 Task: Explore Airbnb accommodation in Rawala Kot, Pakistan from 8th November, 2023 to 19th November, 2023 for 1 adult. Place can be shared room with 1  bedroom having 1 bed and 1 bathroom. Property type can be hotel. Booking option can be shelf check-in. Look for 5 properties as per requirement.
Action: Mouse moved to (364, 134)
Screenshot: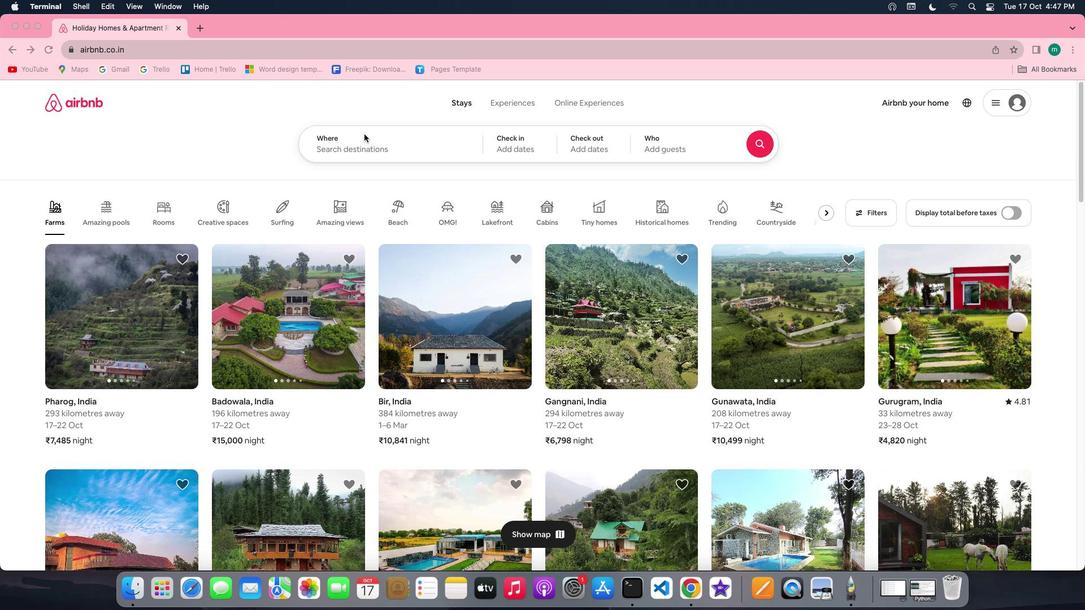 
Action: Mouse pressed left at (364, 134)
Screenshot: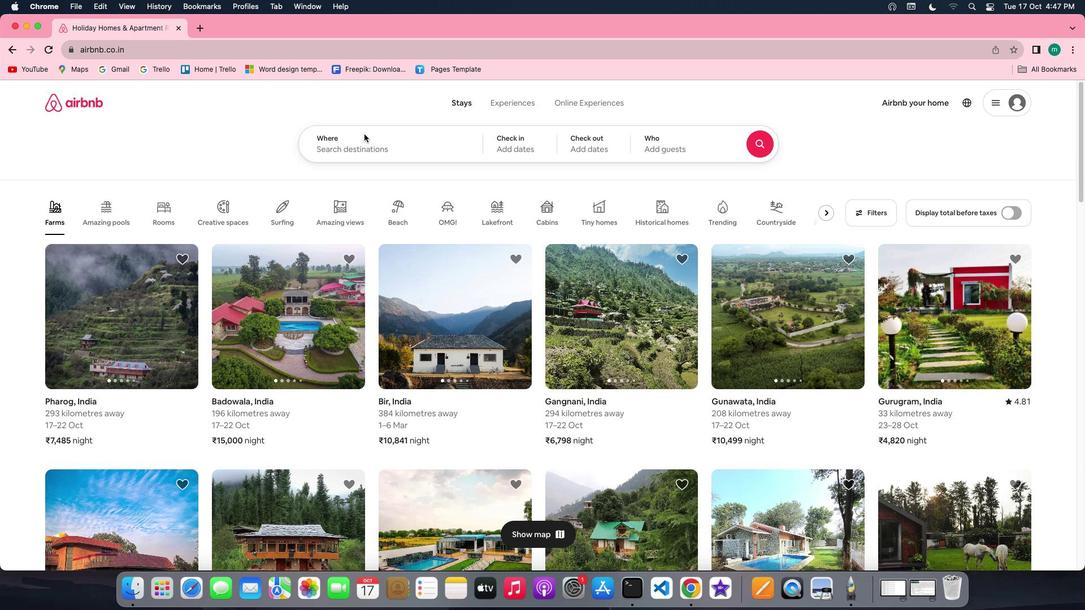 
Action: Mouse moved to (361, 143)
Screenshot: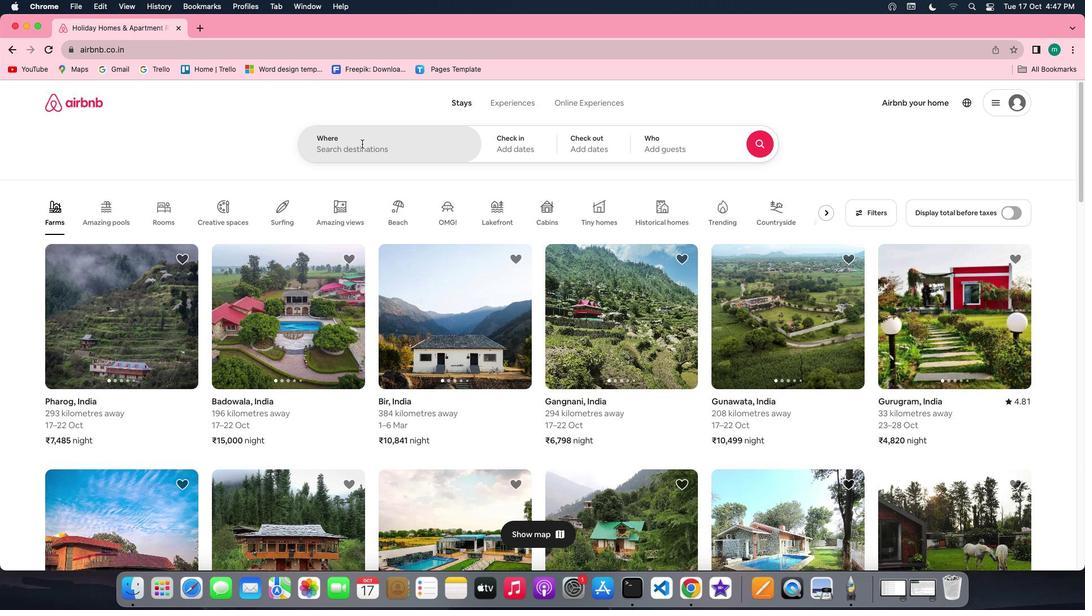 
Action: Mouse pressed left at (361, 143)
Screenshot: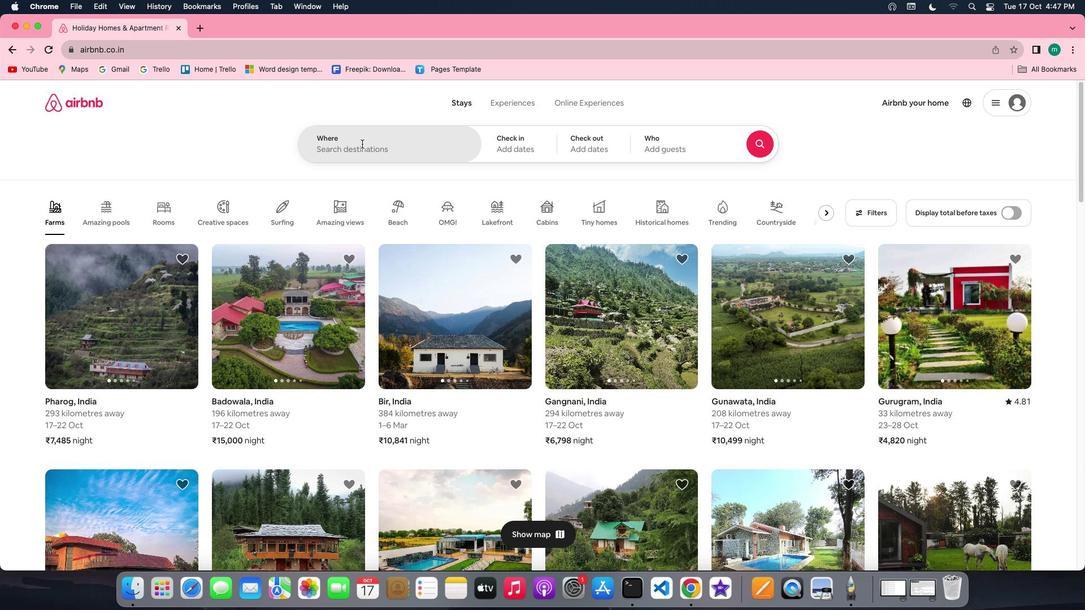 
Action: Key pressed Key.shift'R''a''w''a''l''a'Key.spaceKey.shift'k''o''t'','Key.shift'P''a''k''i''s''t''a''n'
Screenshot: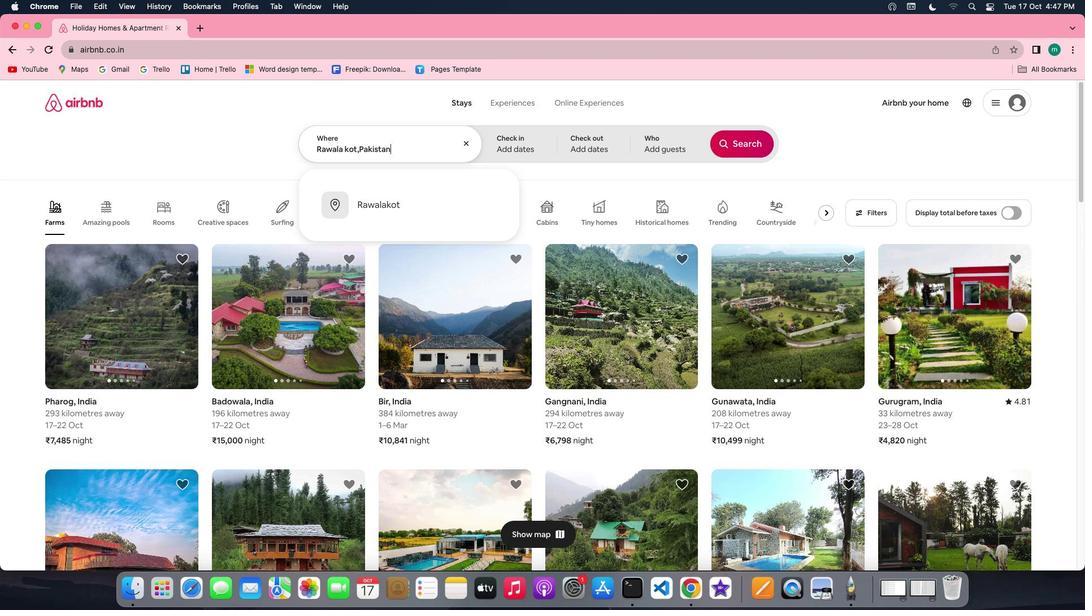 
Action: Mouse moved to (505, 143)
Screenshot: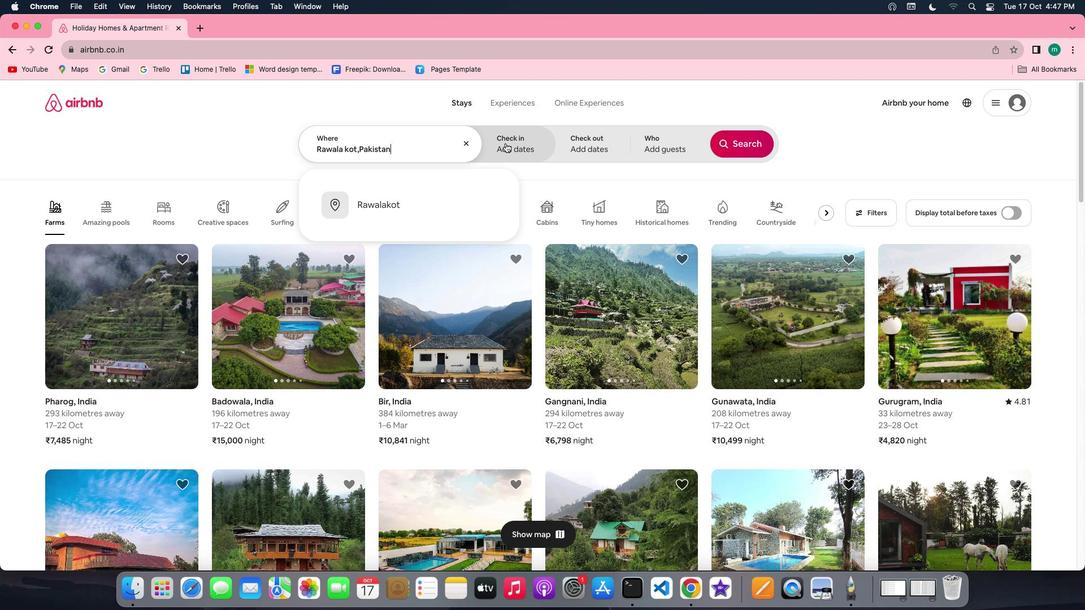 
Action: Mouse pressed left at (505, 143)
Screenshot: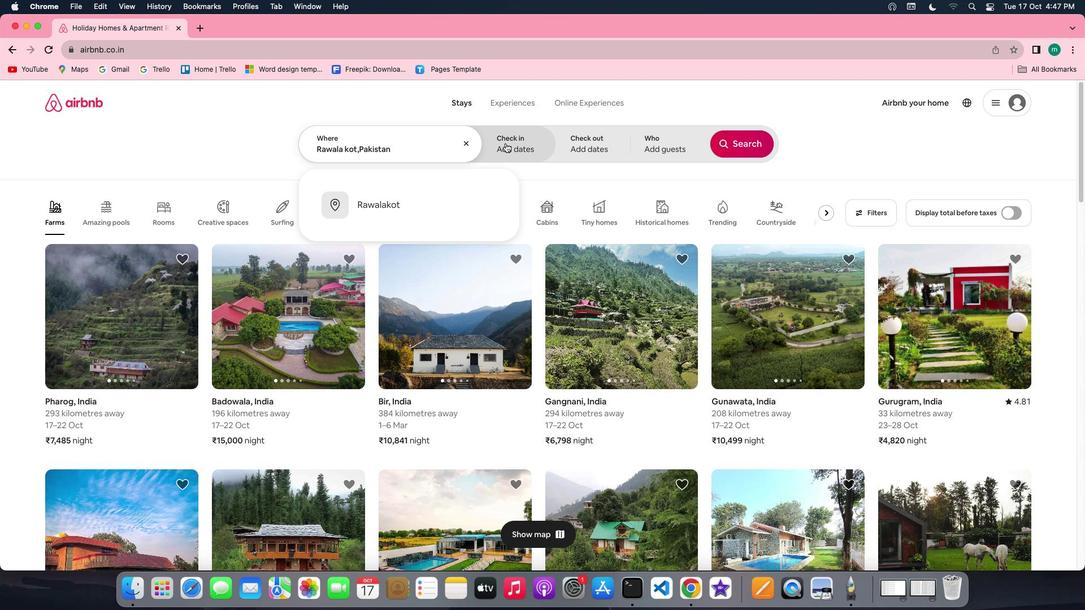 
Action: Mouse moved to (652, 305)
Screenshot: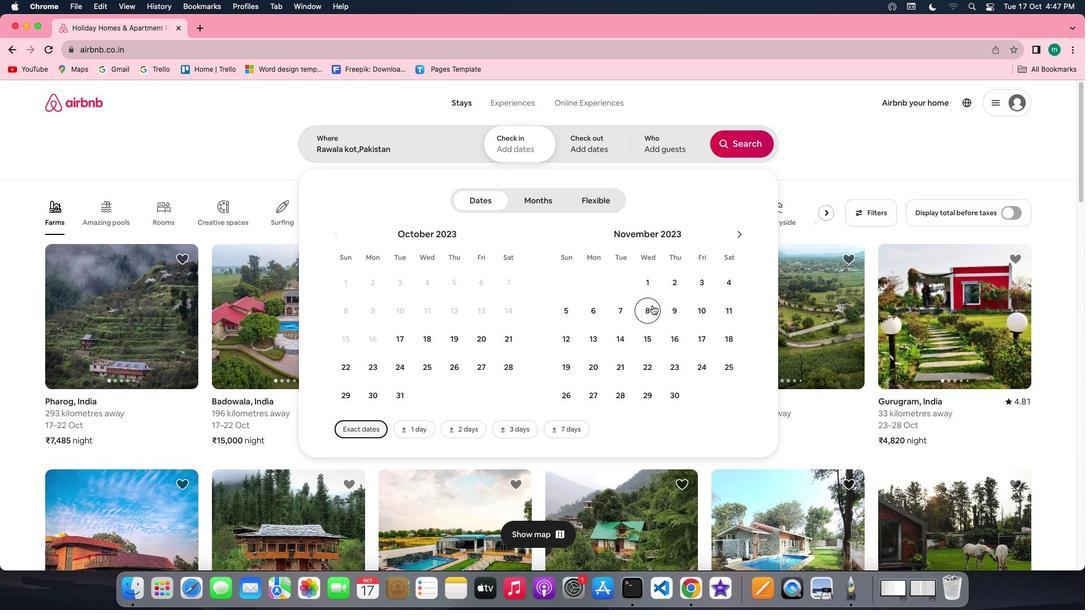 
Action: Mouse pressed left at (652, 305)
Screenshot: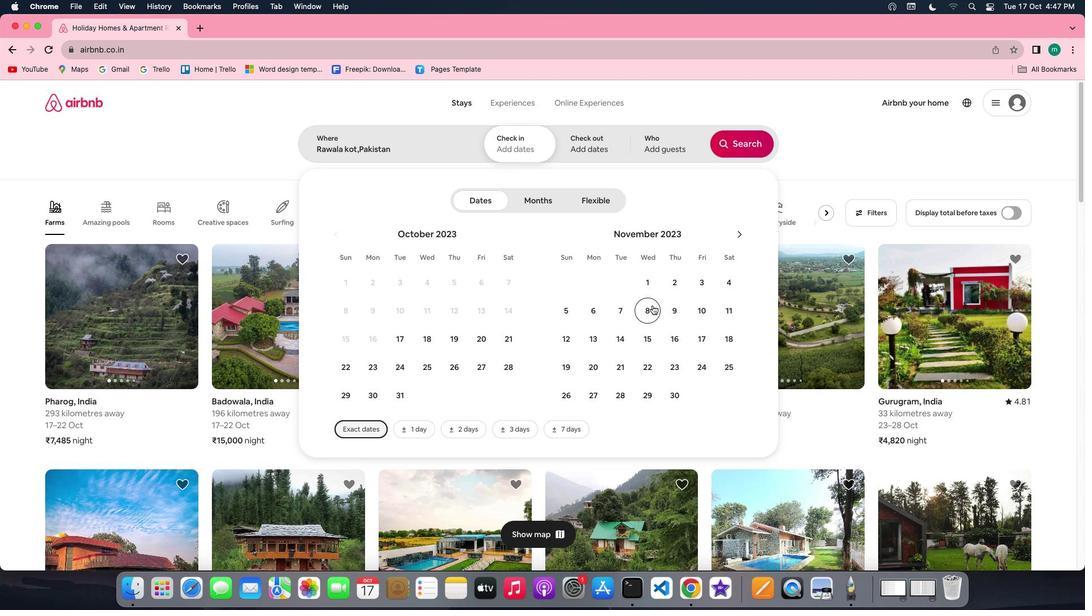
Action: Mouse moved to (560, 371)
Screenshot: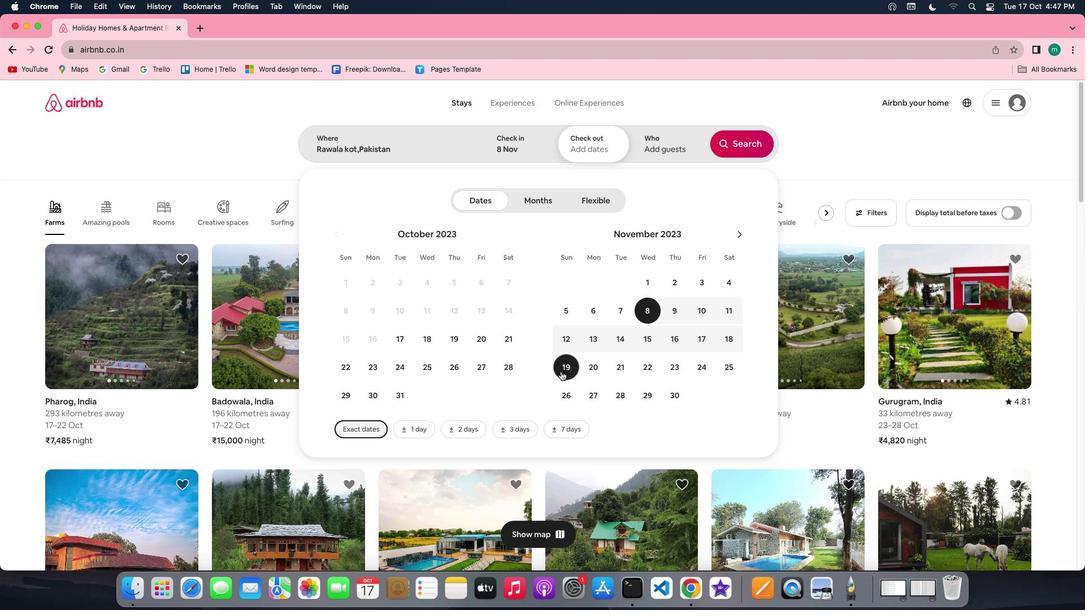 
Action: Mouse pressed left at (560, 371)
Screenshot: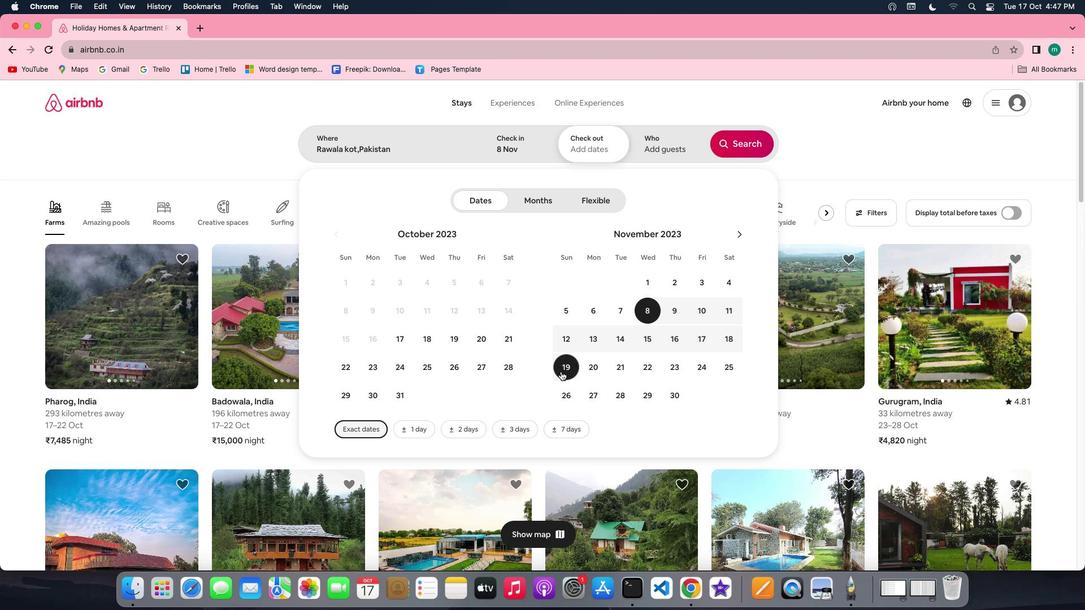 
Action: Mouse moved to (669, 145)
Screenshot: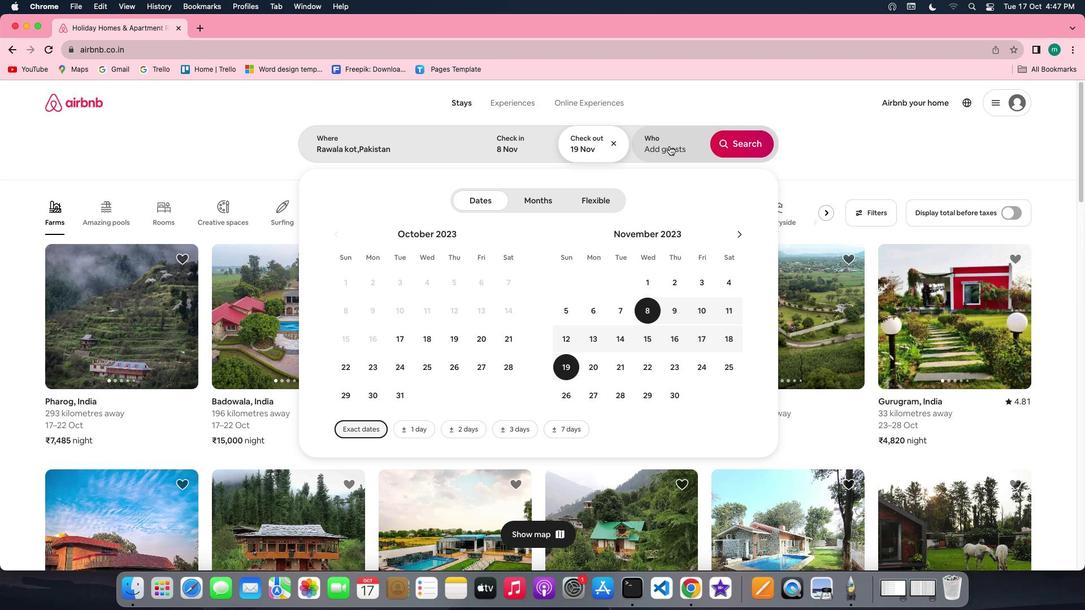 
Action: Mouse pressed left at (669, 145)
Screenshot: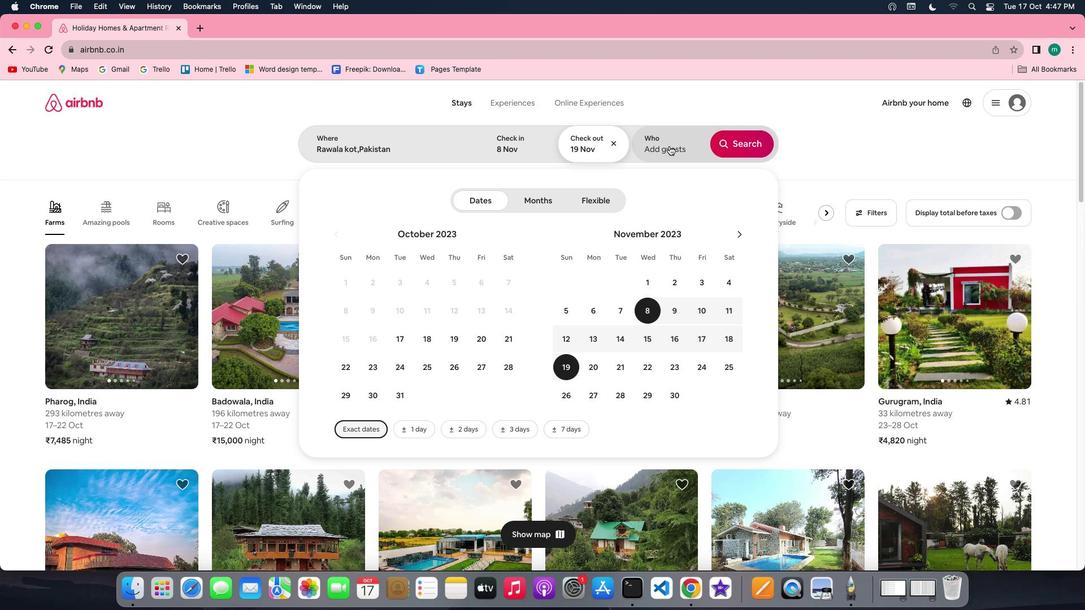 
Action: Mouse moved to (746, 206)
Screenshot: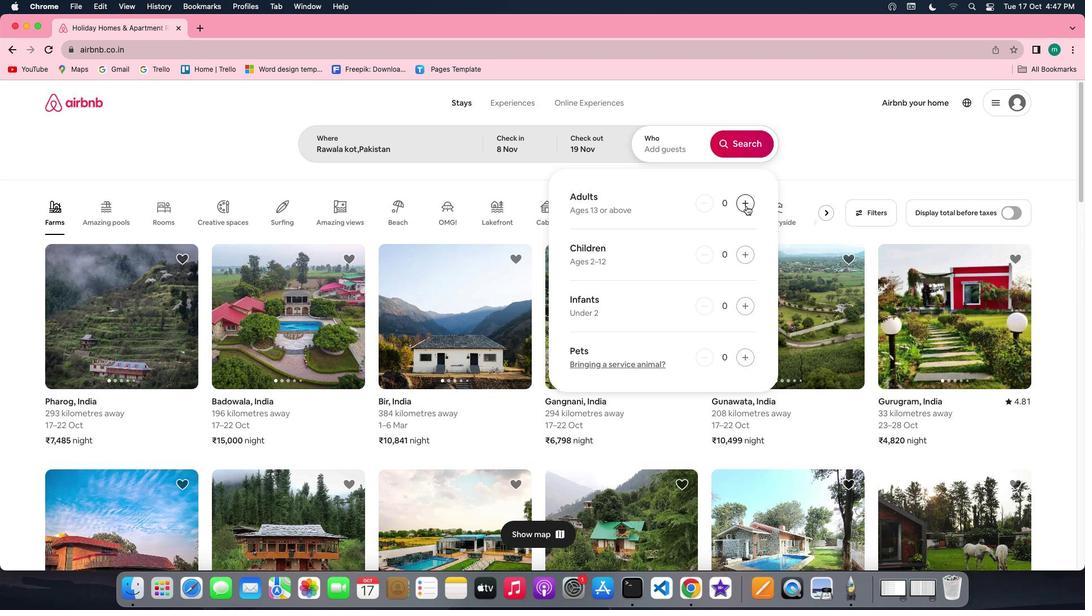 
Action: Mouse pressed left at (746, 206)
Screenshot: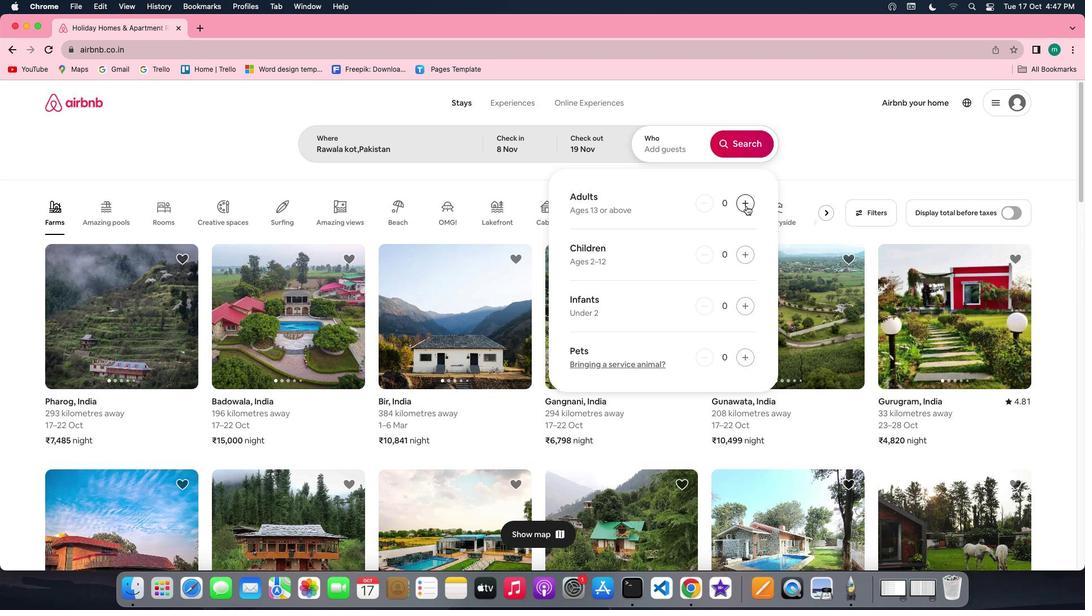 
Action: Mouse moved to (730, 143)
Screenshot: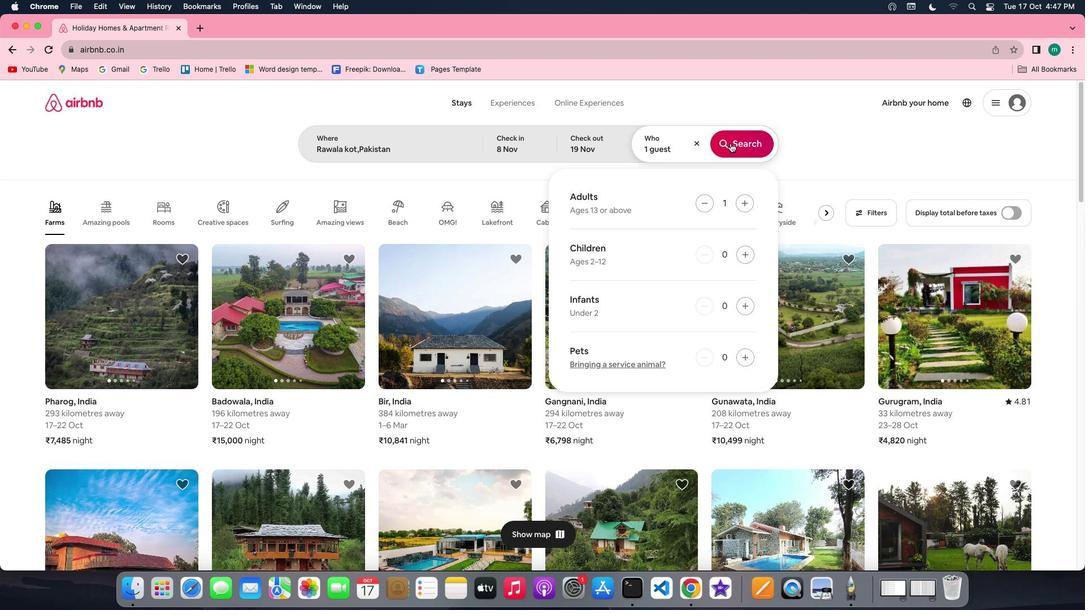 
Action: Mouse pressed left at (730, 143)
Screenshot: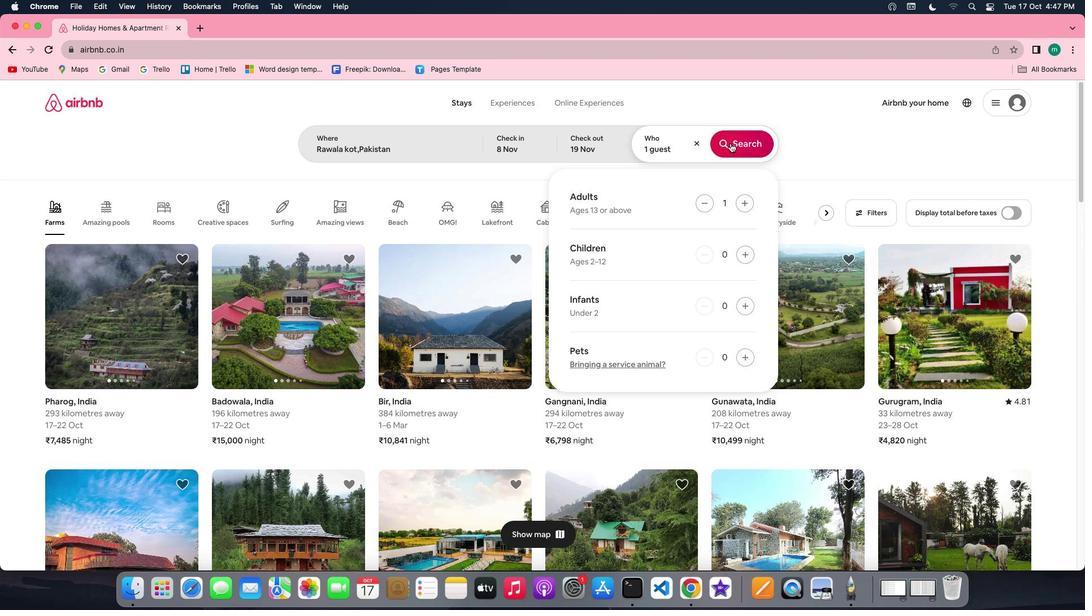 
Action: Mouse moved to (905, 154)
Screenshot: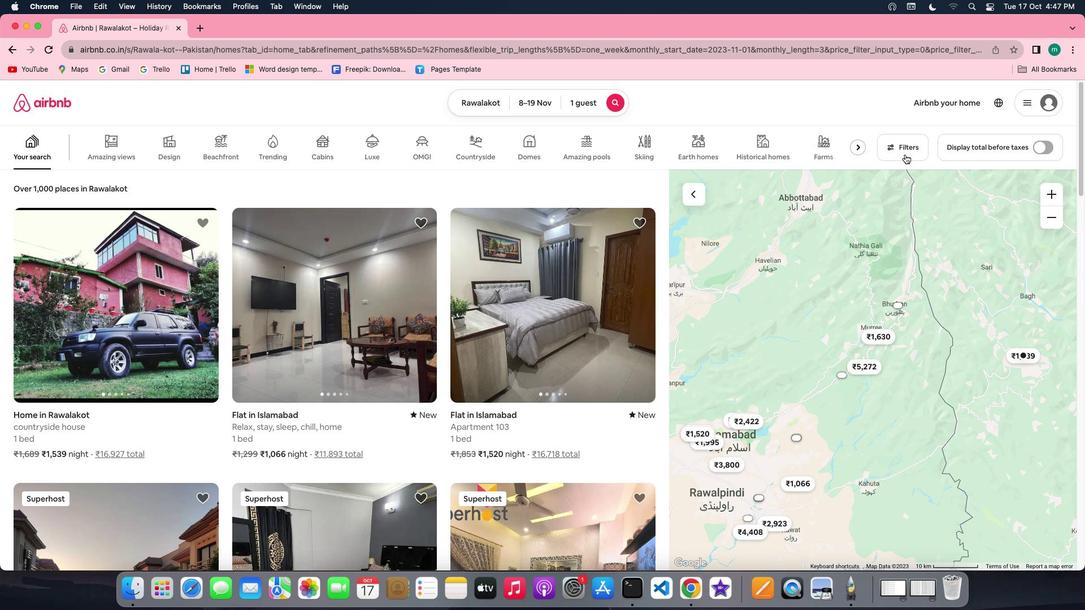 
Action: Mouse pressed left at (905, 154)
Screenshot: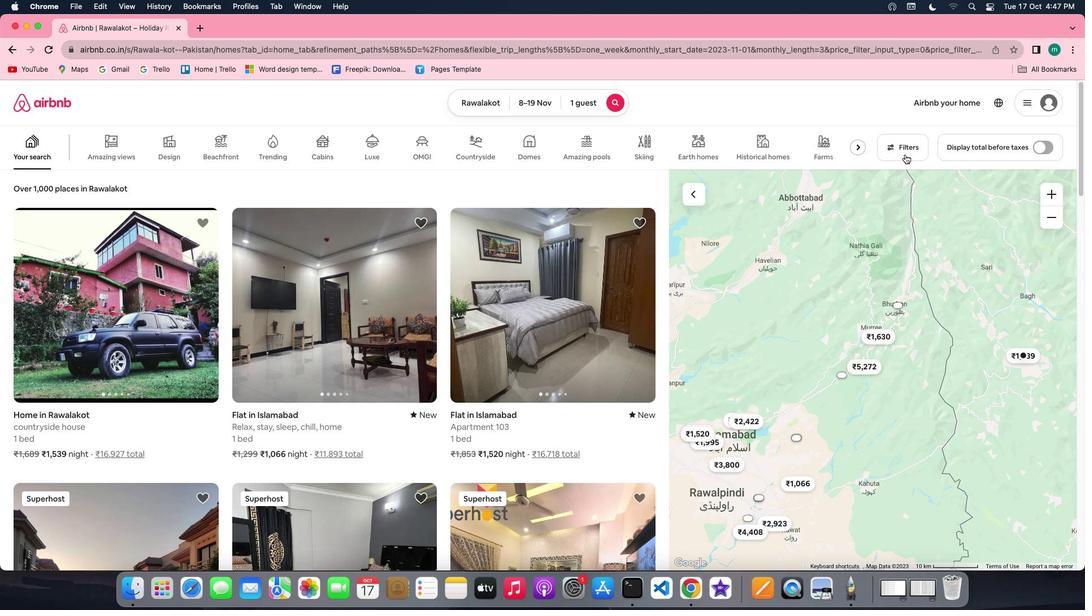 
Action: Mouse moved to (616, 320)
Screenshot: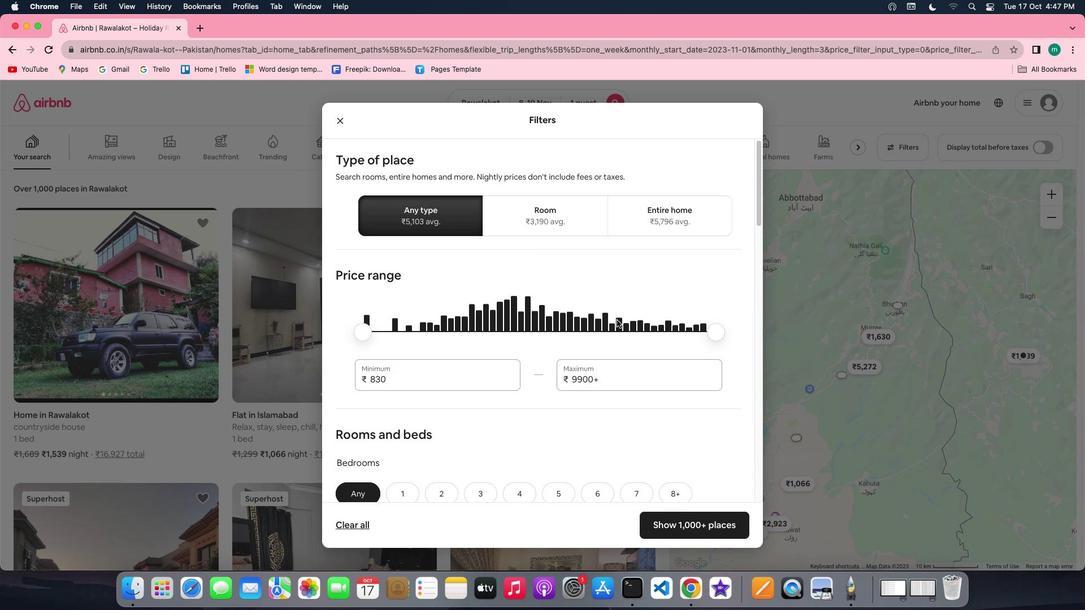 
Action: Mouse scrolled (616, 320) with delta (0, 0)
Screenshot: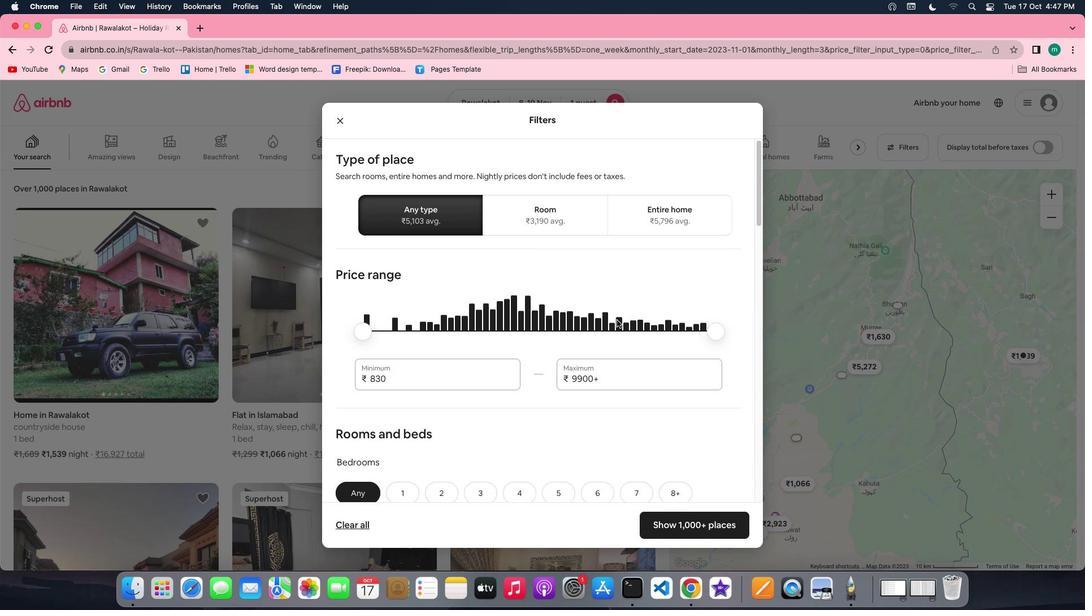 
Action: Mouse scrolled (616, 320) with delta (0, 0)
Screenshot: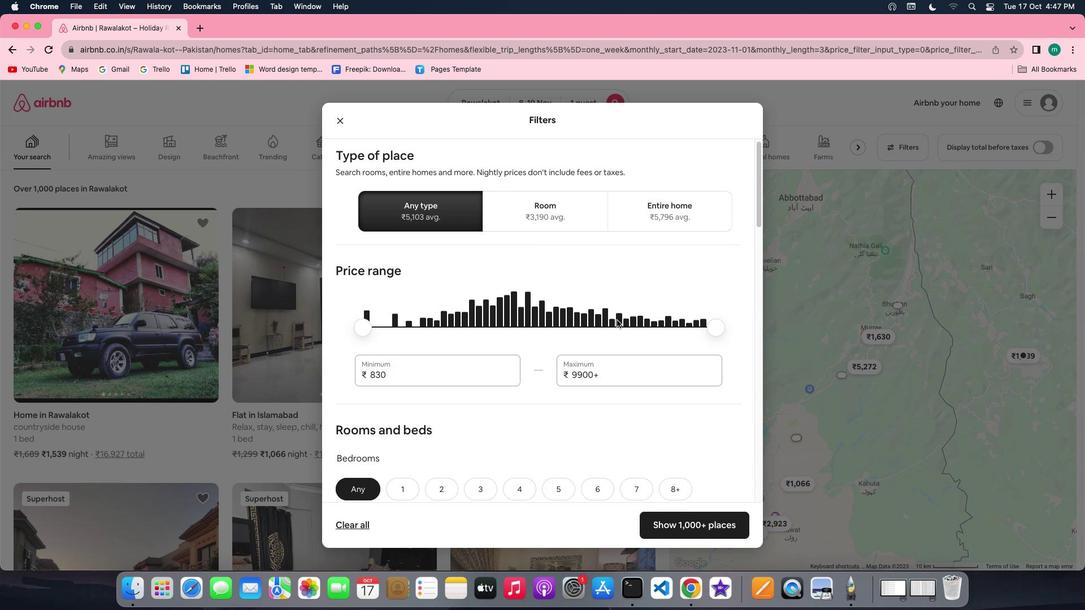 
Action: Mouse scrolled (616, 320) with delta (0, -1)
Screenshot: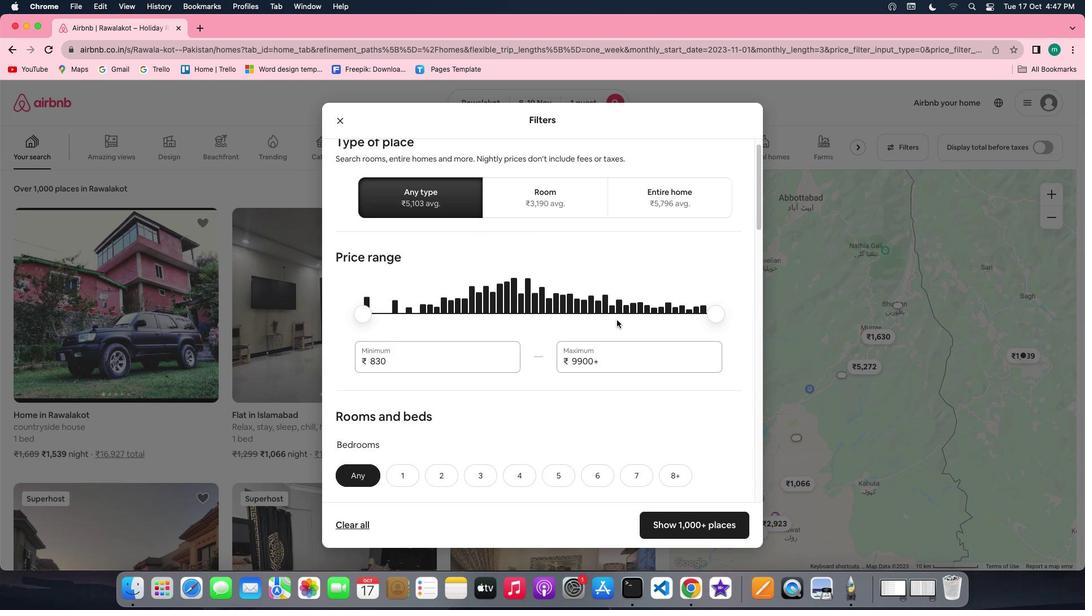 
Action: Mouse scrolled (616, 320) with delta (0, -1)
Screenshot: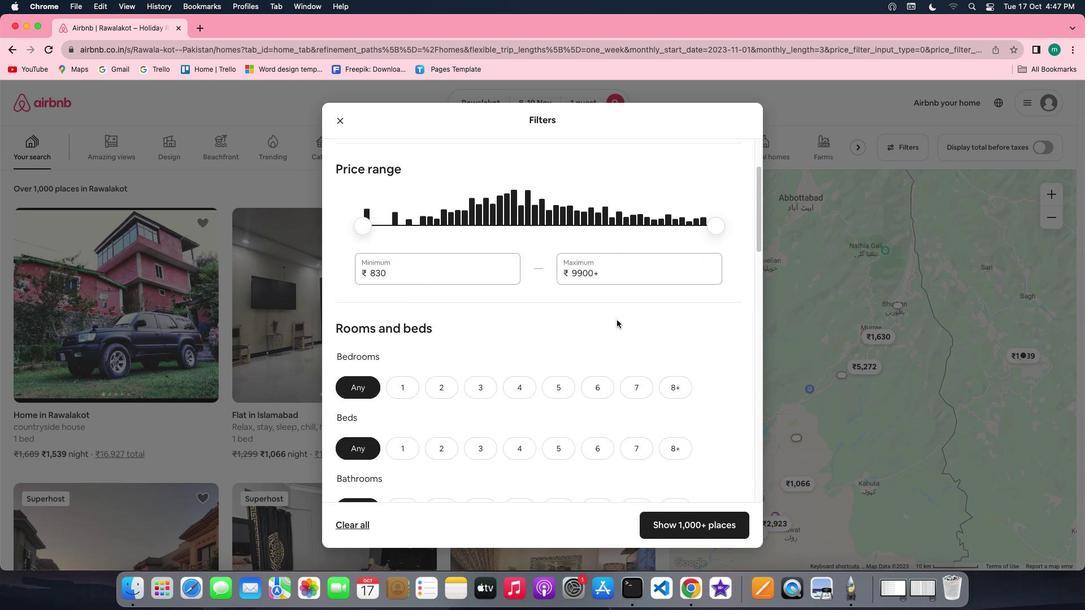 
Action: Mouse scrolled (616, 320) with delta (0, 0)
Screenshot: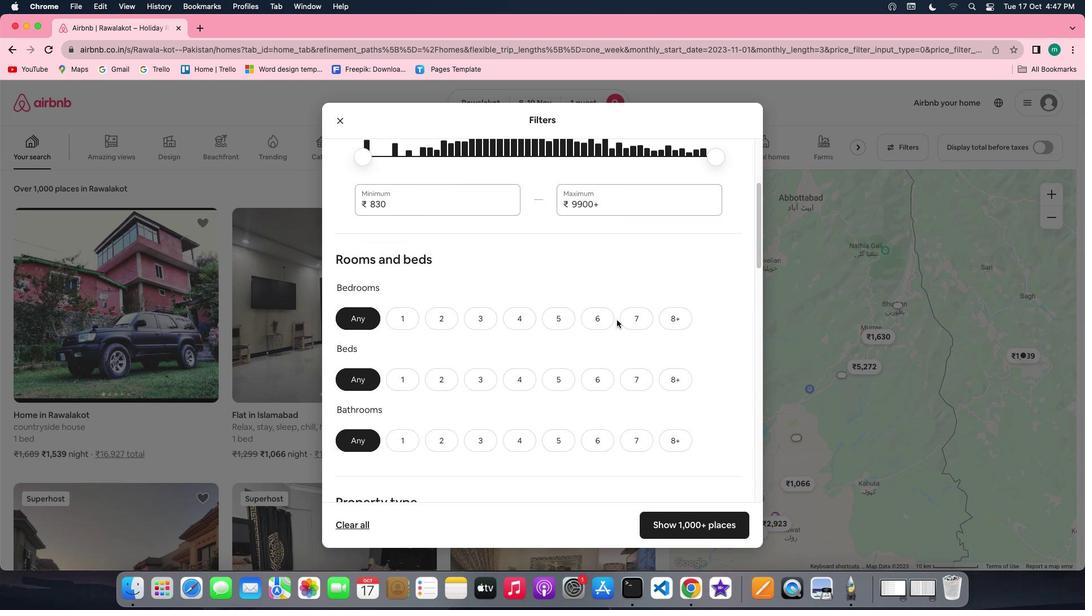 
Action: Mouse scrolled (616, 320) with delta (0, 0)
Screenshot: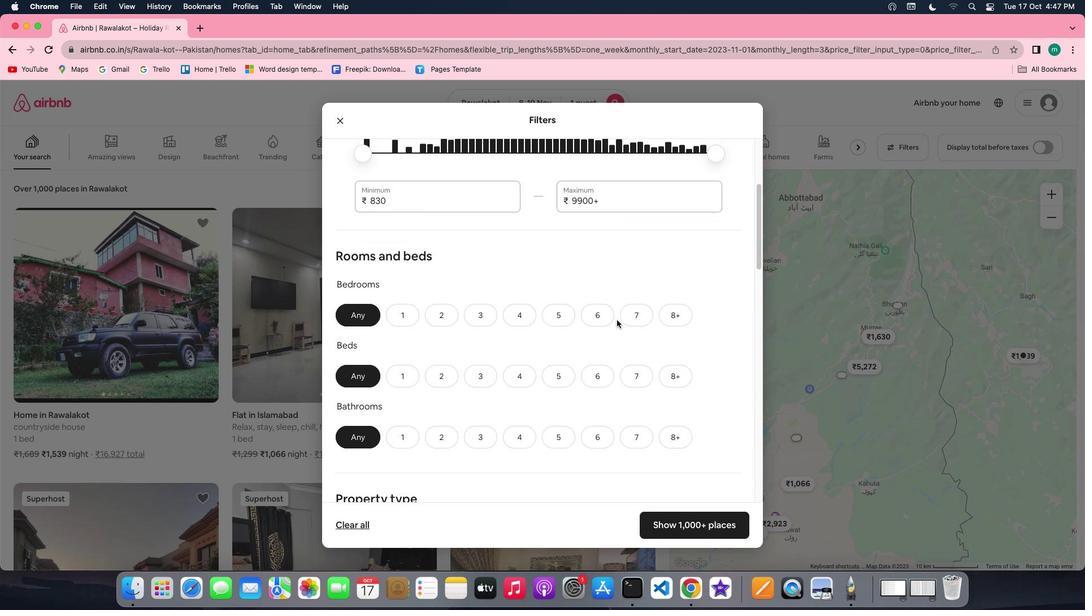 
Action: Mouse scrolled (616, 320) with delta (0, 0)
Screenshot: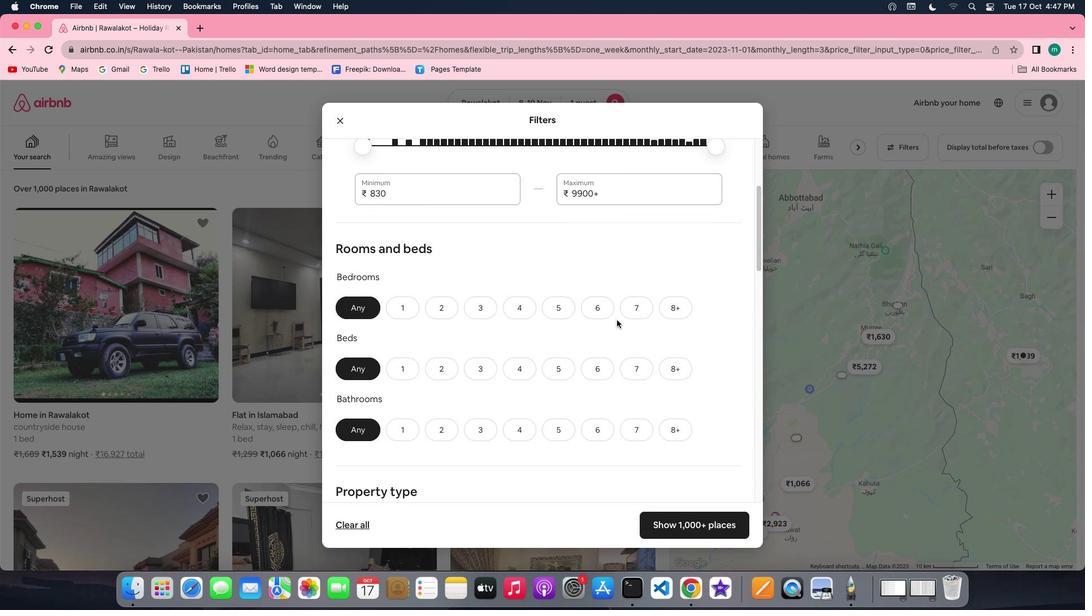 
Action: Mouse scrolled (616, 320) with delta (0, 0)
Screenshot: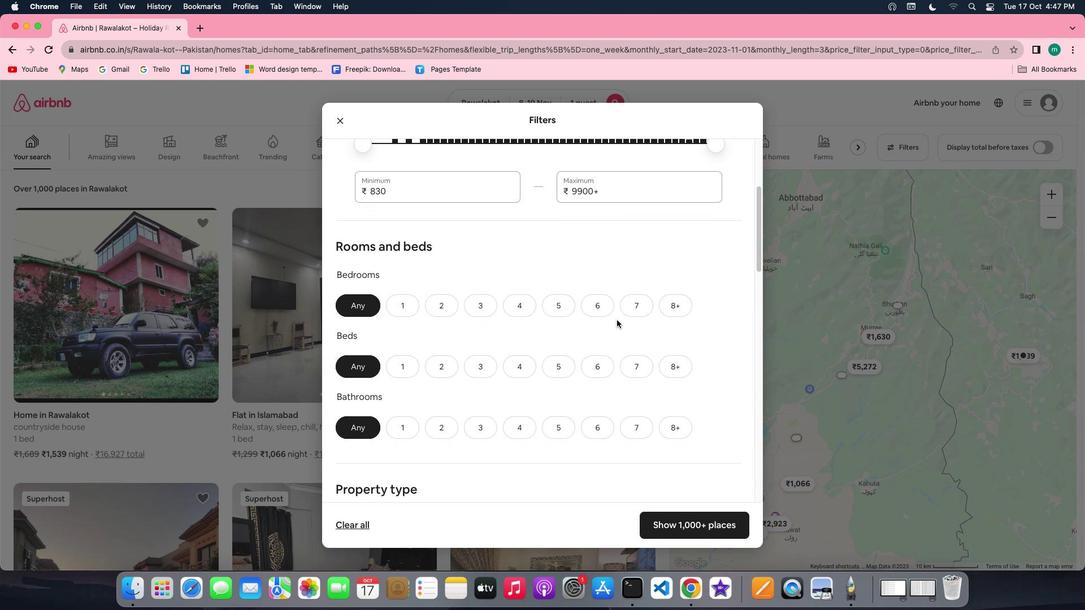 
Action: Mouse scrolled (616, 320) with delta (0, 0)
Screenshot: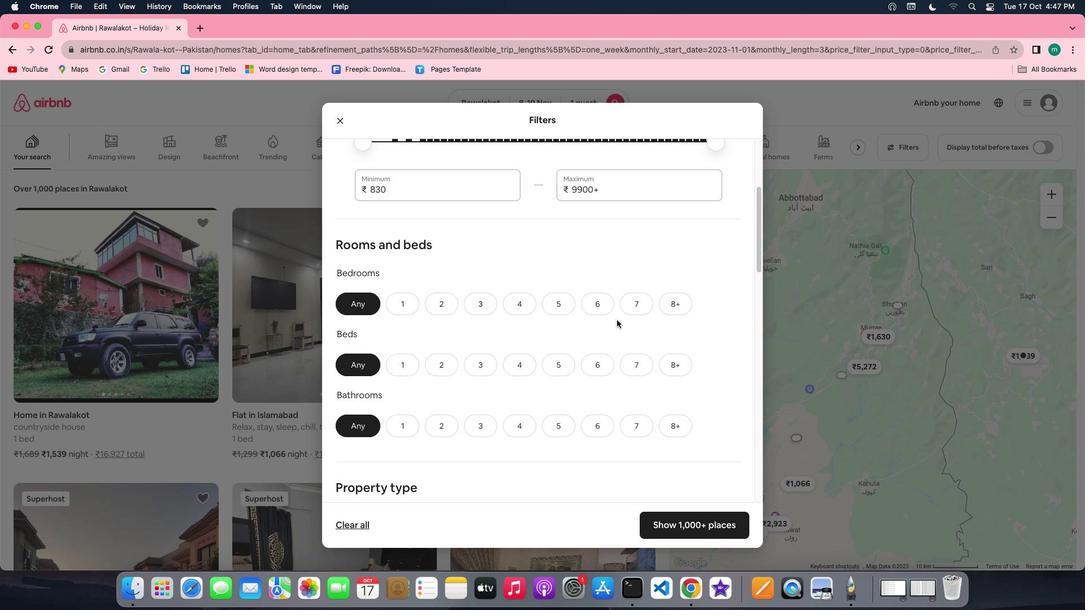 
Action: Mouse scrolled (616, 320) with delta (0, 0)
Screenshot: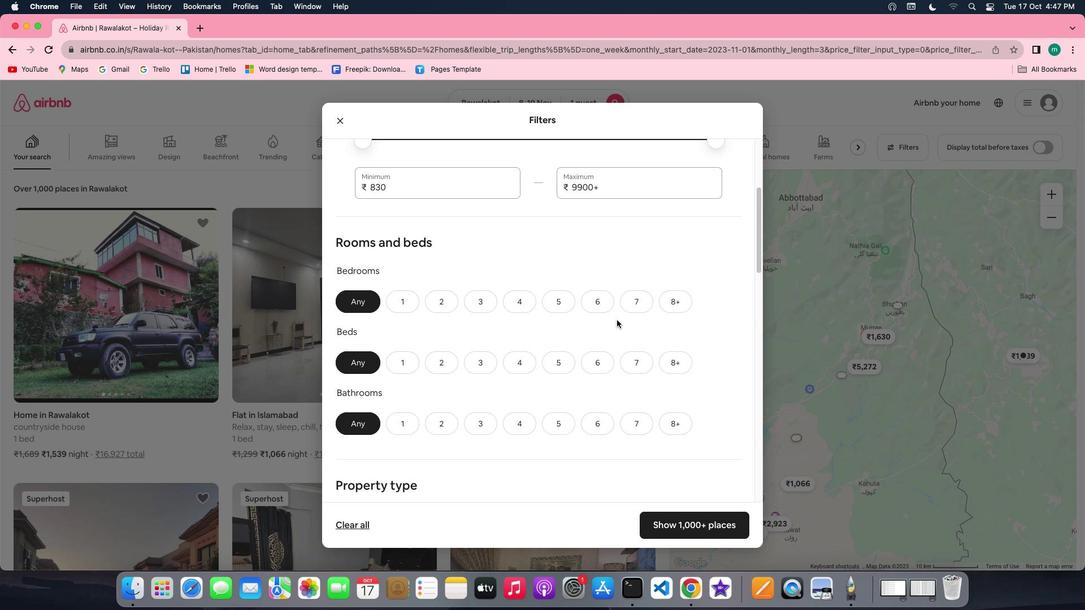
Action: Mouse scrolled (616, 320) with delta (0, 0)
Screenshot: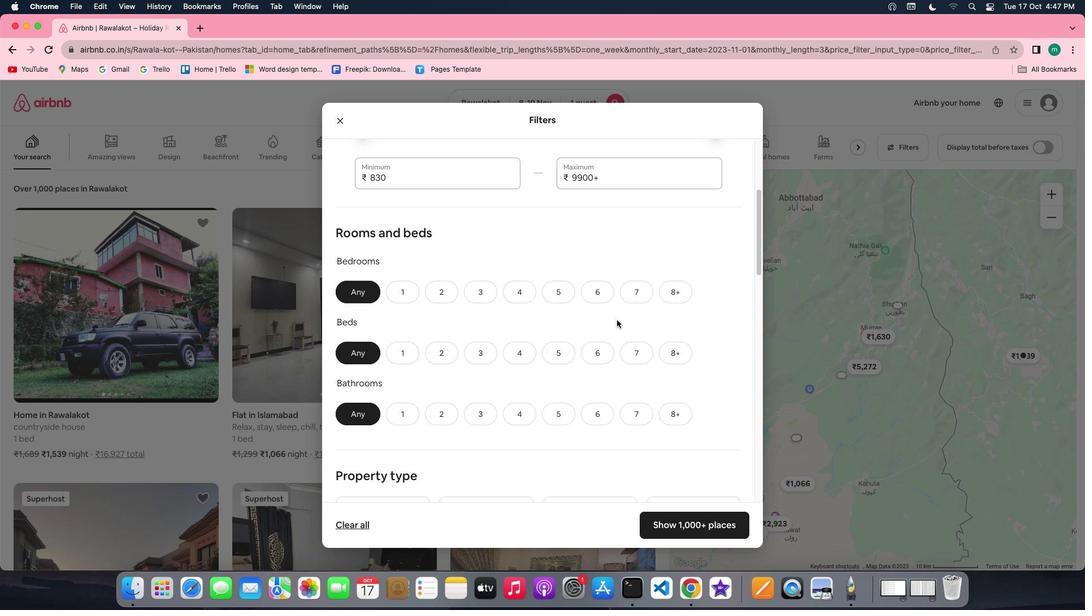 
Action: Mouse scrolled (616, 320) with delta (0, 0)
Screenshot: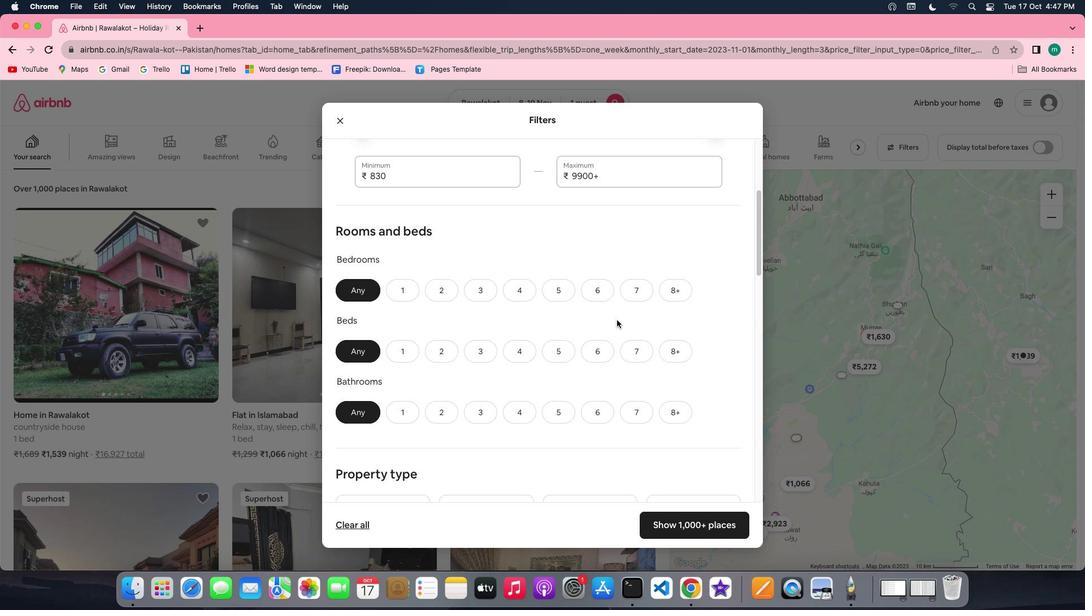 
Action: Mouse scrolled (616, 320) with delta (0, 0)
Screenshot: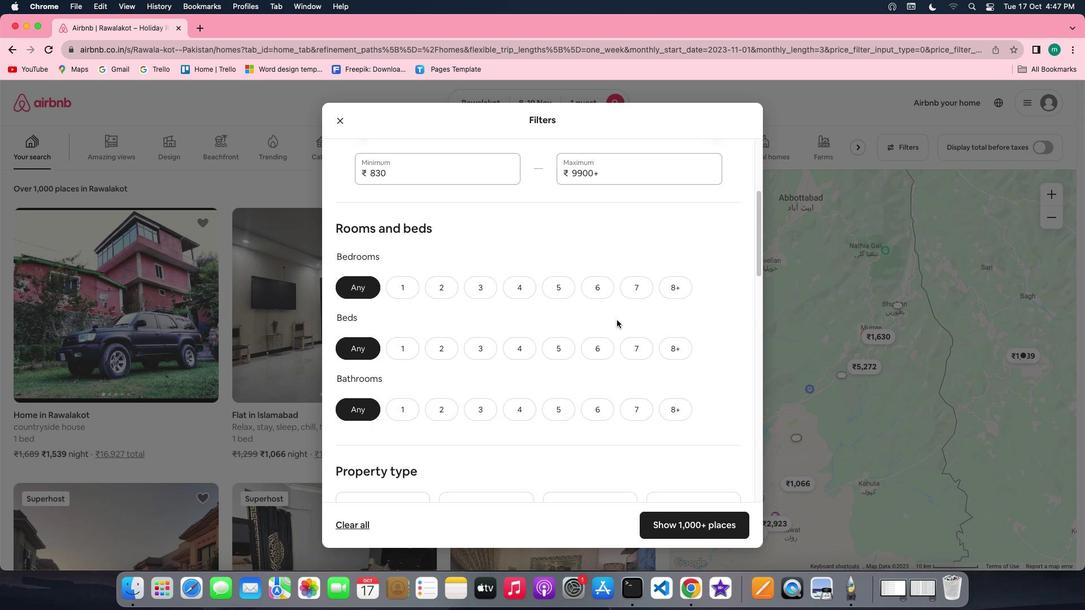 
Action: Mouse scrolled (616, 320) with delta (0, 0)
Screenshot: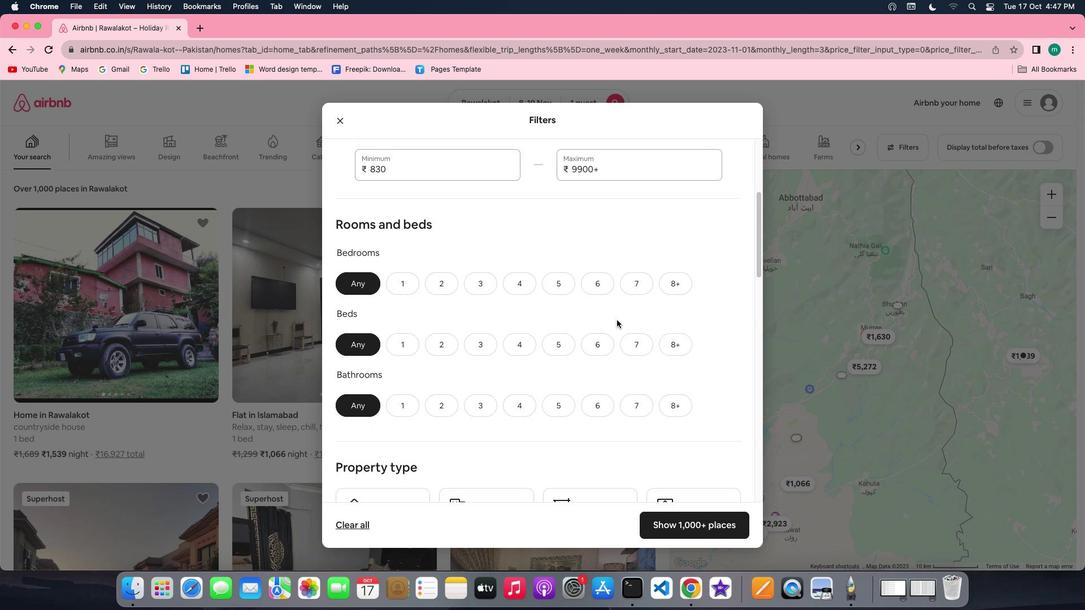 
Action: Mouse scrolled (616, 320) with delta (0, 0)
Screenshot: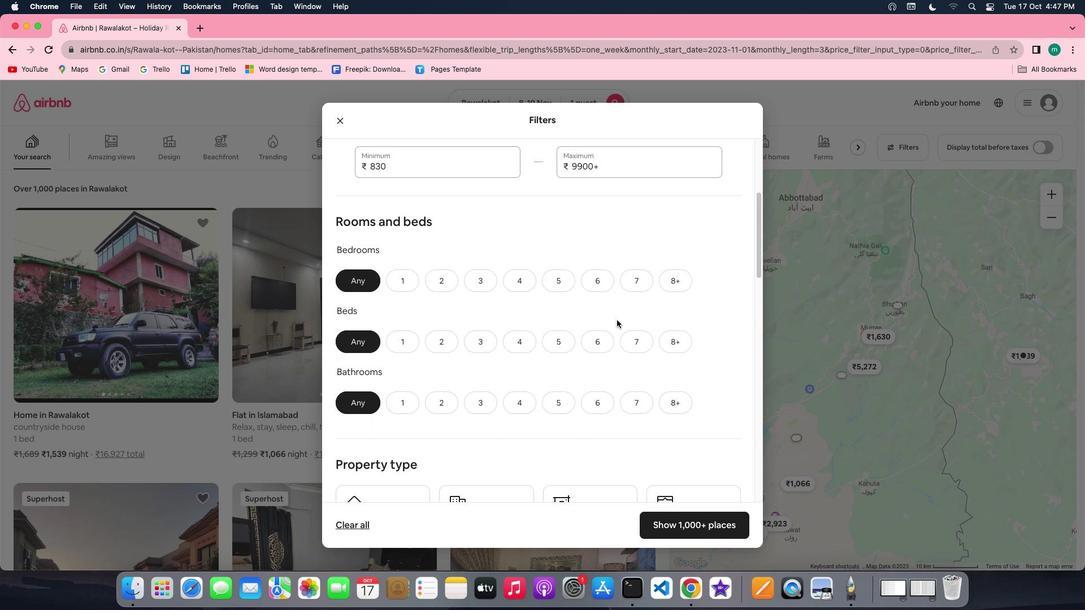 
Action: Mouse scrolled (616, 320) with delta (0, 0)
Screenshot: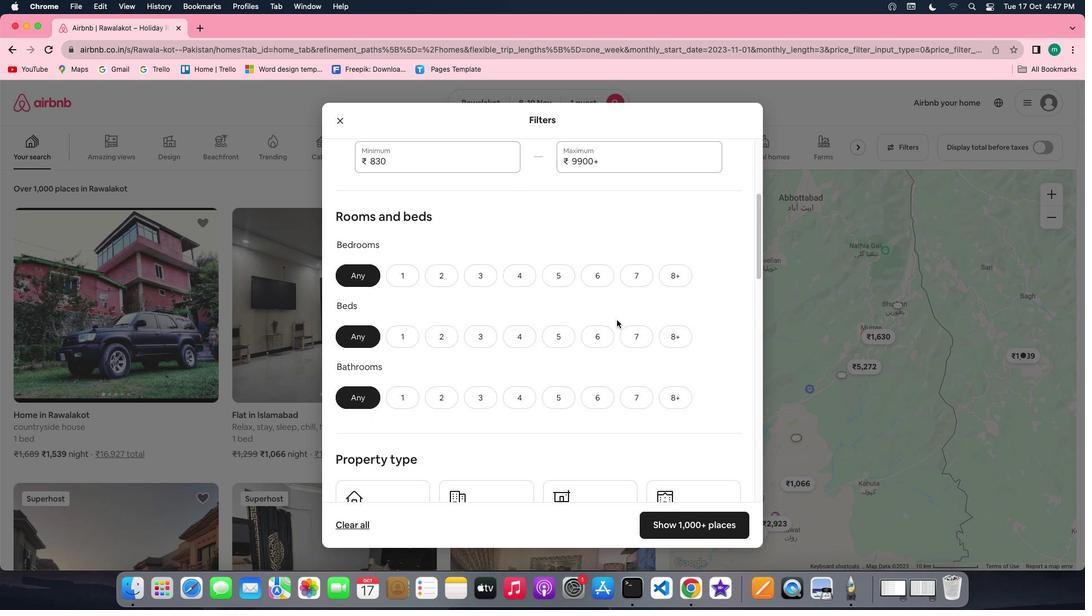 
Action: Mouse scrolled (616, 320) with delta (0, 0)
Screenshot: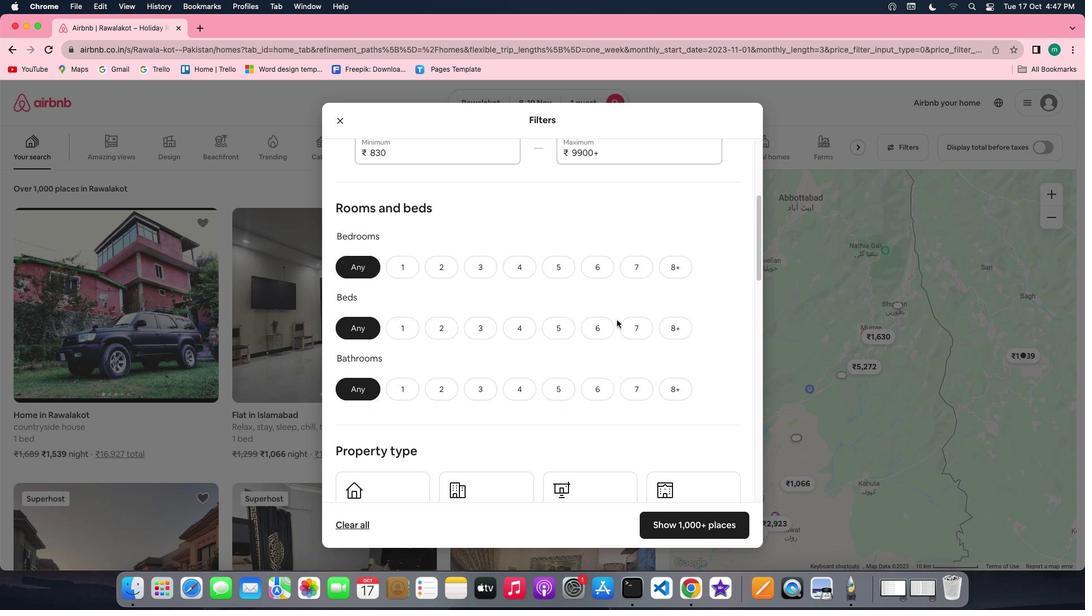 
Action: Mouse scrolled (616, 320) with delta (0, 0)
Screenshot: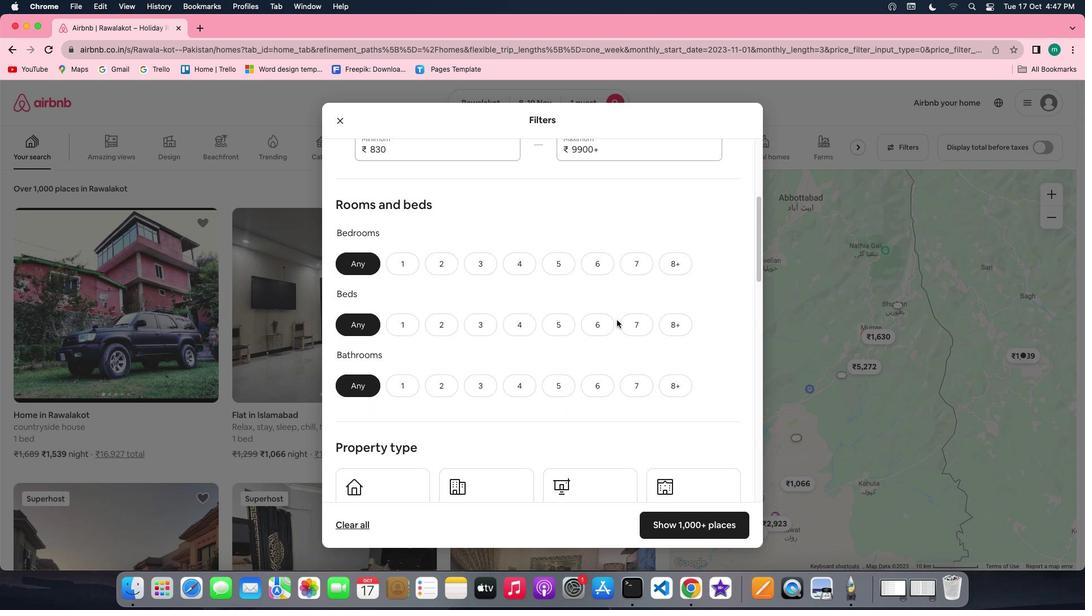 
Action: Mouse scrolled (616, 320) with delta (0, 0)
Screenshot: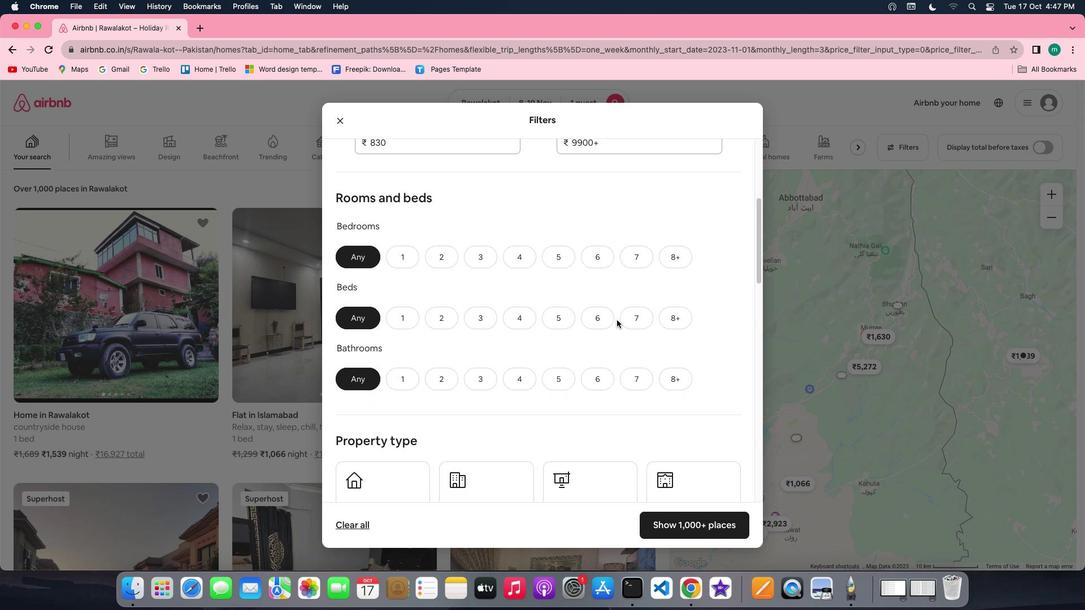 
Action: Mouse moved to (400, 252)
Screenshot: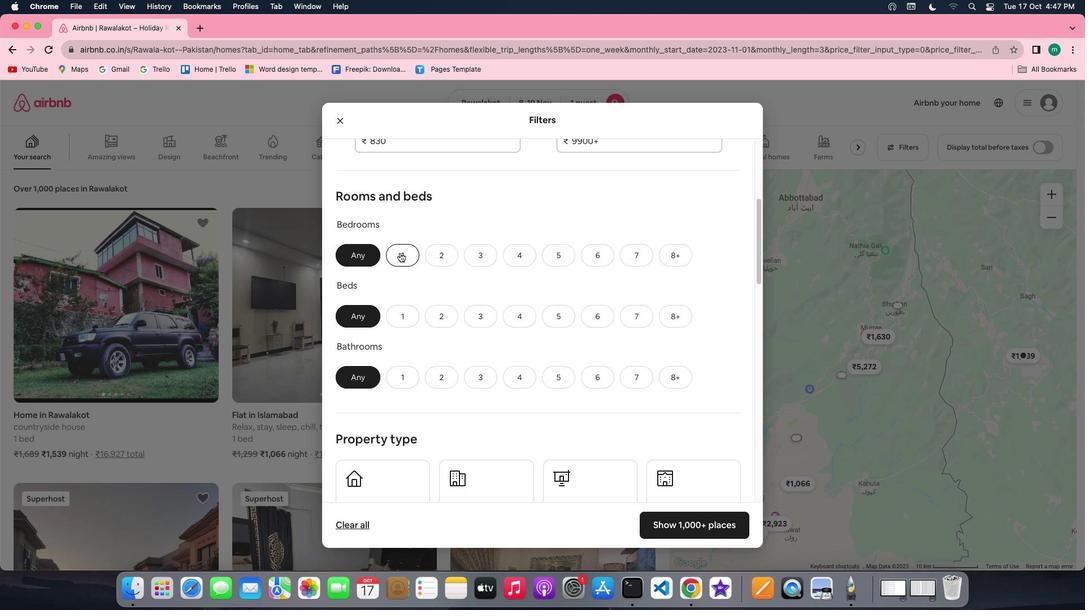 
Action: Mouse pressed left at (400, 252)
Screenshot: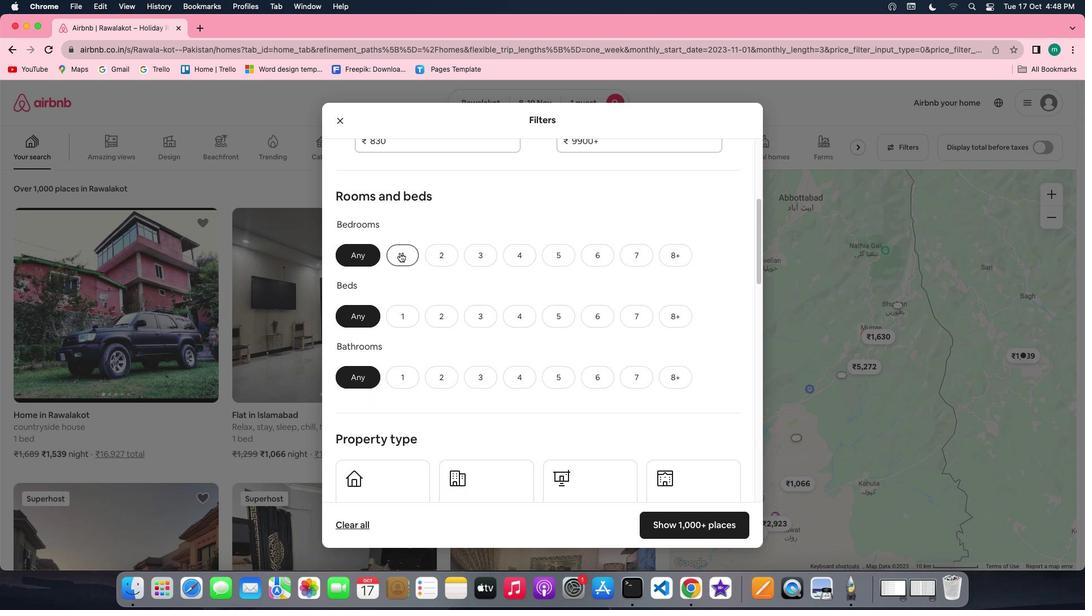 
Action: Mouse moved to (395, 314)
Screenshot: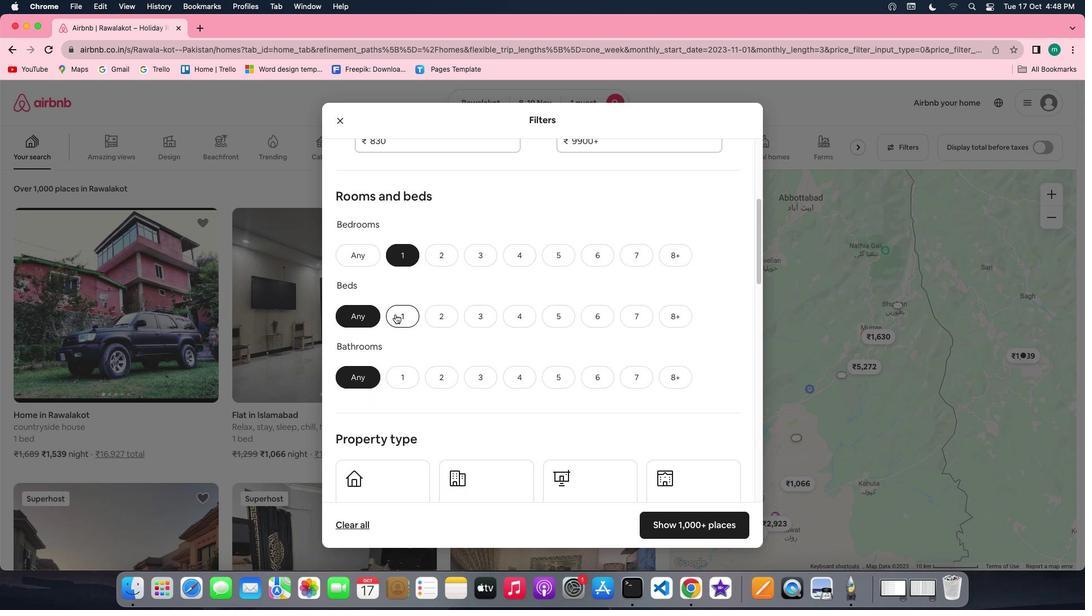 
Action: Mouse pressed left at (395, 314)
Screenshot: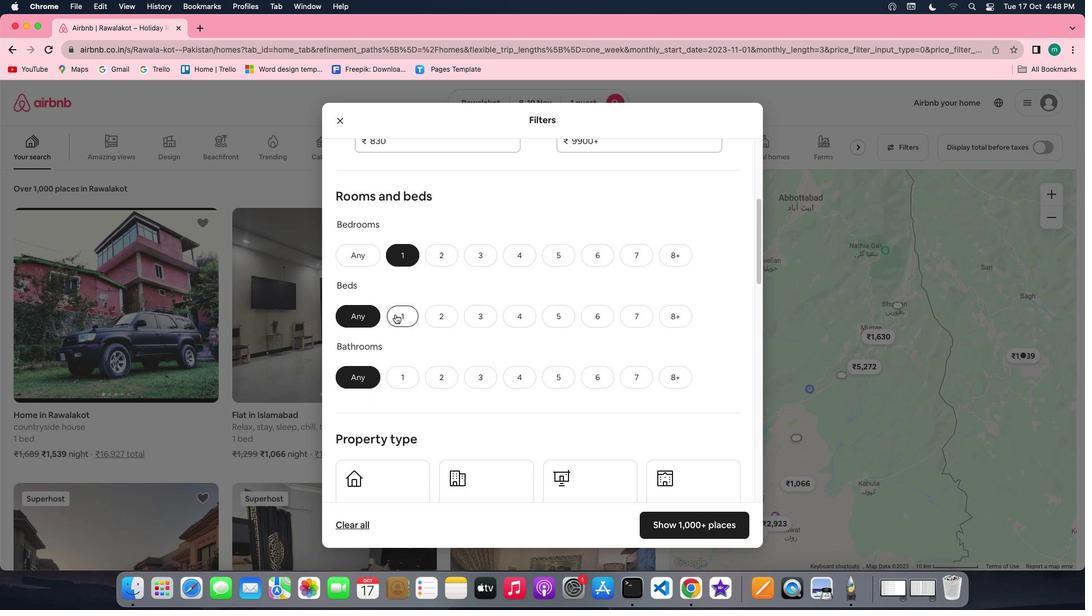 
Action: Mouse moved to (402, 377)
Screenshot: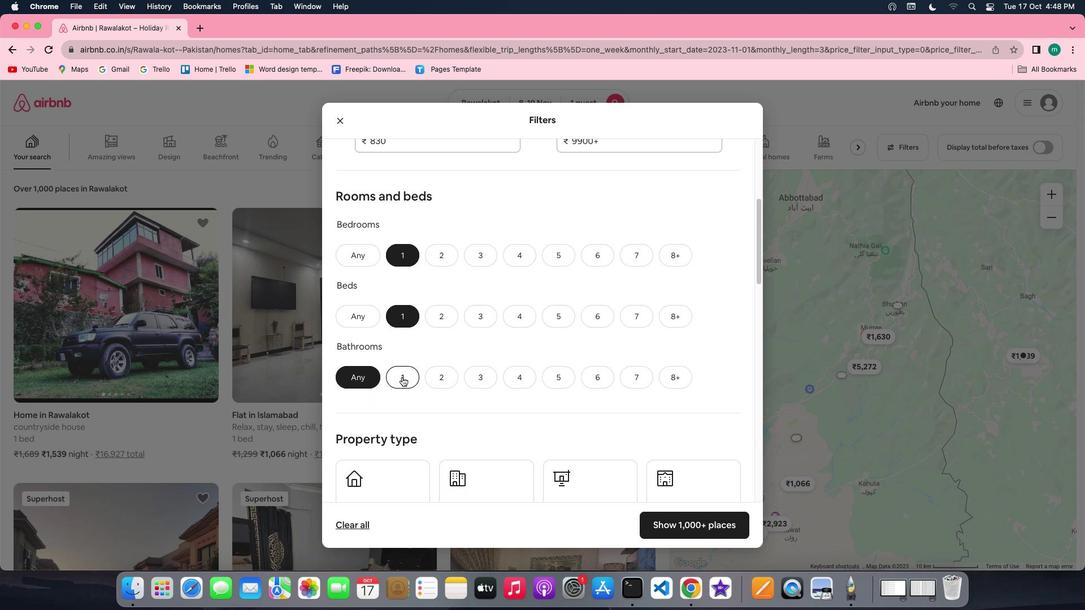 
Action: Mouse pressed left at (402, 377)
Screenshot: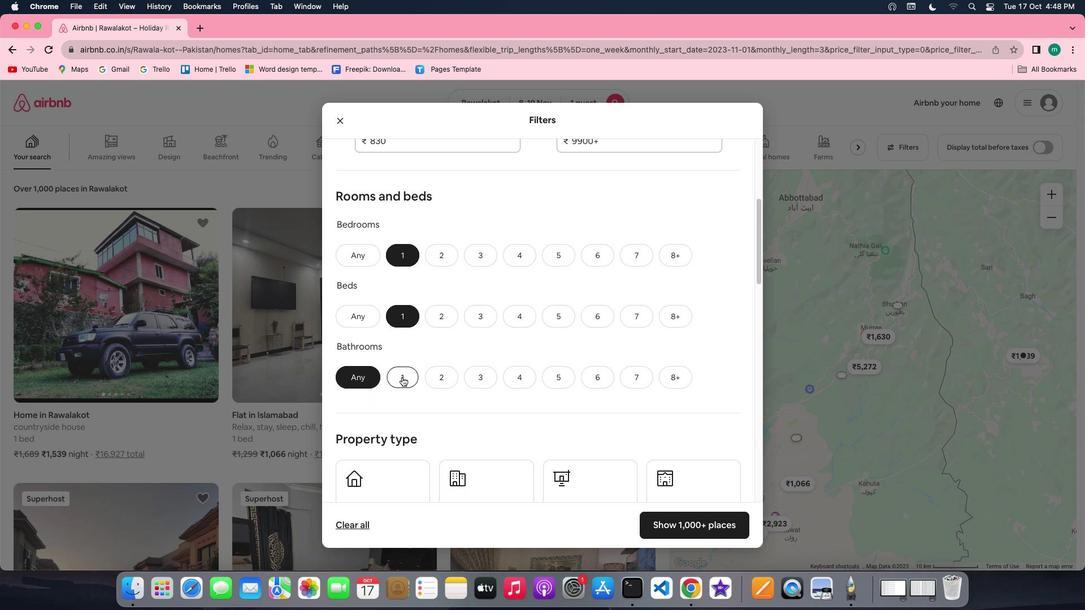 
Action: Mouse moved to (531, 364)
Screenshot: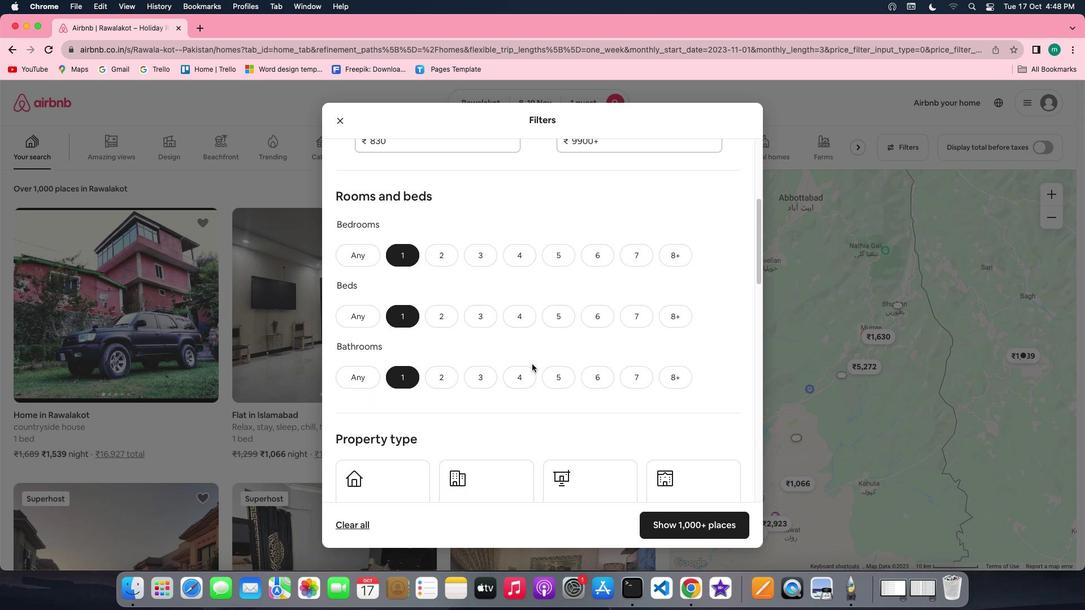 
Action: Mouse scrolled (531, 364) with delta (0, 0)
Screenshot: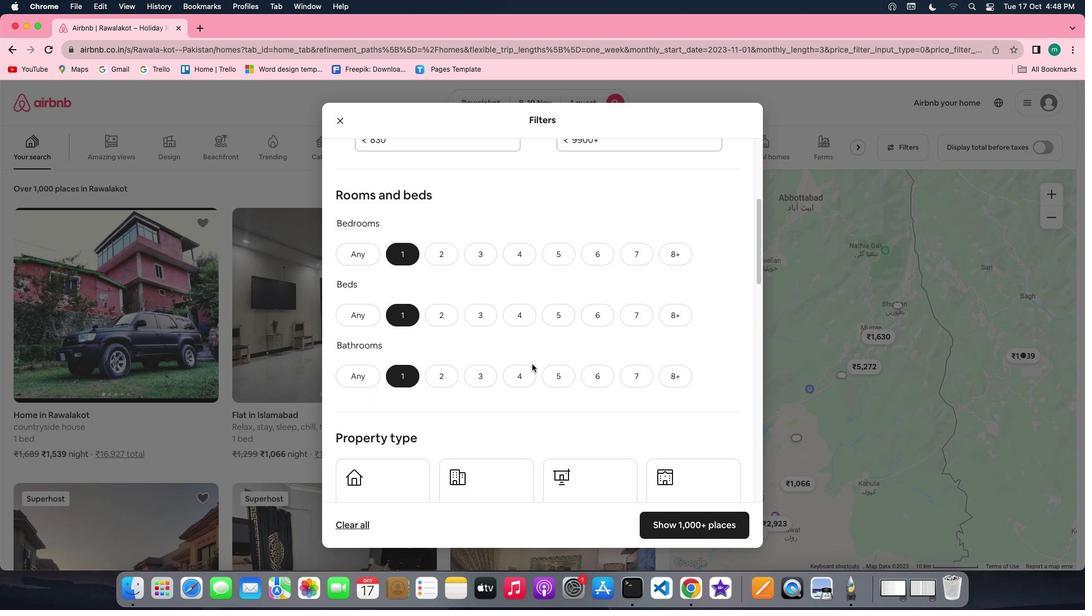 
Action: Mouse scrolled (531, 364) with delta (0, 0)
Screenshot: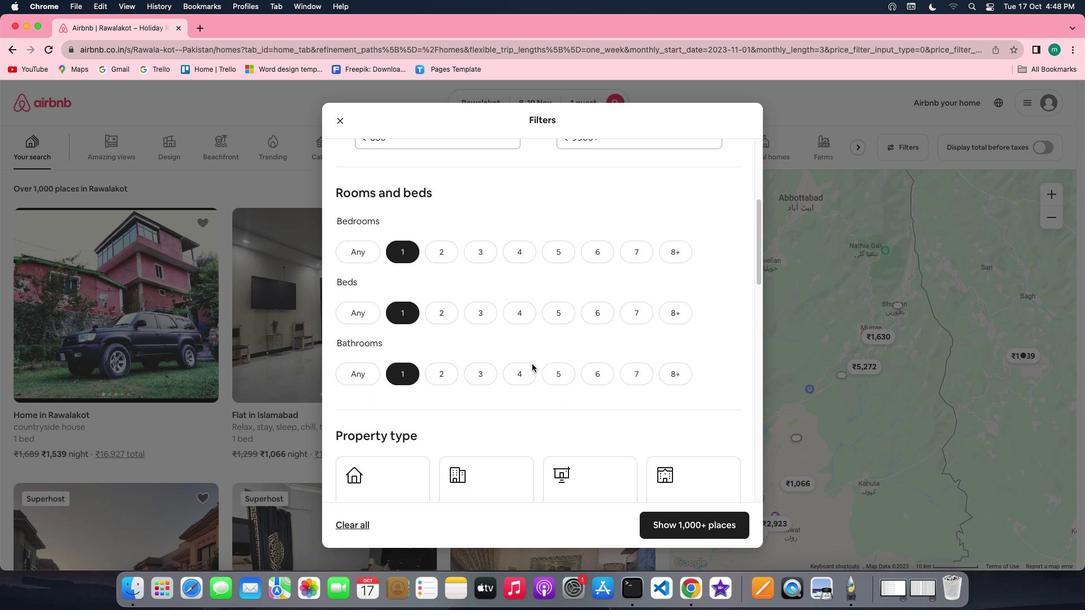 
Action: Mouse scrolled (531, 364) with delta (0, -1)
Screenshot: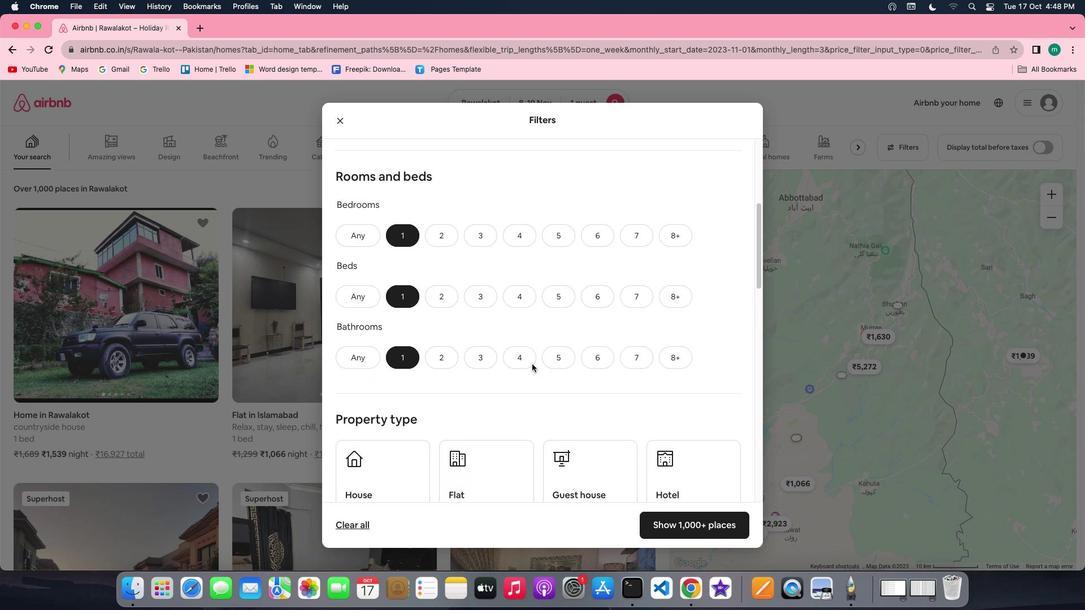
Action: Mouse scrolled (531, 364) with delta (0, -1)
Screenshot: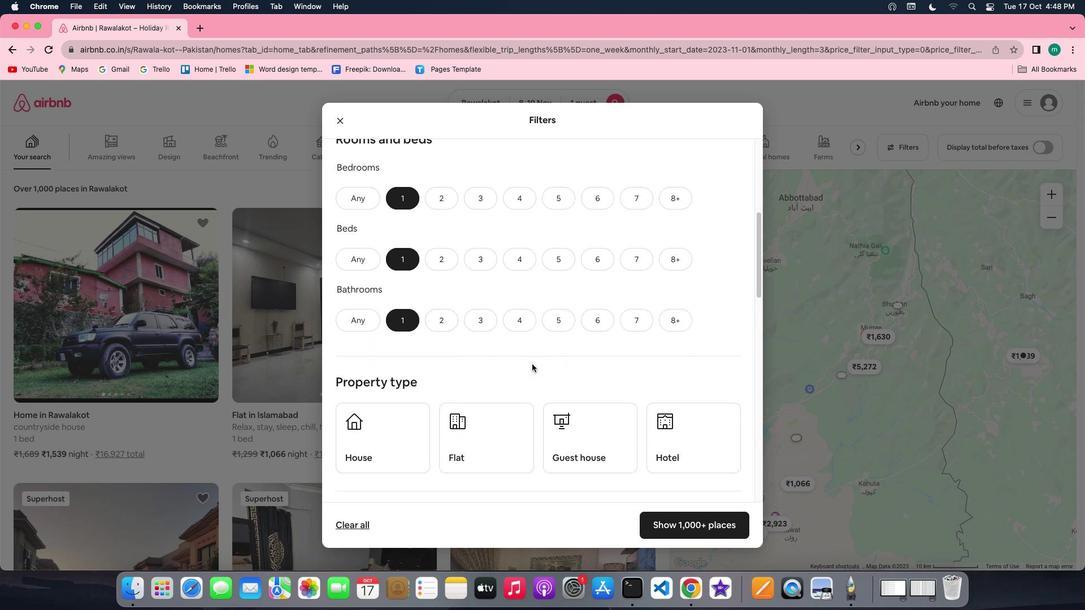 
Action: Mouse scrolled (531, 364) with delta (0, 0)
Screenshot: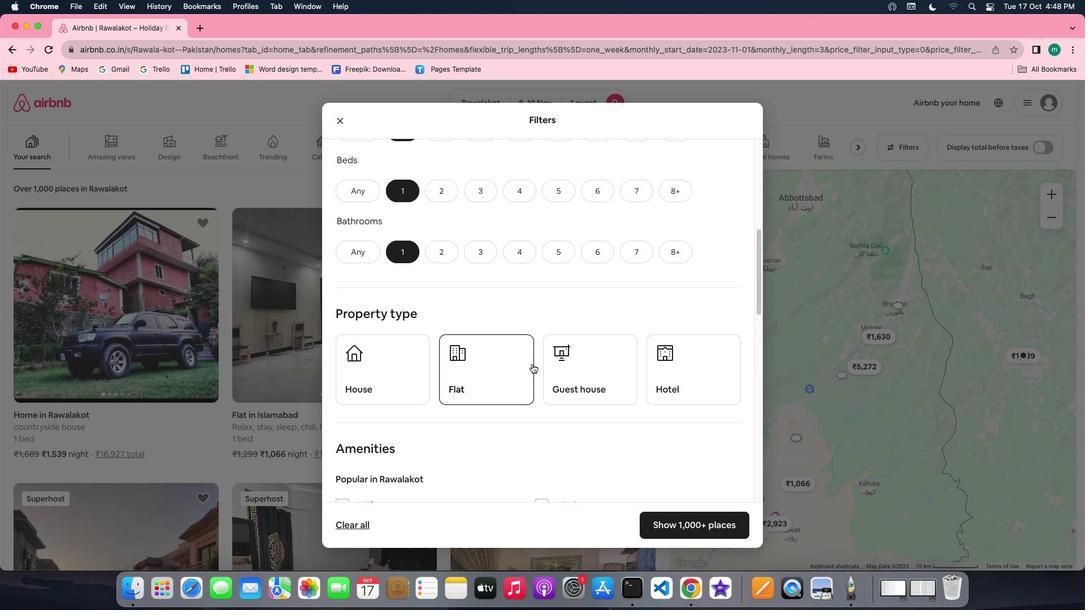 
Action: Mouse scrolled (531, 364) with delta (0, 0)
Screenshot: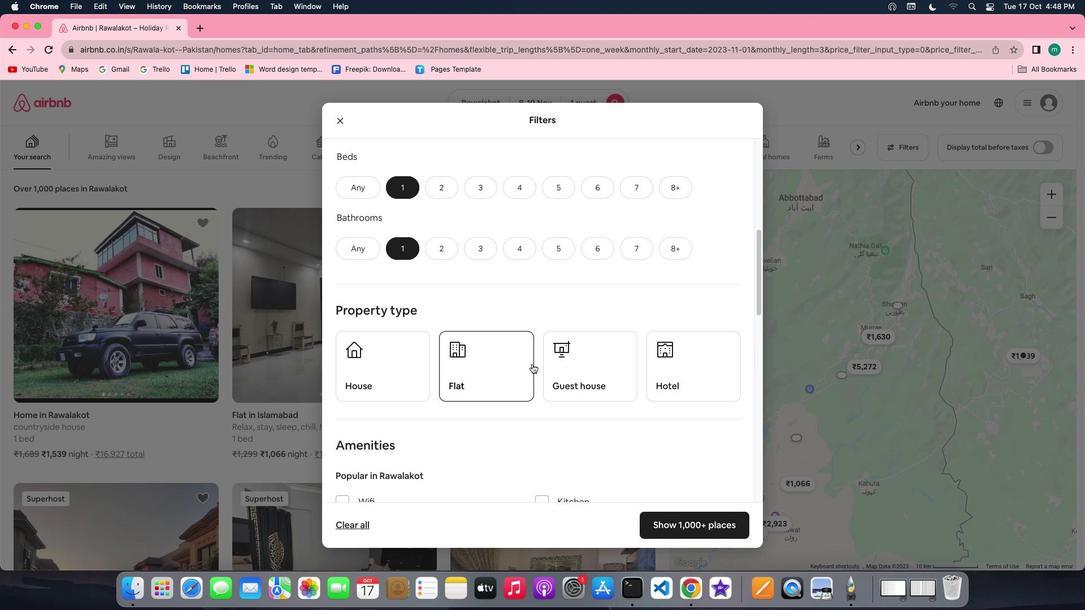 
Action: Mouse moved to (677, 363)
Screenshot: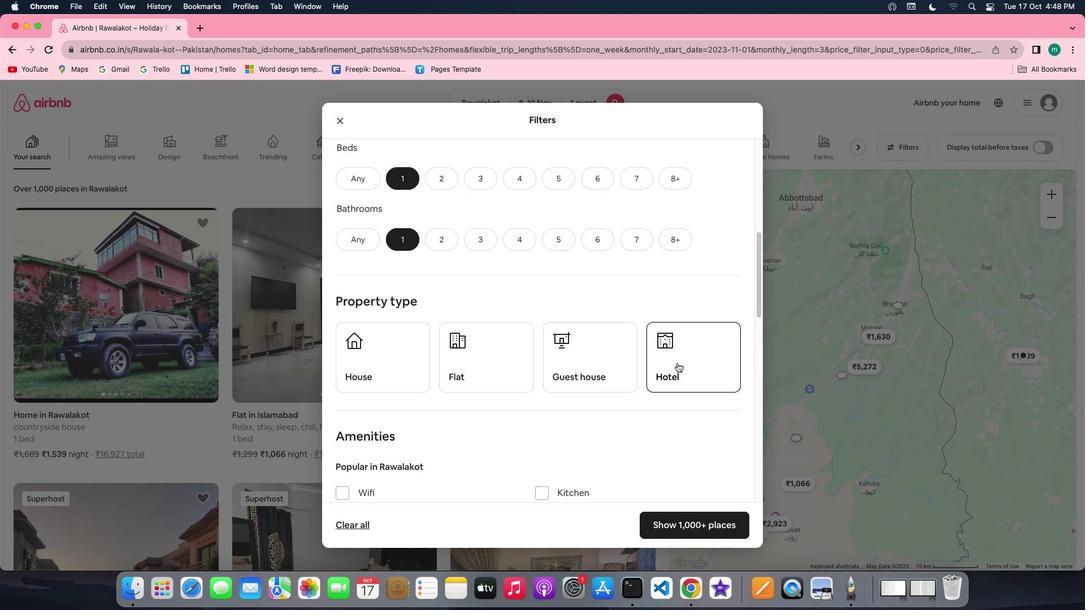 
Action: Mouse pressed left at (677, 363)
Screenshot: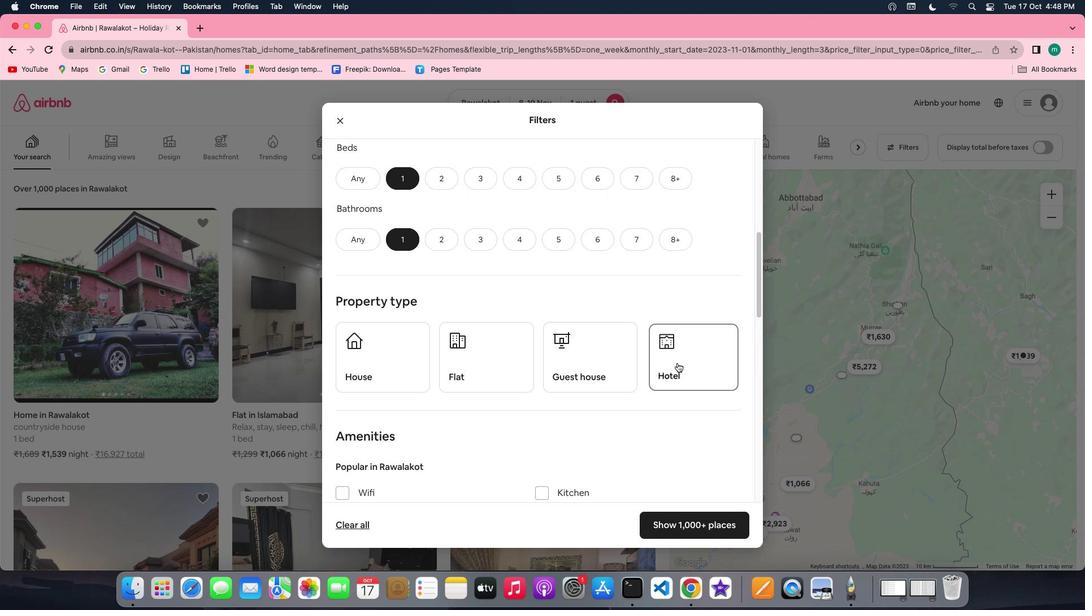 
Action: Mouse moved to (524, 309)
Screenshot: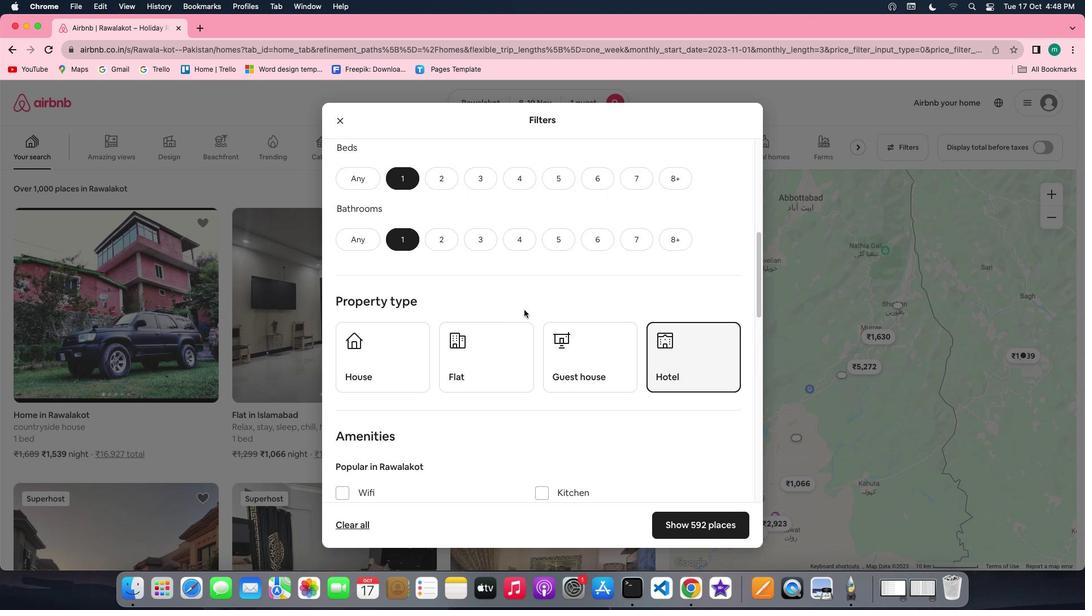 
Action: Mouse scrolled (524, 309) with delta (0, 0)
Screenshot: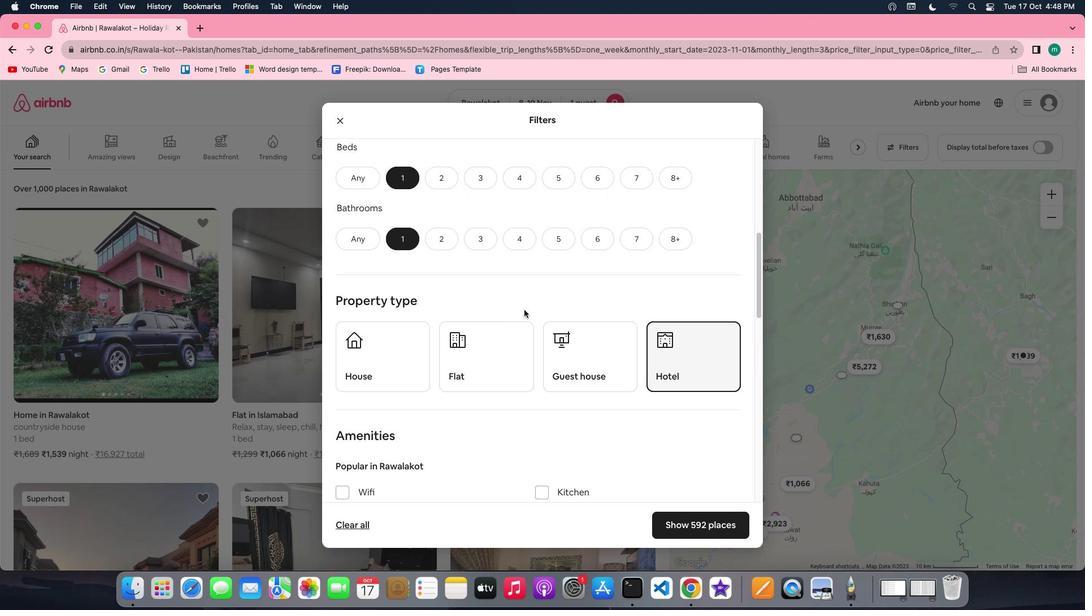 
Action: Mouse scrolled (524, 309) with delta (0, 0)
Screenshot: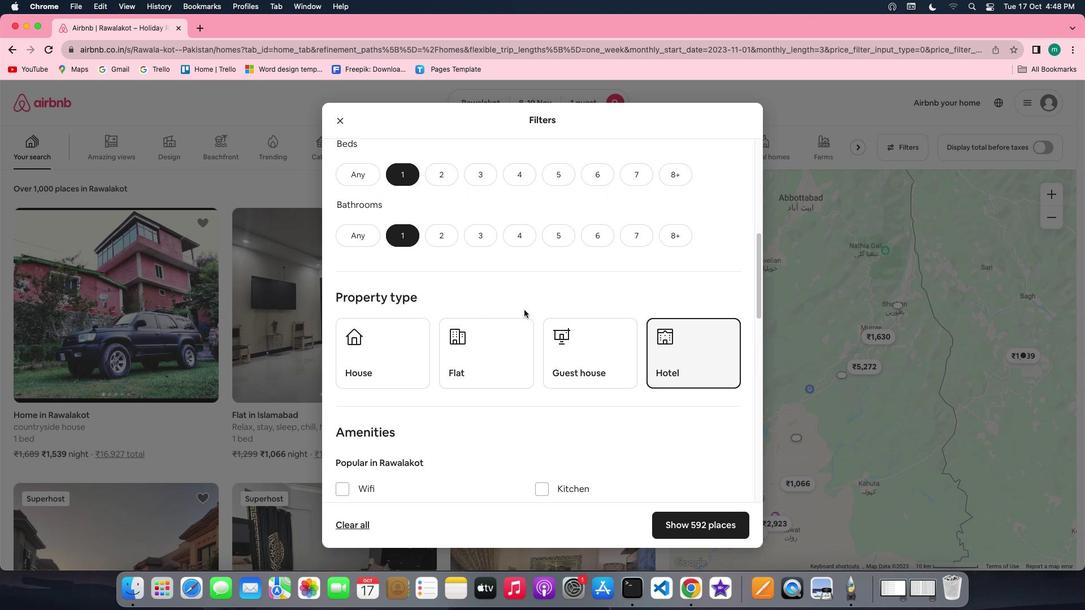 
Action: Mouse scrolled (524, 309) with delta (0, 0)
Screenshot: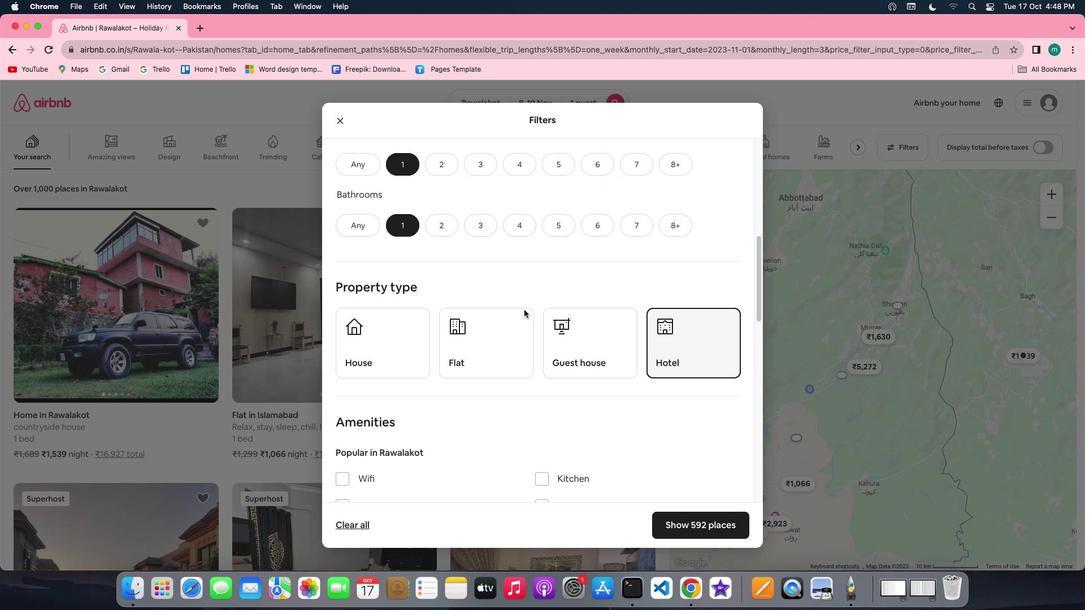 
Action: Mouse scrolled (524, 309) with delta (0, 0)
Screenshot: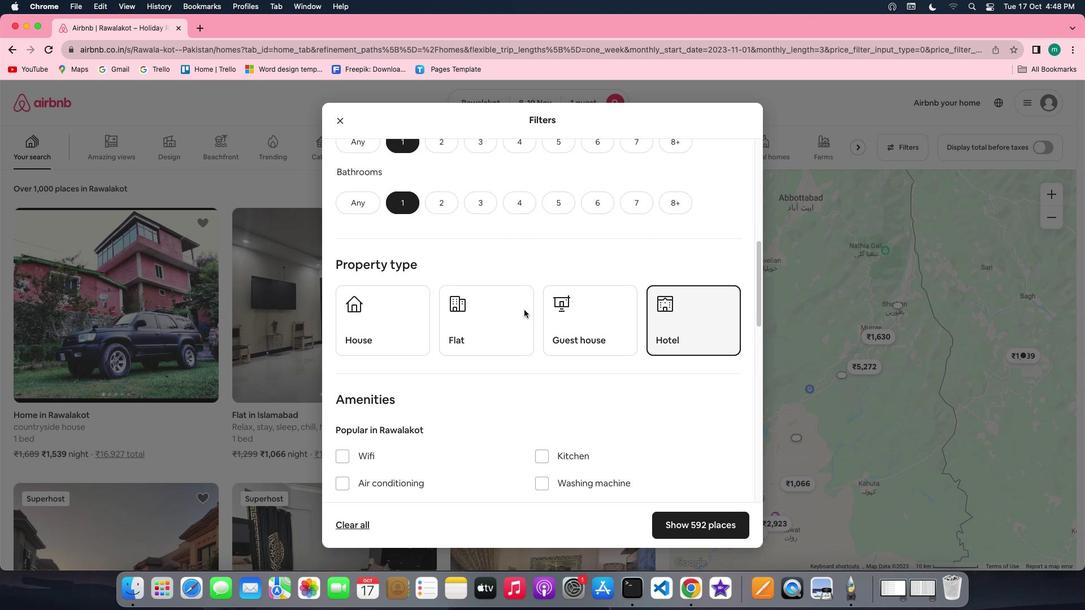 
Action: Mouse scrolled (524, 309) with delta (0, 0)
Screenshot: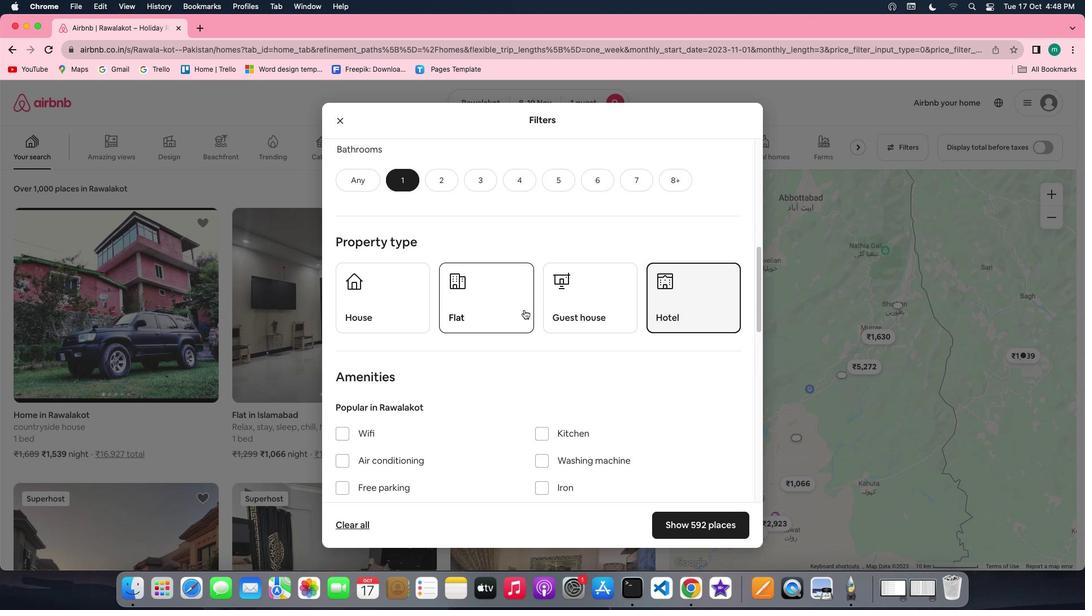 
Action: Mouse scrolled (524, 309) with delta (0, 0)
Screenshot: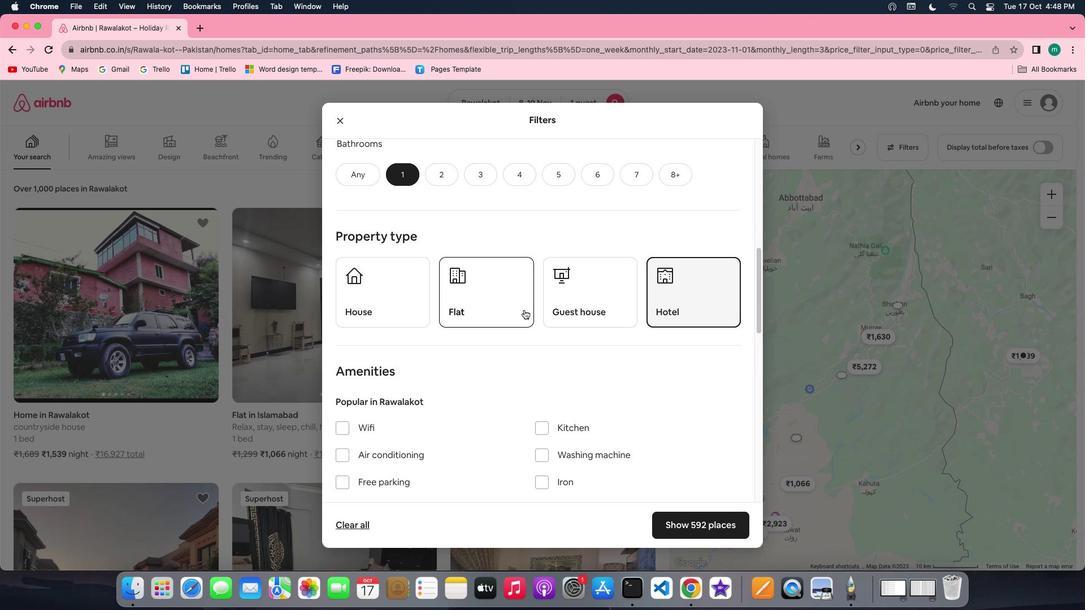 
Action: Mouse scrolled (524, 309) with delta (0, 0)
Screenshot: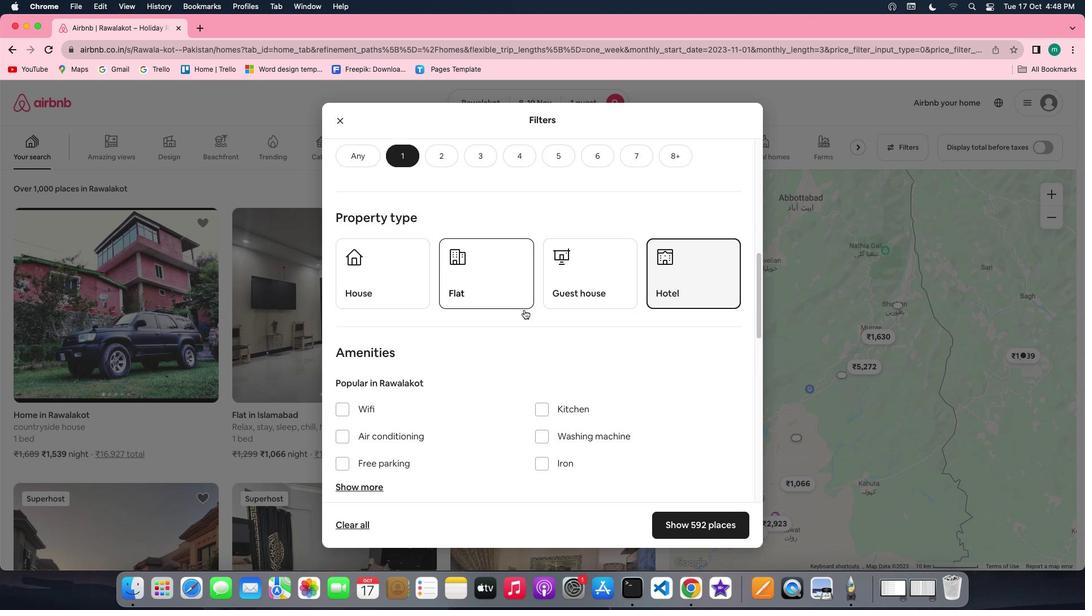 
Action: Mouse scrolled (524, 309) with delta (0, 0)
Screenshot: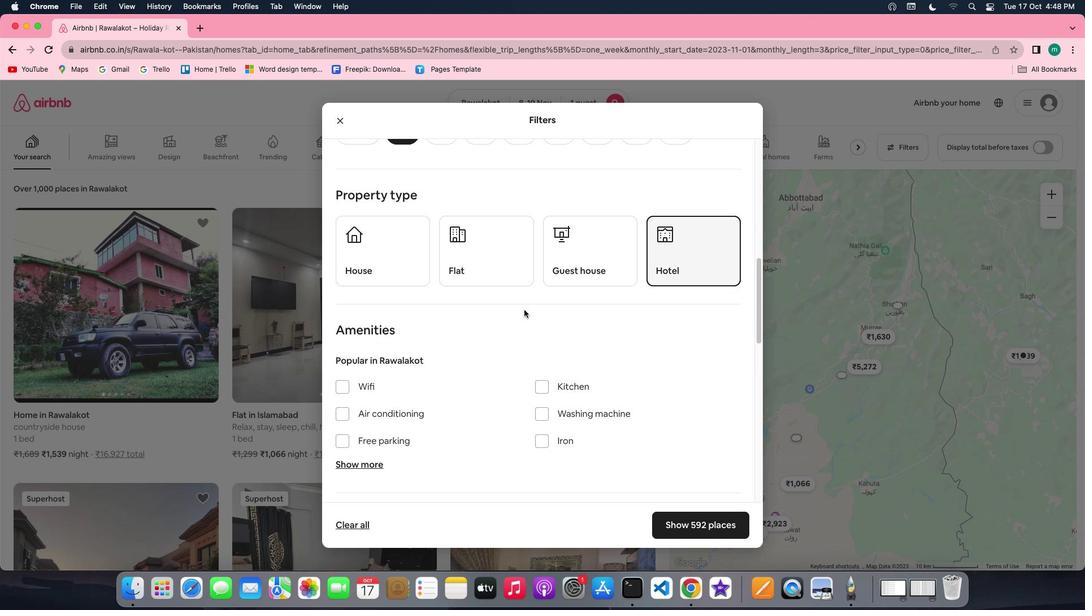
Action: Mouse scrolled (524, 309) with delta (0, 0)
Screenshot: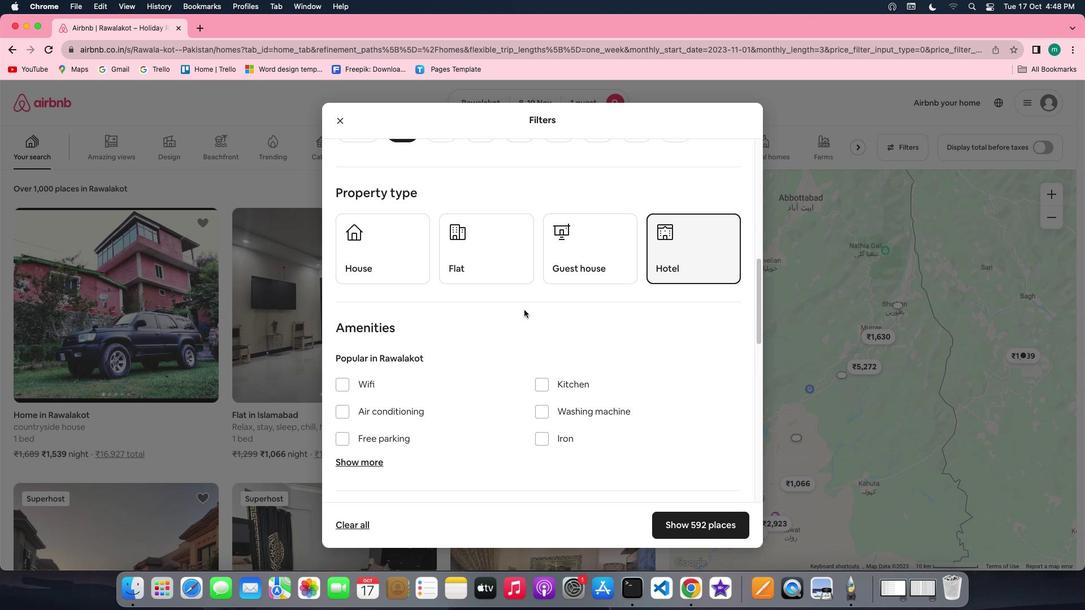 
Action: Mouse scrolled (524, 309) with delta (0, -1)
Screenshot: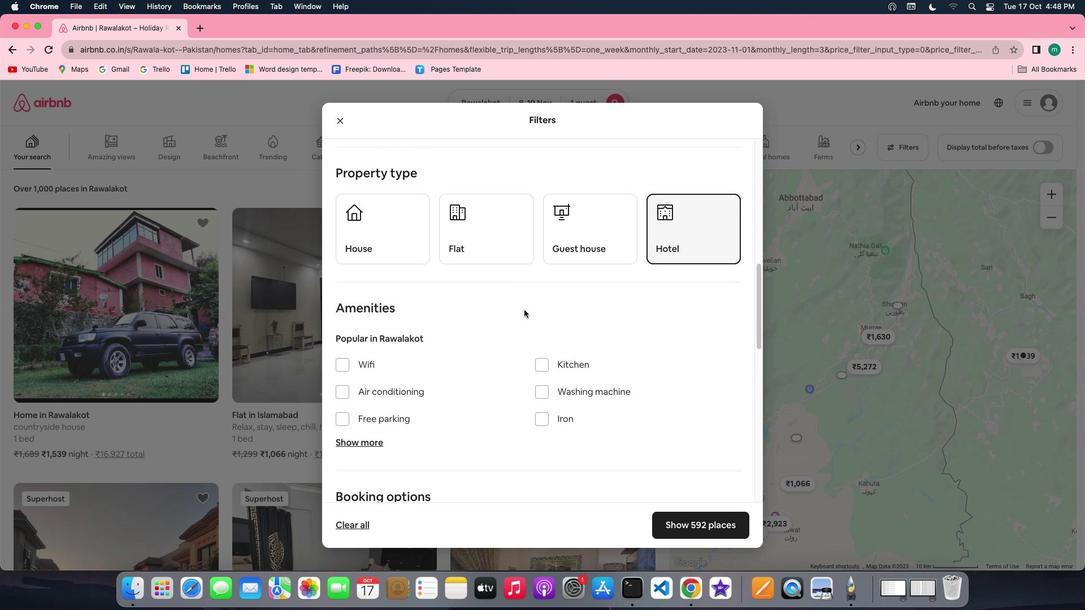 
Action: Mouse scrolled (524, 309) with delta (0, -1)
Screenshot: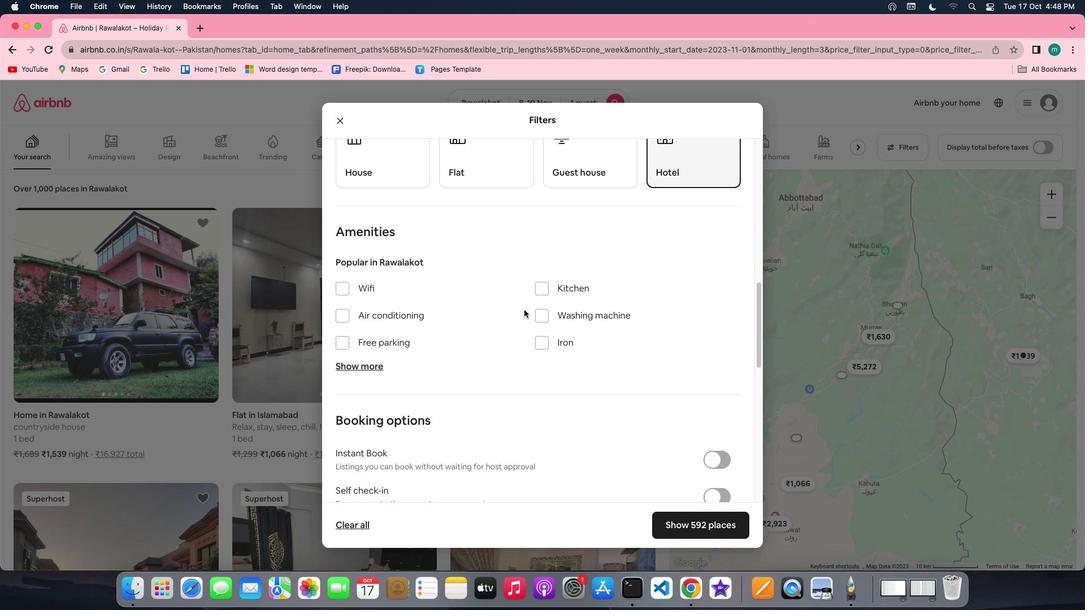 
Action: Mouse scrolled (524, 309) with delta (0, 0)
Screenshot: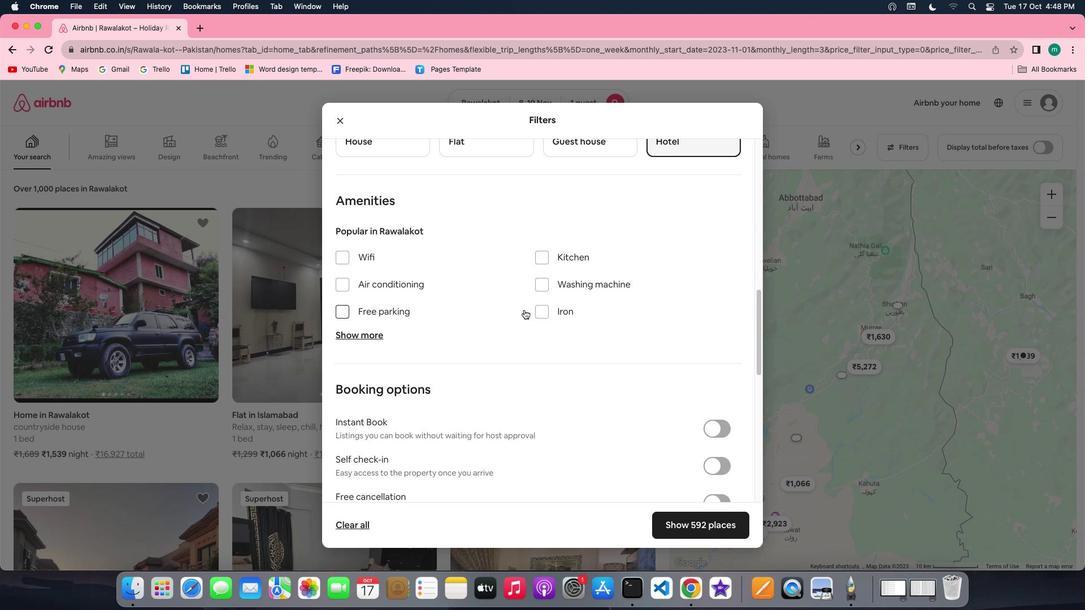 
Action: Mouse scrolled (524, 309) with delta (0, 0)
Screenshot: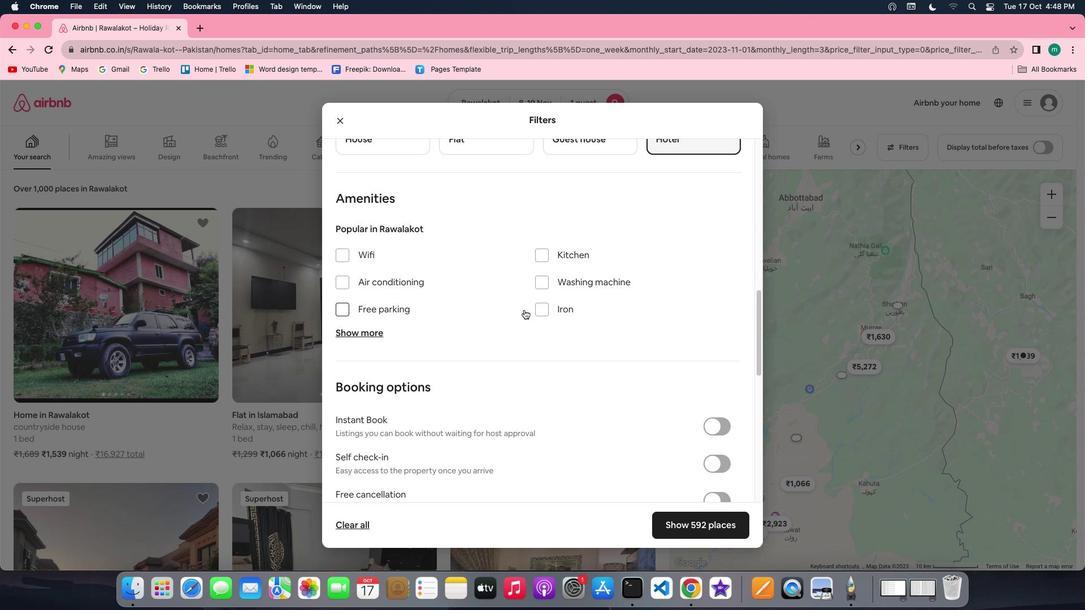 
Action: Mouse scrolled (524, 309) with delta (0, 0)
Screenshot: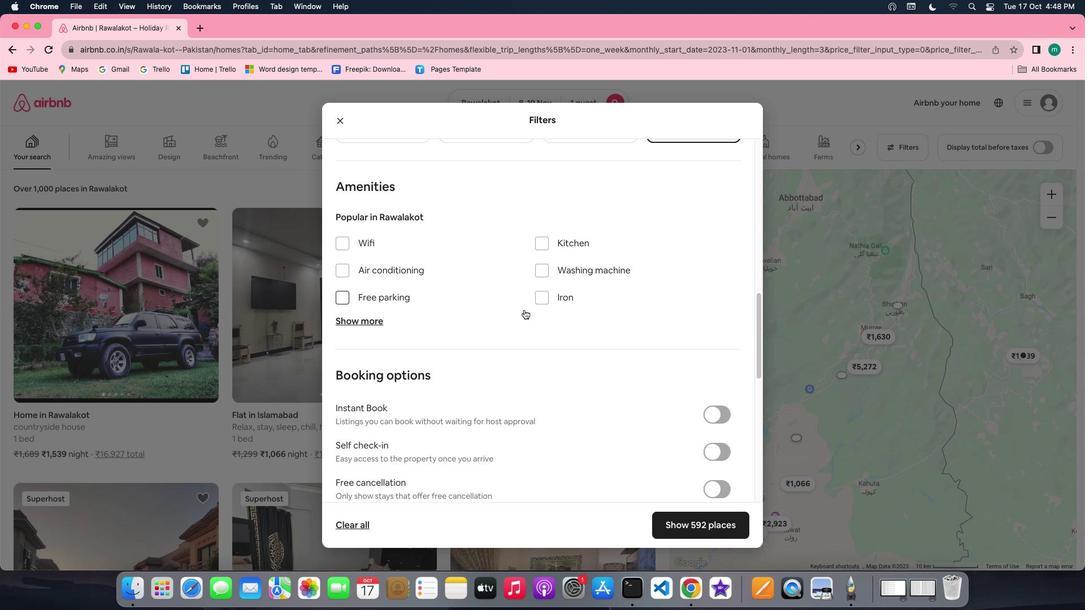 
Action: Mouse scrolled (524, 309) with delta (0, 0)
Screenshot: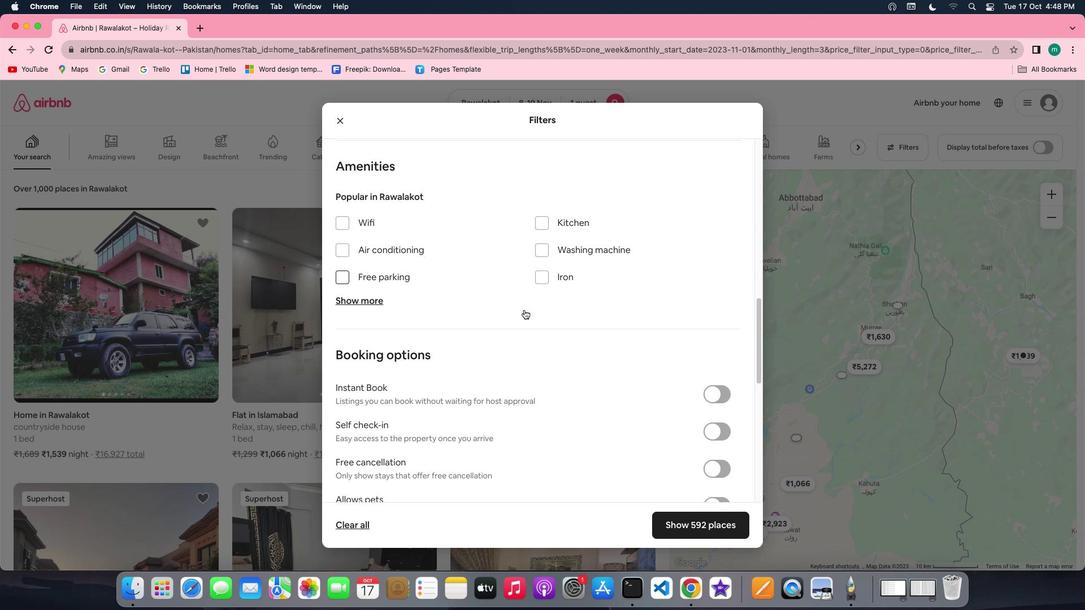 
Action: Mouse moved to (707, 426)
Screenshot: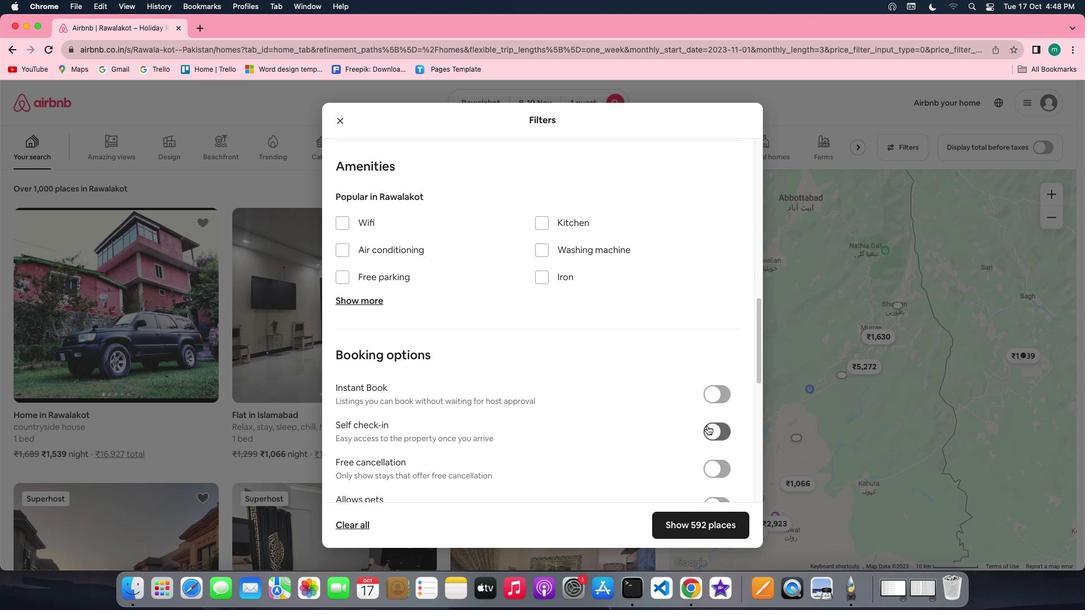 
Action: Mouse pressed left at (707, 426)
Screenshot: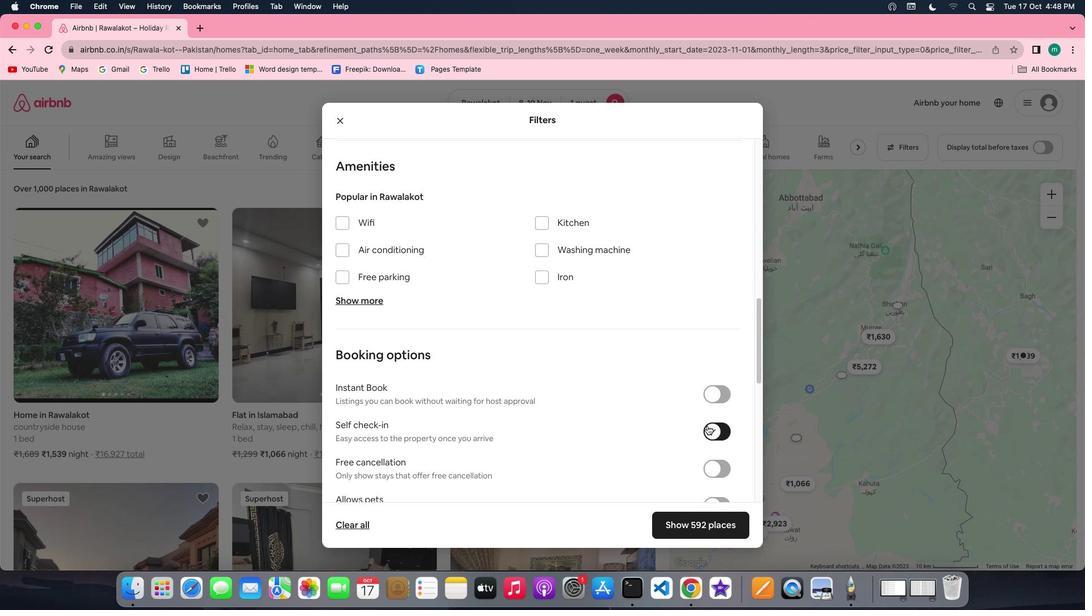 
Action: Mouse moved to (684, 525)
Screenshot: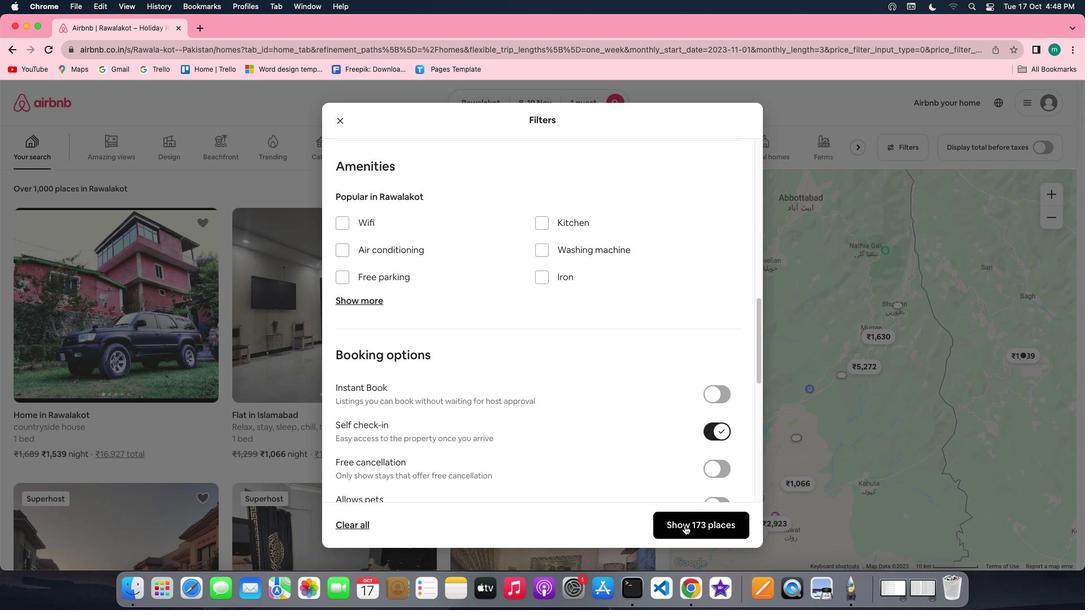 
Action: Mouse pressed left at (684, 525)
Screenshot: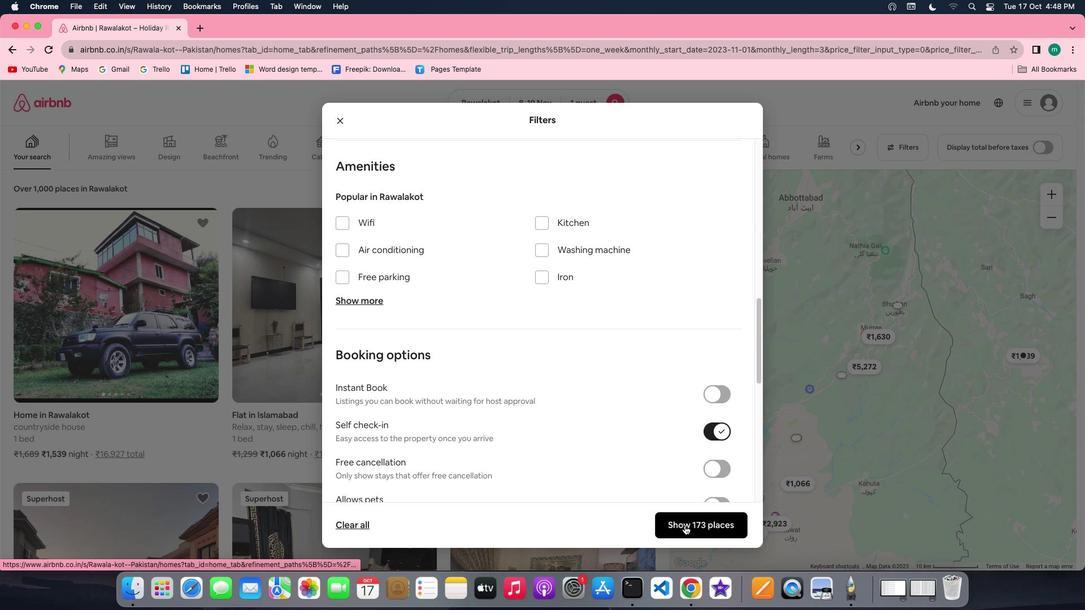 
Action: Mouse moved to (149, 349)
Screenshot: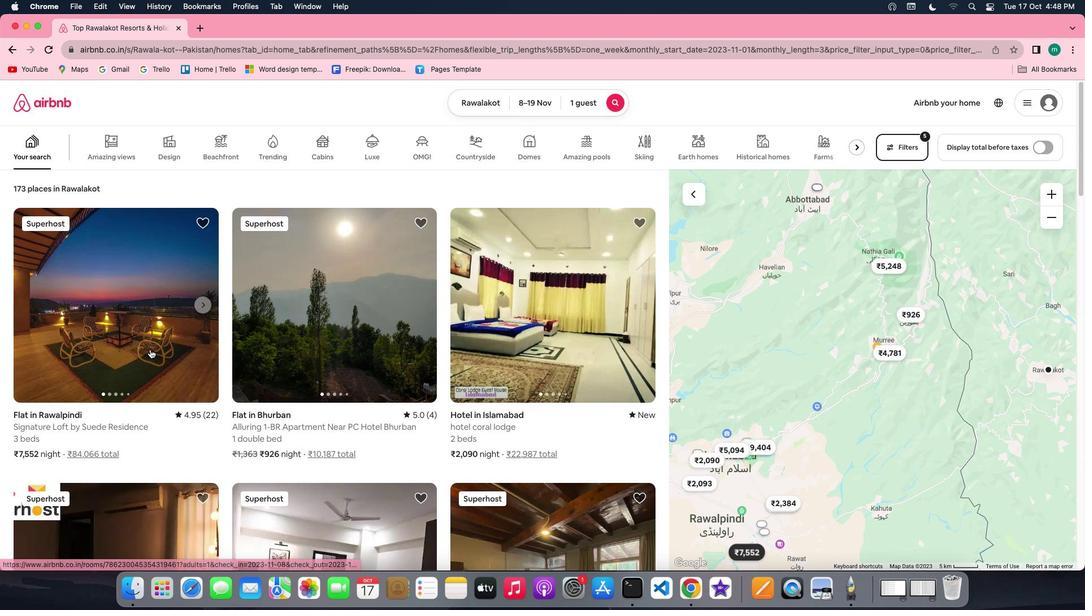 
Action: Mouse pressed left at (149, 349)
Screenshot: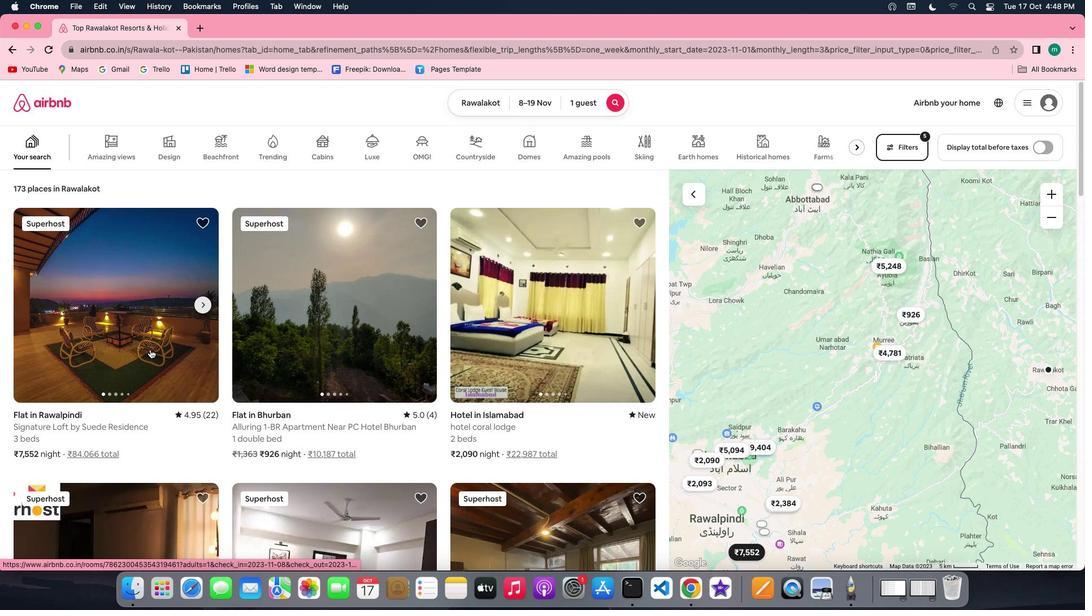 
Action: Mouse moved to (818, 422)
Screenshot: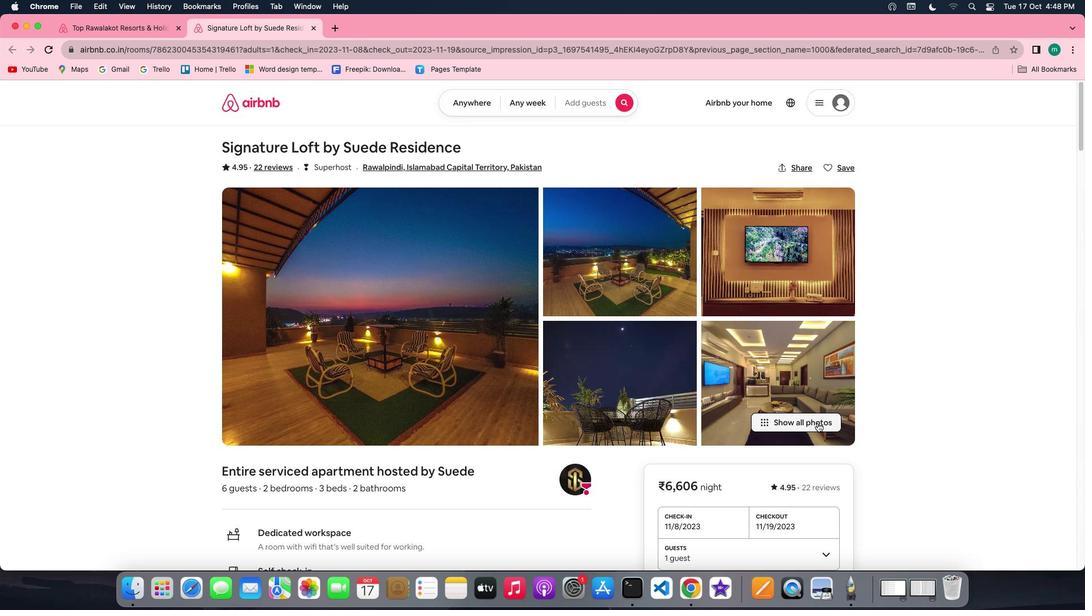 
Action: Mouse pressed left at (818, 422)
Screenshot: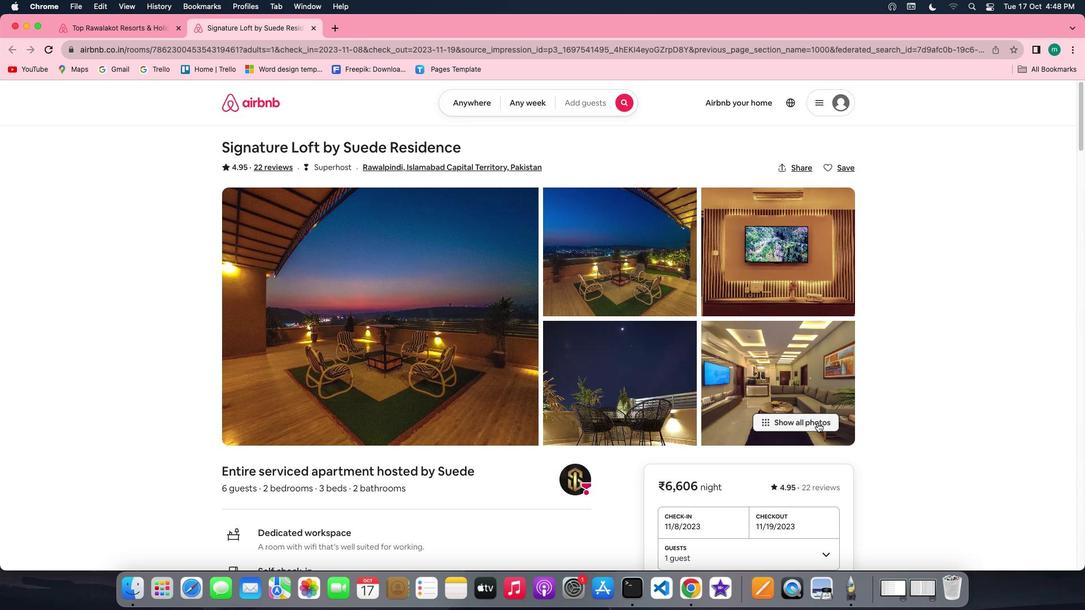 
Action: Mouse moved to (552, 393)
Screenshot: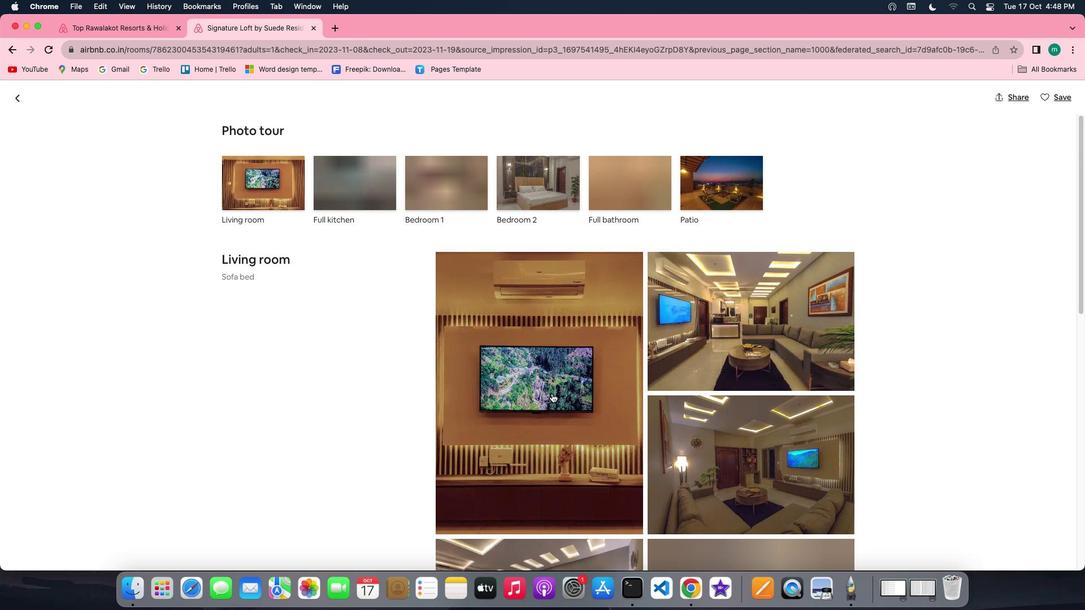 
Action: Mouse scrolled (552, 393) with delta (0, 0)
Screenshot: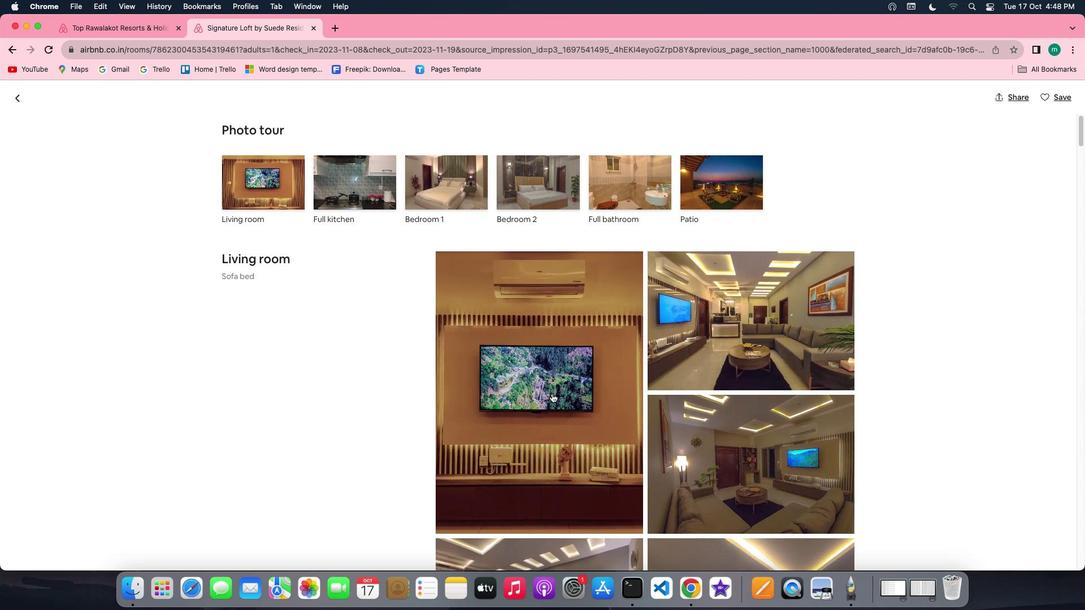 
Action: Mouse scrolled (552, 393) with delta (0, 0)
Screenshot: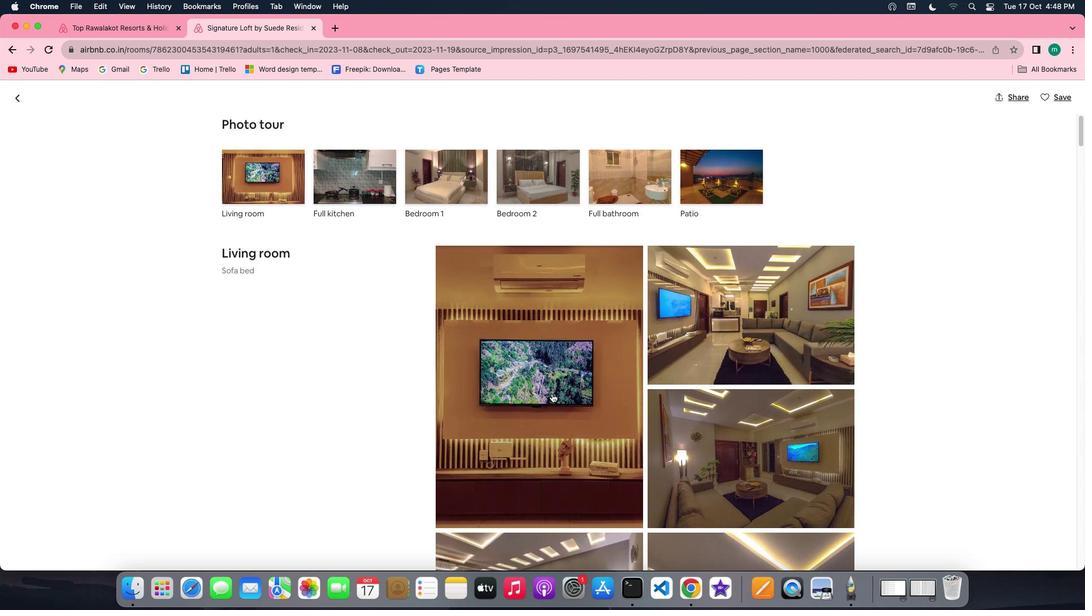 
Action: Mouse scrolled (552, 393) with delta (0, 0)
Screenshot: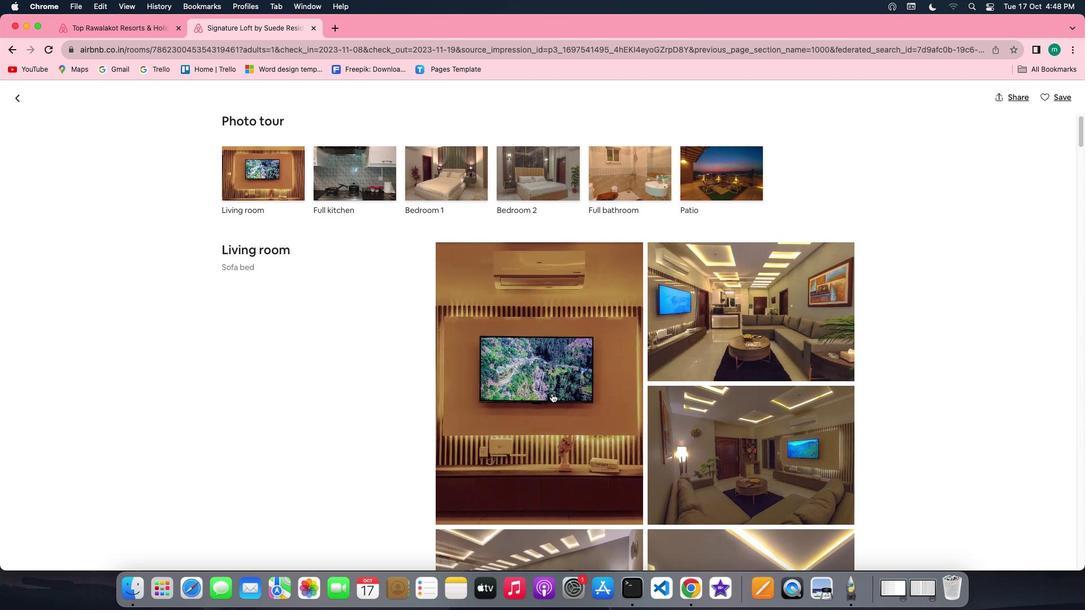 
Action: Mouse scrolled (552, 393) with delta (0, -1)
Screenshot: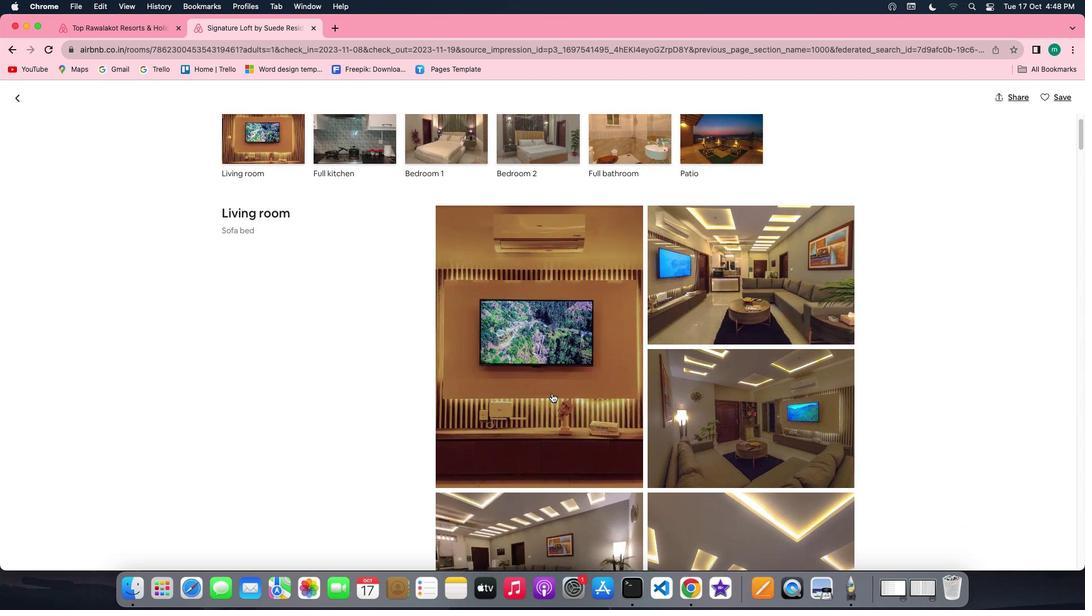 
Action: Mouse scrolled (552, 393) with delta (0, 0)
Screenshot: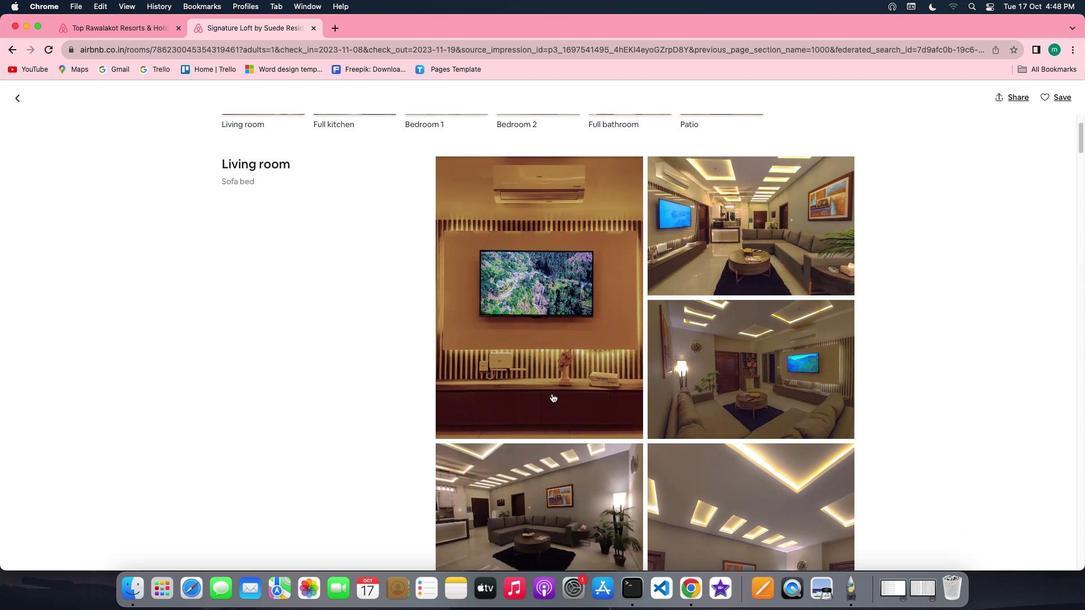 
Action: Mouse scrolled (552, 393) with delta (0, 0)
Screenshot: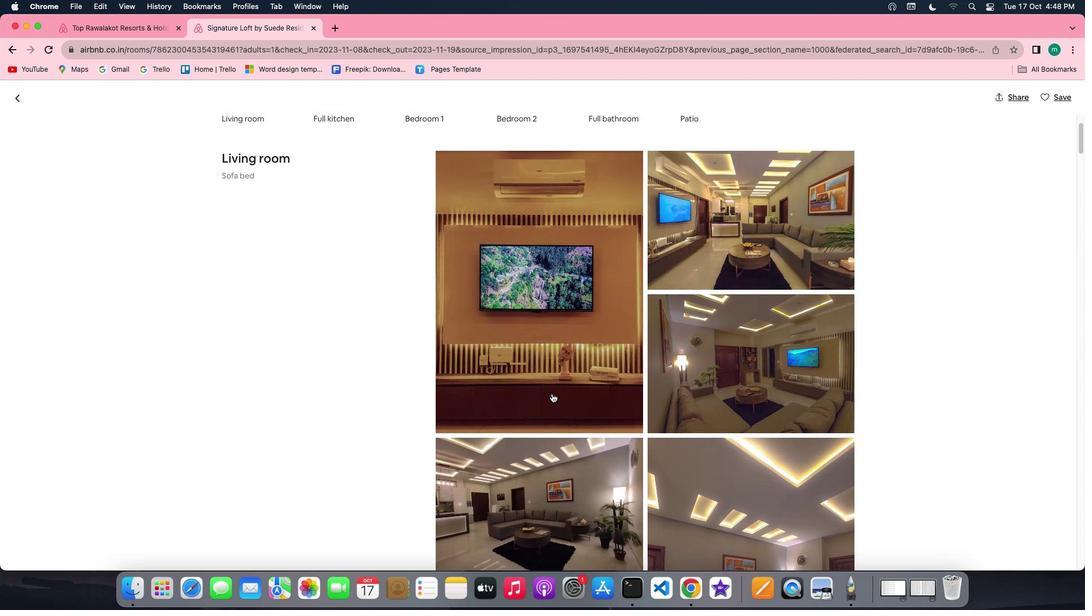 
Action: Mouse scrolled (552, 393) with delta (0, 0)
Screenshot: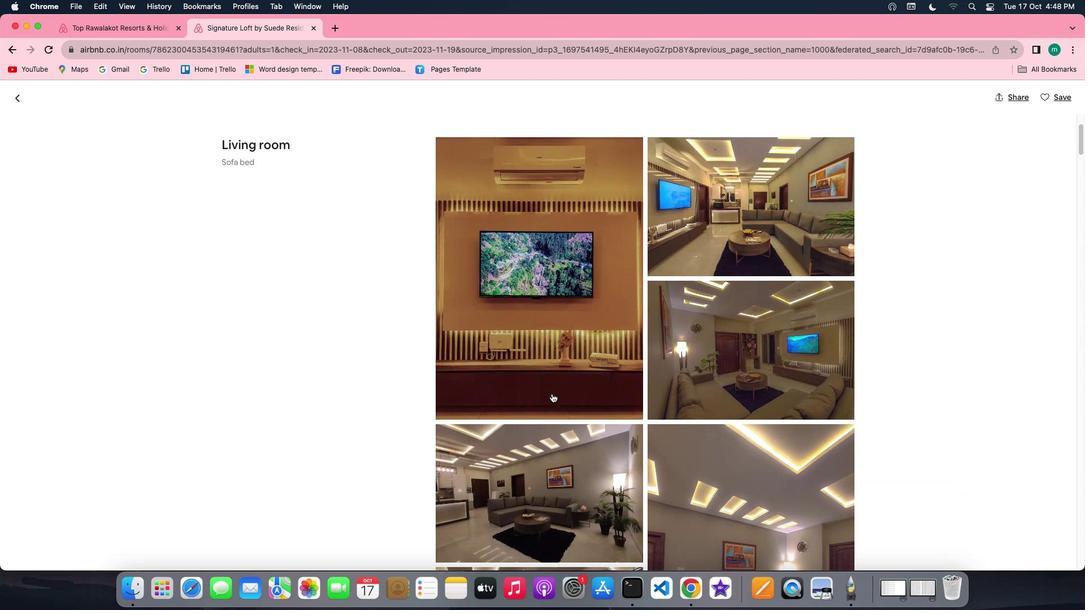 
Action: Mouse scrolled (552, 393) with delta (0, 0)
Screenshot: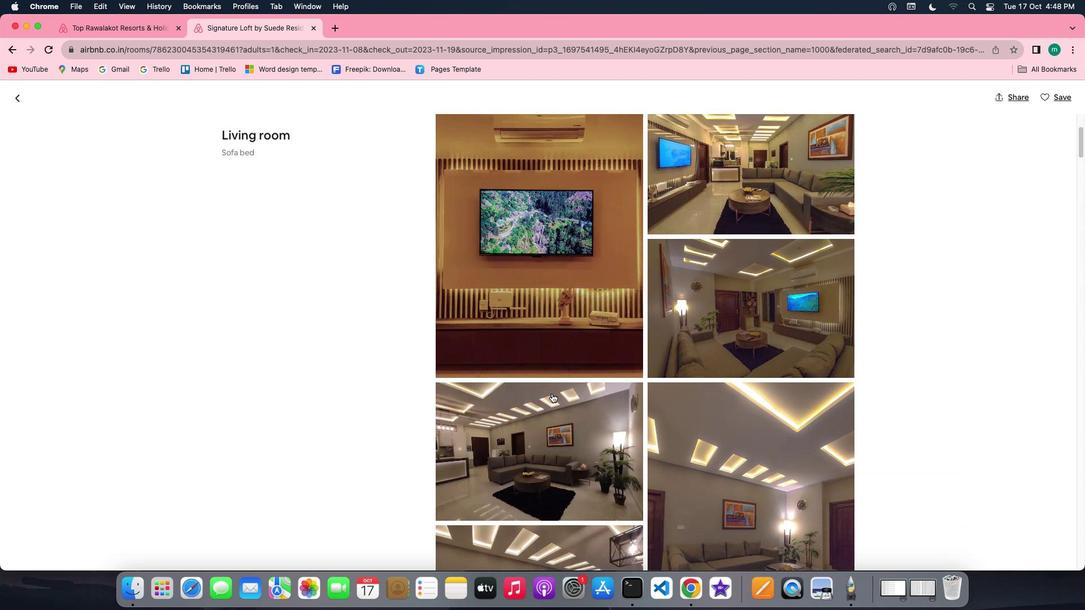 
Action: Mouse scrolled (552, 393) with delta (0, 0)
Screenshot: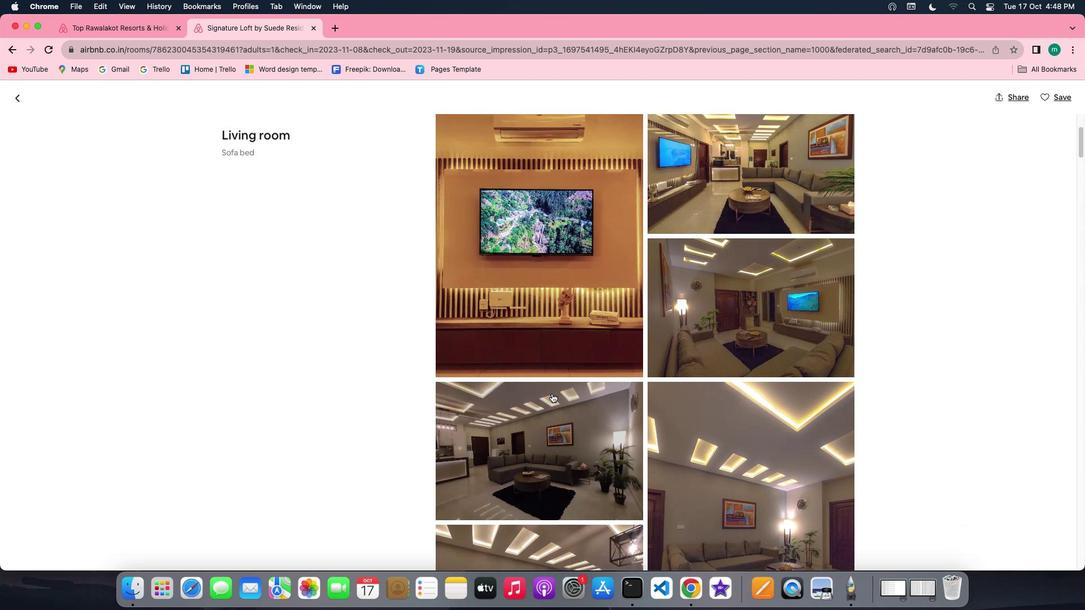 
Action: Mouse scrolled (552, 393) with delta (0, 0)
Screenshot: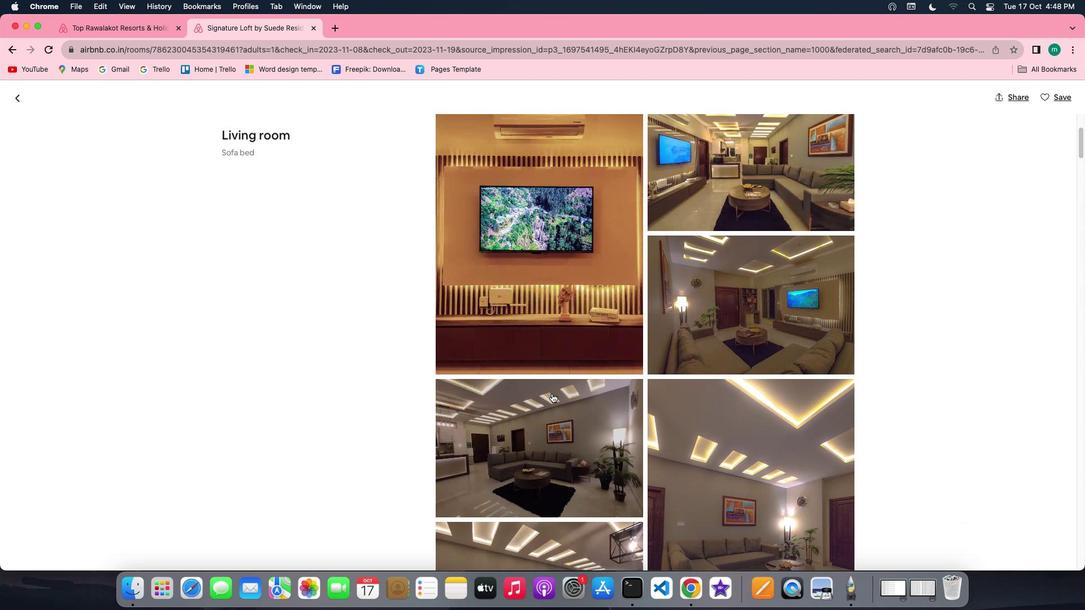 
Action: Mouse scrolled (552, 393) with delta (0, 0)
Screenshot: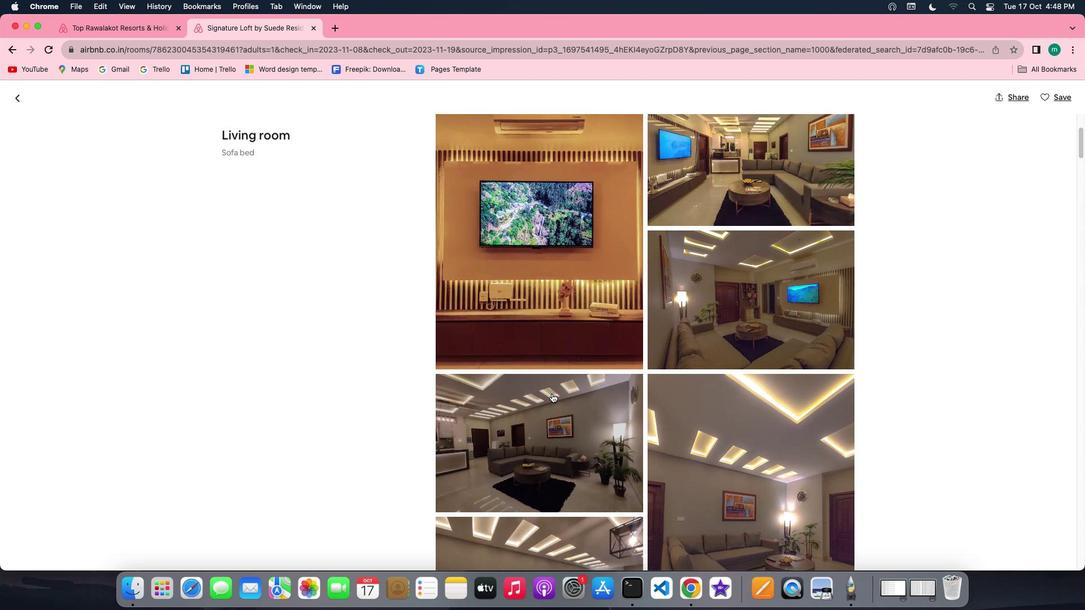 
Action: Mouse scrolled (552, 393) with delta (0, 0)
Screenshot: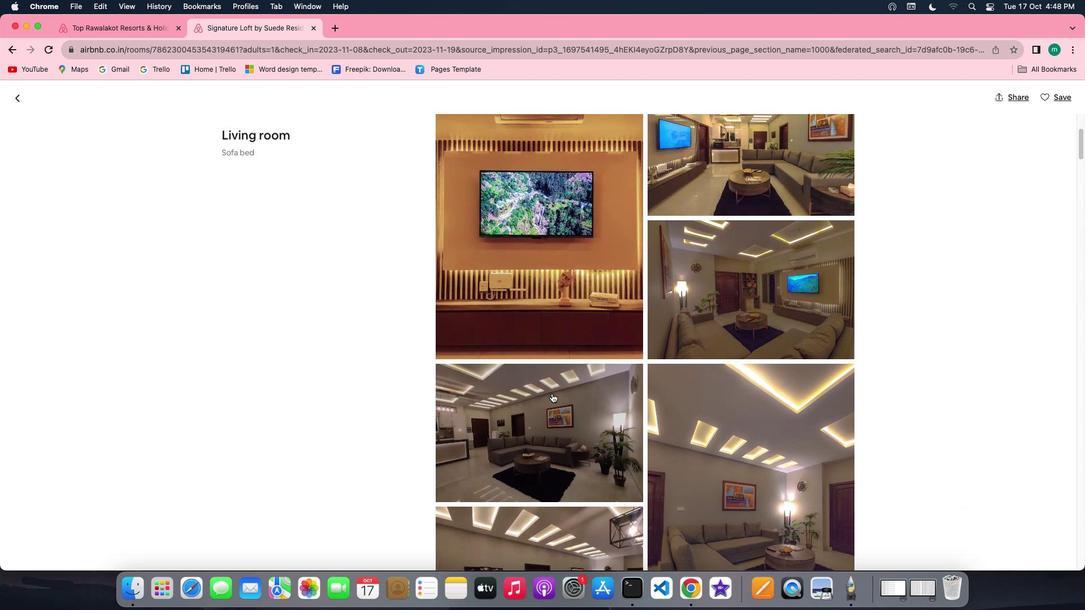 
Action: Mouse scrolled (552, 393) with delta (0, 0)
Screenshot: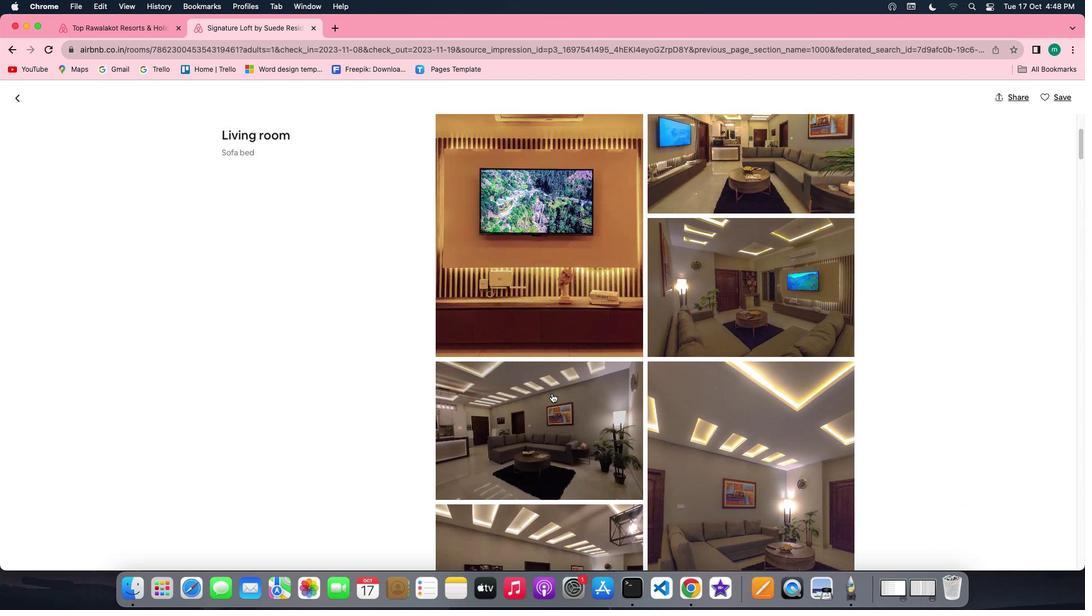 
Action: Mouse scrolled (552, 393) with delta (0, 0)
Screenshot: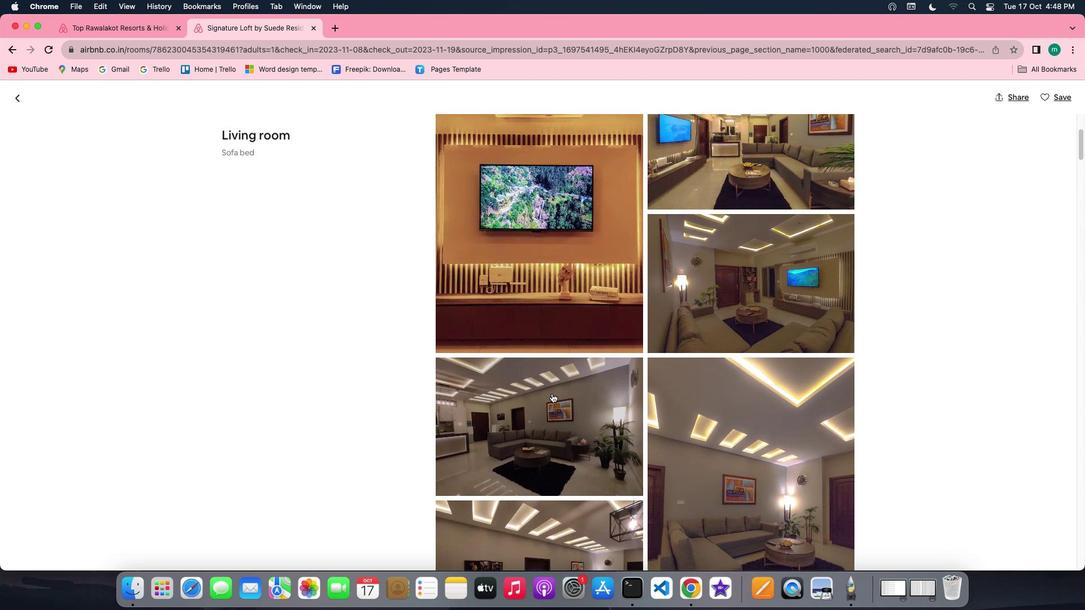 
Action: Mouse scrolled (552, 393) with delta (0, 0)
Screenshot: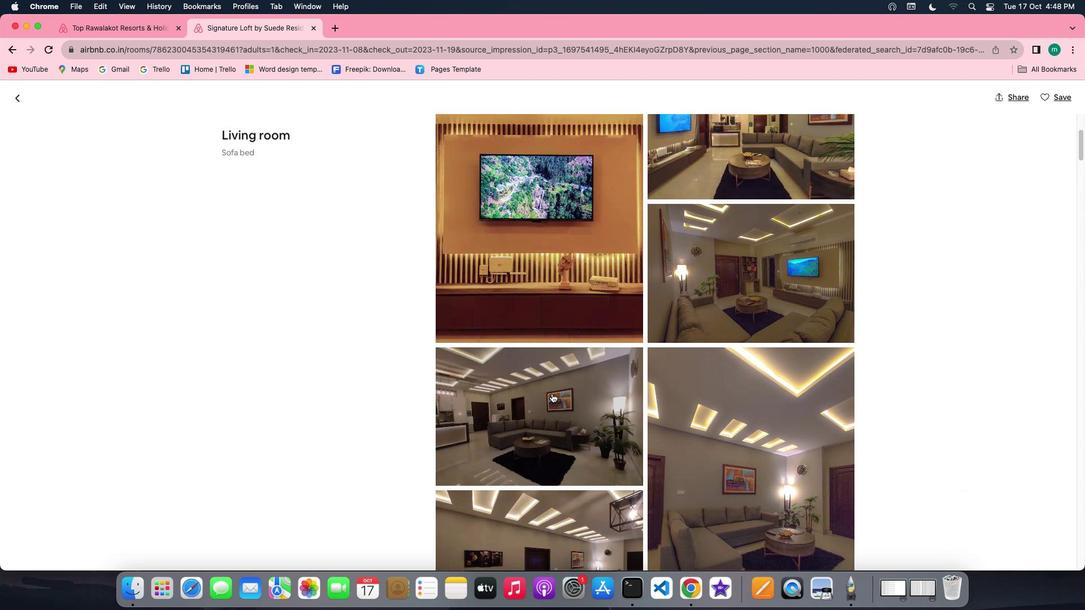 
Action: Mouse scrolled (552, 393) with delta (0, 0)
Screenshot: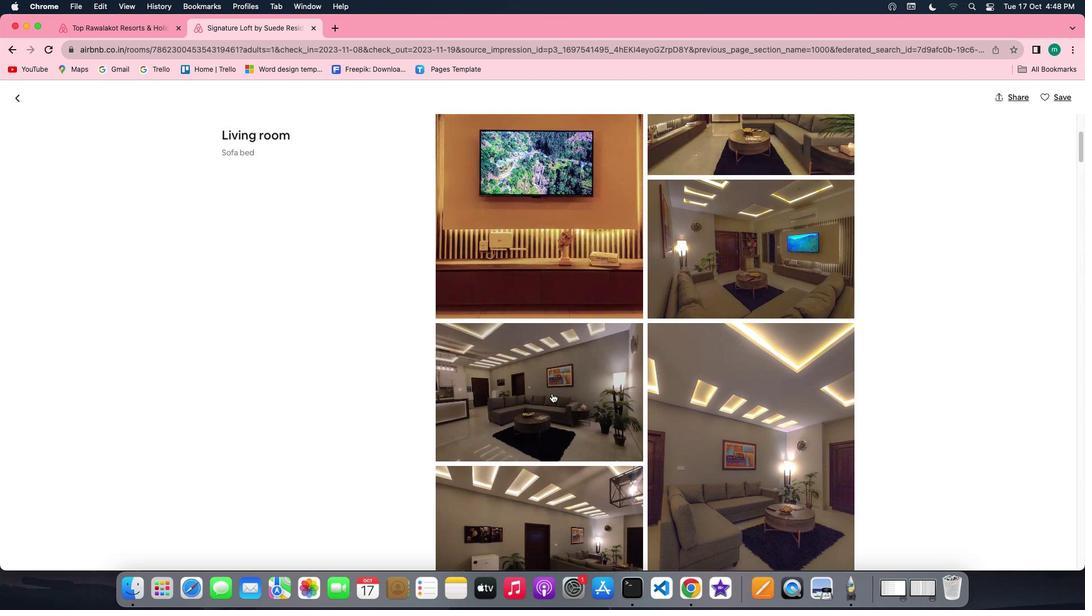 
Action: Mouse scrolled (552, 393) with delta (0, 0)
Screenshot: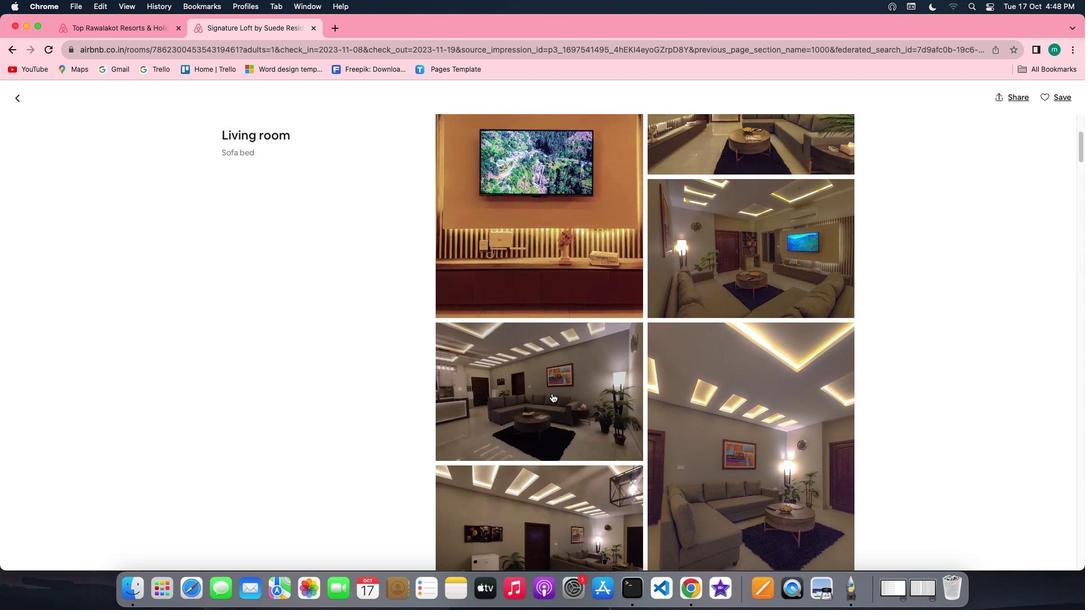 
Action: Mouse scrolled (552, 393) with delta (0, 0)
Screenshot: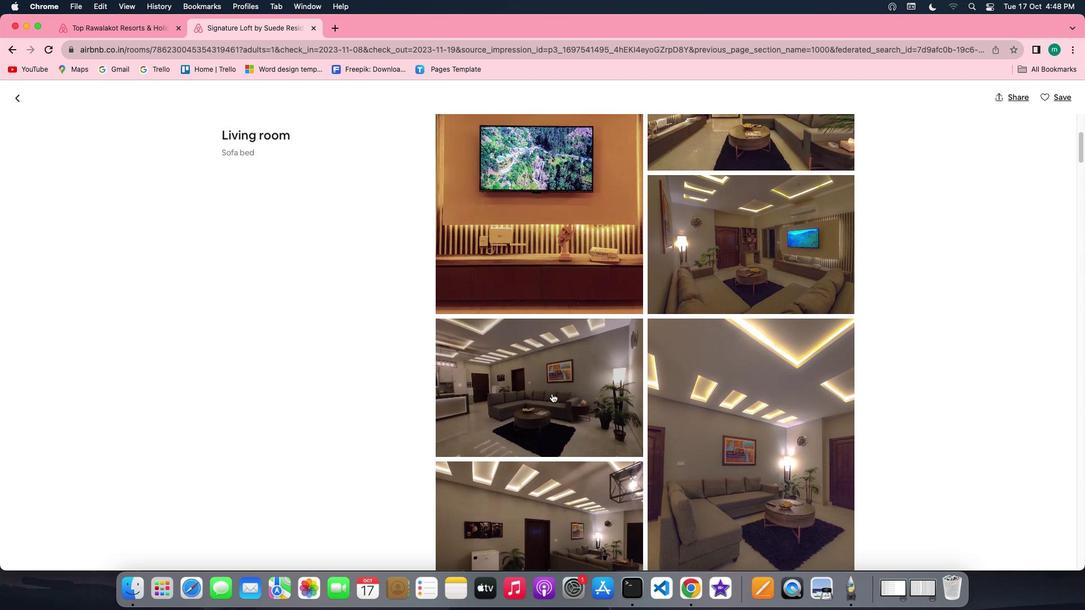 
Action: Mouse scrolled (552, 393) with delta (0, 0)
Screenshot: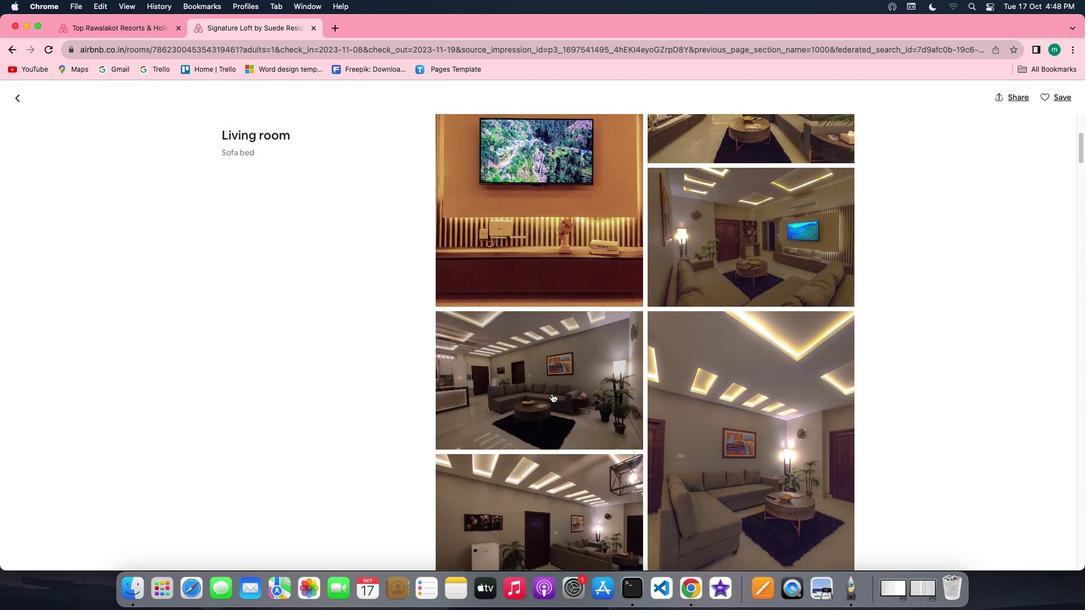
Action: Mouse scrolled (552, 393) with delta (0, 0)
Screenshot: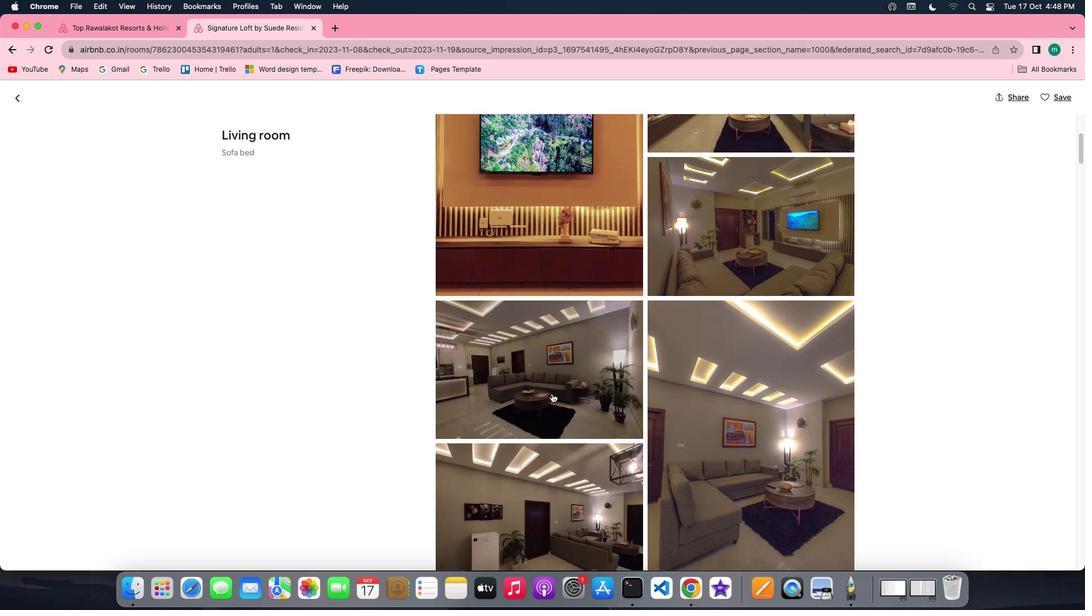 
Action: Mouse scrolled (552, 393) with delta (0, 0)
Screenshot: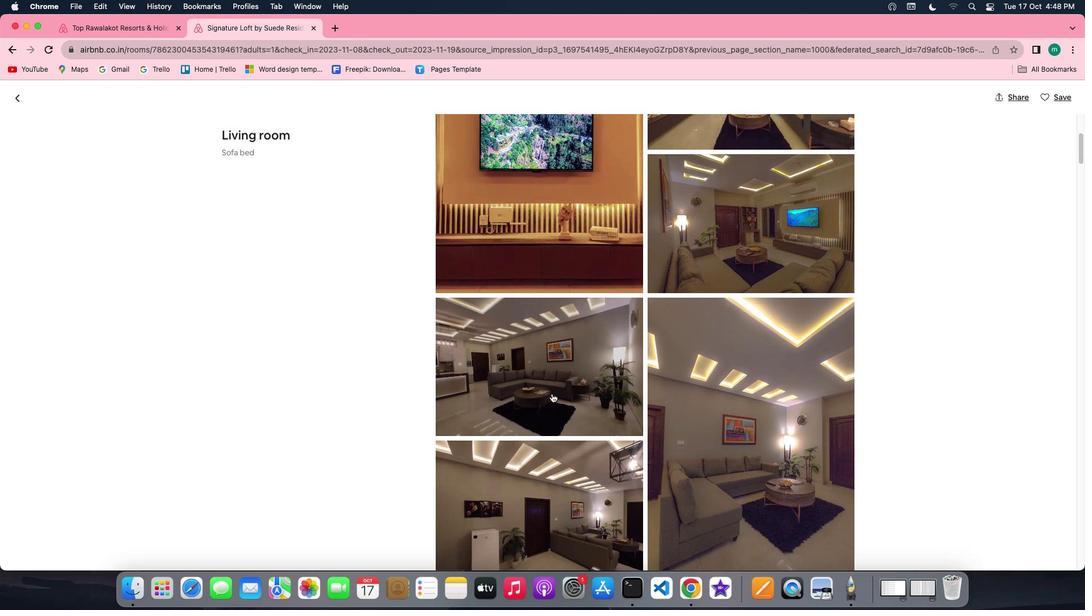
Action: Mouse scrolled (552, 393) with delta (0, 0)
Screenshot: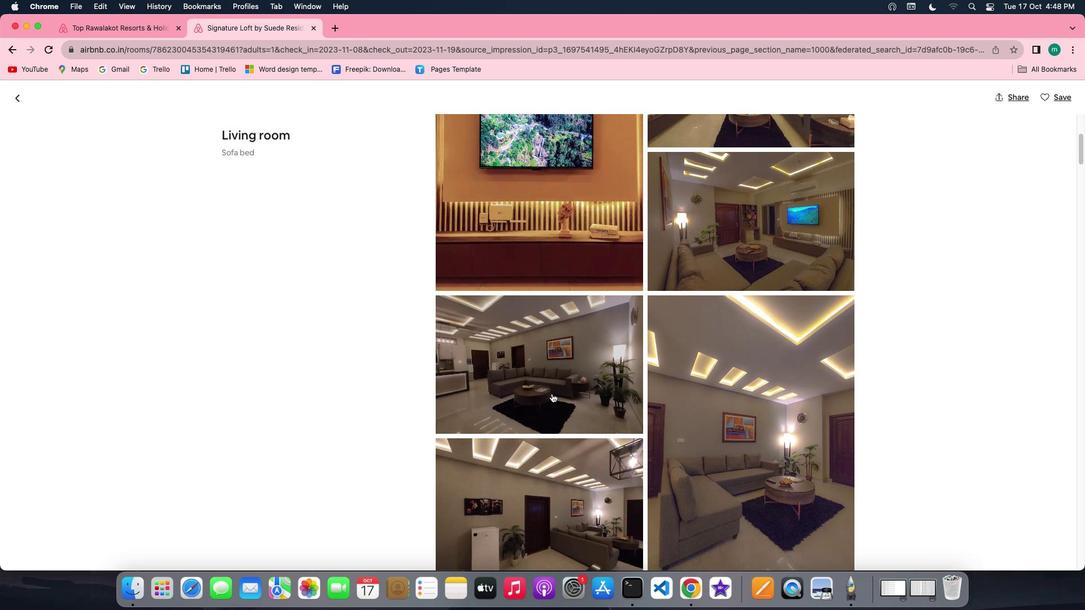 
Action: Mouse scrolled (552, 393) with delta (0, 0)
Screenshot: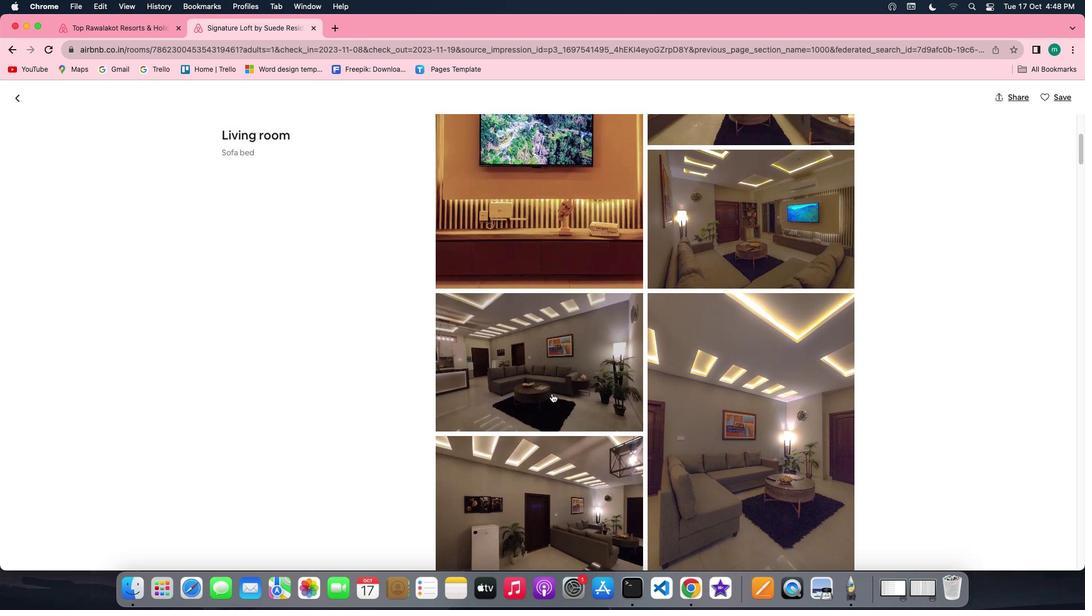 
Action: Mouse scrolled (552, 393) with delta (0, 0)
Screenshot: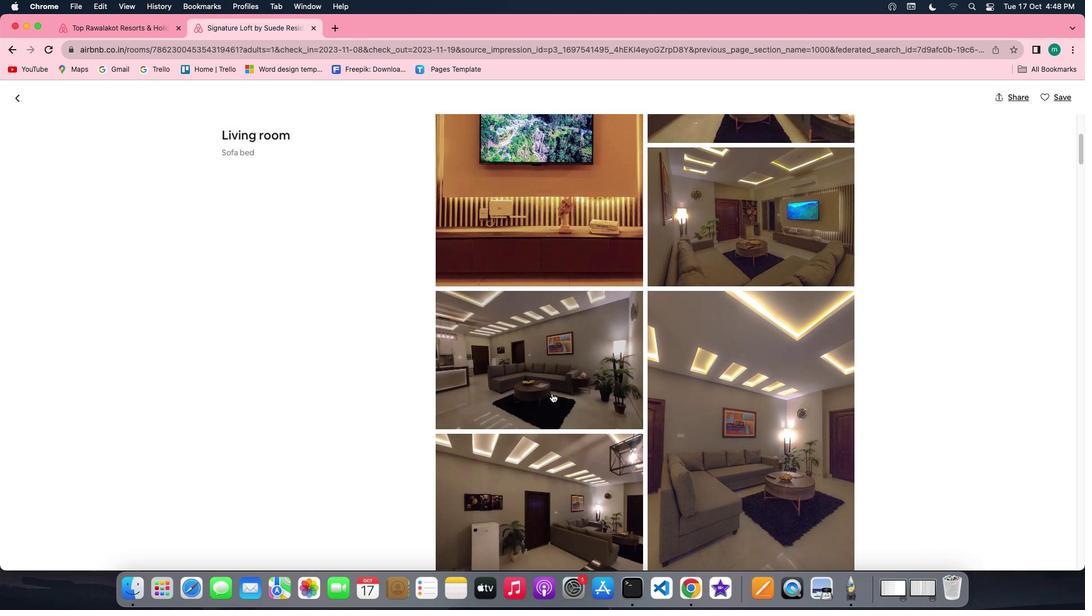 
Action: Mouse scrolled (552, 393) with delta (0, 0)
Screenshot: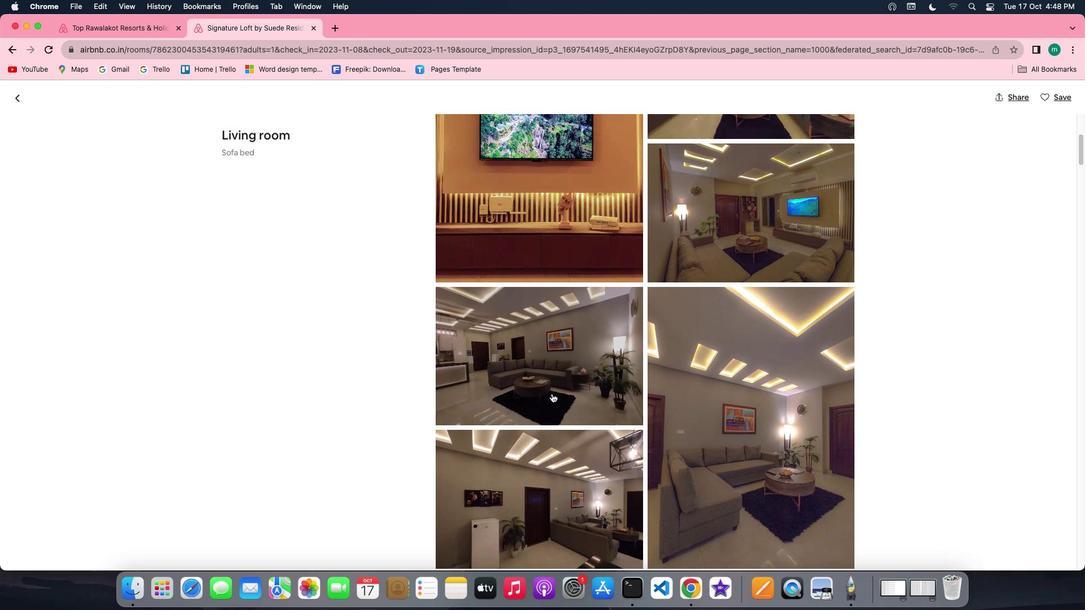 
Action: Mouse scrolled (552, 393) with delta (0, 0)
Screenshot: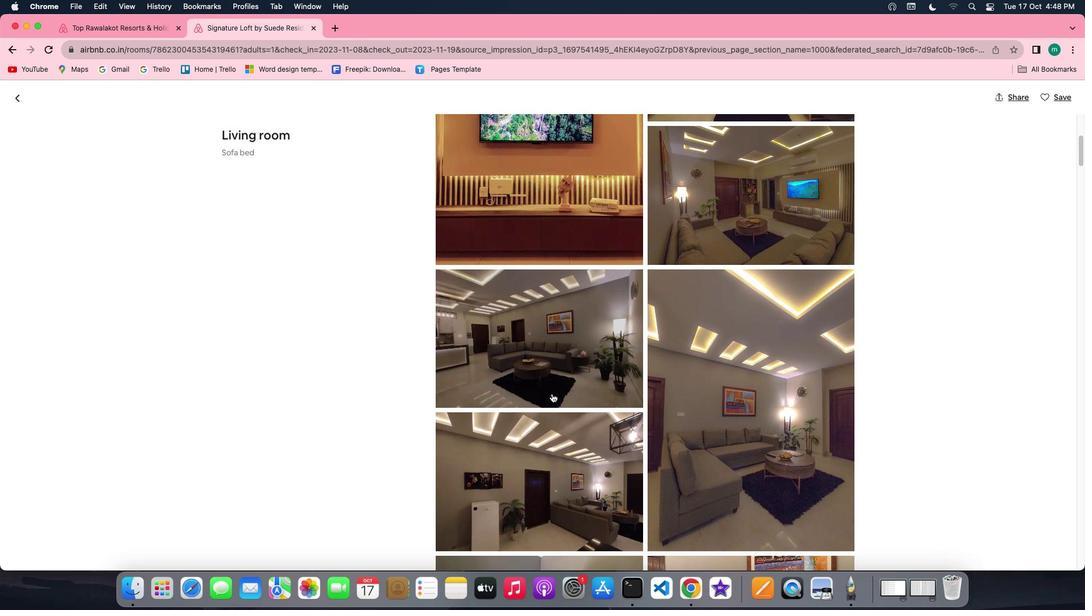 
Action: Mouse scrolled (552, 393) with delta (0, 0)
Screenshot: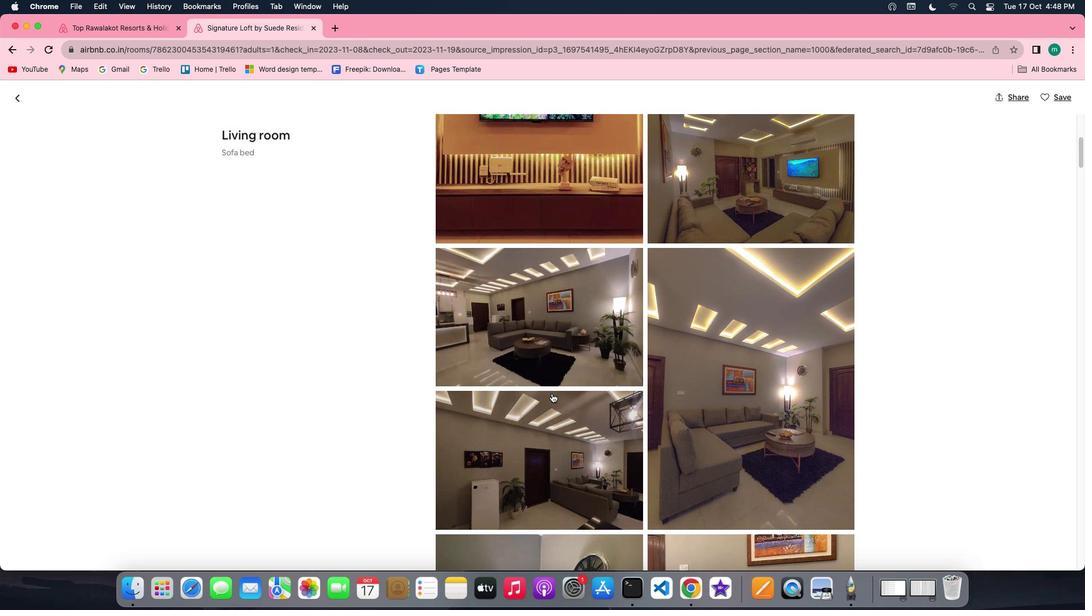
Action: Mouse scrolled (552, 393) with delta (0, 0)
Screenshot: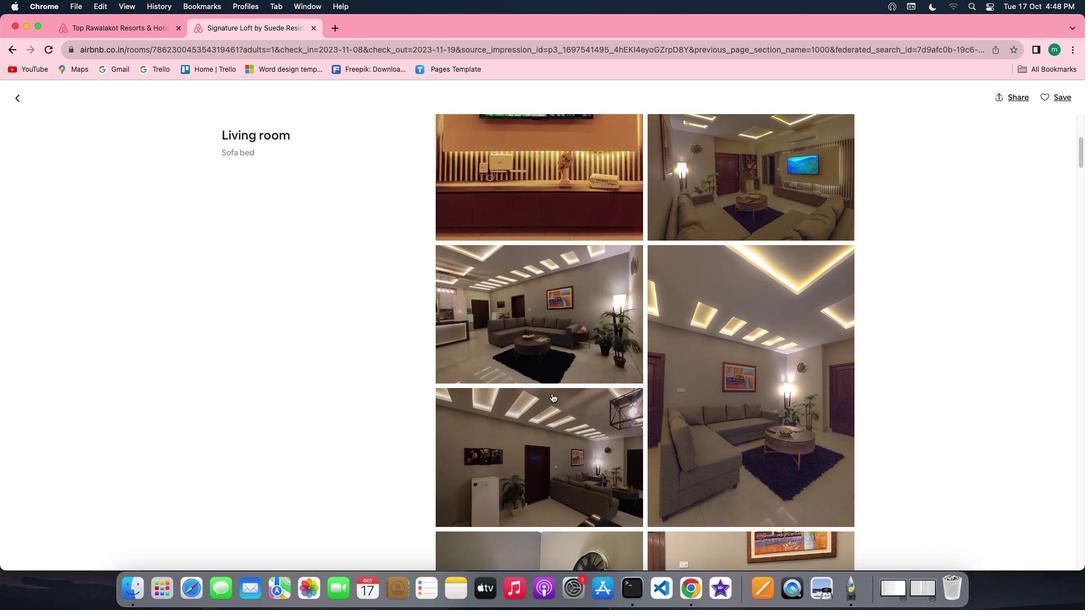 
Action: Mouse scrolled (552, 393) with delta (0, 0)
Screenshot: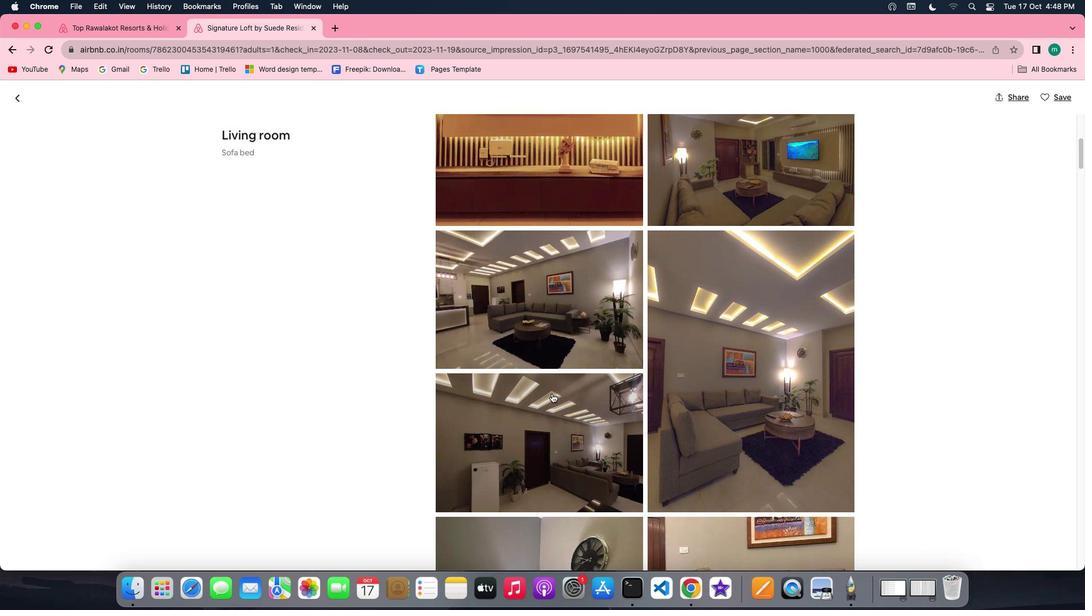 
Action: Mouse scrolled (552, 393) with delta (0, 0)
Screenshot: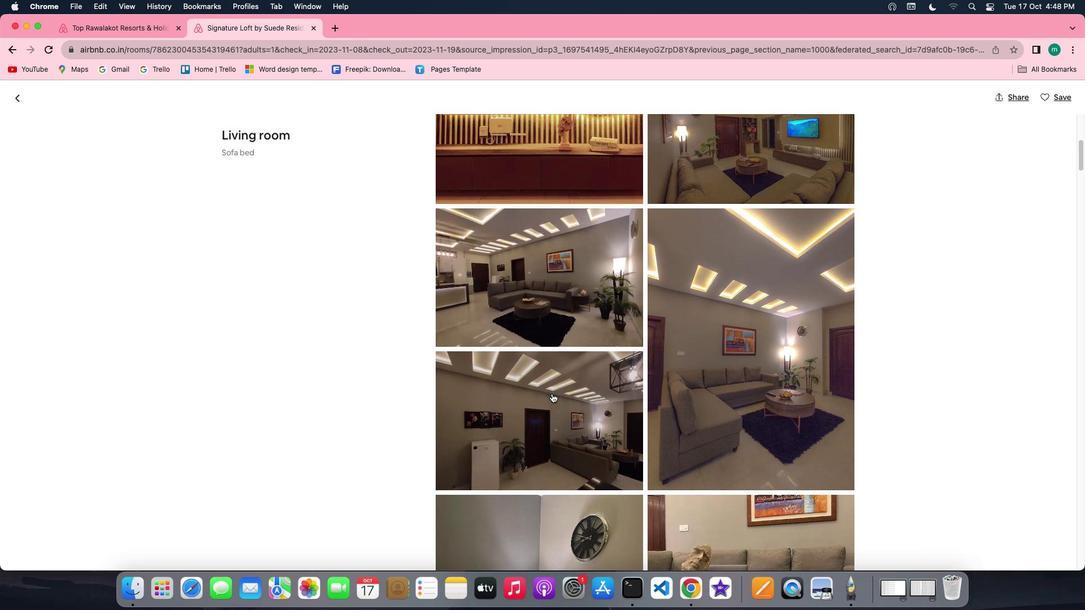
Action: Mouse scrolled (552, 393) with delta (0, 0)
Screenshot: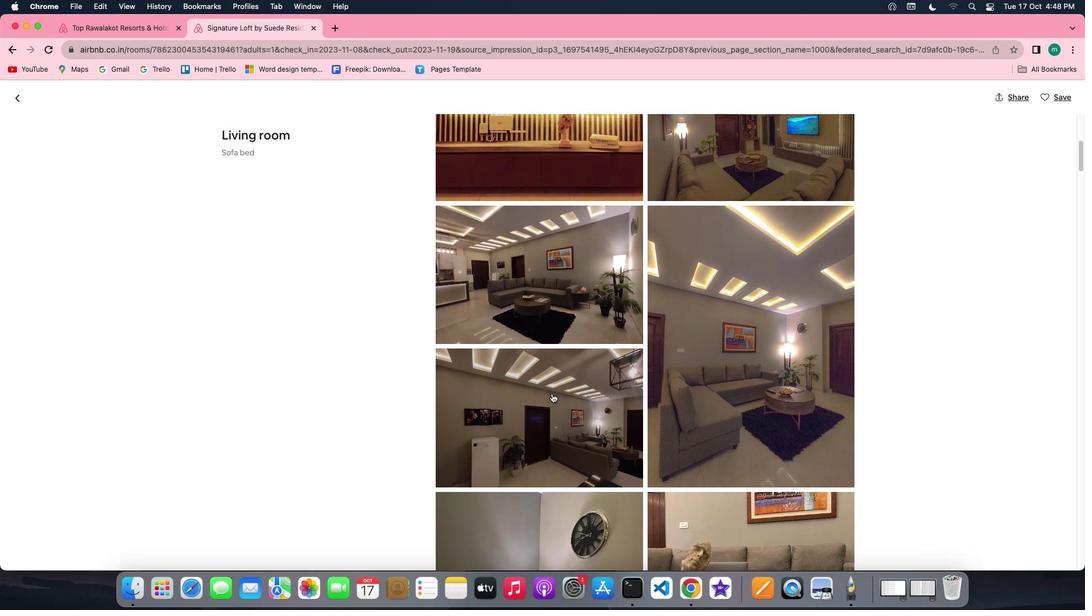 
Action: Mouse scrolled (552, 393) with delta (0, 0)
Screenshot: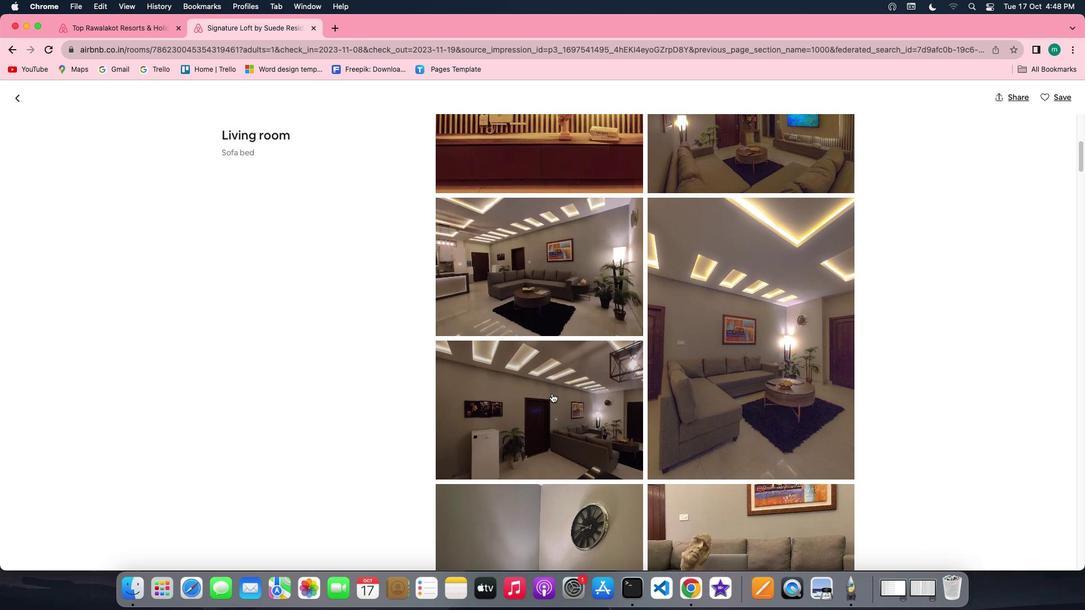 
Action: Mouse scrolled (552, 393) with delta (0, 0)
Screenshot: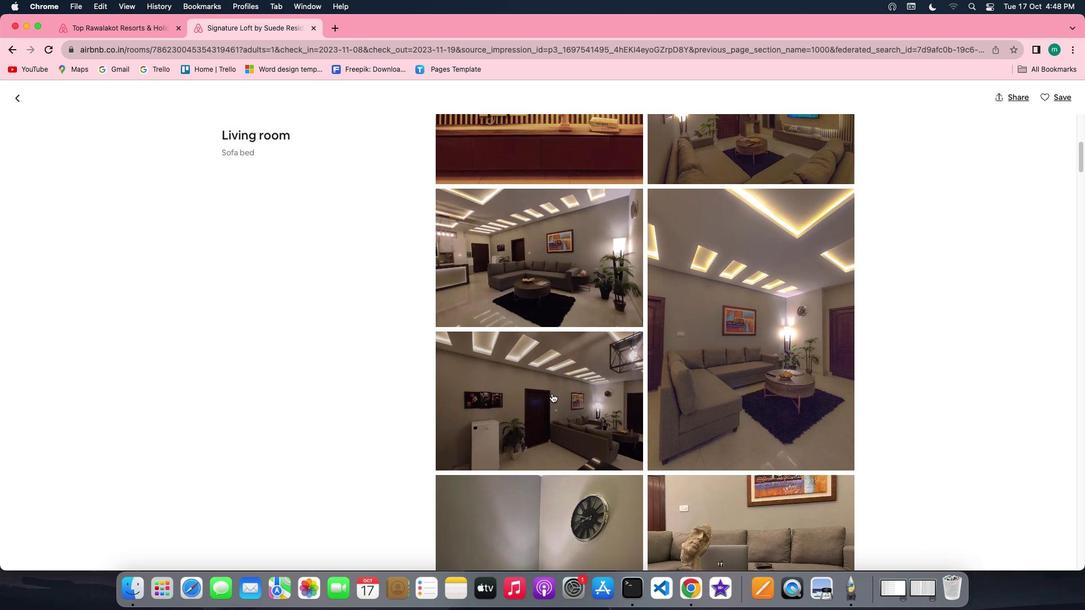
Action: Mouse scrolled (552, 393) with delta (0, 0)
Screenshot: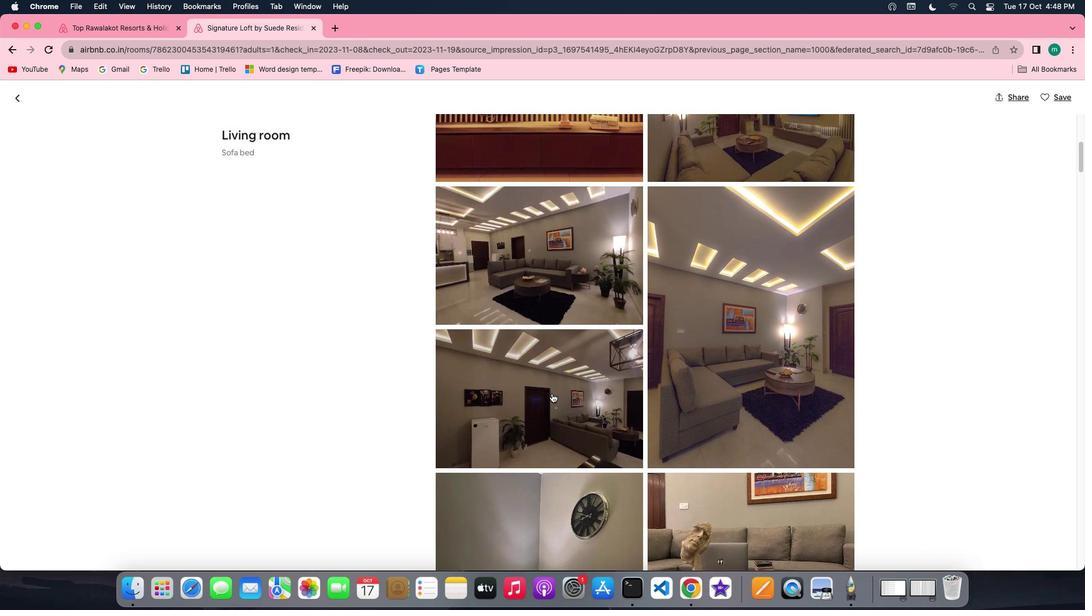 
Action: Mouse scrolled (552, 393) with delta (0, 0)
Screenshot: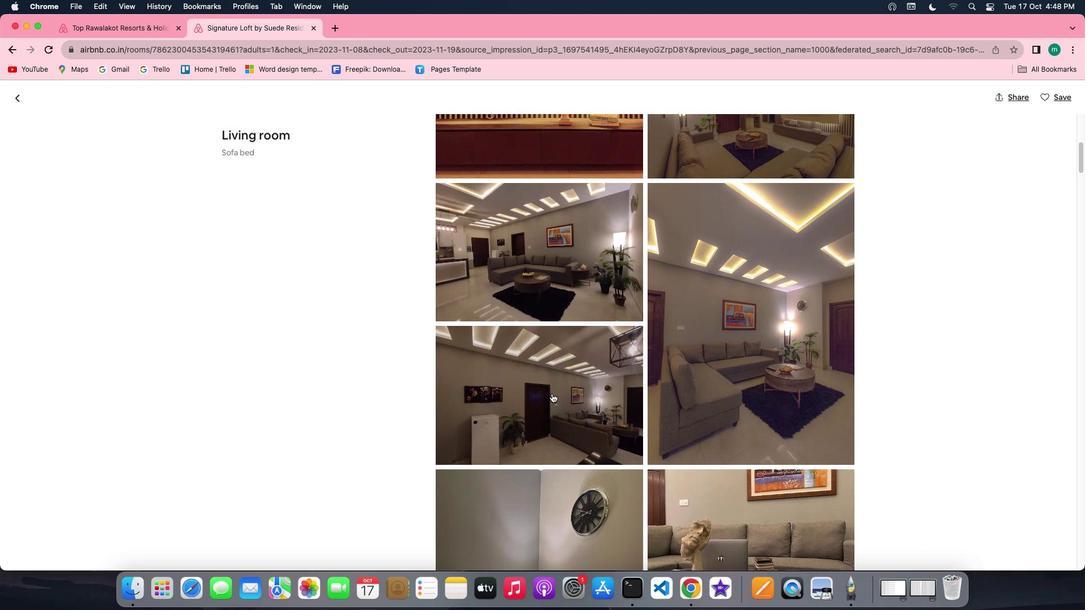 
Action: Mouse scrolled (552, 393) with delta (0, 0)
Screenshot: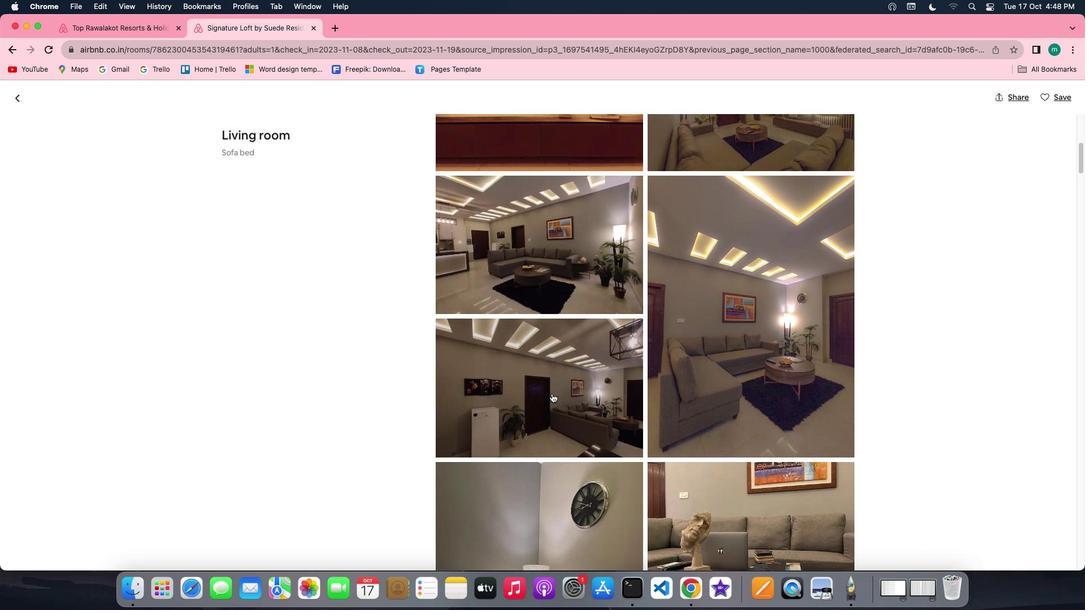 
Action: Mouse scrolled (552, 393) with delta (0, 0)
Screenshot: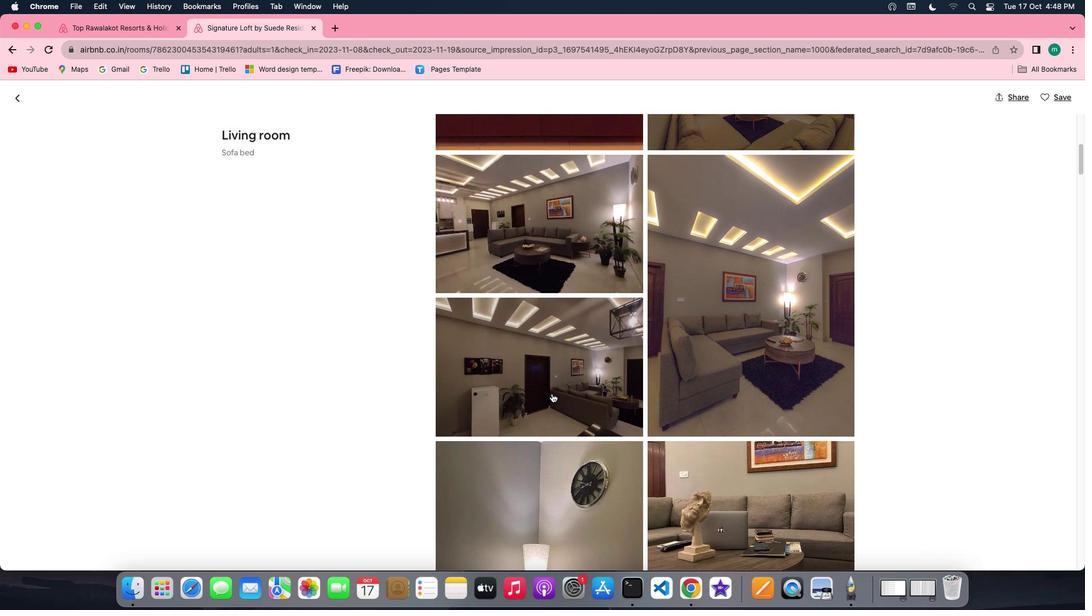 
Action: Mouse scrolled (552, 393) with delta (0, 0)
Screenshot: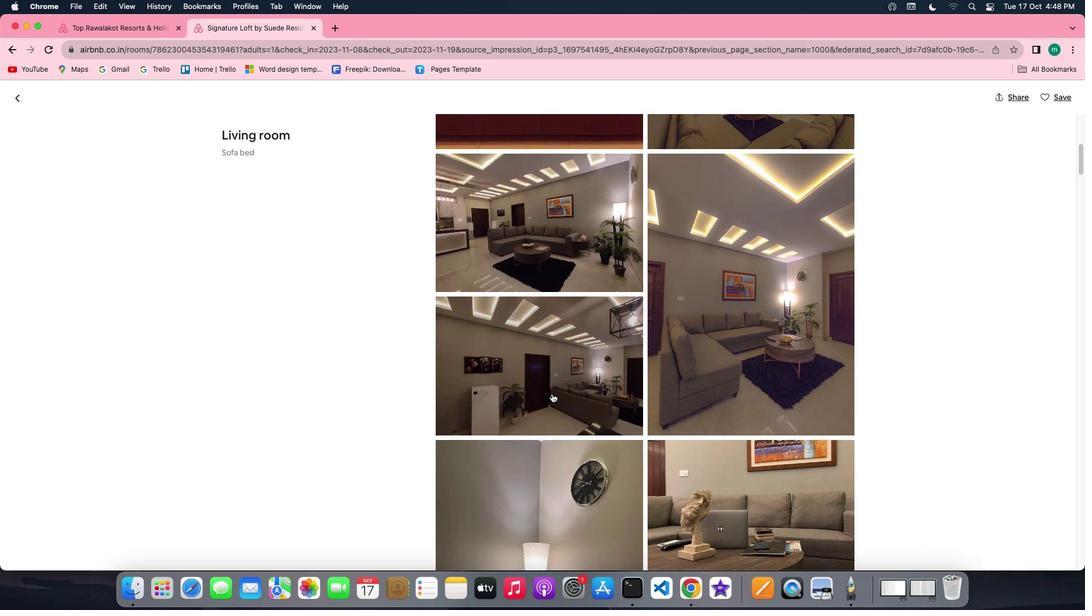 
Action: Mouse scrolled (552, 393) with delta (0, 0)
Screenshot: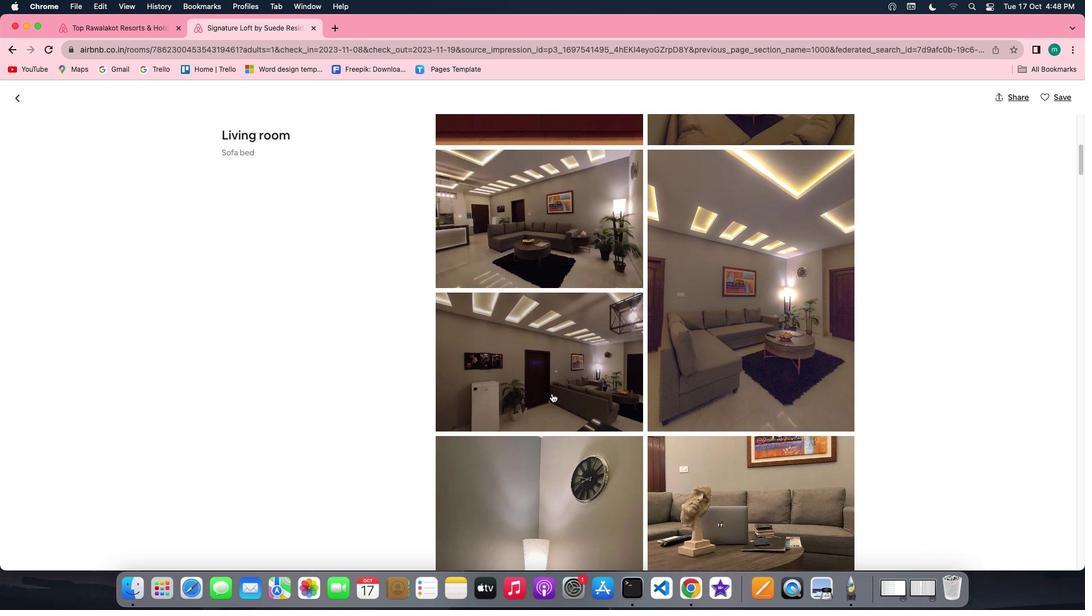 
Action: Mouse scrolled (552, 393) with delta (0, 0)
Screenshot: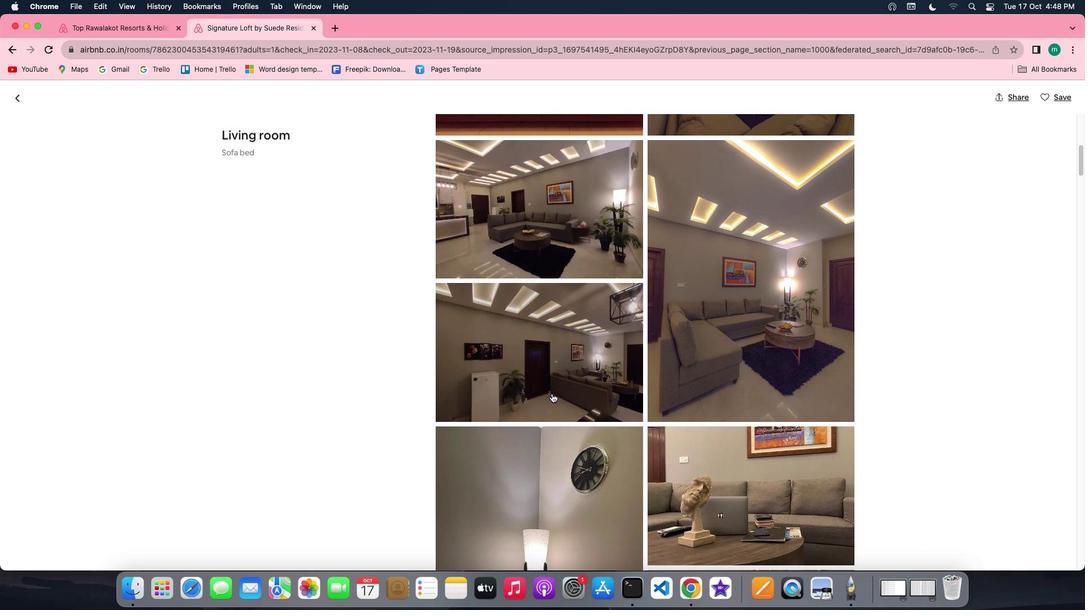 
Action: Mouse scrolled (552, 393) with delta (0, 0)
Screenshot: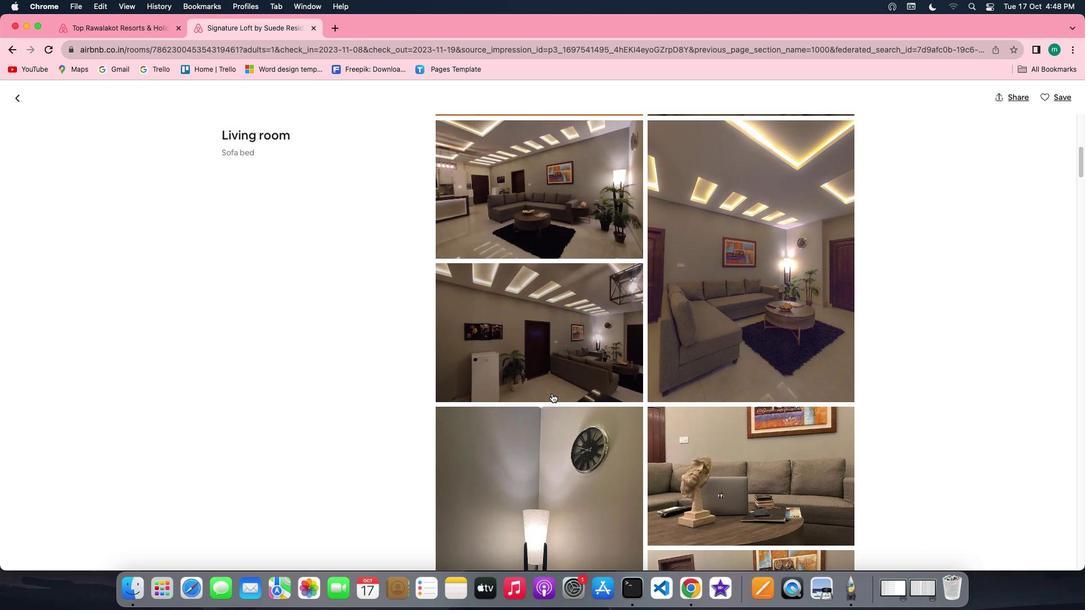 
Action: Mouse scrolled (552, 393) with delta (0, 0)
Screenshot: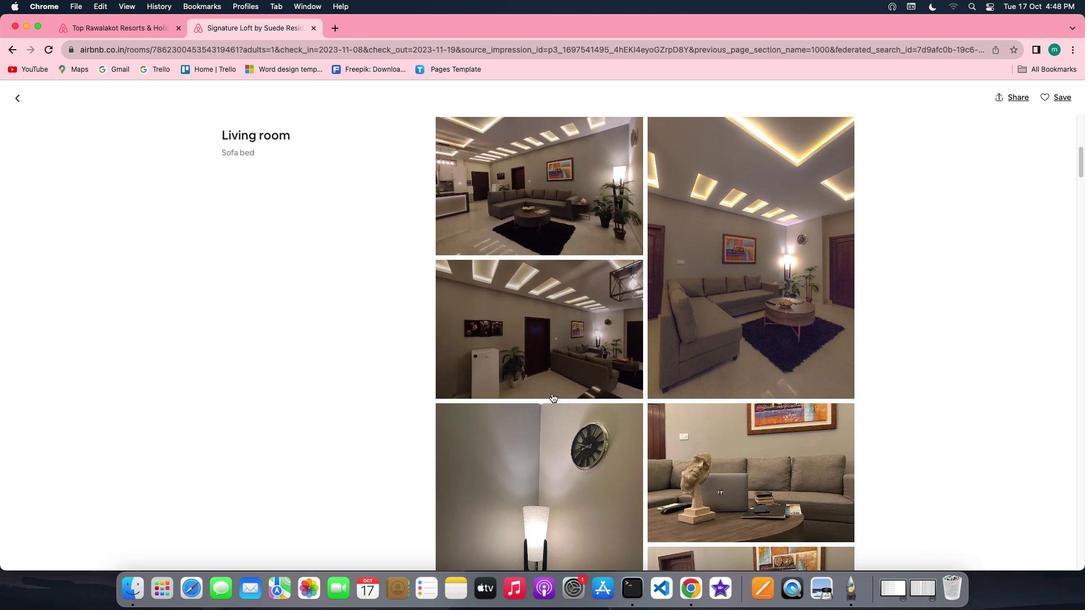 
Action: Mouse scrolled (552, 393) with delta (0, 0)
Screenshot: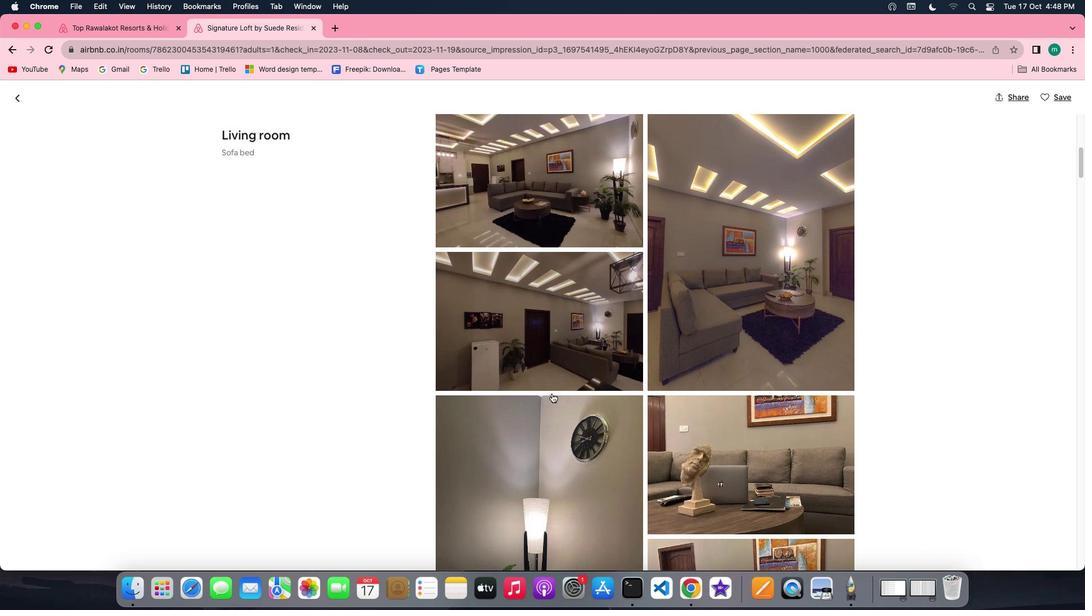 
Action: Mouse scrolled (552, 393) with delta (0, 0)
Screenshot: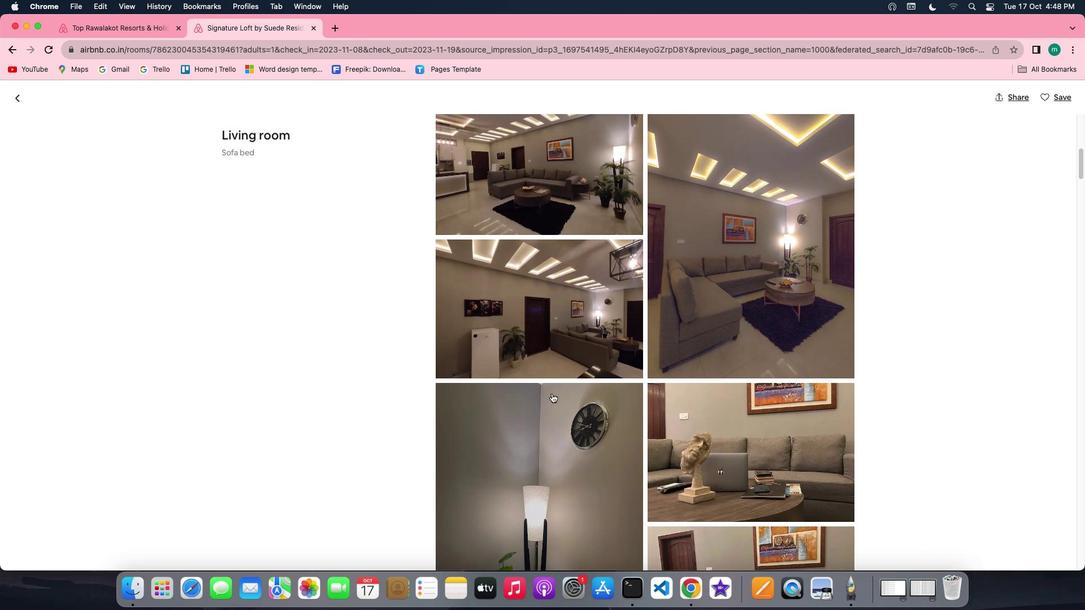 
Action: Mouse scrolled (552, 393) with delta (0, 0)
Screenshot: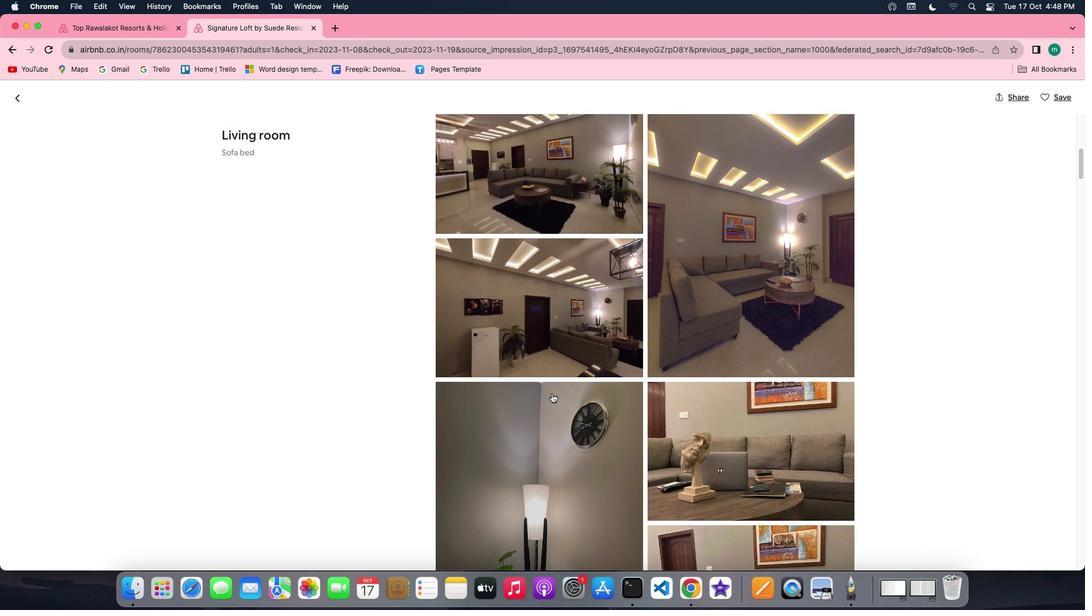 
Action: Mouse scrolled (552, 393) with delta (0, 0)
Screenshot: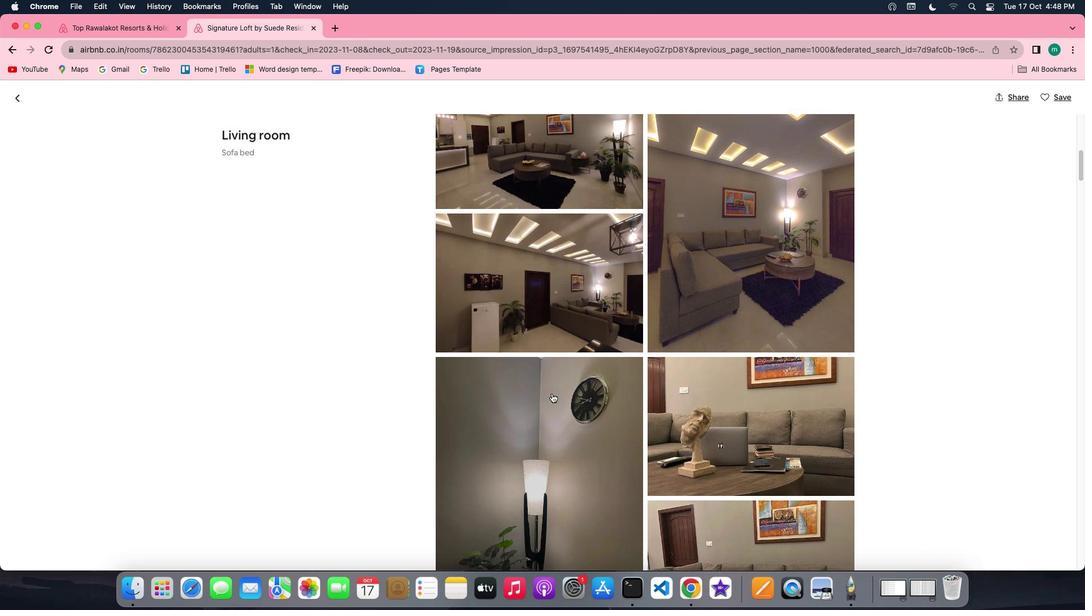 
Action: Mouse scrolled (552, 393) with delta (0, 0)
Screenshot: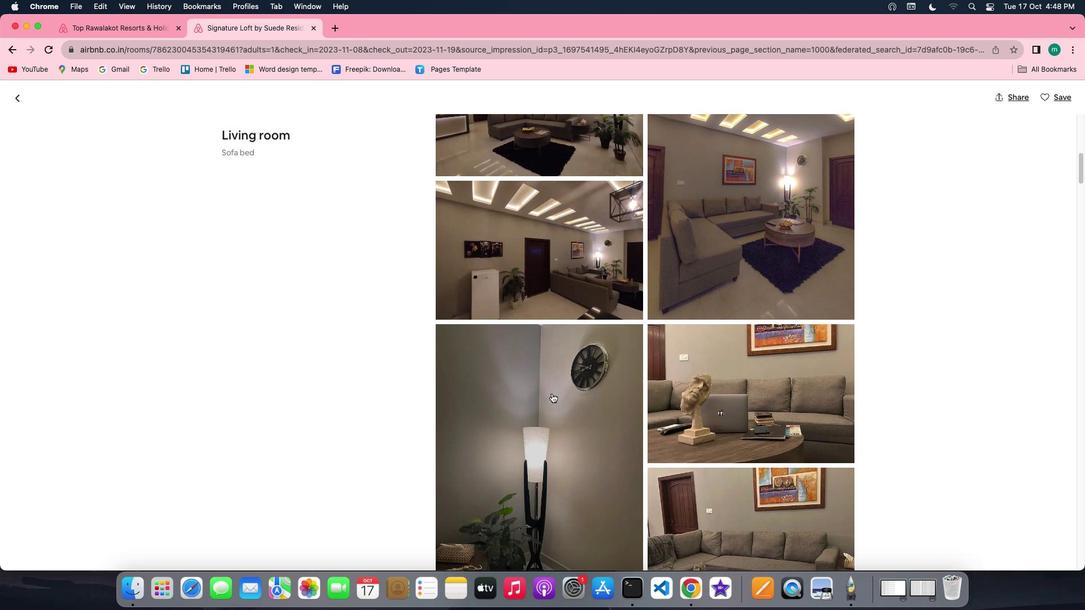 
Action: Mouse scrolled (552, 393) with delta (0, 0)
Screenshot: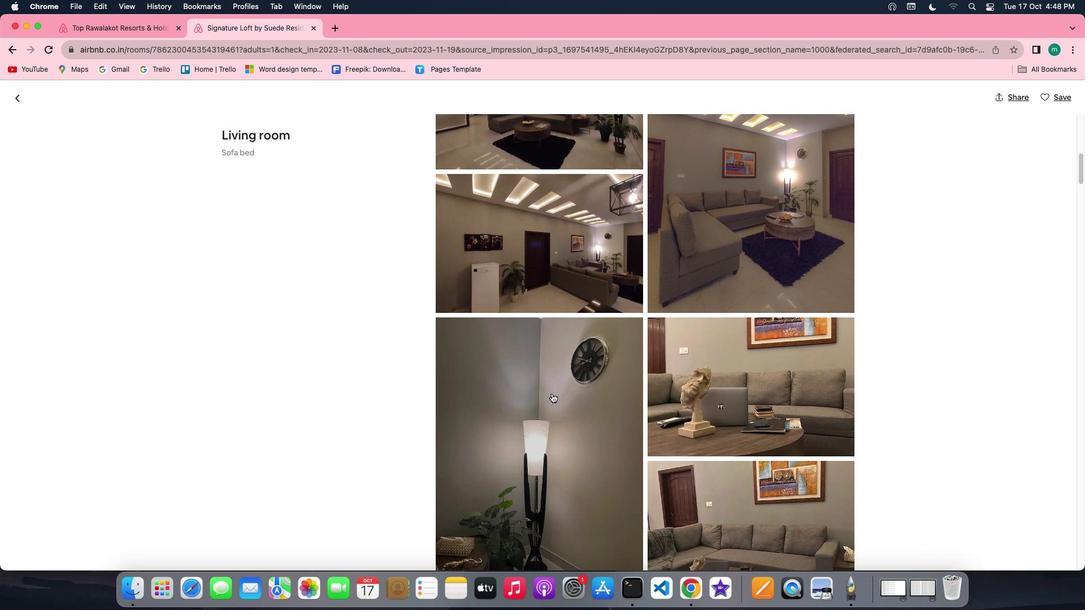 
Action: Mouse scrolled (552, 393) with delta (0, 0)
Screenshot: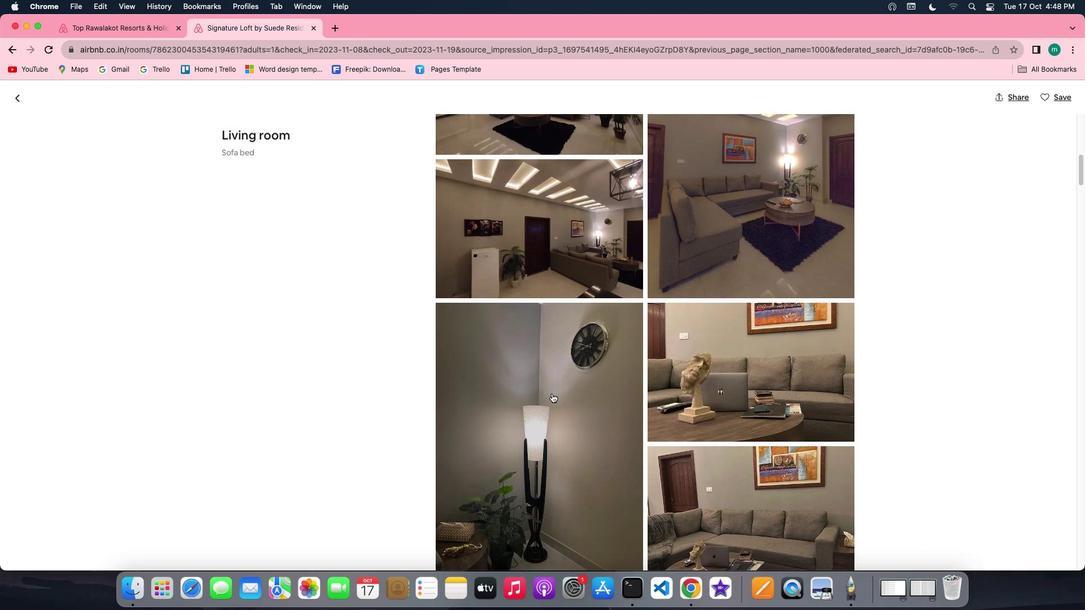 
Action: Mouse scrolled (552, 393) with delta (0, 0)
Screenshot: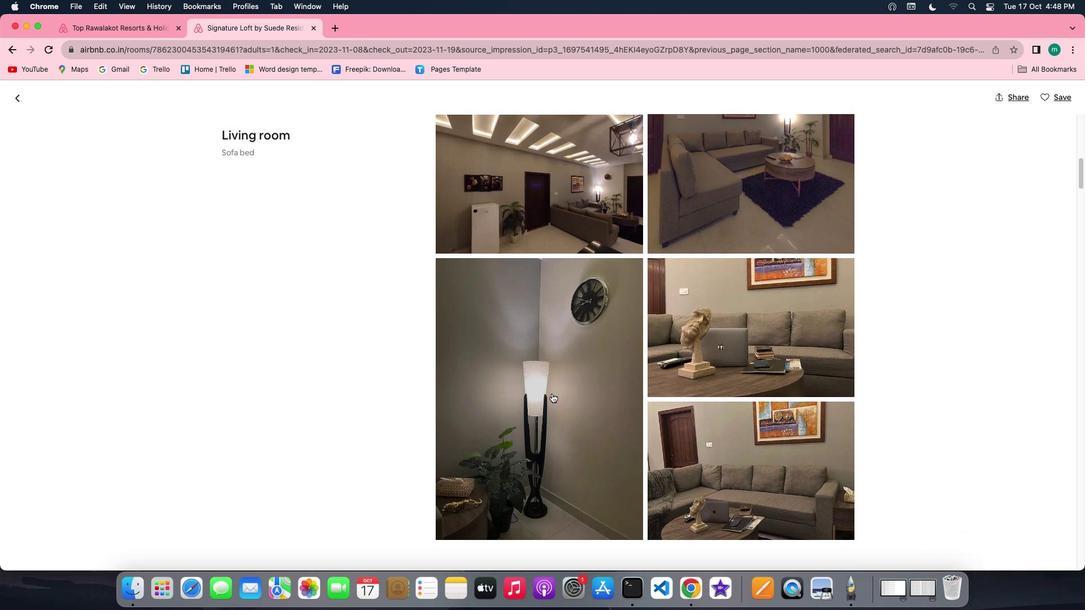 
Action: Mouse scrolled (552, 393) with delta (0, 0)
Screenshot: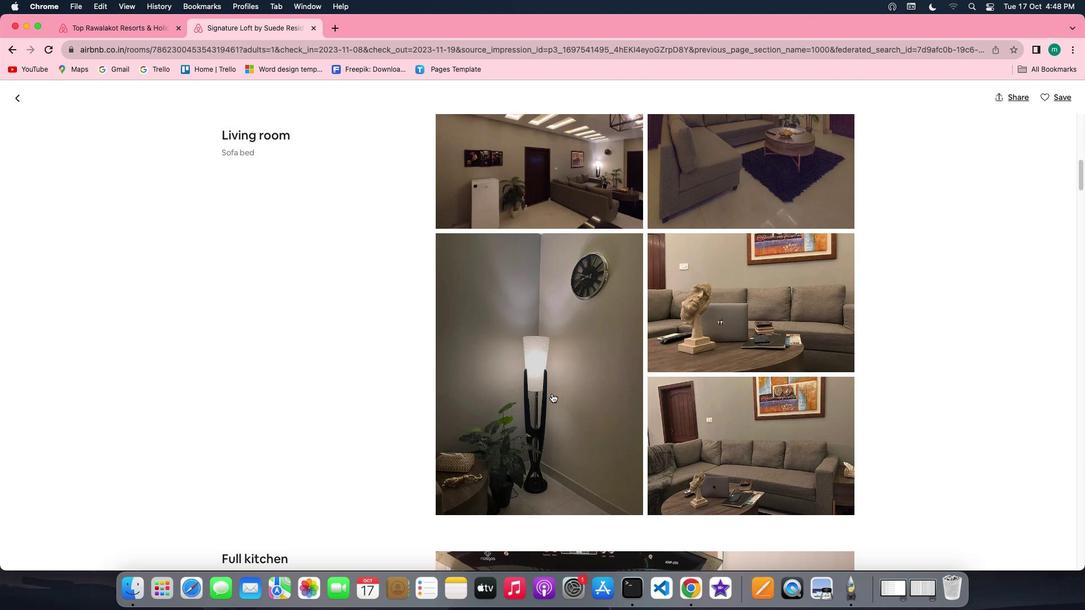 
Action: Mouse scrolled (552, 393) with delta (0, 0)
Screenshot: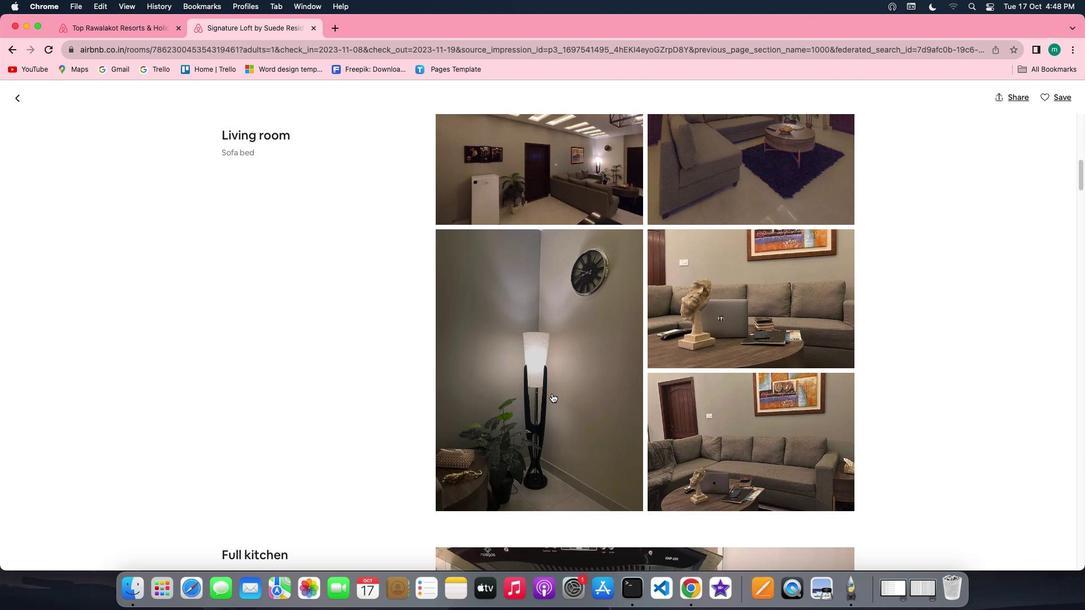 
Action: Mouse scrolled (552, 393) with delta (0, 0)
Screenshot: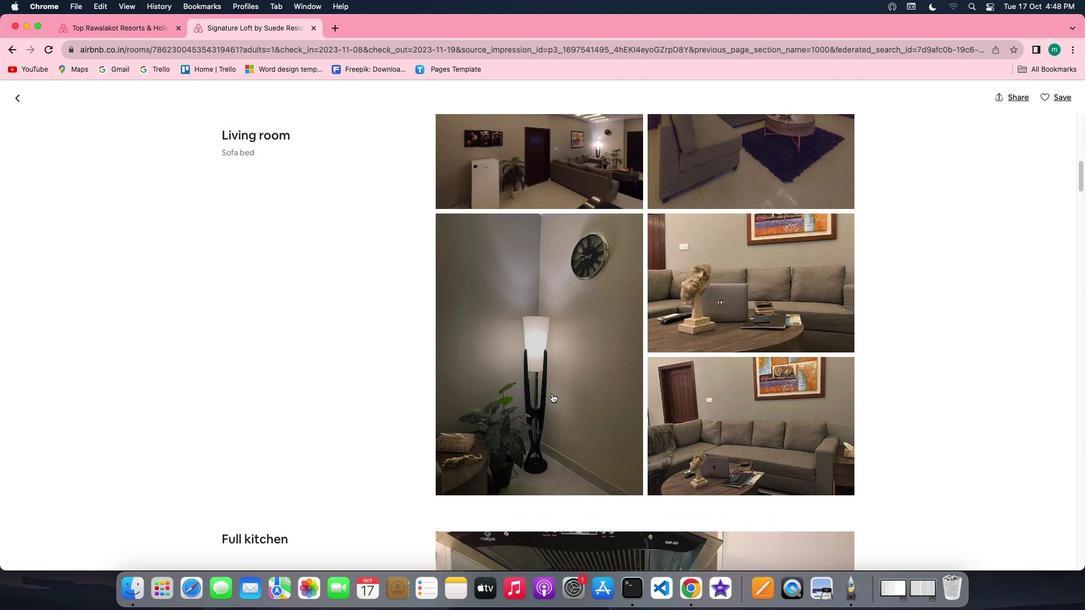 
Action: Mouse scrolled (552, 393) with delta (0, 0)
Screenshot: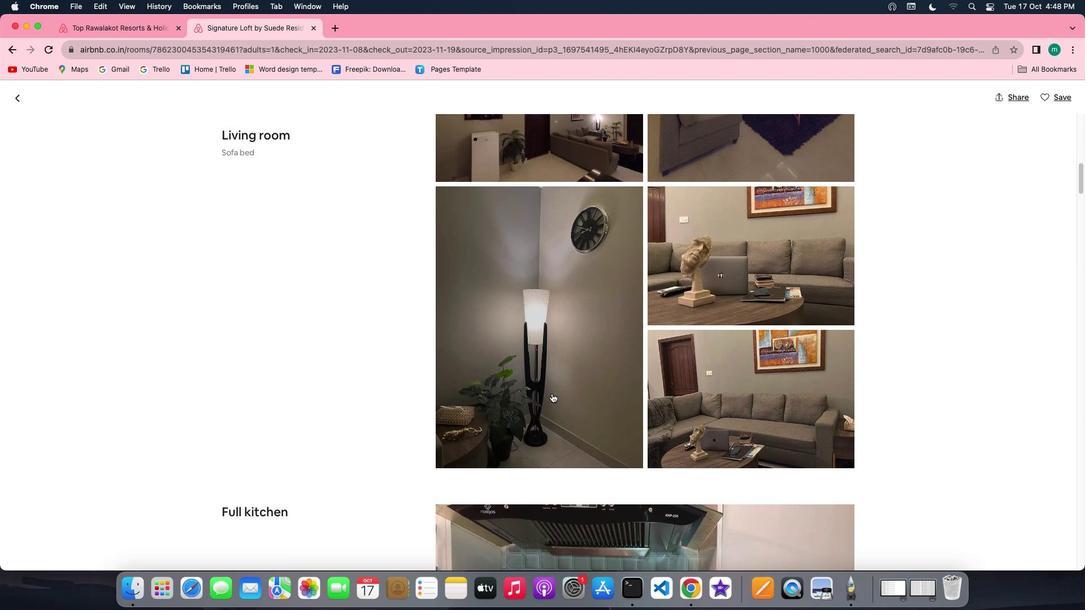 
Action: Mouse scrolled (552, 393) with delta (0, 0)
Screenshot: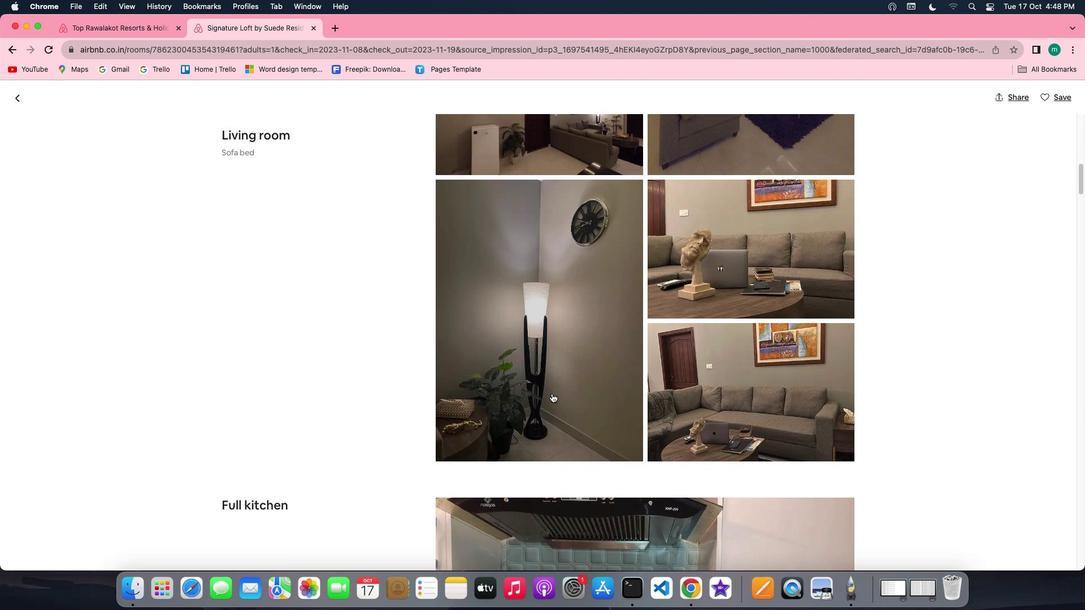 
Action: Mouse scrolled (552, 393) with delta (0, 0)
Screenshot: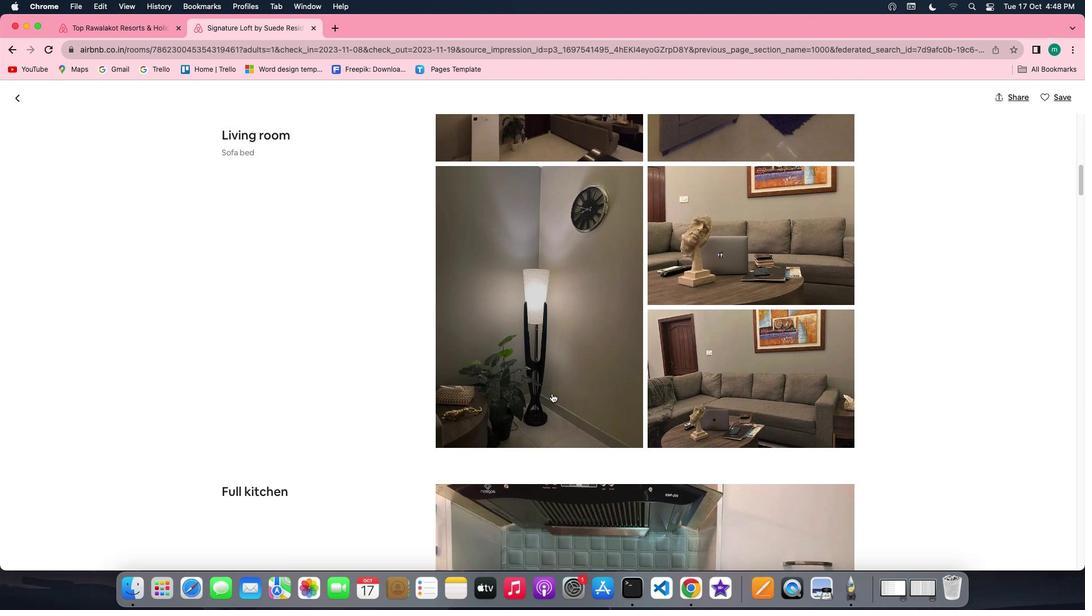 
Action: Mouse scrolled (552, 393) with delta (0, 0)
Screenshot: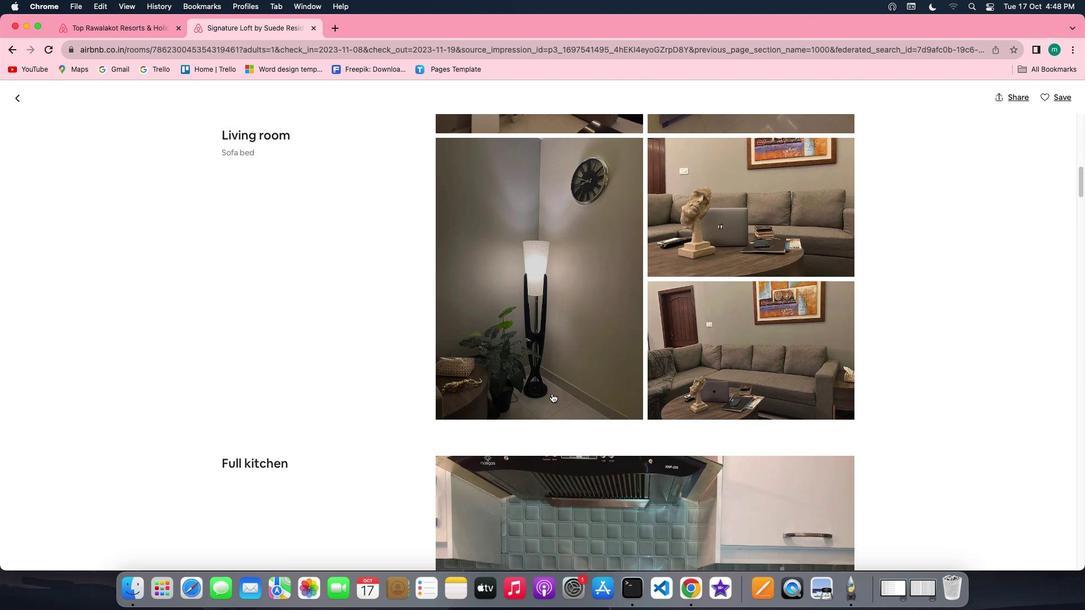 
Action: Mouse scrolled (552, 393) with delta (0, 0)
Screenshot: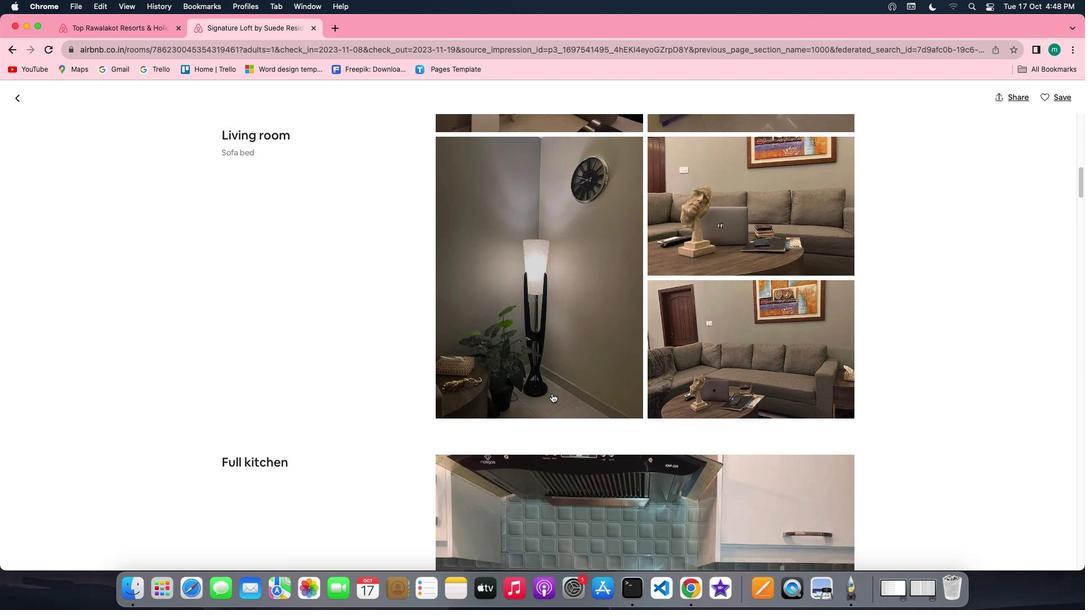 
Action: Mouse scrolled (552, 393) with delta (0, 0)
Screenshot: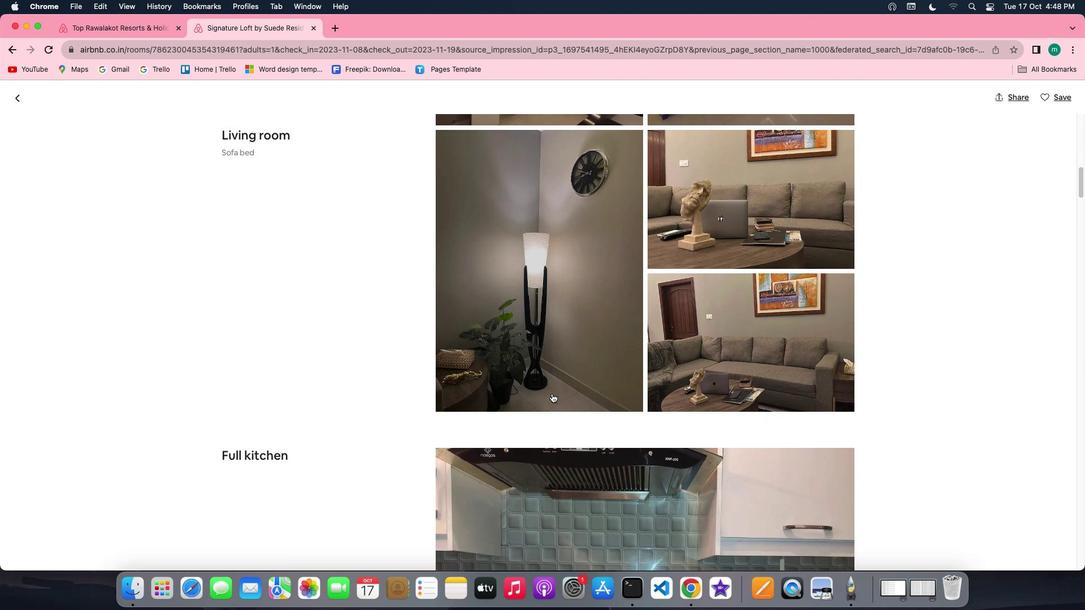 
Action: Mouse scrolled (552, 393) with delta (0, 0)
Screenshot: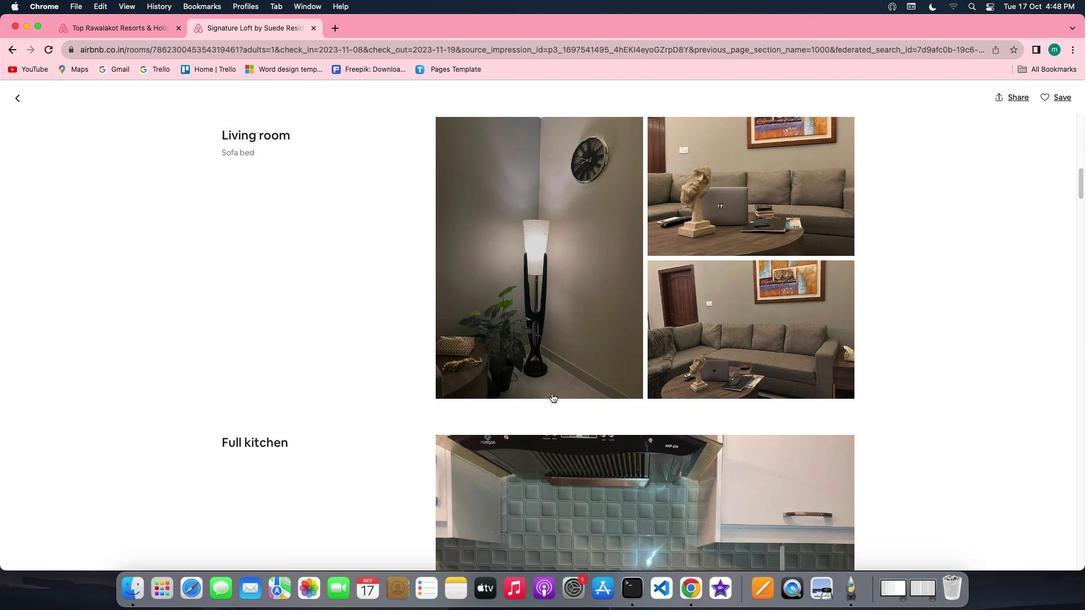 
Action: Mouse scrolled (552, 393) with delta (0, 0)
Screenshot: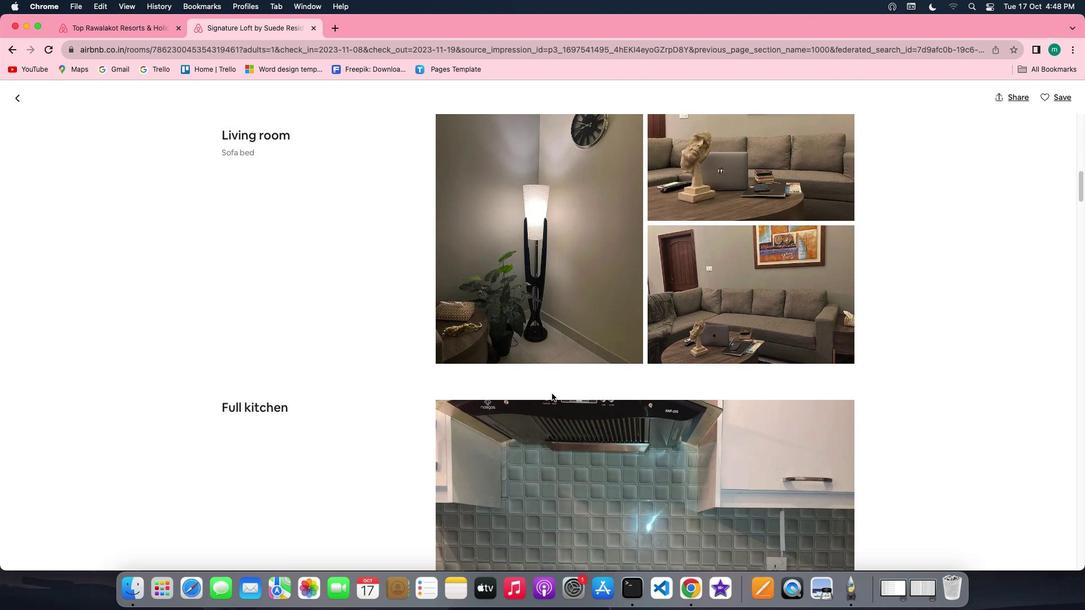
Action: Mouse scrolled (552, 393) with delta (0, 0)
Screenshot: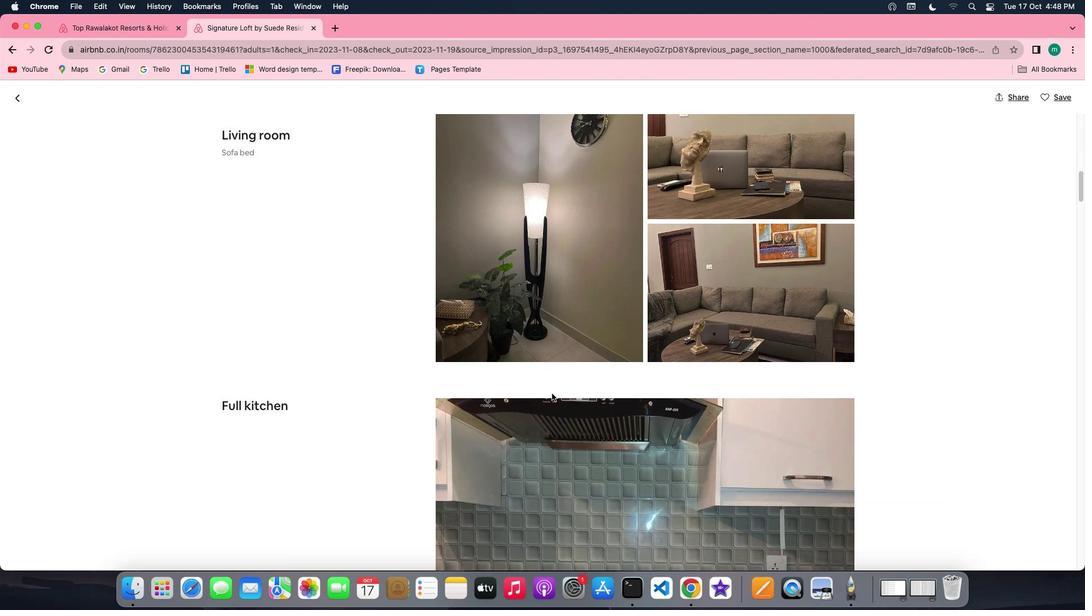 
Action: Mouse scrolled (552, 393) with delta (0, 0)
Screenshot: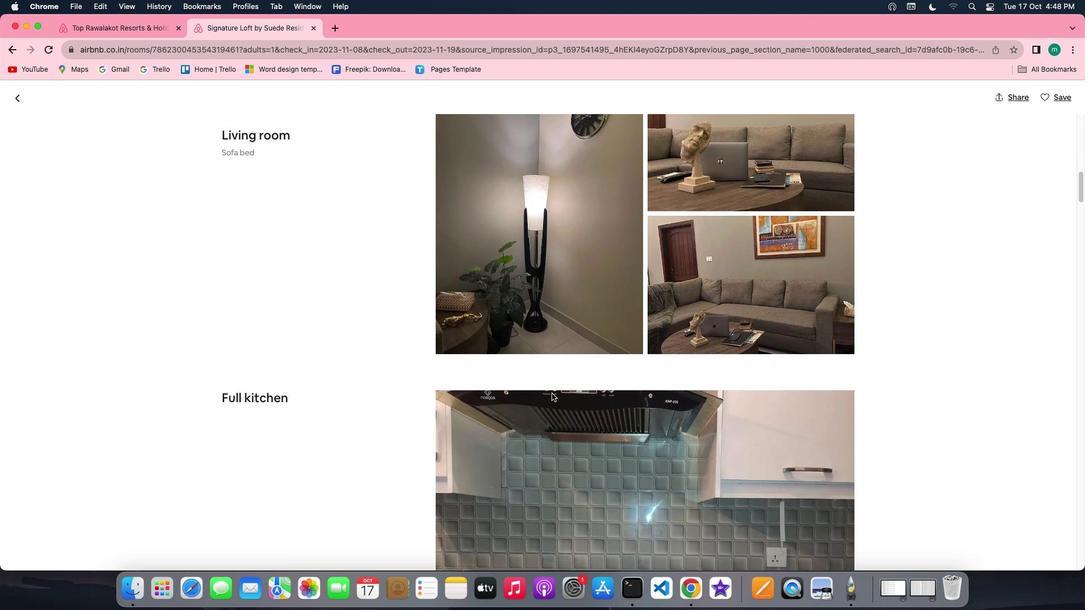 
Action: Mouse scrolled (552, 393) with delta (0, 0)
Screenshot: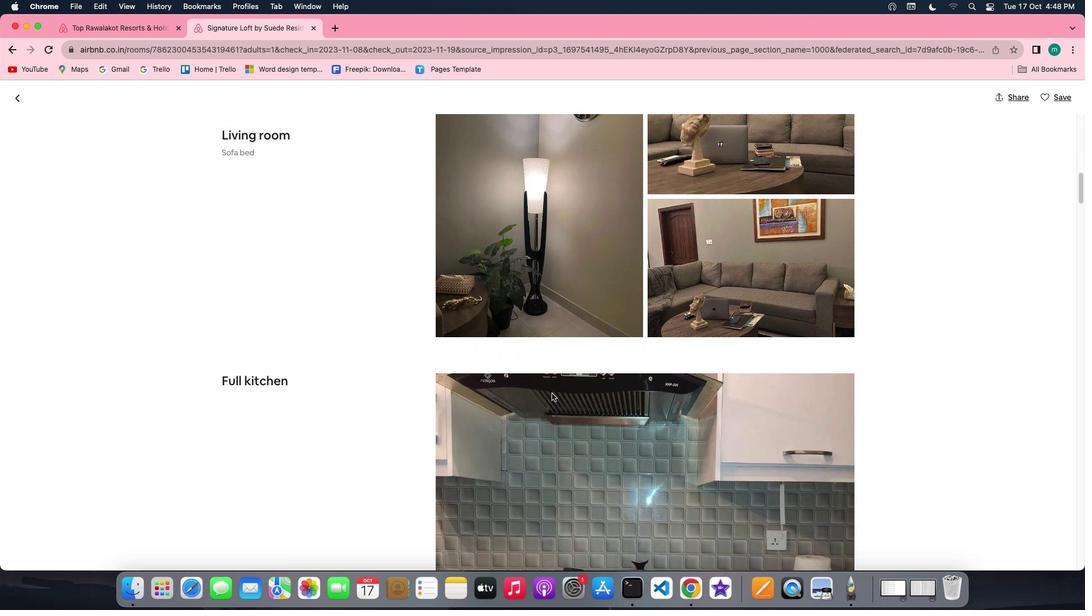 
Action: Mouse scrolled (552, 393) with delta (0, 0)
Screenshot: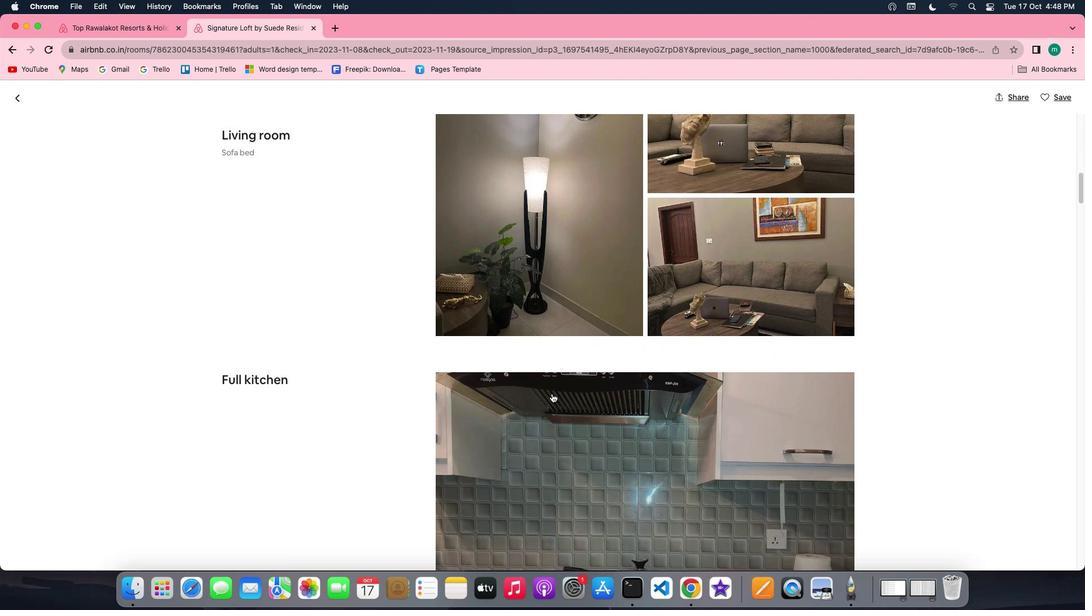 
Action: Mouse scrolled (552, 393) with delta (0, 0)
Screenshot: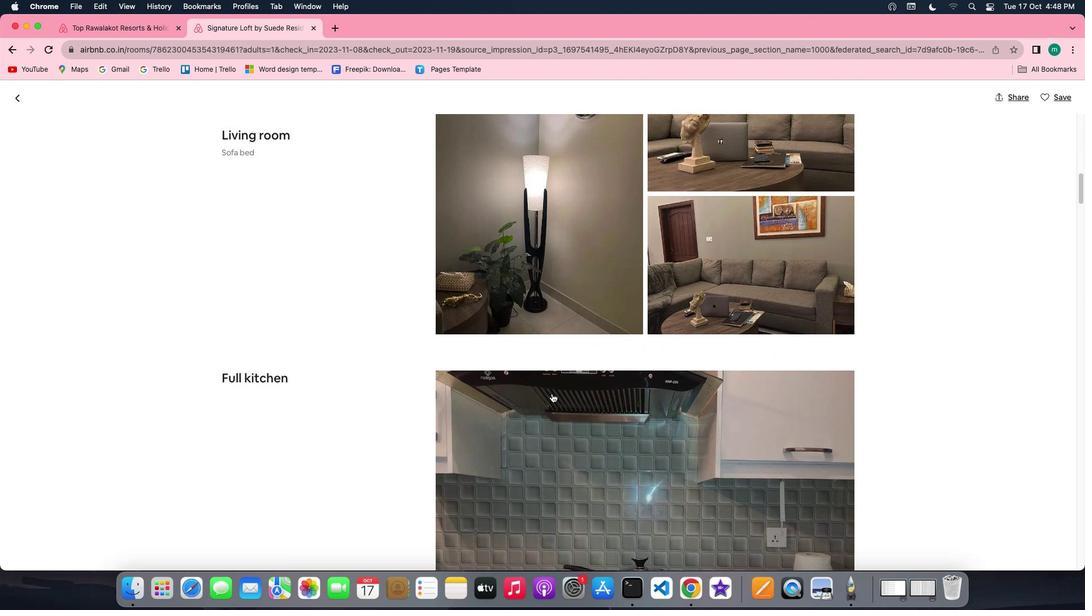 
Action: Mouse scrolled (552, 393) with delta (0, 0)
Screenshot: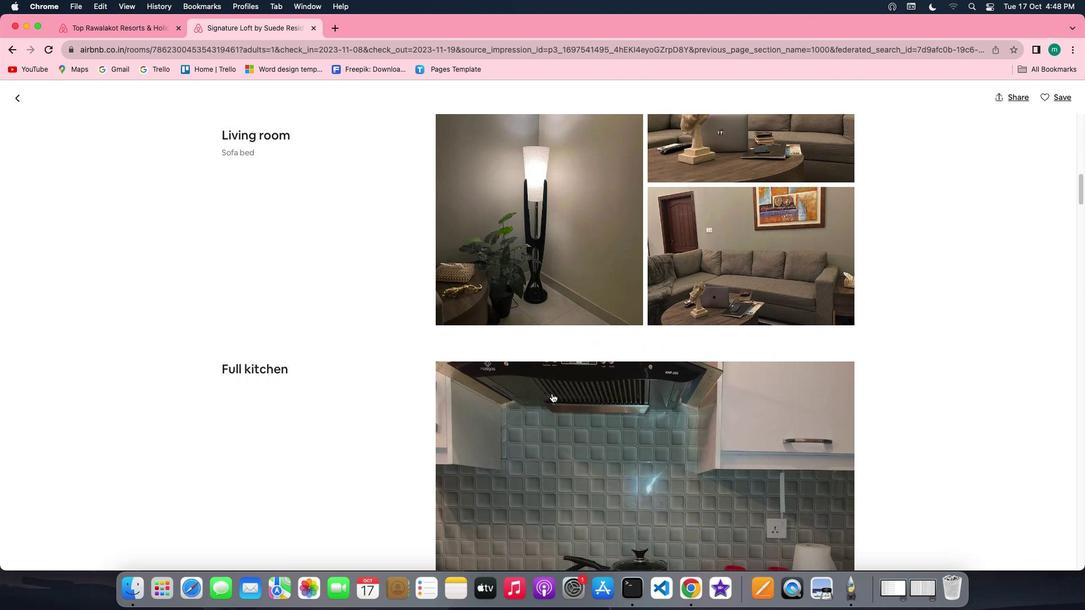 
Action: Mouse scrolled (552, 393) with delta (0, 0)
Screenshot: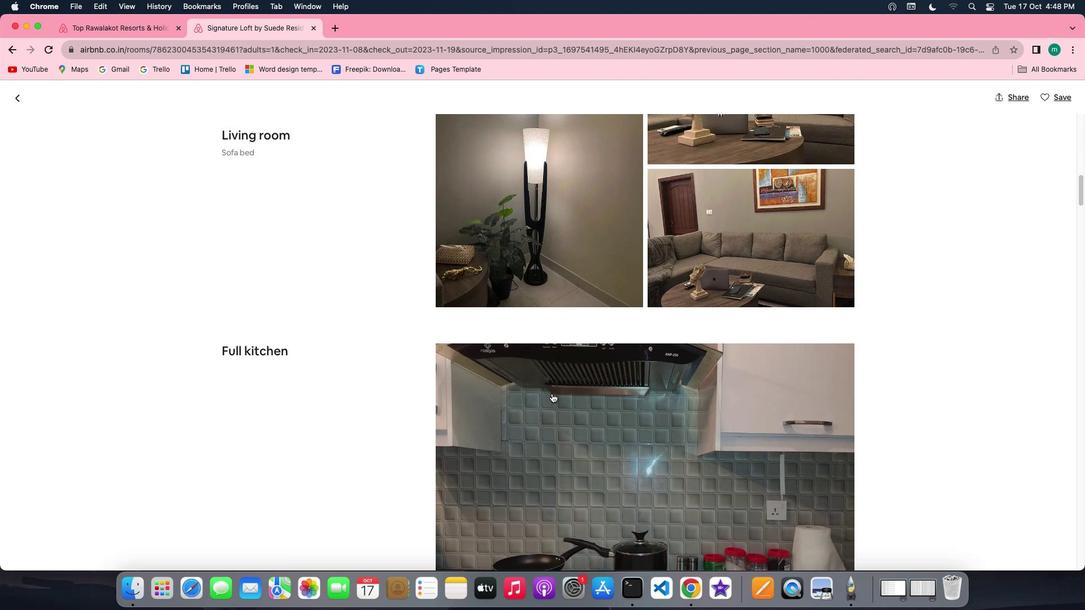 
Action: Mouse scrolled (552, 393) with delta (0, 0)
Screenshot: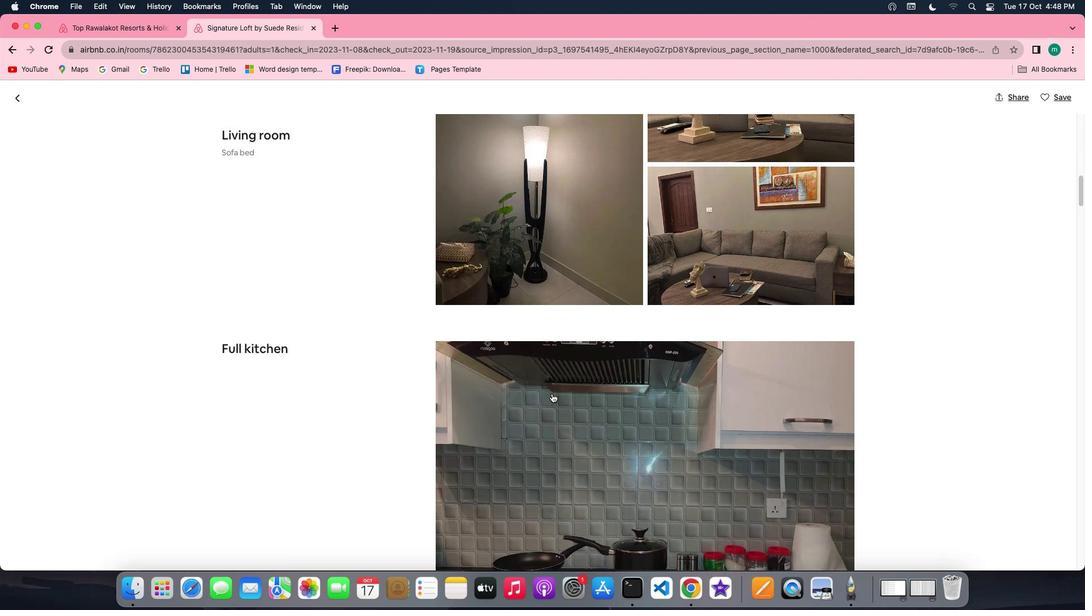 
Action: Mouse scrolled (552, 393) with delta (0, 0)
Screenshot: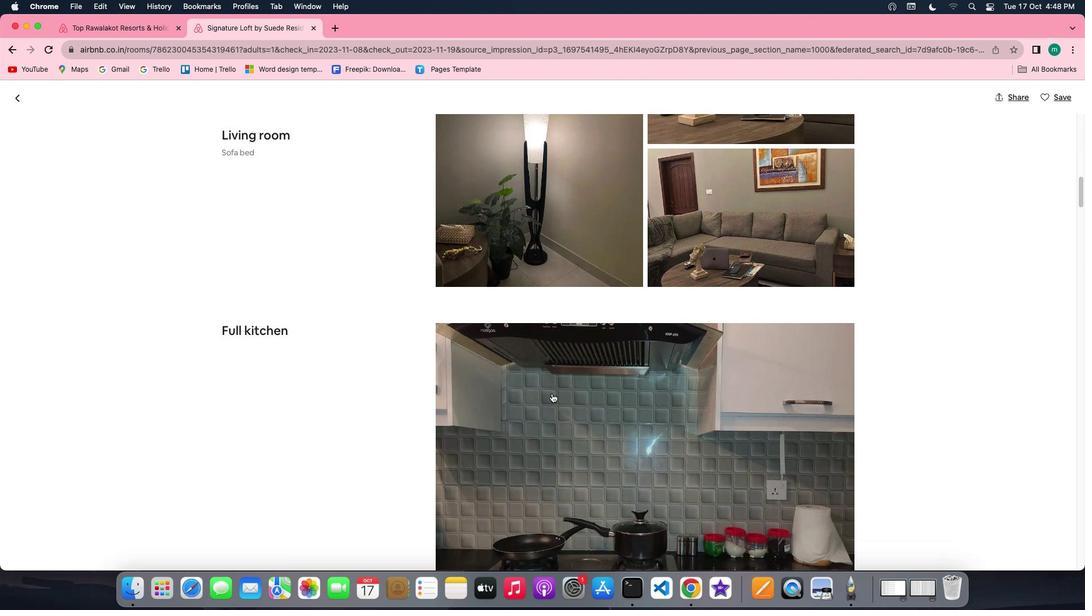 
Action: Mouse moved to (551, 393)
Screenshot: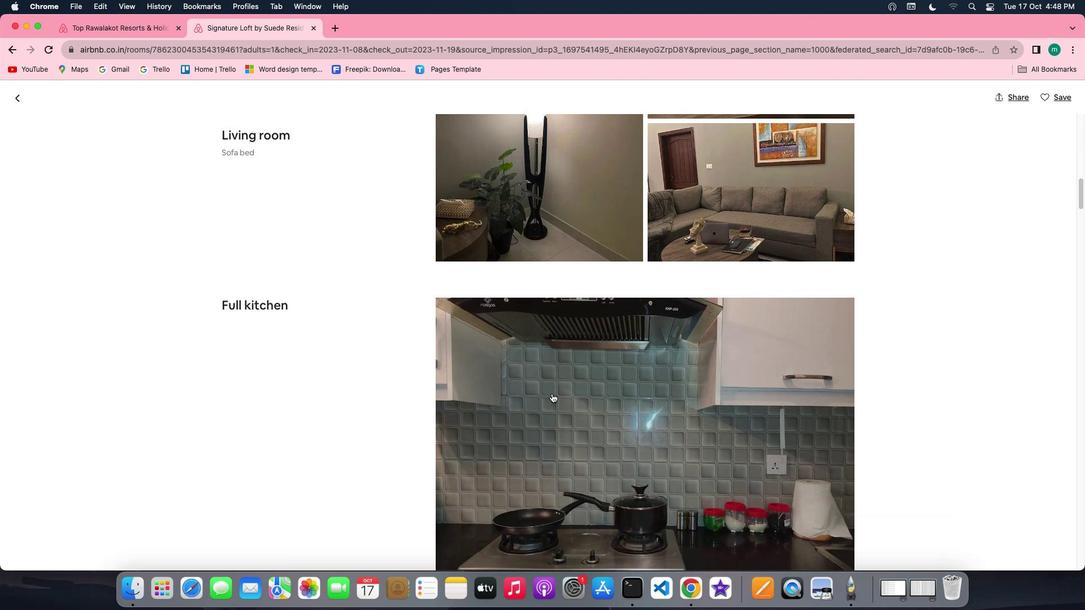 
Action: Mouse scrolled (551, 393) with delta (0, 0)
Screenshot: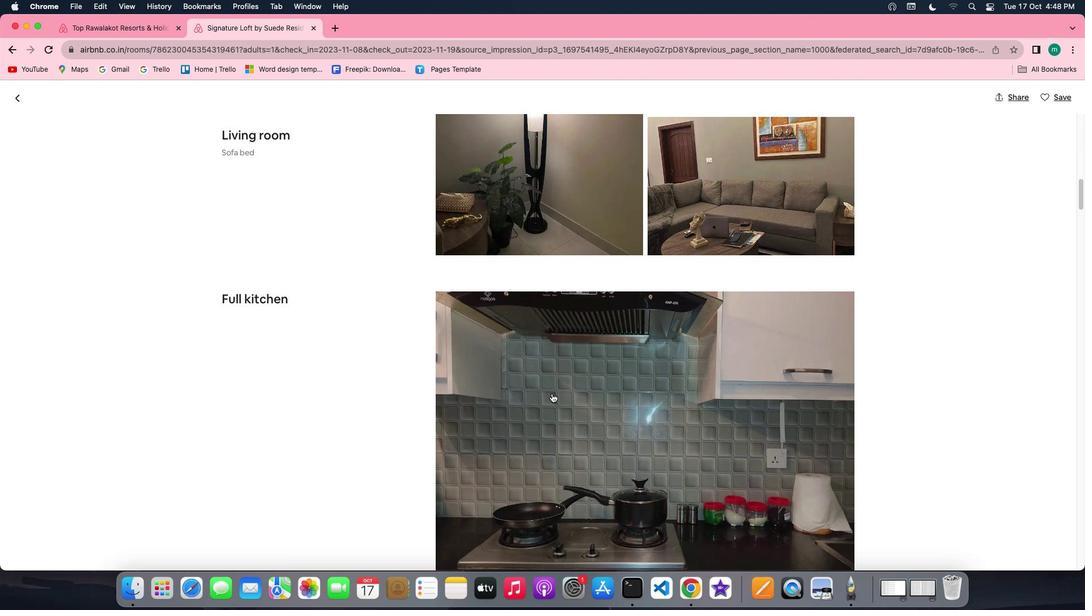 
Action: Mouse scrolled (551, 393) with delta (0, 0)
Screenshot: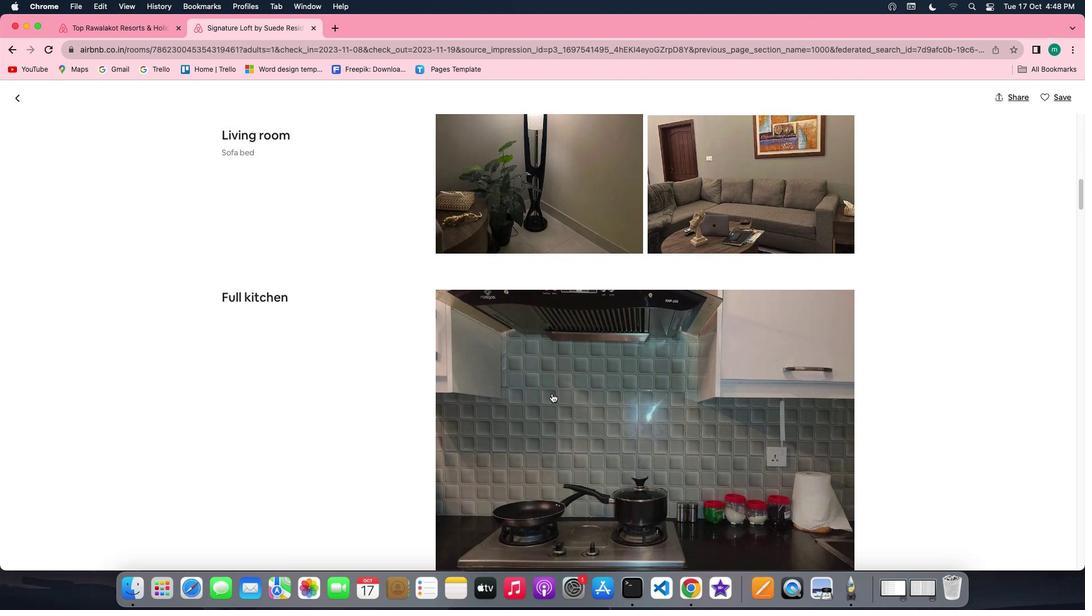 
Action: Mouse scrolled (551, 393) with delta (0, -1)
Screenshot: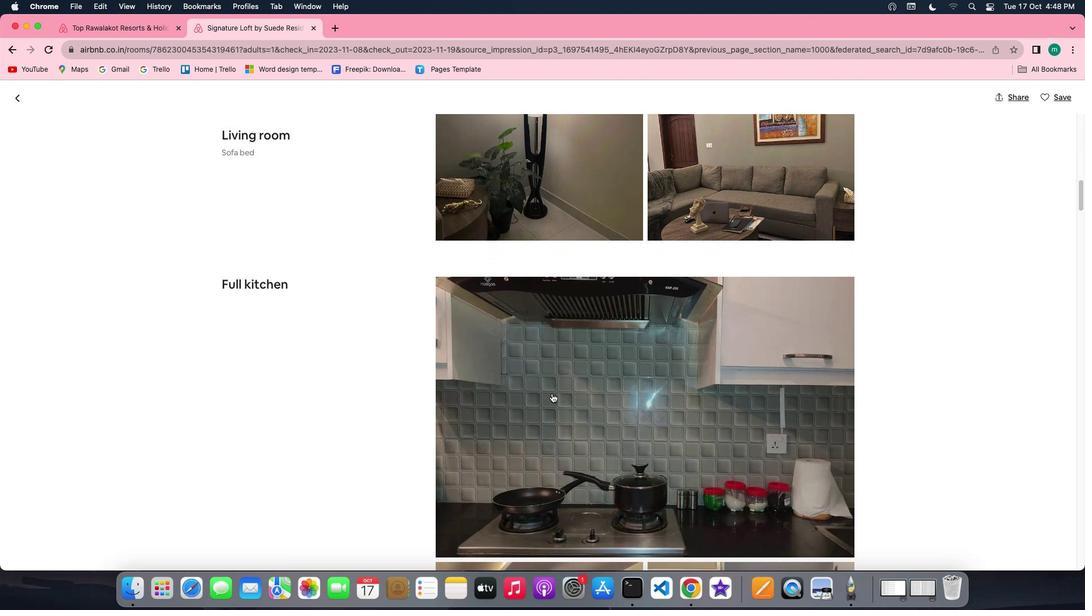 
Action: Mouse scrolled (551, 393) with delta (0, 0)
Screenshot: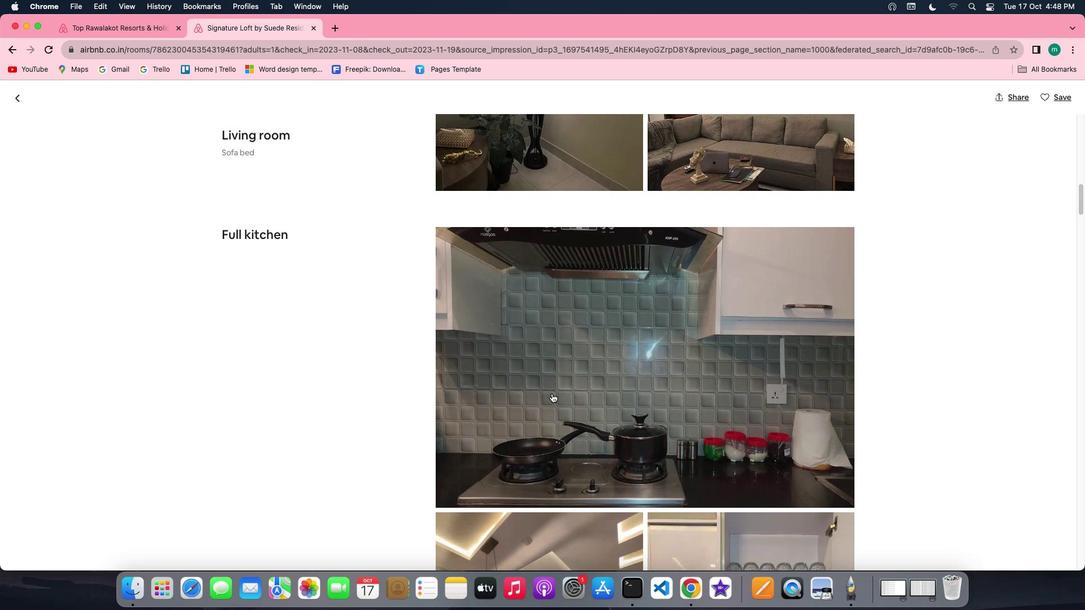 
Action: Mouse scrolled (551, 393) with delta (0, 0)
Screenshot: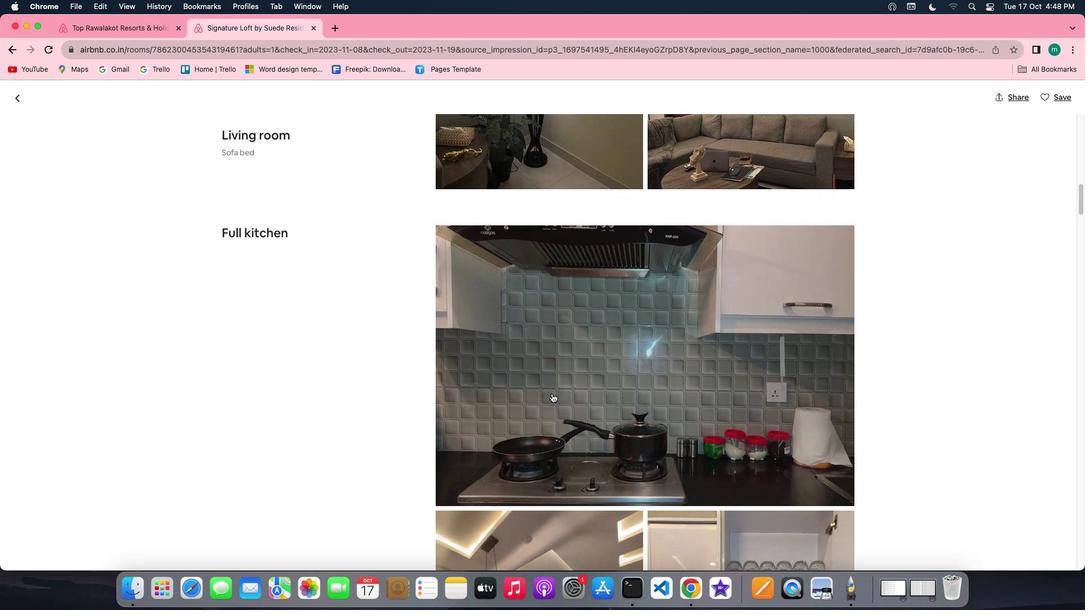 
Action: Mouse scrolled (551, 393) with delta (0, 0)
Screenshot: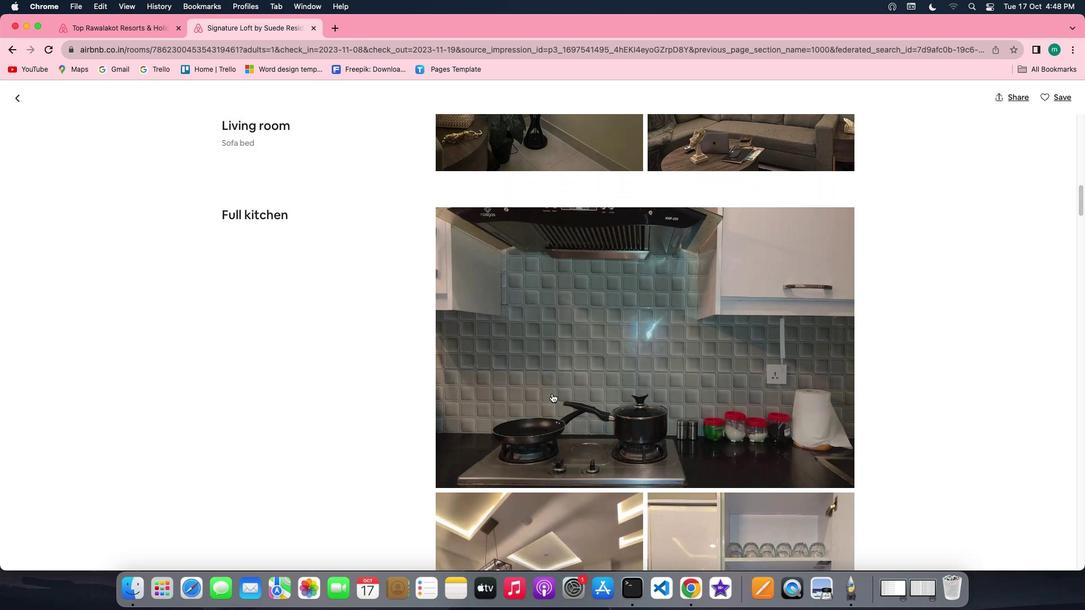 
Action: Mouse scrolled (551, 393) with delta (0, 0)
Screenshot: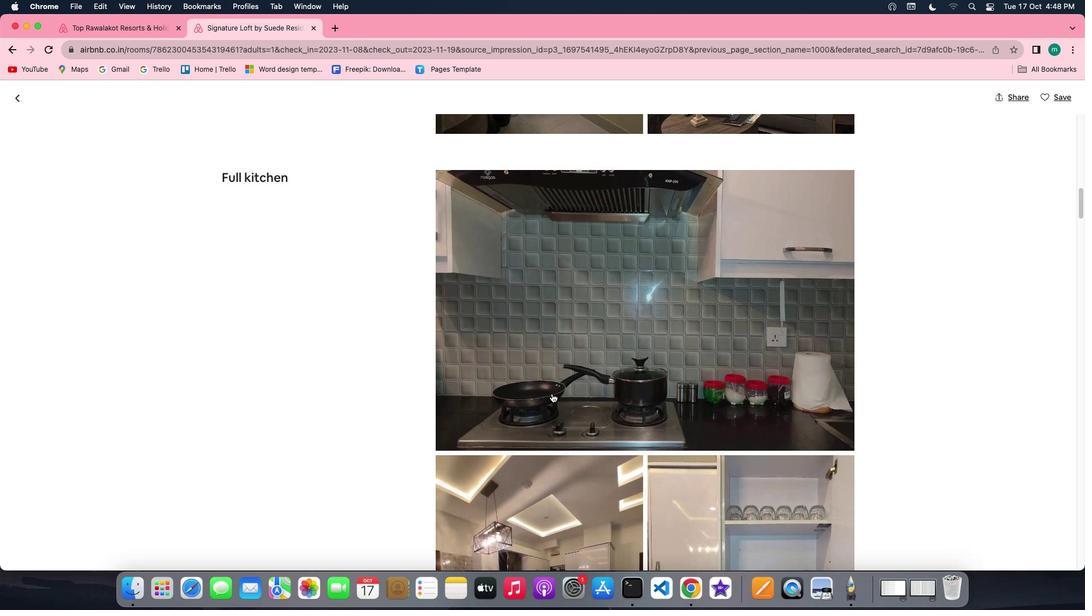 
Action: Mouse scrolled (551, 393) with delta (0, 0)
Screenshot: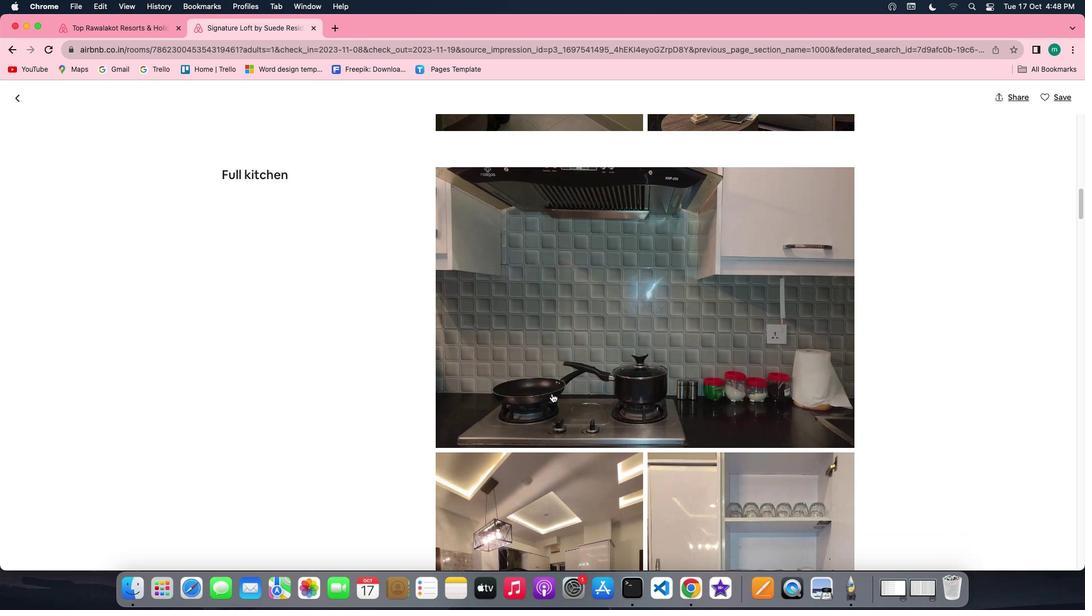 
Action: Mouse scrolled (551, 393) with delta (0, 0)
Screenshot: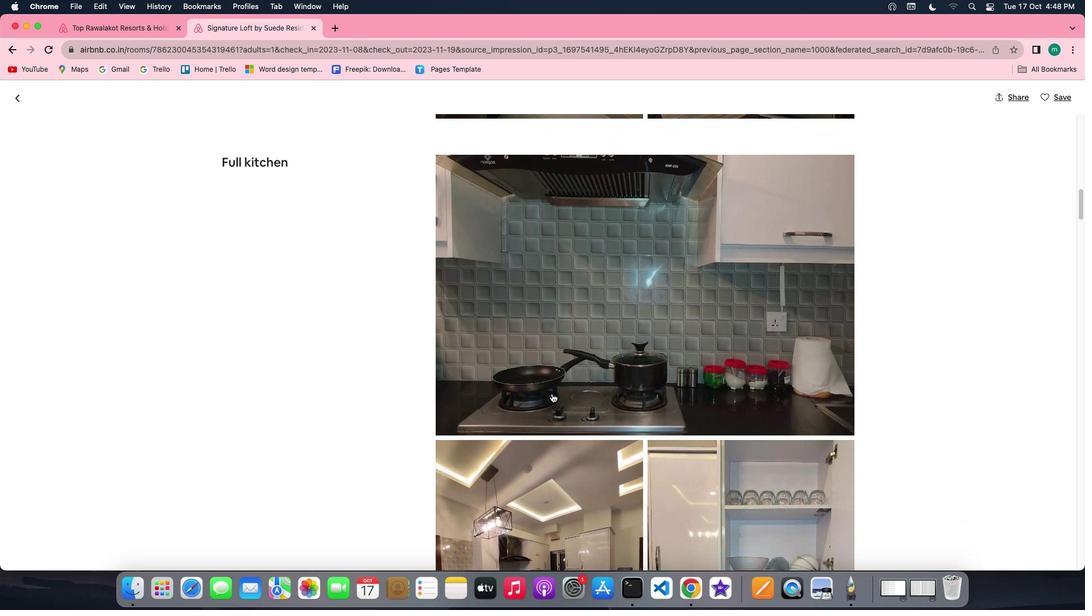 
Action: Mouse scrolled (551, 393) with delta (0, 0)
Screenshot: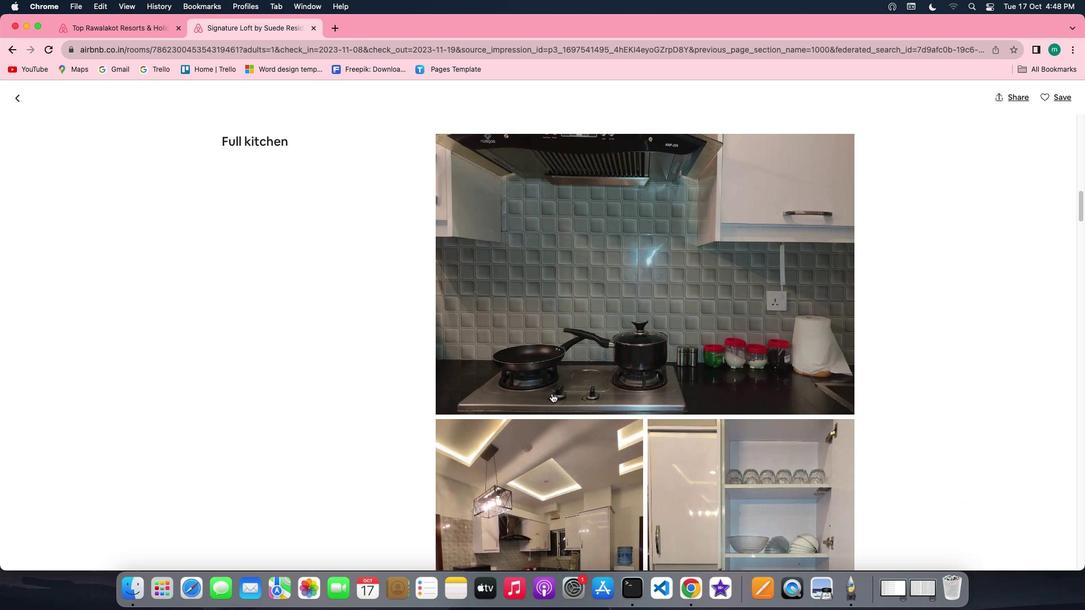 
Action: Mouse scrolled (551, 393) with delta (0, 0)
Screenshot: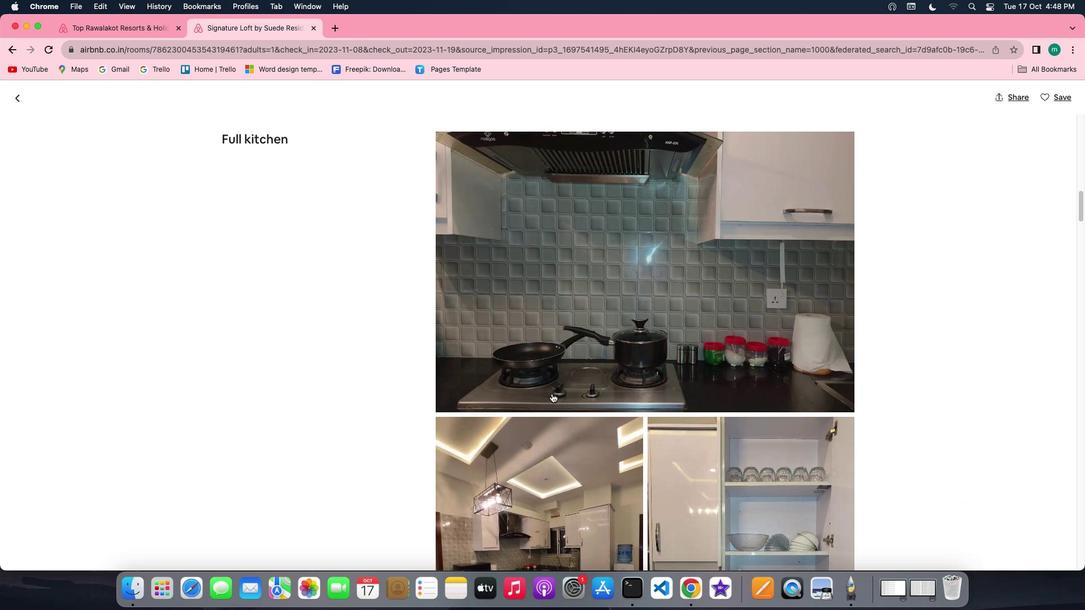 
Action: Mouse scrolled (551, 393) with delta (0, -1)
Screenshot: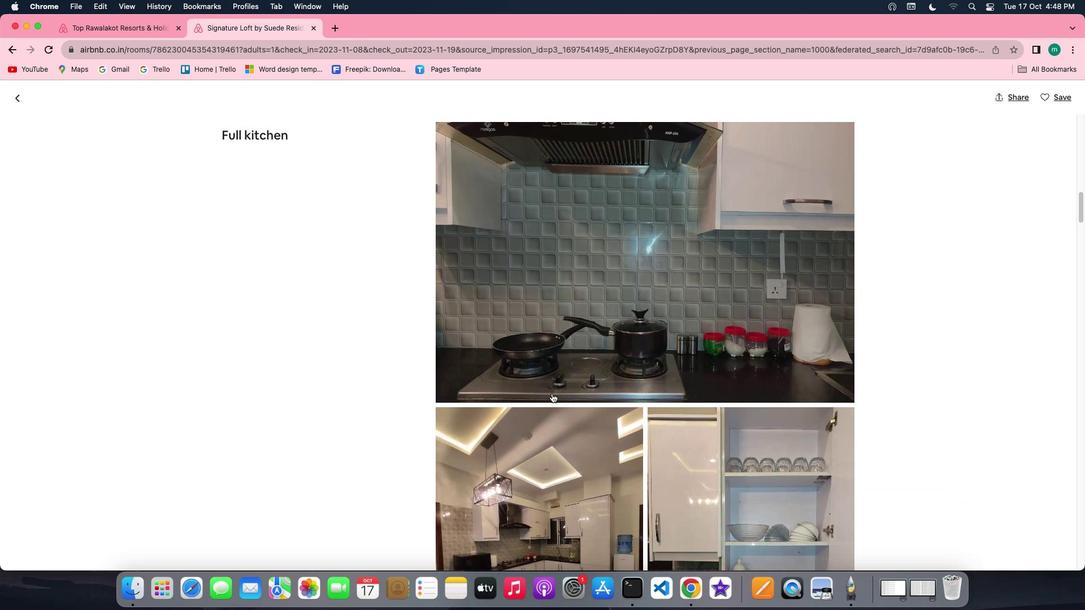 
Action: Mouse scrolled (551, 393) with delta (0, 0)
Screenshot: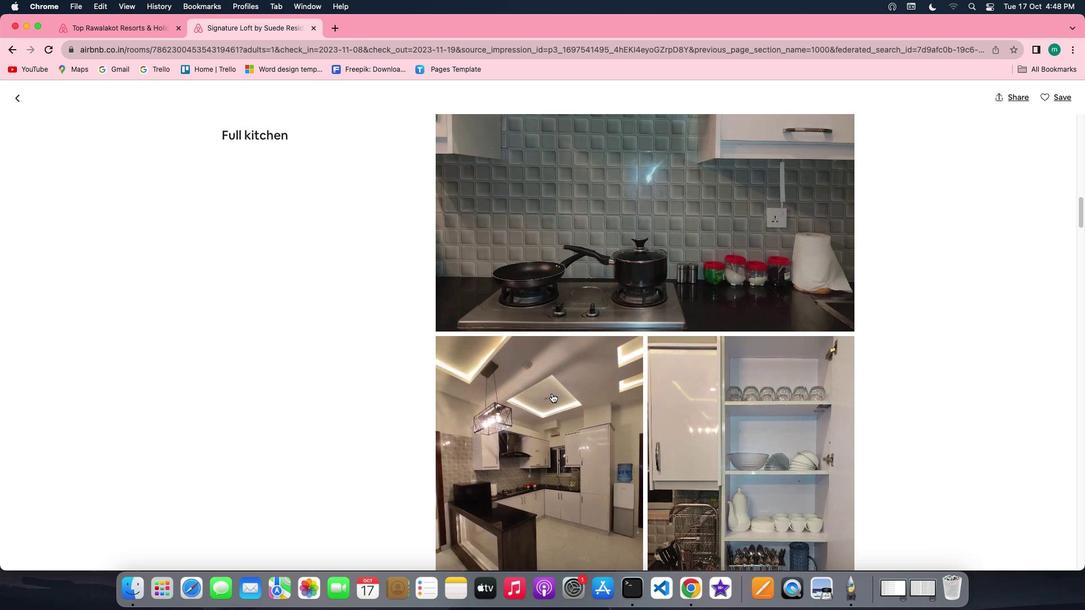 
Action: Mouse scrolled (551, 393) with delta (0, 0)
Screenshot: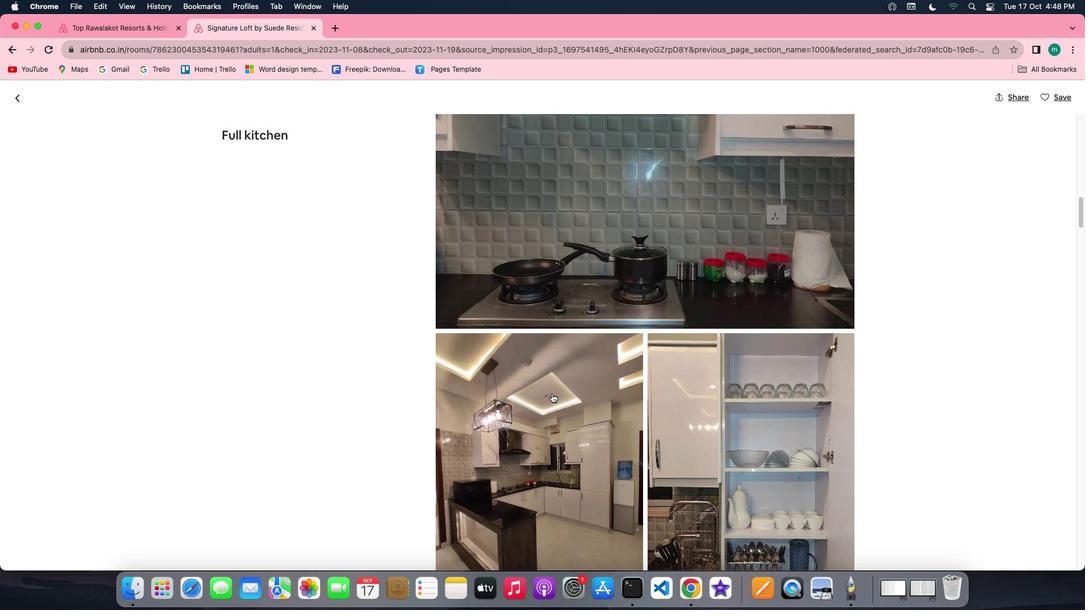 
Action: Mouse scrolled (551, 393) with delta (0, 0)
Screenshot: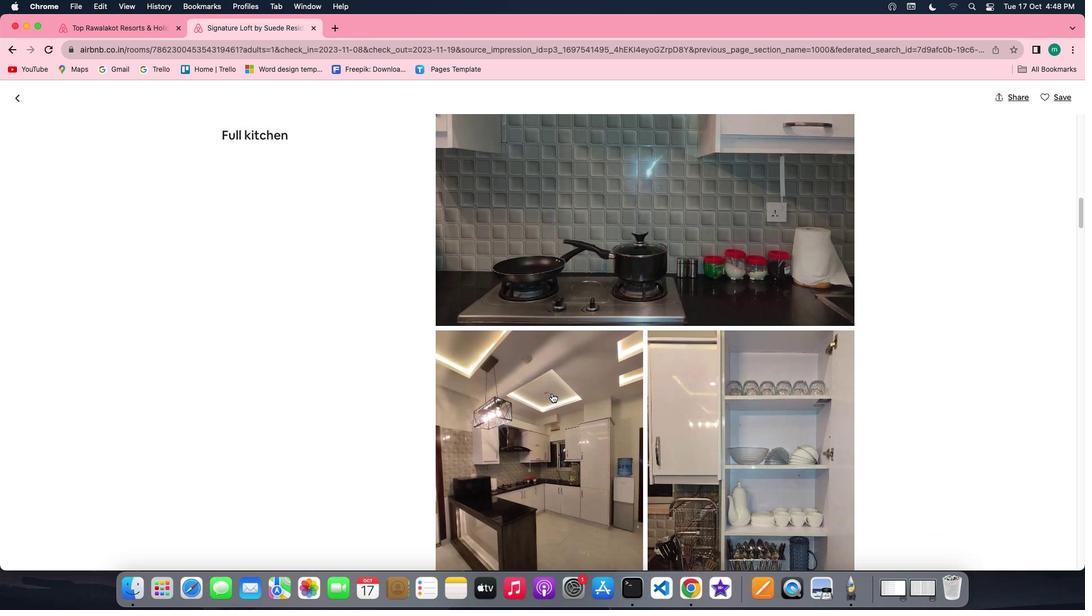 
Action: Mouse scrolled (551, 393) with delta (0, -1)
Screenshot: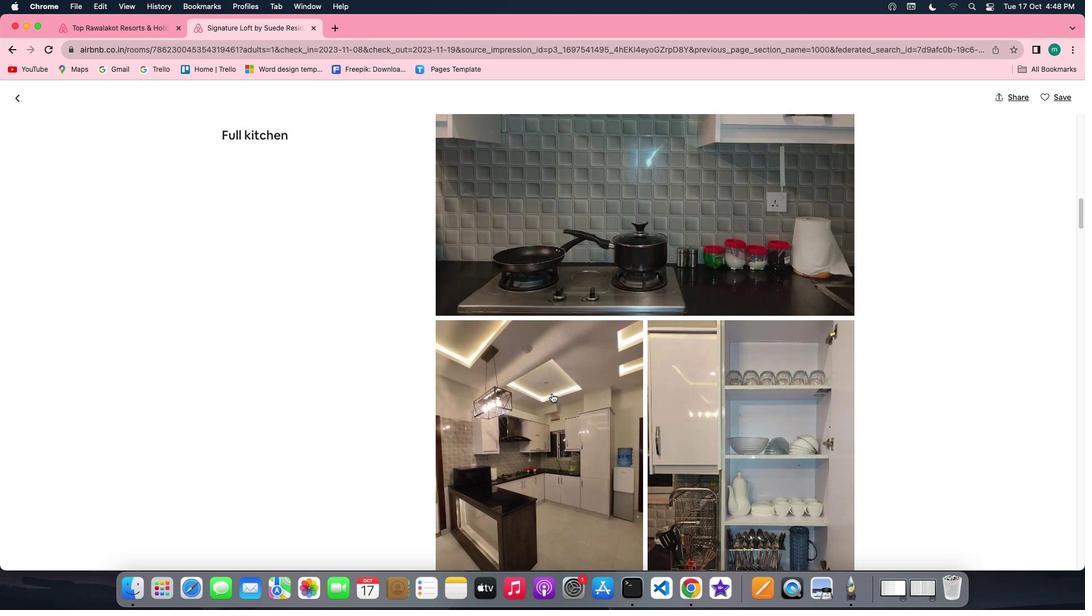 
Action: Mouse scrolled (551, 393) with delta (0, -1)
Screenshot: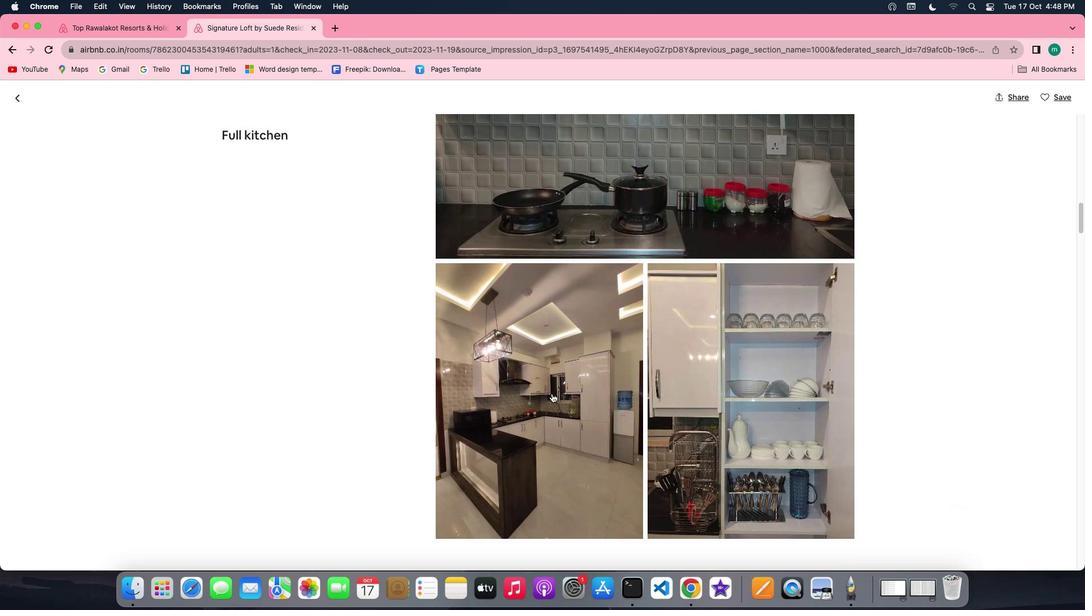 
Action: Mouse scrolled (551, 393) with delta (0, 0)
Screenshot: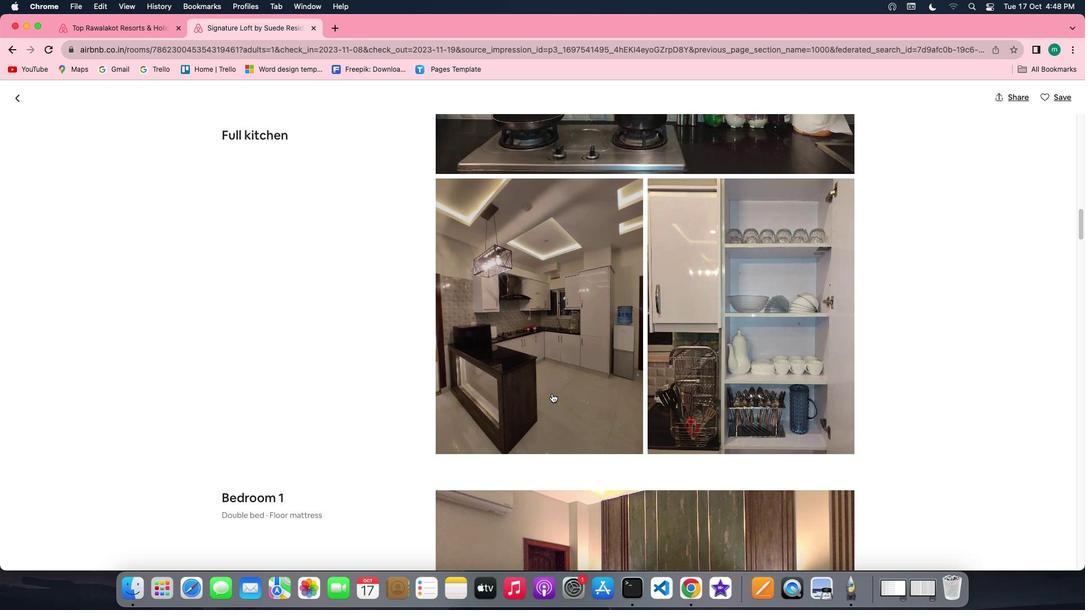 
Action: Mouse scrolled (551, 393) with delta (0, 0)
Screenshot: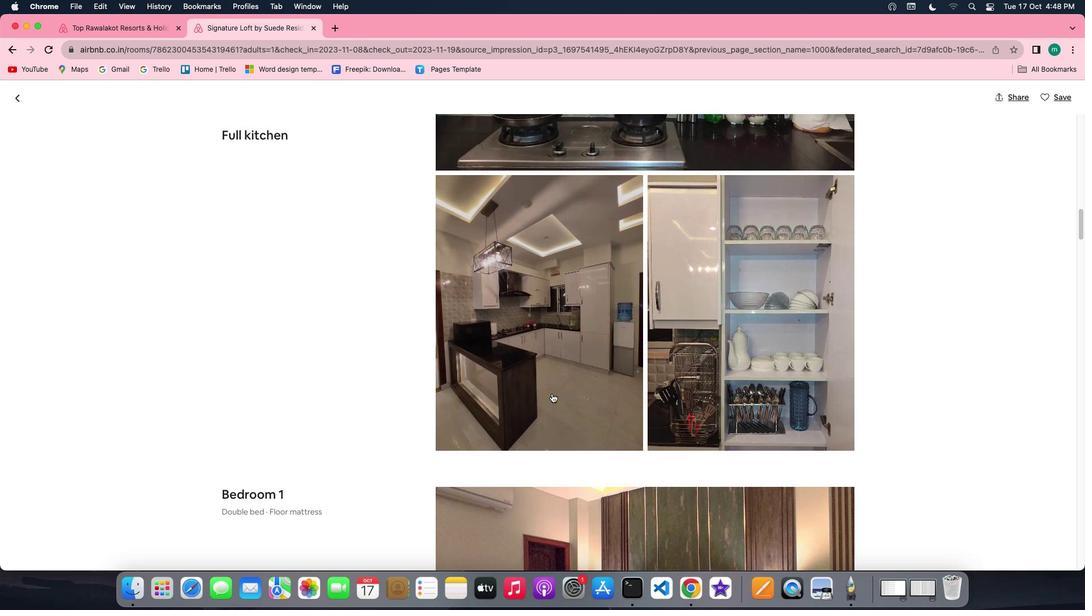 
Action: Mouse scrolled (551, 393) with delta (0, -1)
Screenshot: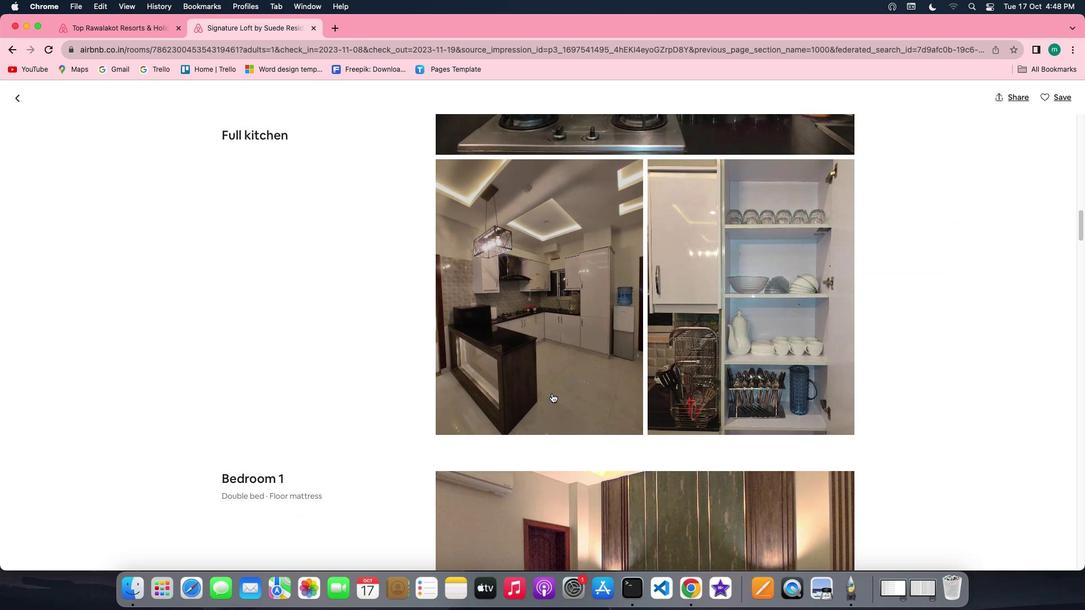 
Action: Mouse scrolled (551, 393) with delta (0, 0)
Screenshot: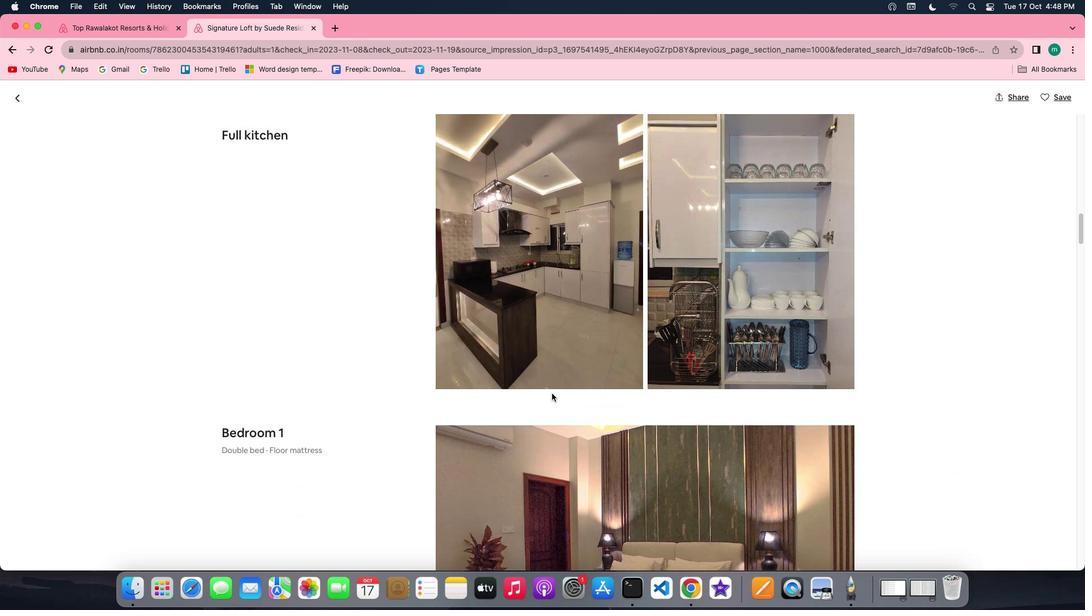 
Action: Mouse scrolled (551, 393) with delta (0, 0)
Screenshot: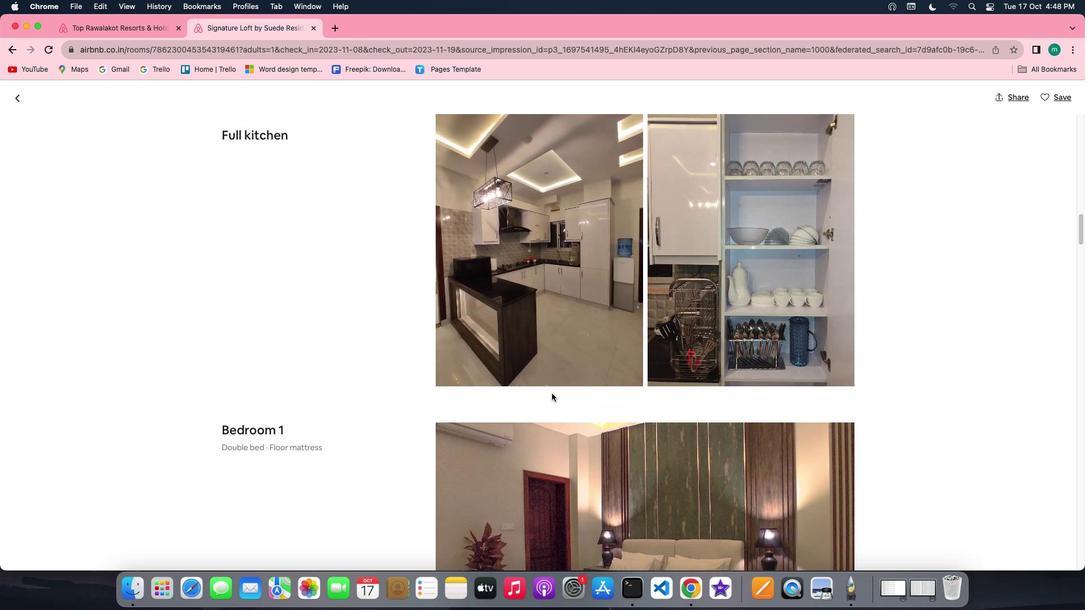 
Action: Mouse scrolled (551, 393) with delta (0, 0)
Screenshot: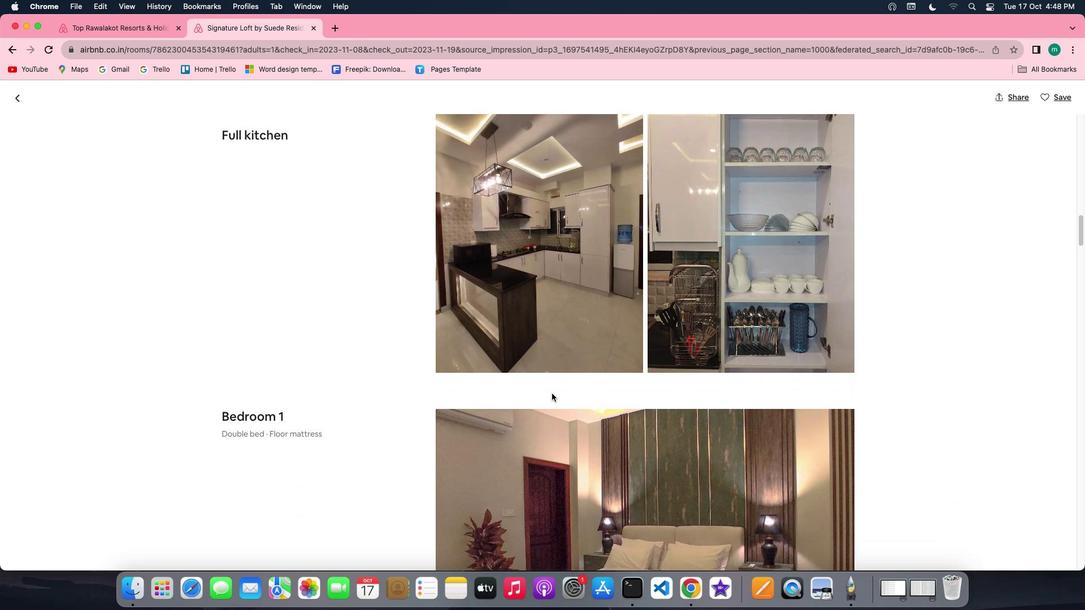 
Action: Mouse scrolled (551, 393) with delta (0, 0)
Screenshot: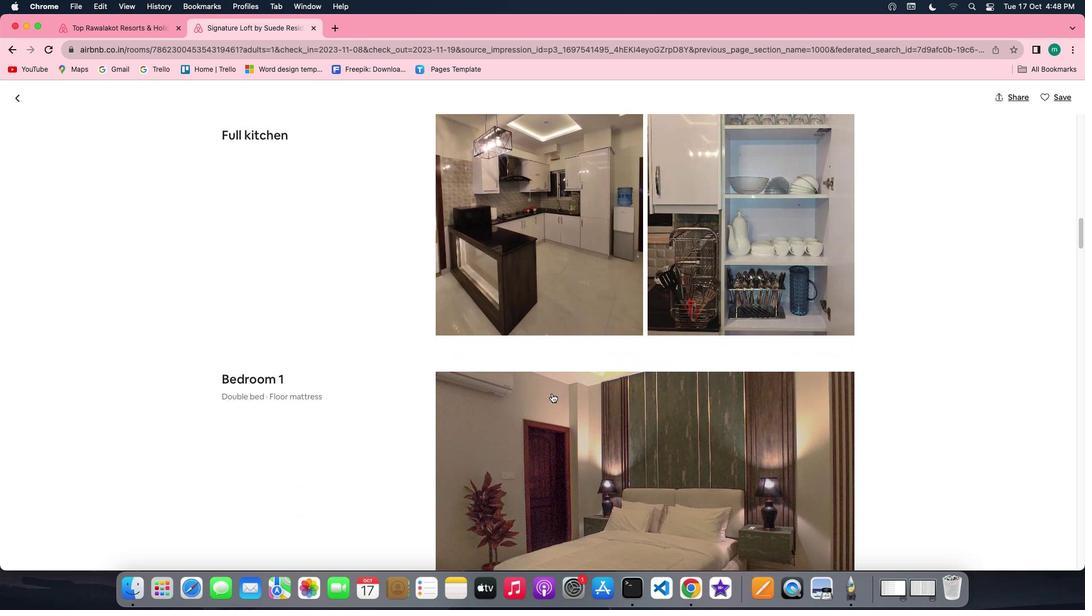
Action: Mouse scrolled (551, 393) with delta (0, 0)
Screenshot: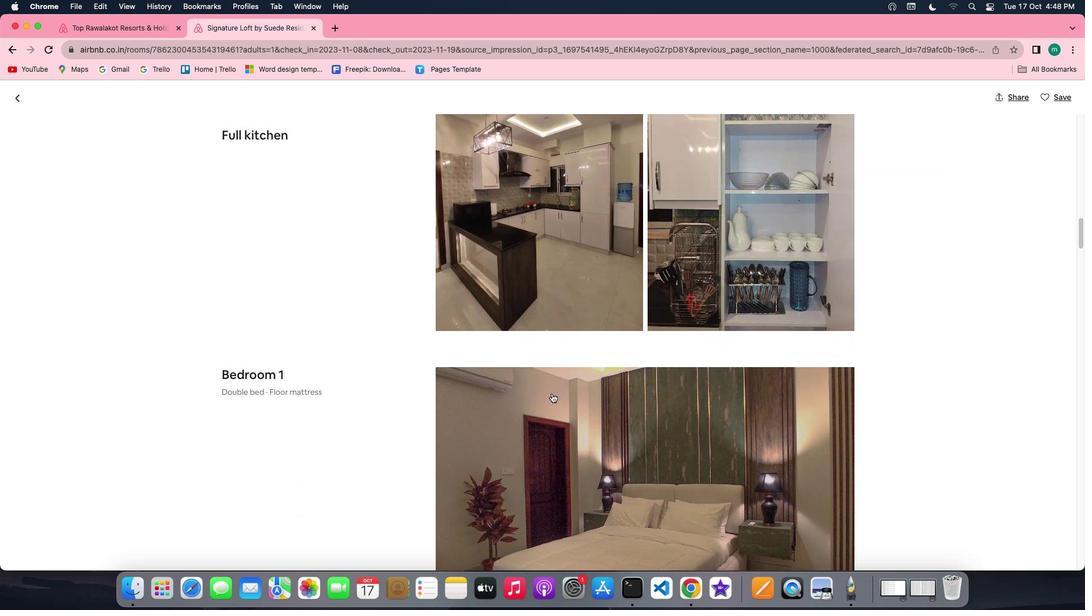 
Action: Mouse scrolled (551, 393) with delta (0, 0)
Screenshot: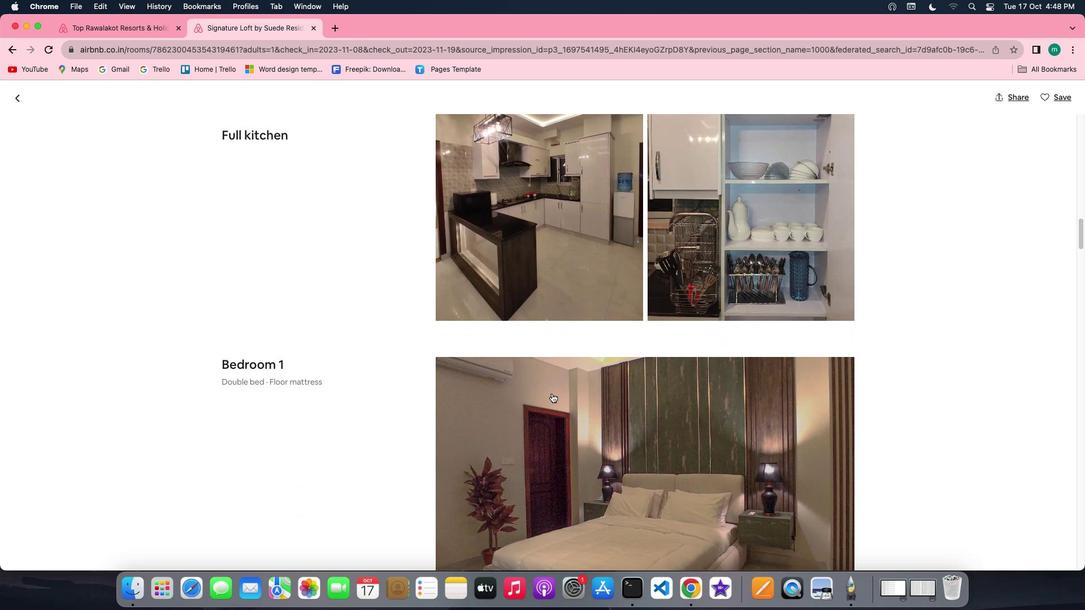 
Action: Mouse scrolled (551, 393) with delta (0, 0)
Screenshot: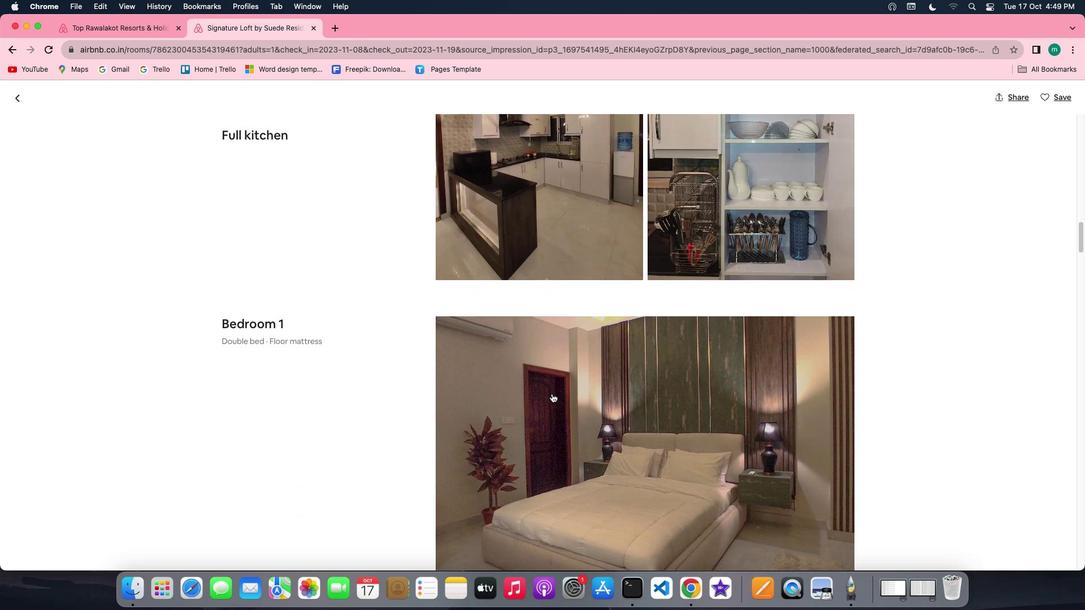 
Action: Mouse scrolled (551, 393) with delta (0, 0)
Screenshot: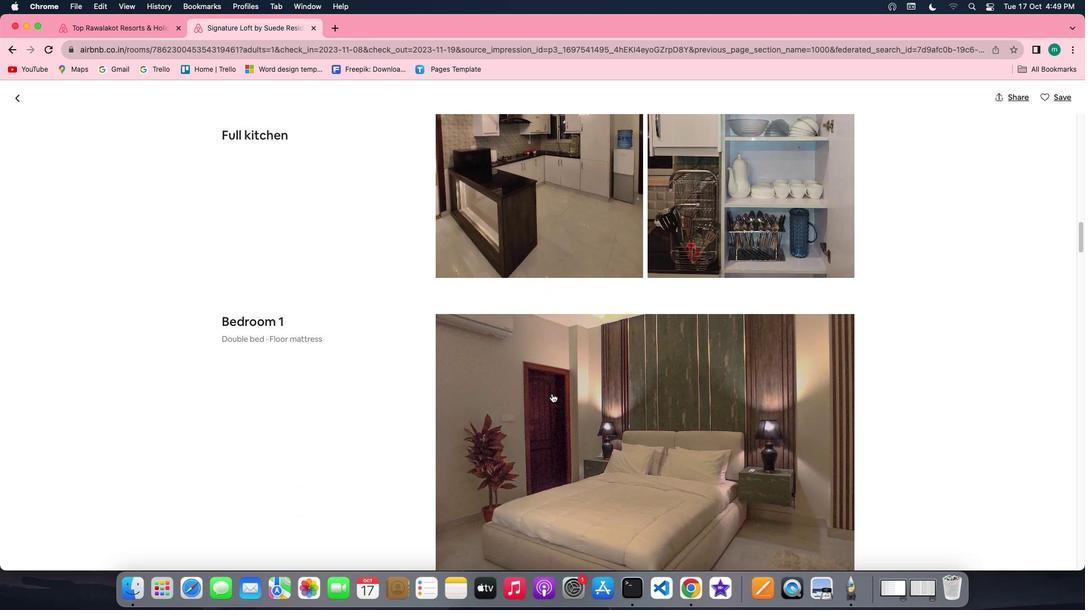 
Action: Mouse scrolled (551, 393) with delta (0, 0)
Screenshot: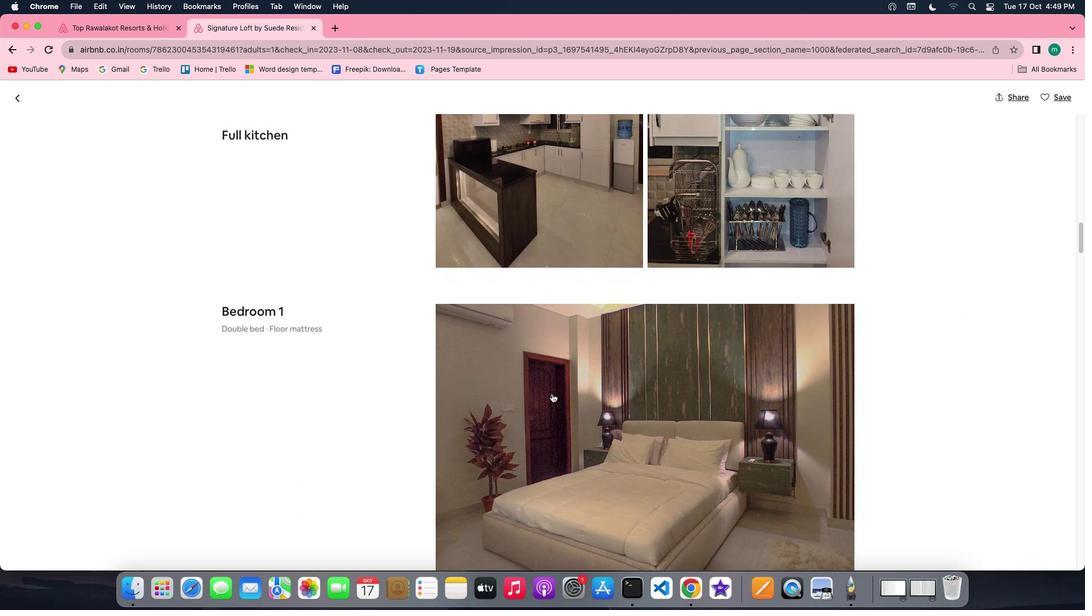 
Action: Mouse scrolled (551, 393) with delta (0, 0)
Screenshot: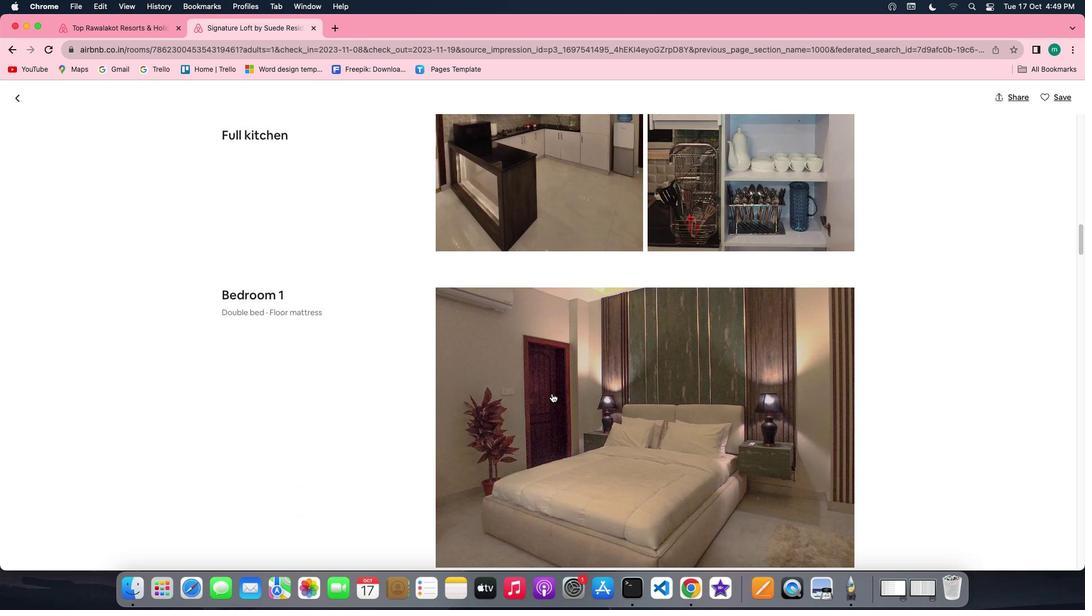 
Action: Mouse scrolled (551, 393) with delta (0, 0)
Screenshot: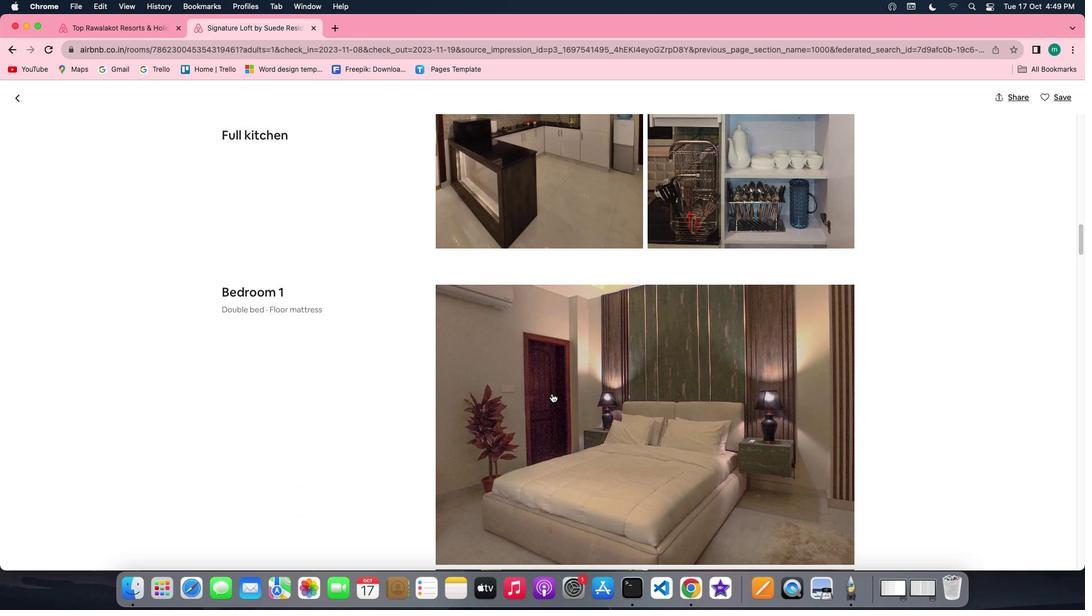 
Action: Mouse scrolled (551, 393) with delta (0, 0)
Screenshot: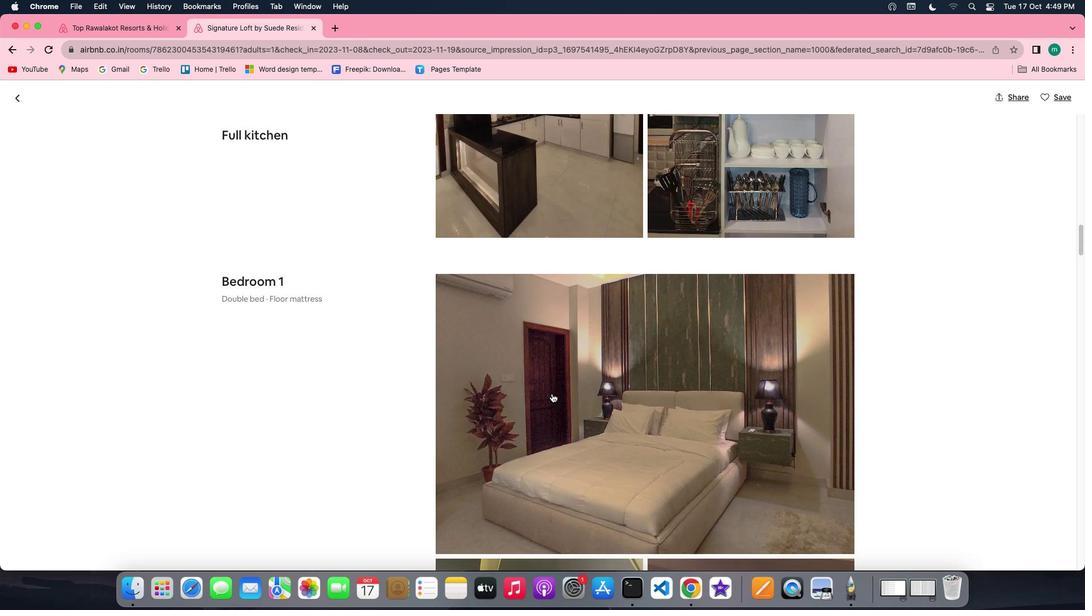 
Action: Mouse scrolled (551, 393) with delta (0, 0)
Screenshot: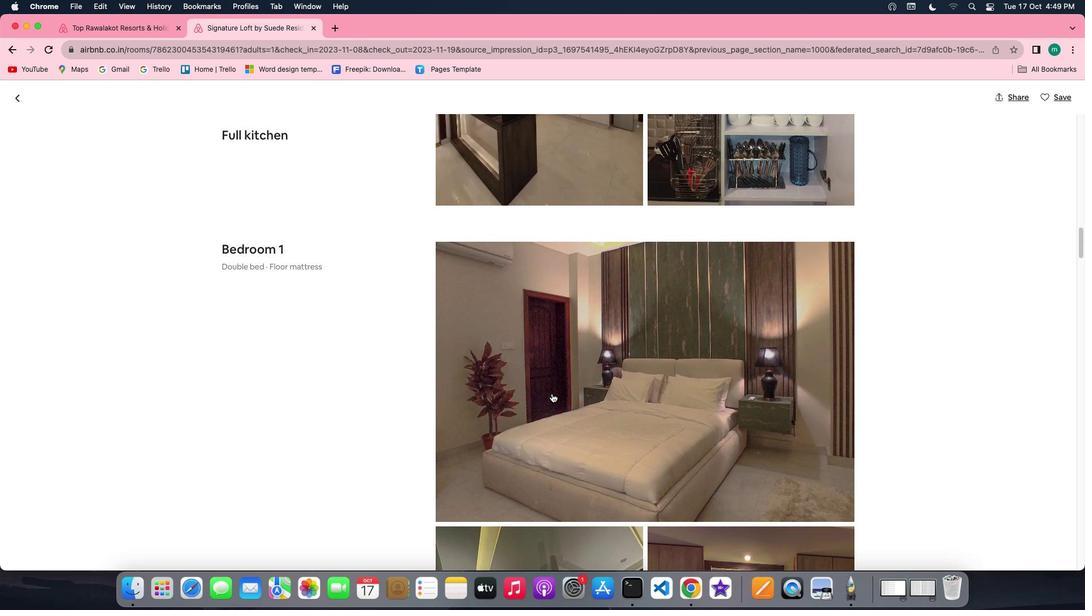 
Action: Mouse scrolled (551, 393) with delta (0, 0)
Screenshot: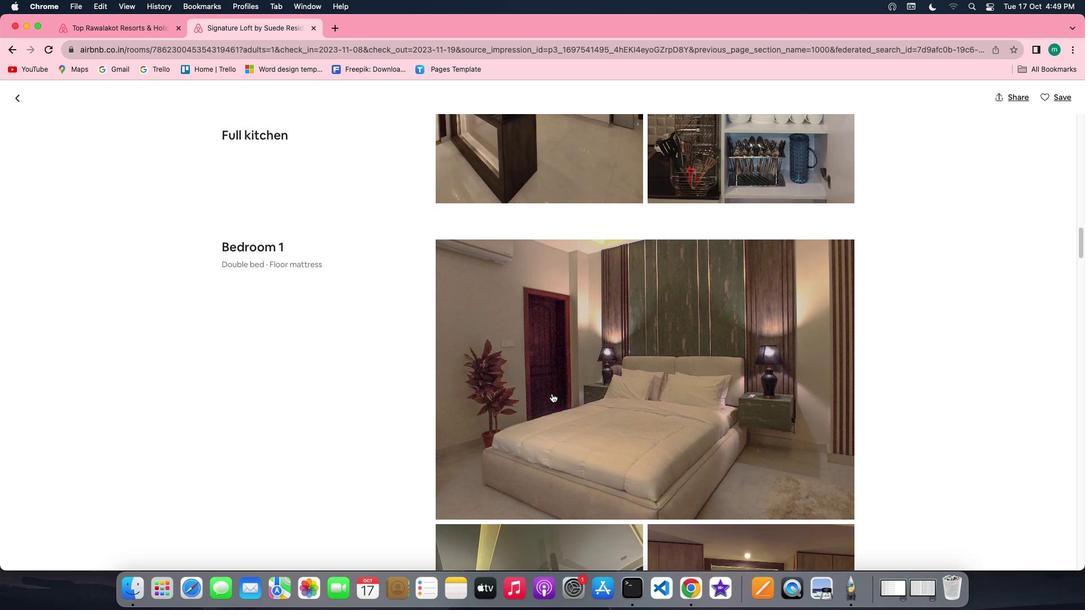 
Action: Mouse scrolled (551, 393) with delta (0, 0)
Screenshot: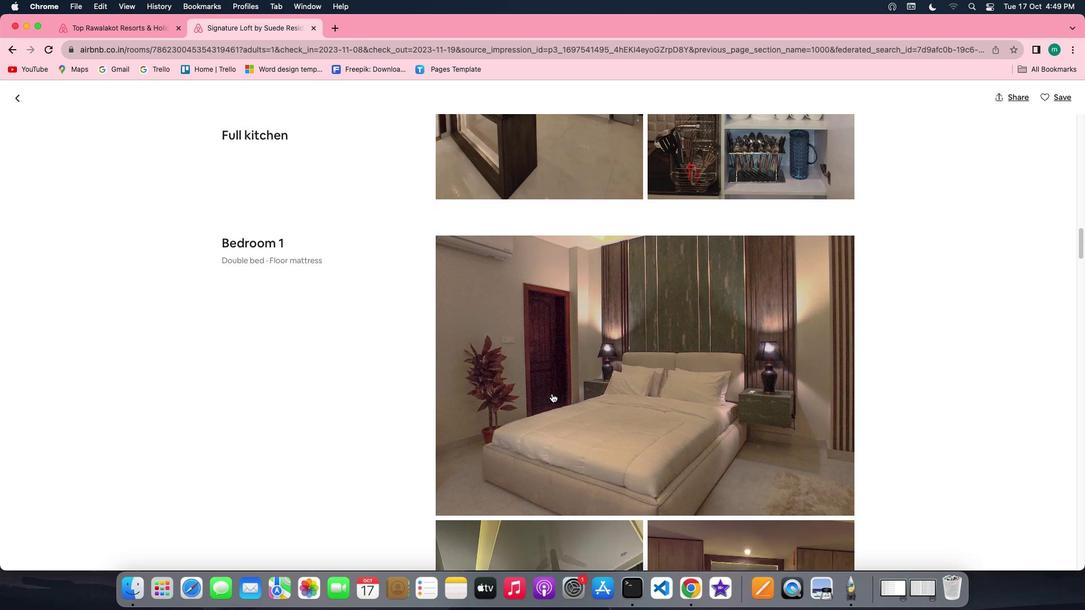 
Action: Mouse scrolled (551, 393) with delta (0, 0)
Screenshot: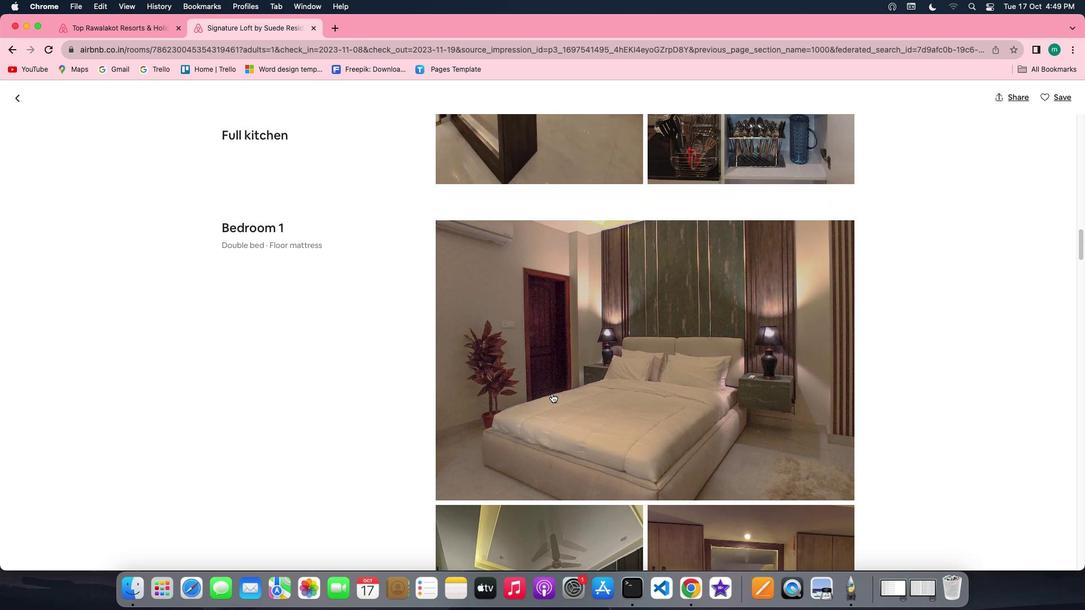 
Action: Mouse scrolled (551, 393) with delta (0, 0)
Screenshot: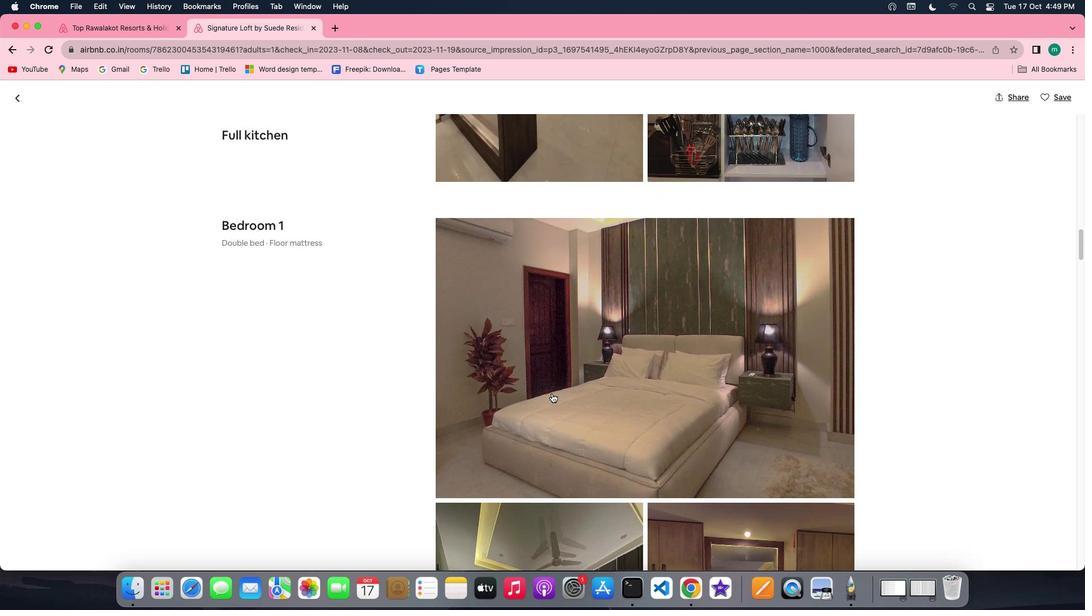
Action: Mouse scrolled (551, 393) with delta (0, 0)
Screenshot: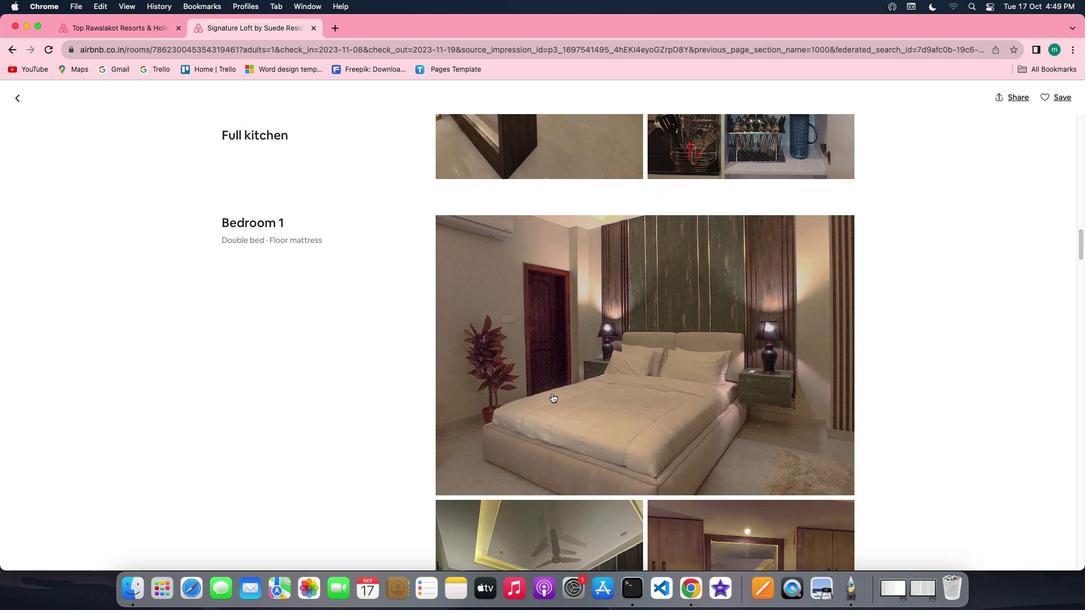 
Action: Mouse scrolled (551, 393) with delta (0, 0)
Screenshot: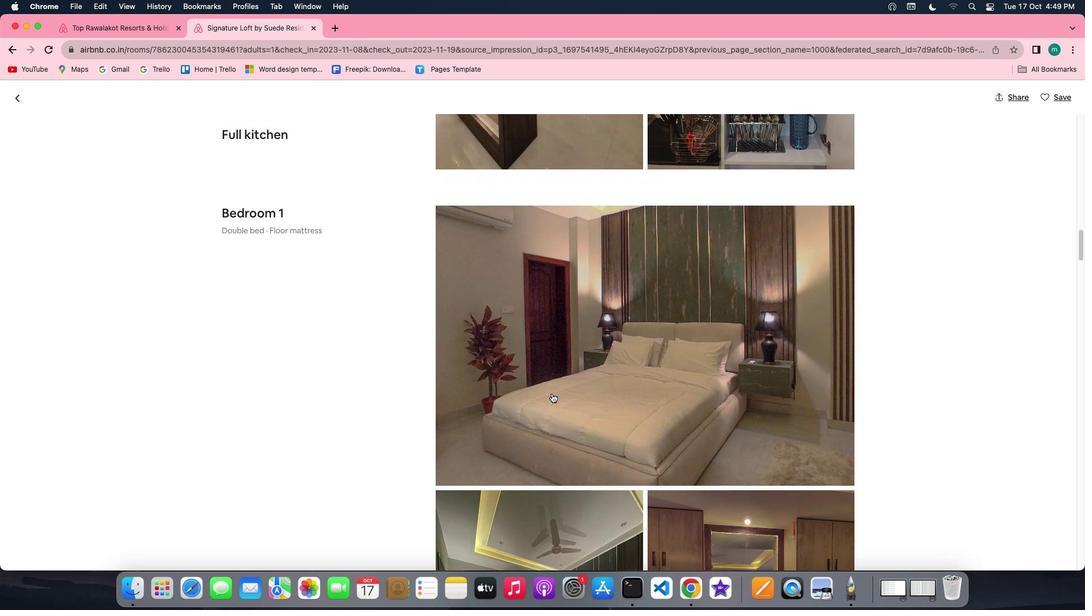 
Action: Mouse scrolled (551, 393) with delta (0, 0)
Screenshot: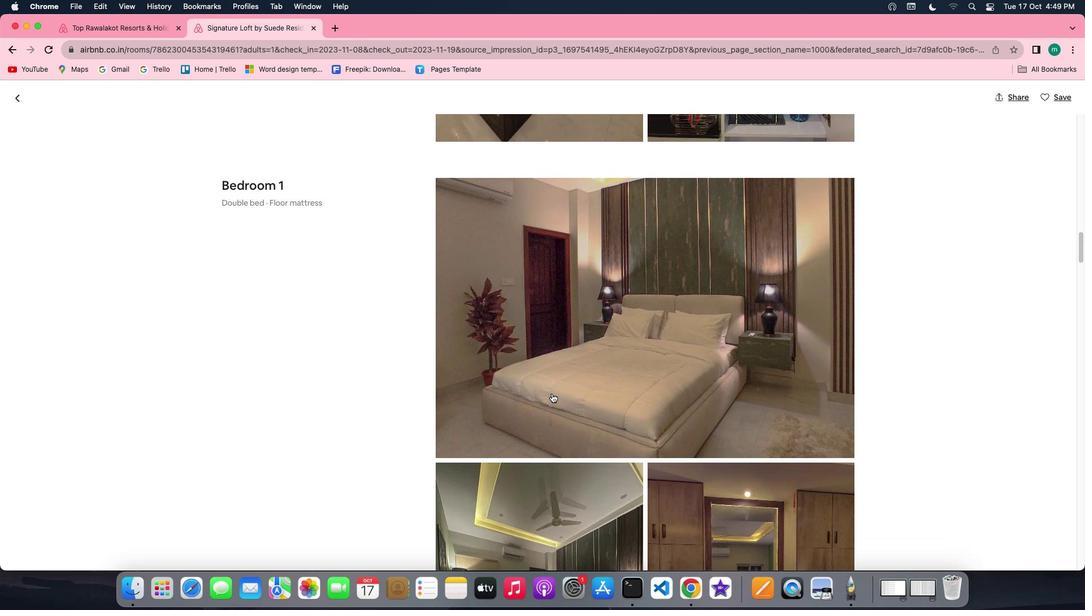 
Action: Mouse scrolled (551, 393) with delta (0, 0)
Screenshot: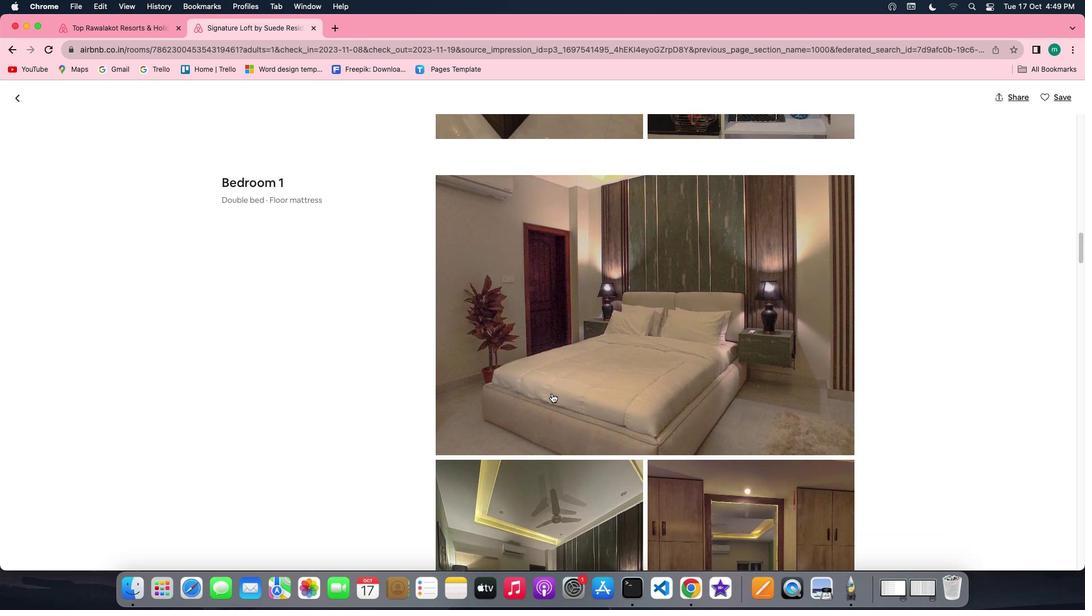 
Action: Mouse scrolled (551, 393) with delta (0, -1)
Screenshot: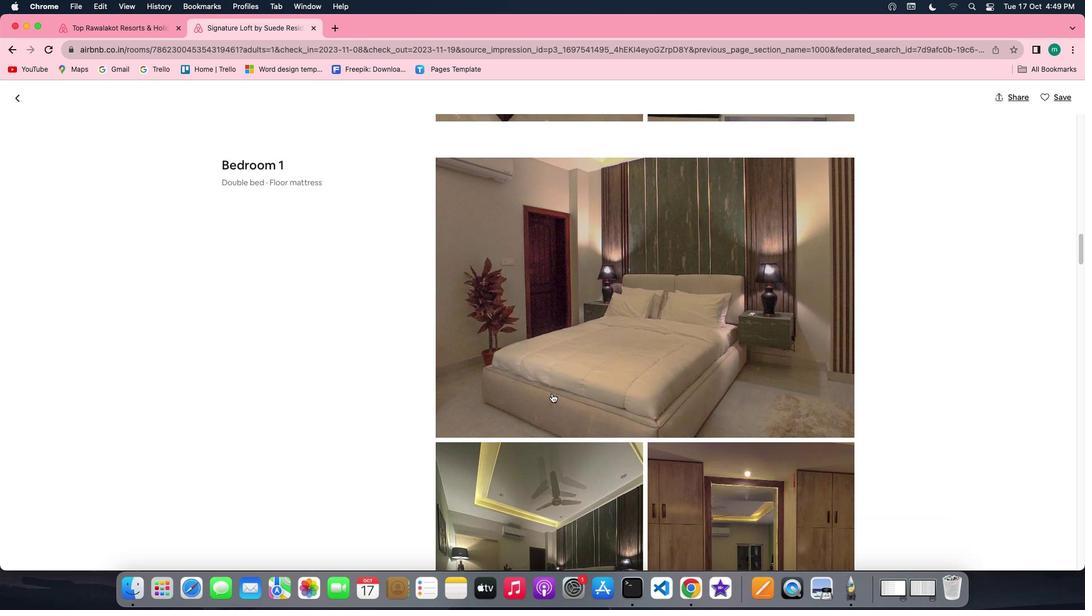
Action: Mouse scrolled (551, 393) with delta (0, 0)
Screenshot: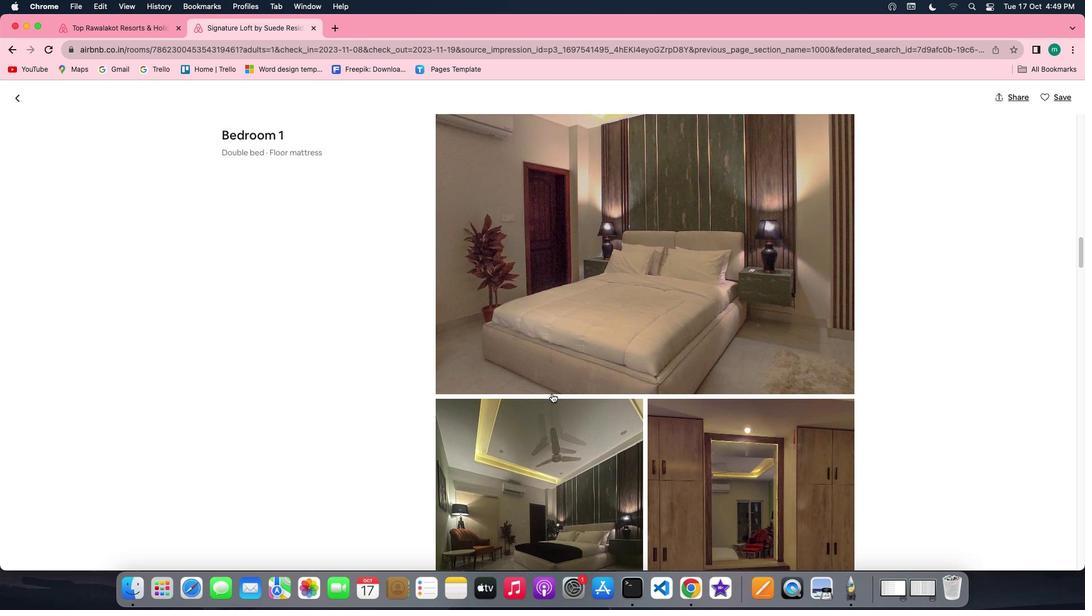 
Action: Mouse scrolled (551, 393) with delta (0, 0)
Screenshot: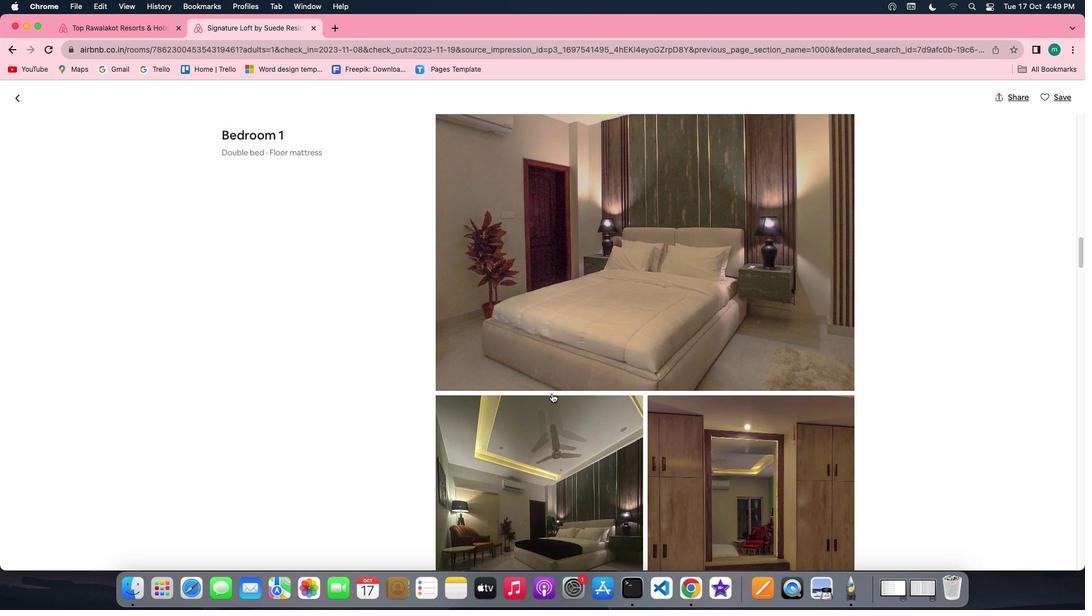 
Action: Mouse scrolled (551, 393) with delta (0, 0)
Screenshot: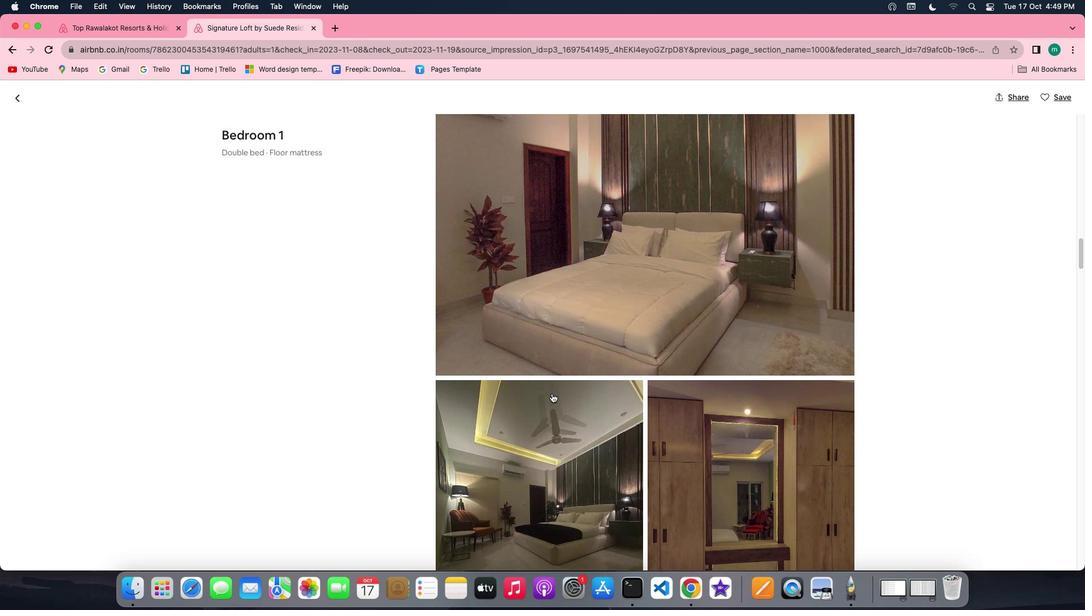 
Action: Mouse scrolled (551, 393) with delta (0, 0)
Screenshot: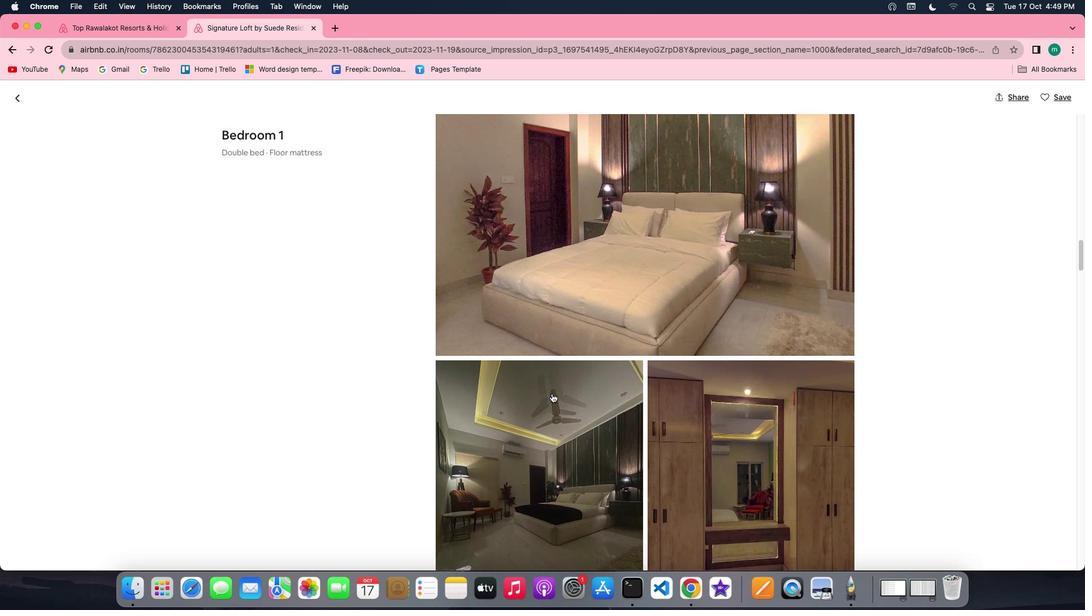 
Action: Mouse scrolled (551, 393) with delta (0, 0)
Screenshot: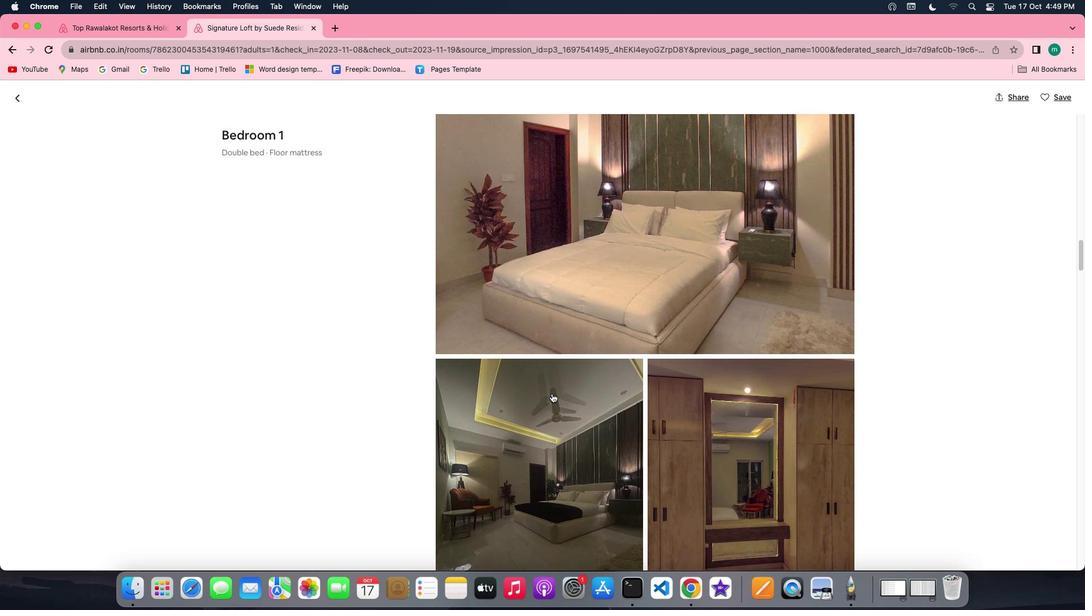 
Action: Mouse scrolled (551, 393) with delta (0, 0)
Screenshot: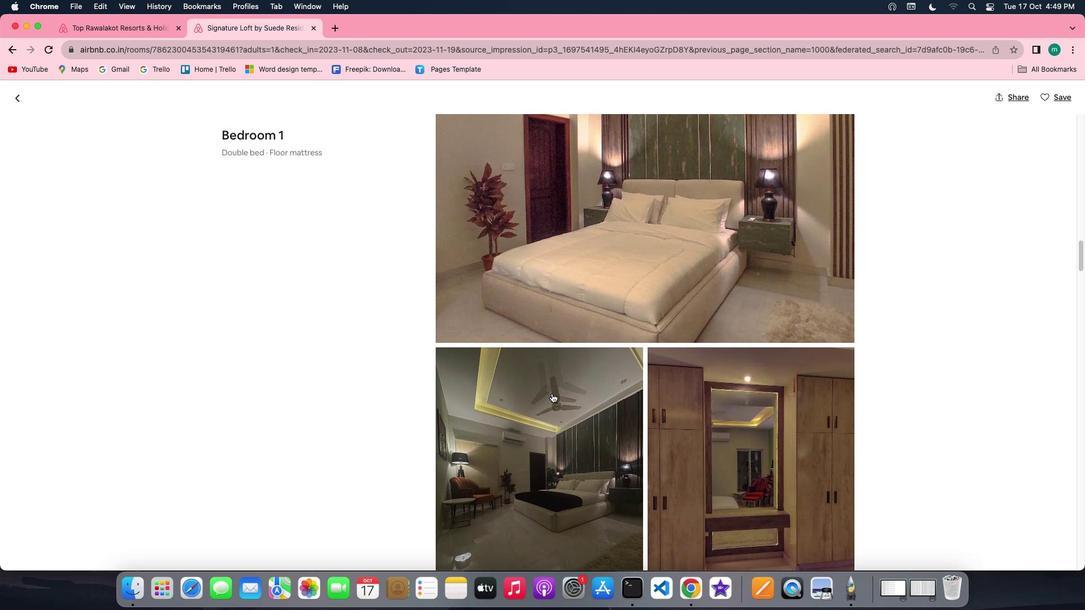 
Action: Mouse scrolled (551, 393) with delta (0, 0)
Screenshot: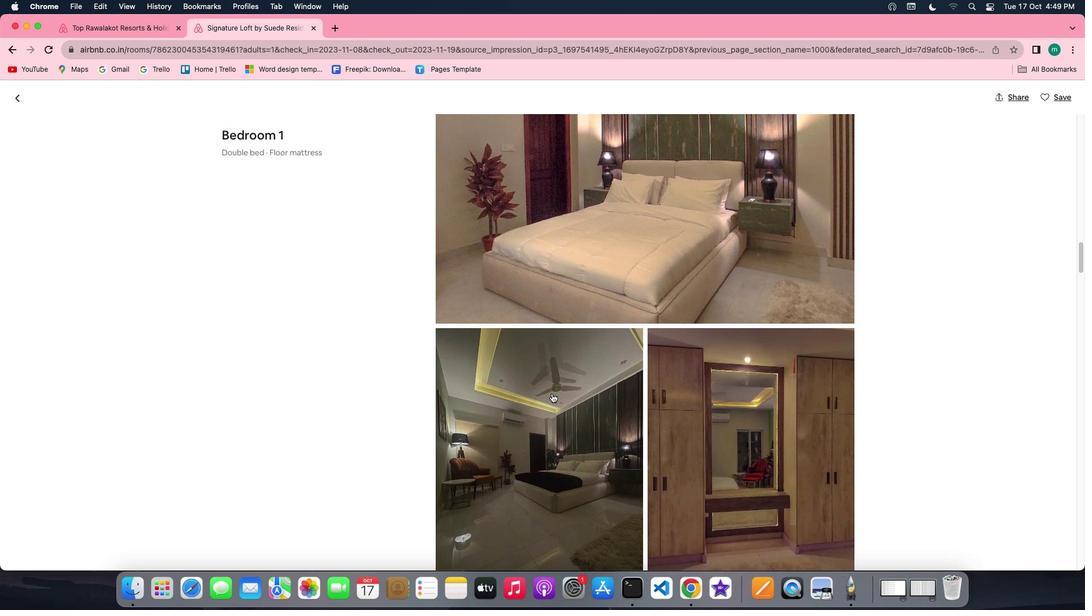
Action: Mouse scrolled (551, 393) with delta (0, 0)
Screenshot: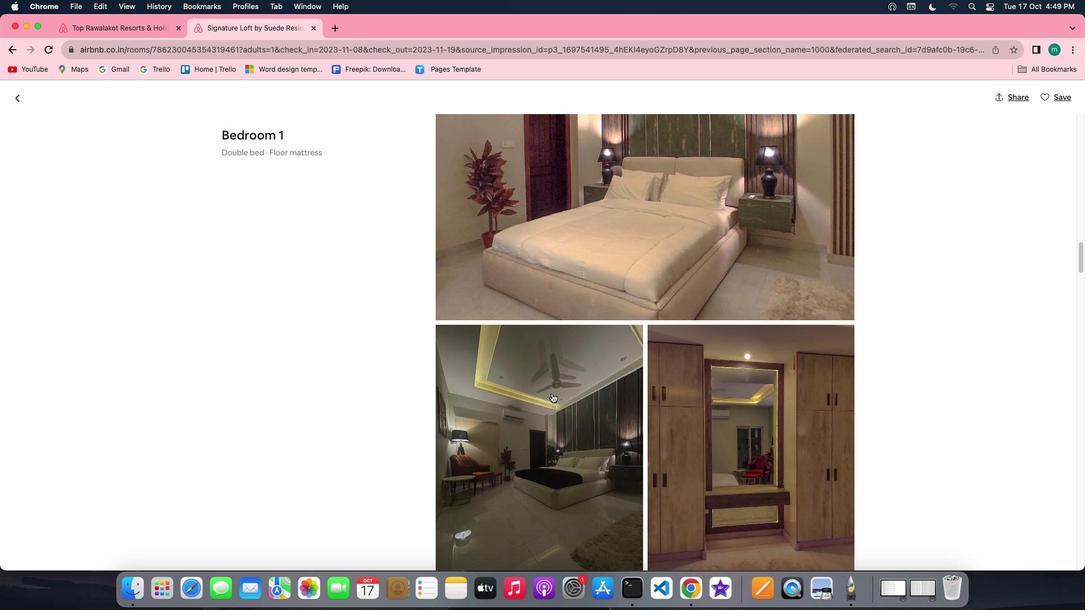 
Action: Mouse scrolled (551, 393) with delta (0, 0)
Screenshot: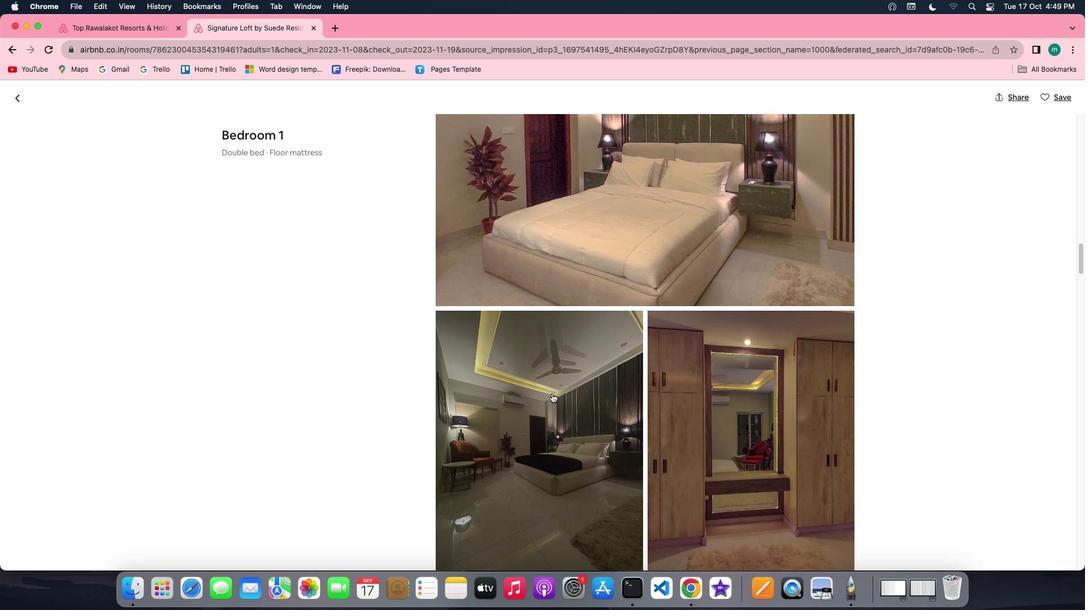
Action: Mouse scrolled (551, 393) with delta (0, 0)
Screenshot: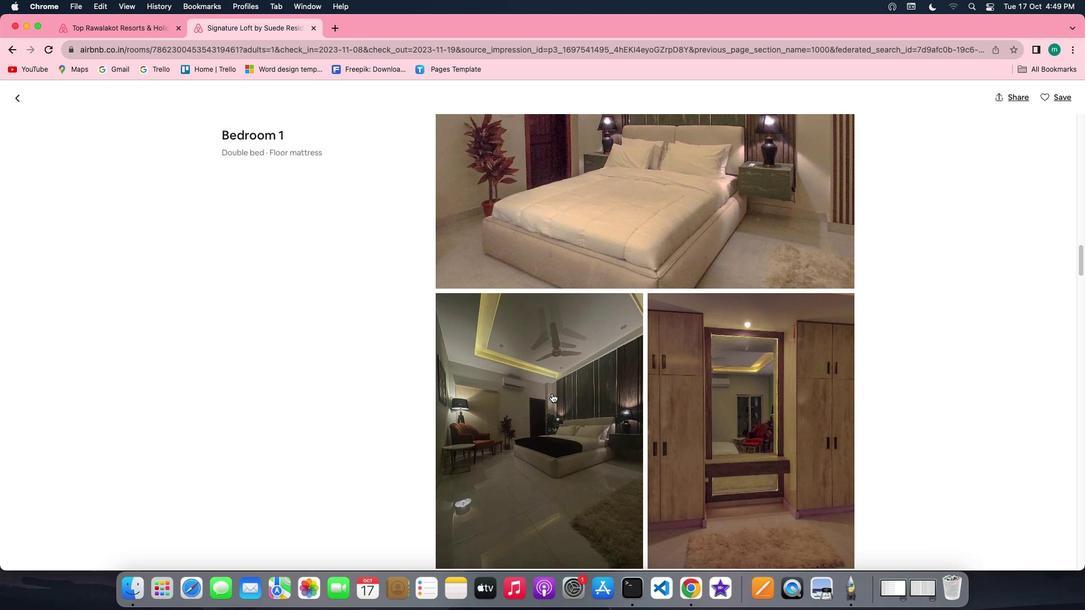 
Action: Mouse scrolled (551, 393) with delta (0, 0)
Screenshot: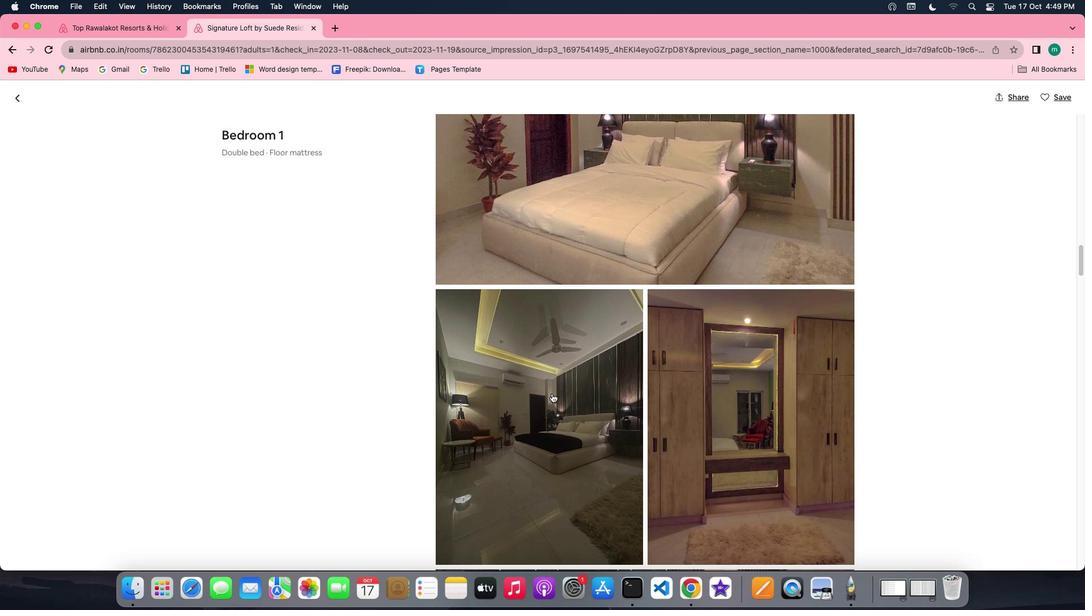 
Action: Mouse scrolled (551, 393) with delta (0, 0)
Screenshot: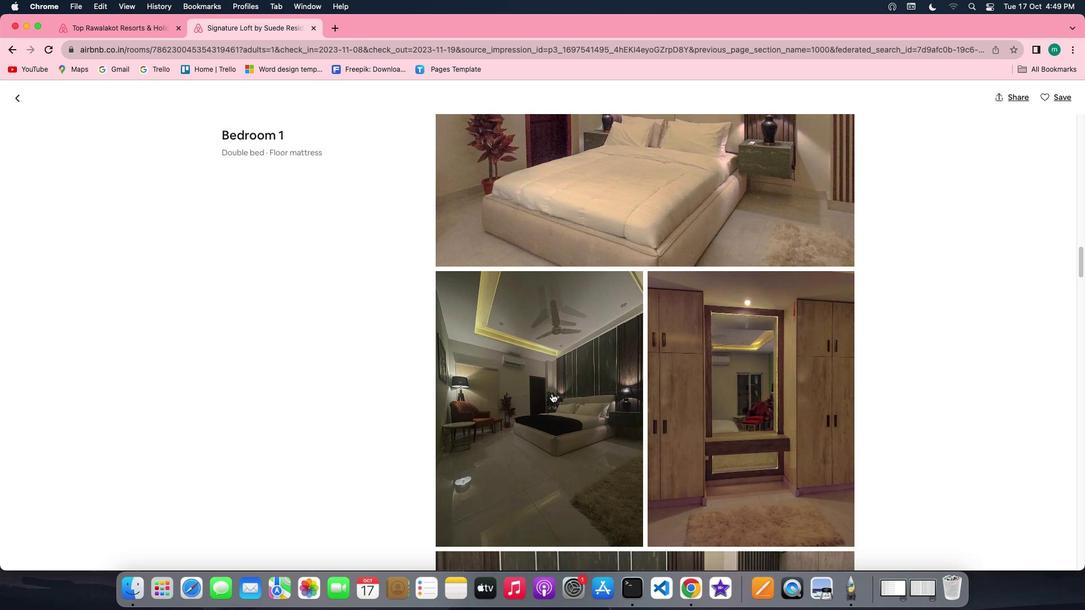 
Action: Mouse scrolled (551, 393) with delta (0, 0)
Screenshot: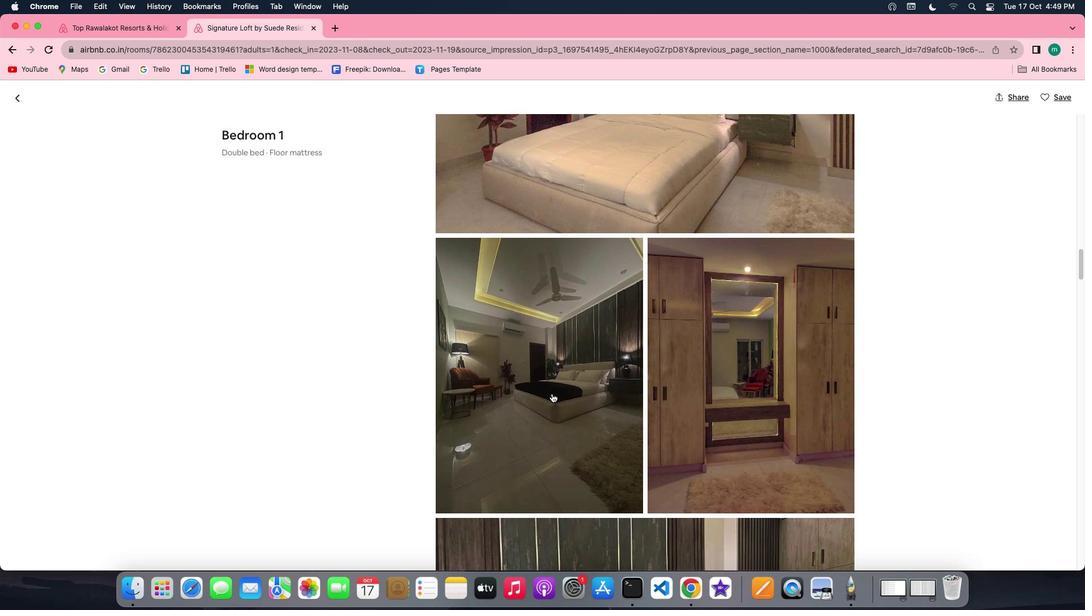
Action: Mouse scrolled (551, 393) with delta (0, 0)
Screenshot: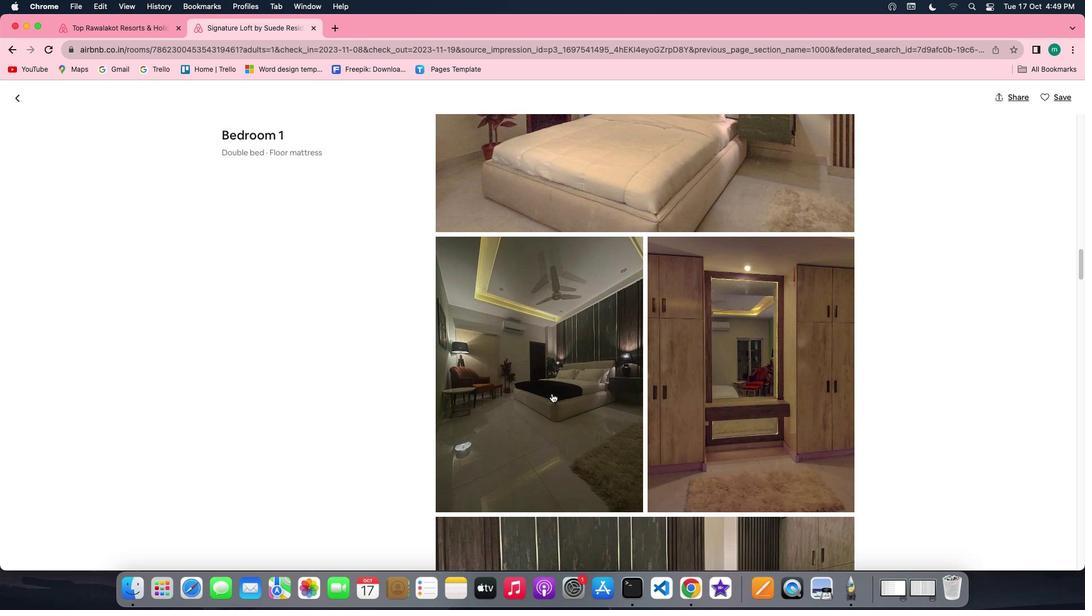 
Action: Mouse scrolled (551, 393) with delta (0, 0)
Screenshot: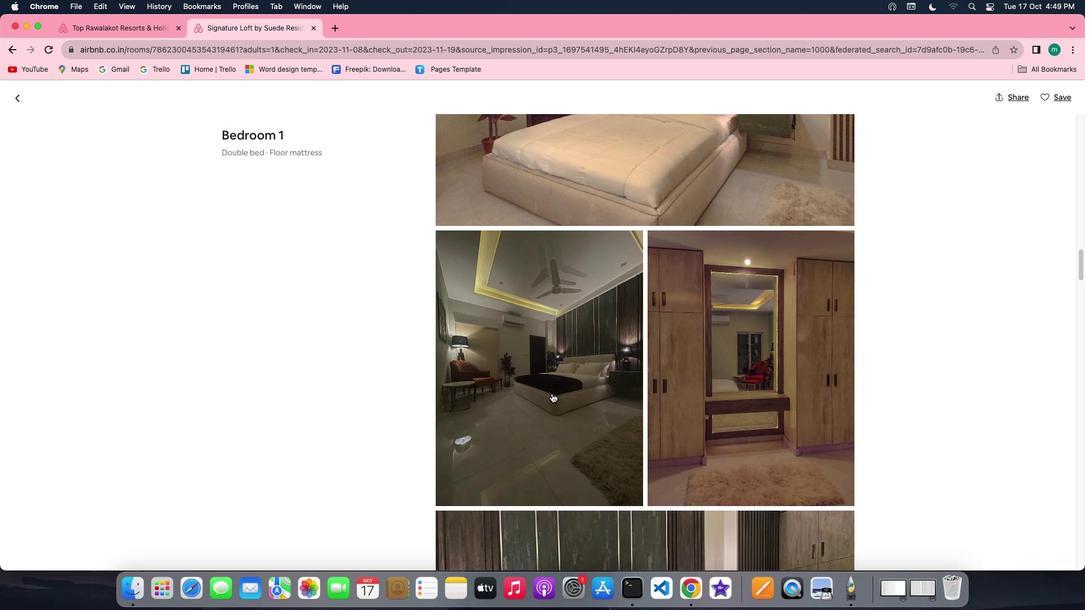 
Action: Mouse scrolled (551, 393) with delta (0, 0)
Screenshot: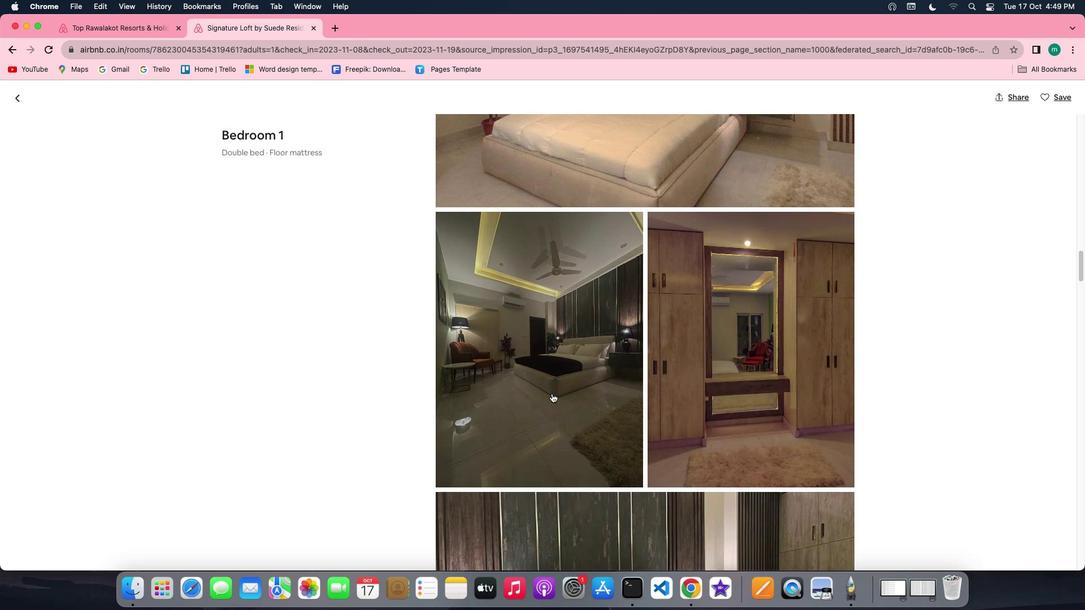 
Action: Mouse scrolled (551, 393) with delta (0, 0)
Screenshot: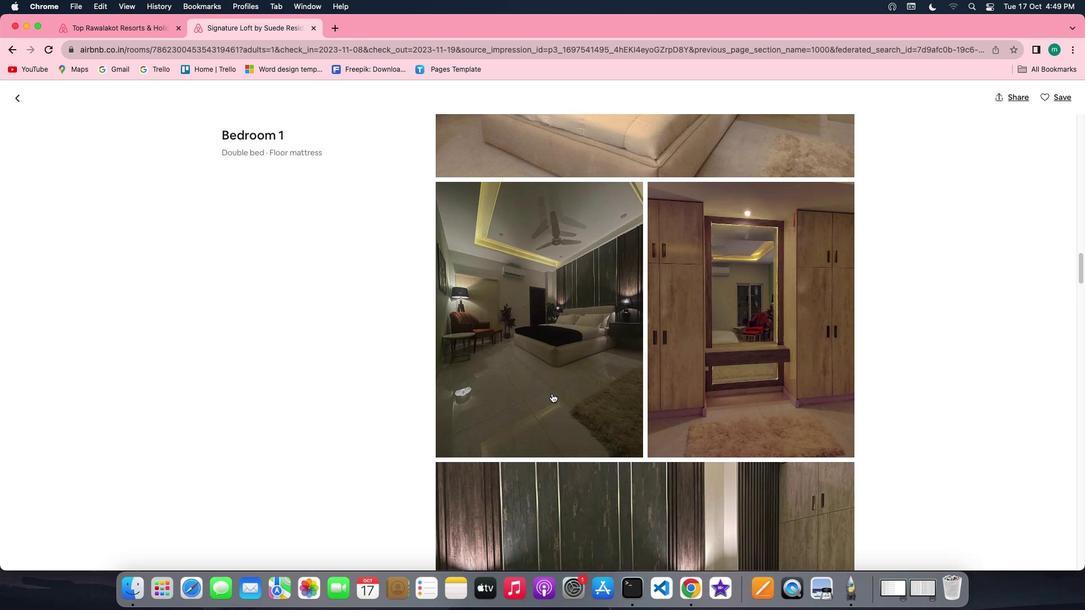 
Action: Mouse scrolled (551, 393) with delta (0, 0)
Screenshot: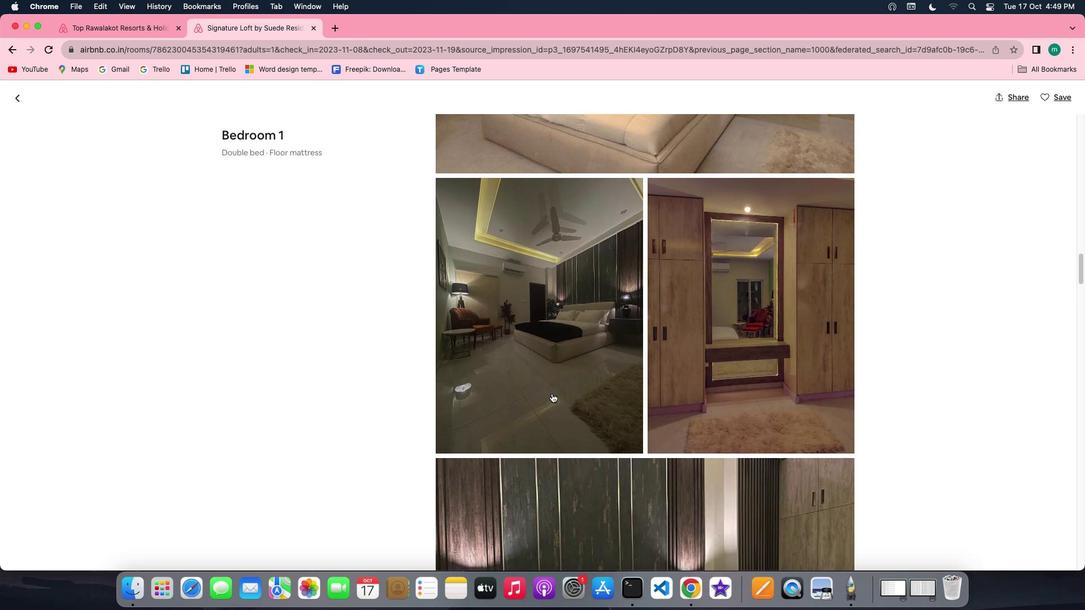 
Action: Mouse scrolled (551, 393) with delta (0, 0)
Screenshot: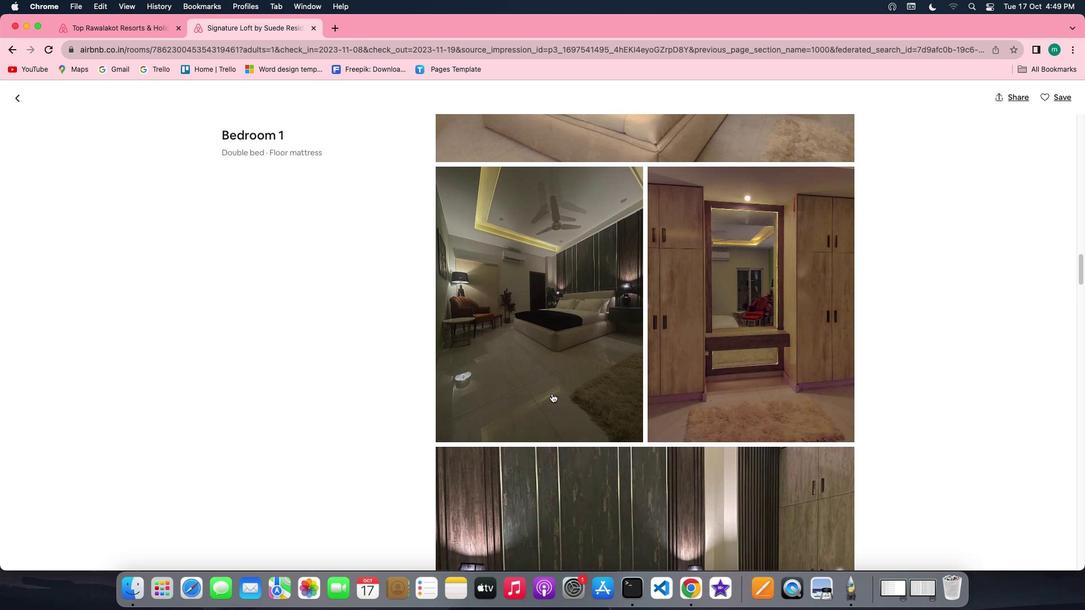 
Action: Mouse scrolled (551, 393) with delta (0, 0)
Screenshot: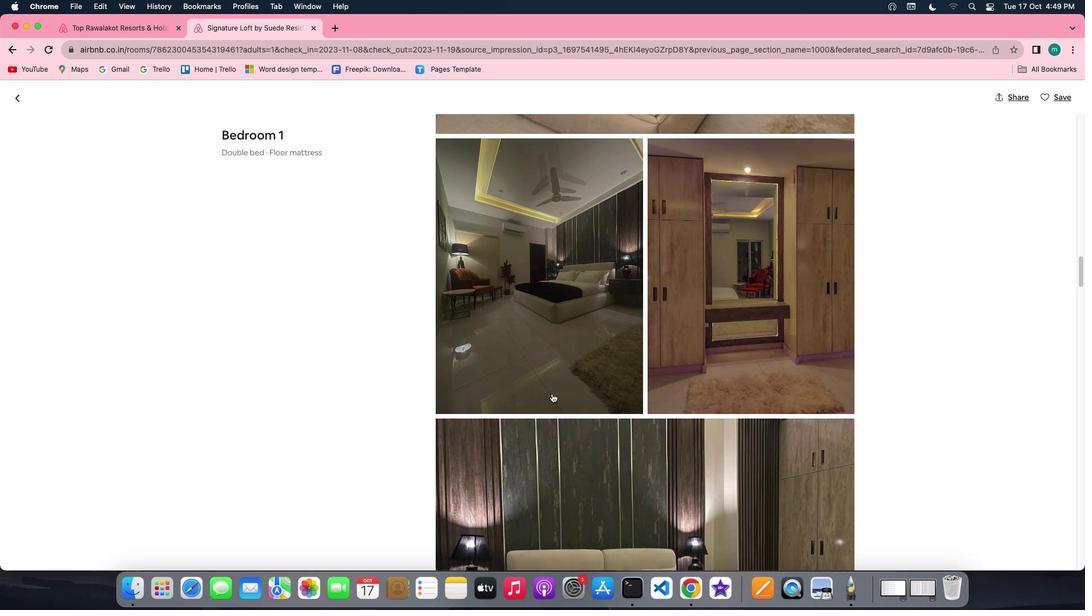 
Action: Mouse scrolled (551, 393) with delta (0, 0)
Screenshot: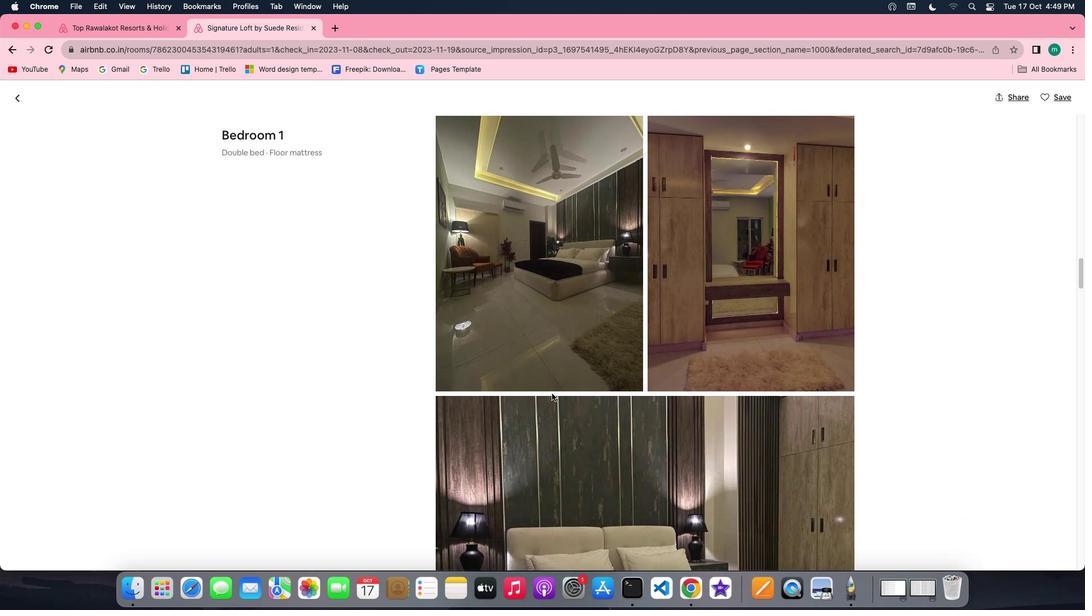 
Action: Mouse scrolled (551, 393) with delta (0, 0)
Screenshot: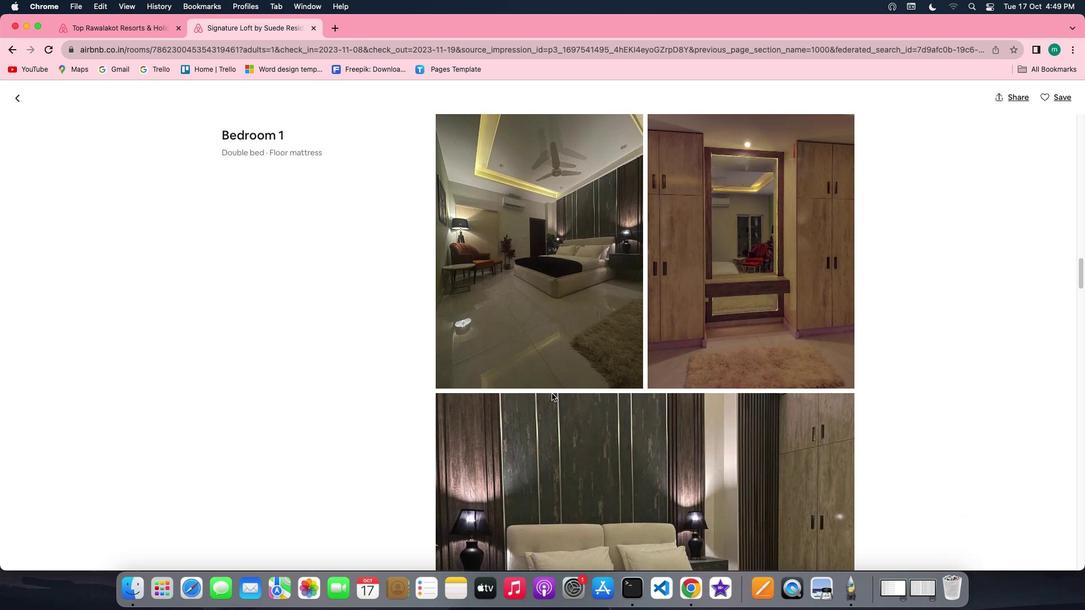 
Action: Mouse scrolled (551, 393) with delta (0, 0)
Screenshot: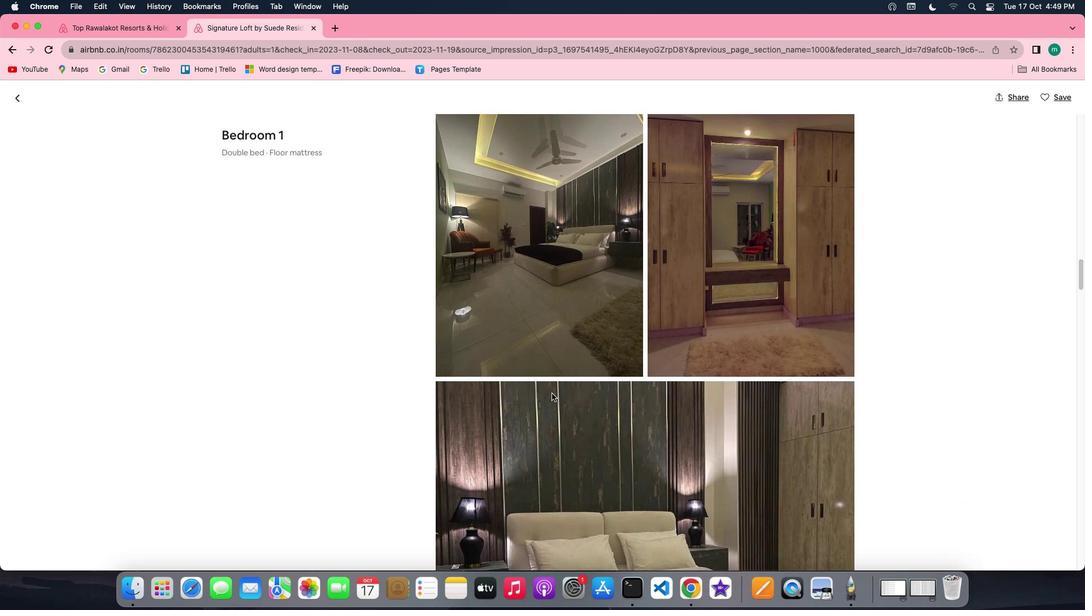 
Action: Mouse scrolled (551, 393) with delta (0, 0)
Screenshot: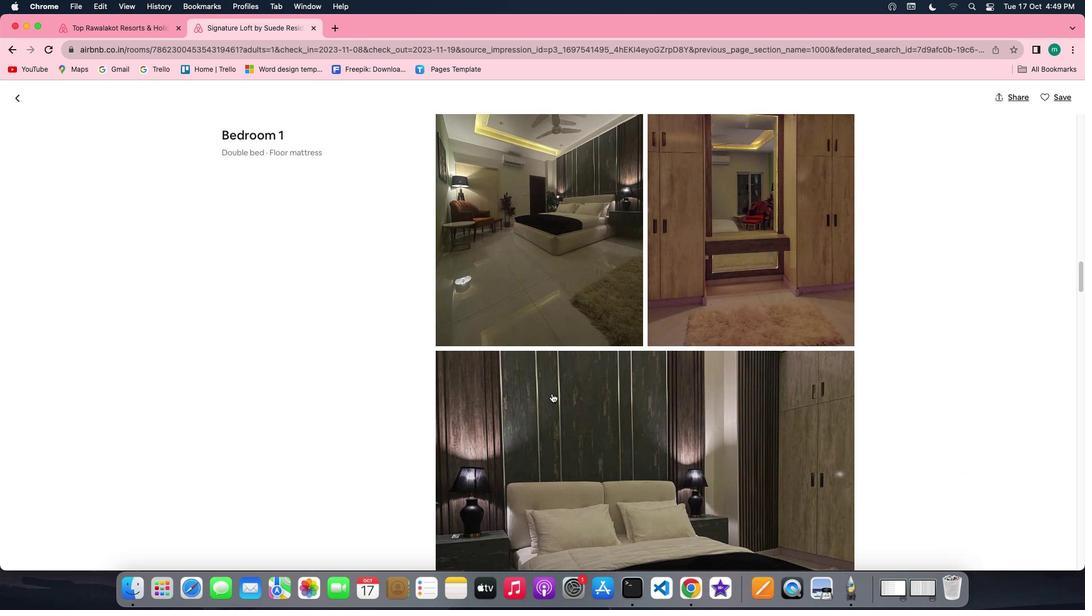 
Action: Mouse scrolled (551, 393) with delta (0, 0)
Screenshot: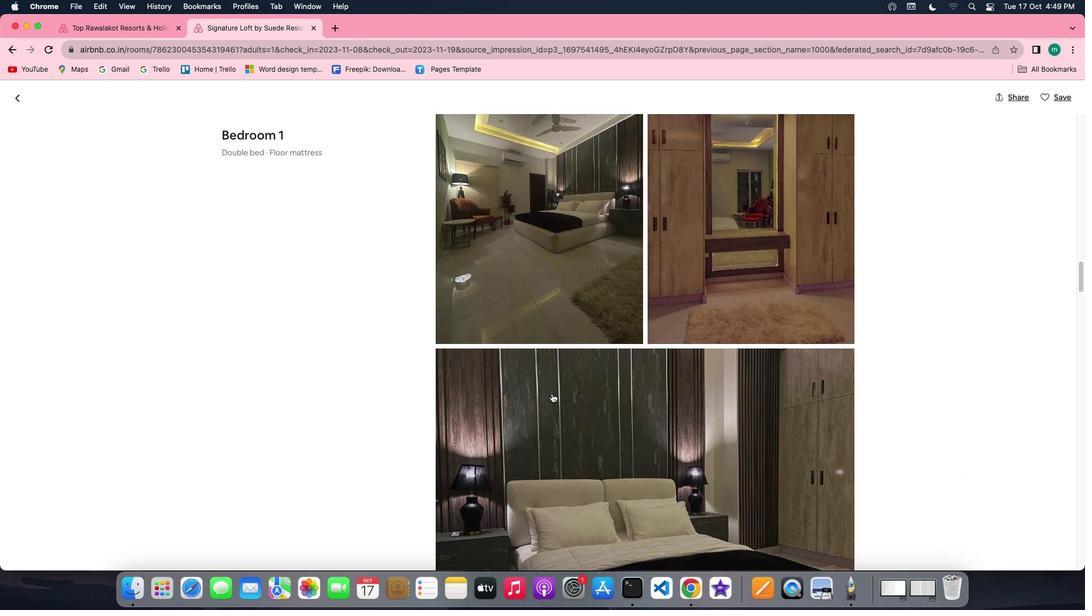 
Action: Mouse scrolled (551, 393) with delta (0, 0)
Screenshot: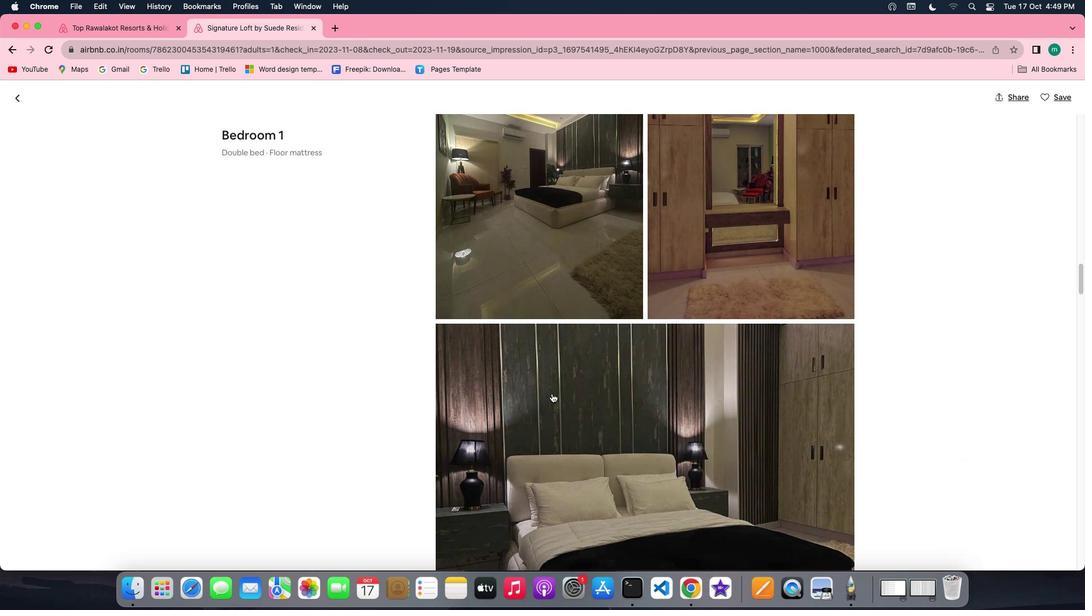 
Action: Mouse scrolled (551, 393) with delta (0, 0)
Screenshot: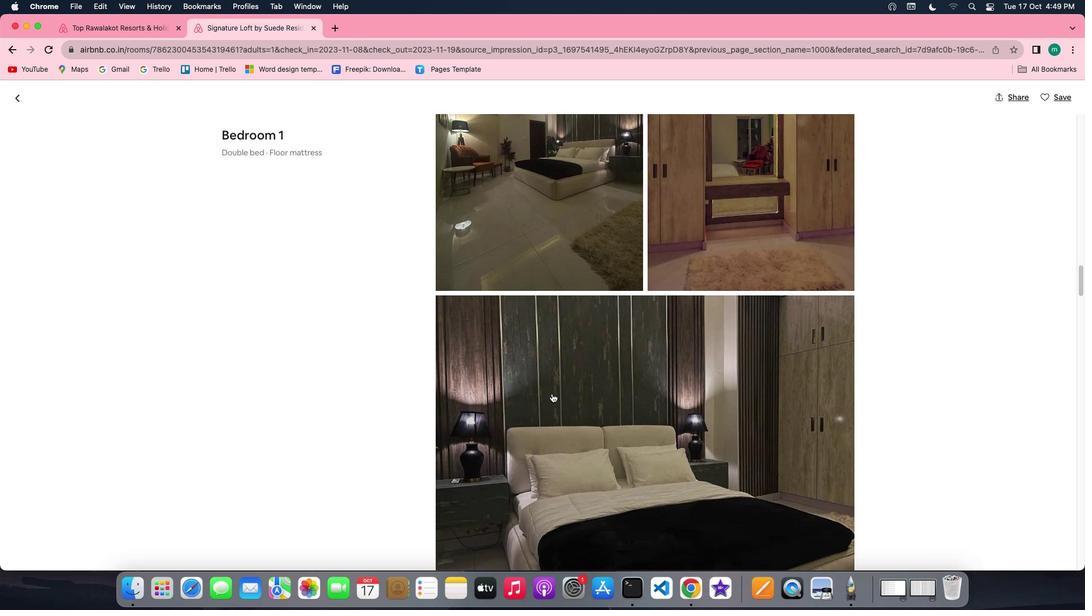 
Action: Mouse scrolled (551, 393) with delta (0, 0)
Screenshot: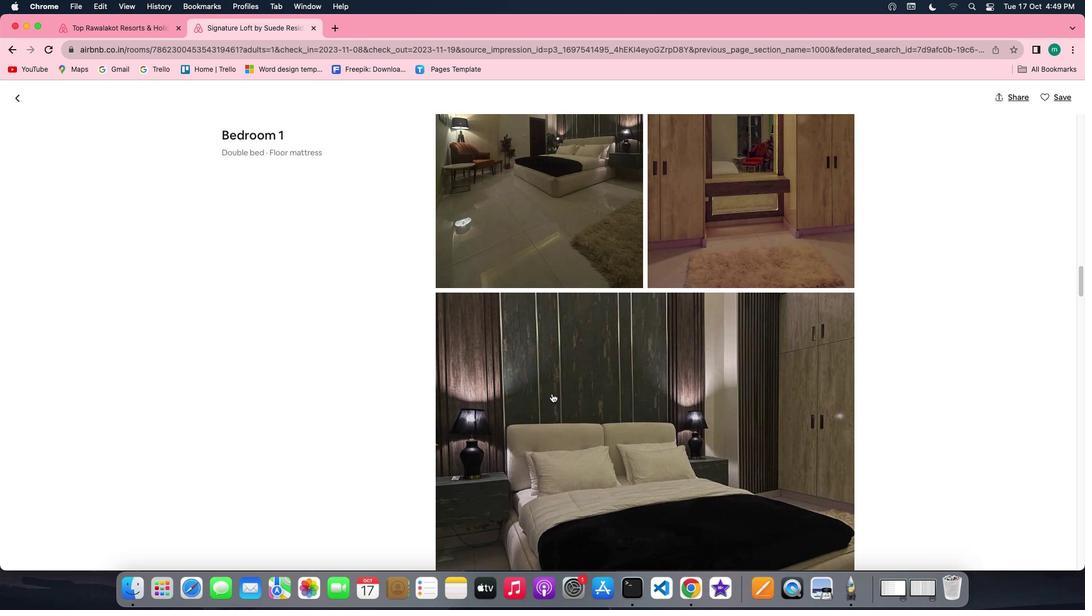 
Action: Mouse scrolled (551, 393) with delta (0, -1)
Screenshot: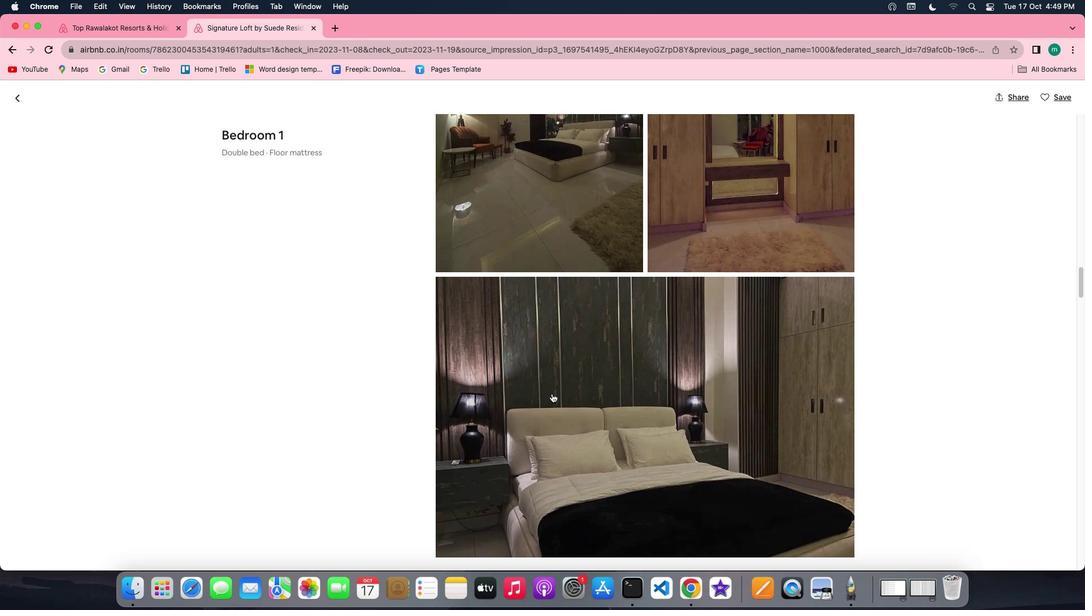 
Action: Mouse scrolled (551, 393) with delta (0, 0)
Screenshot: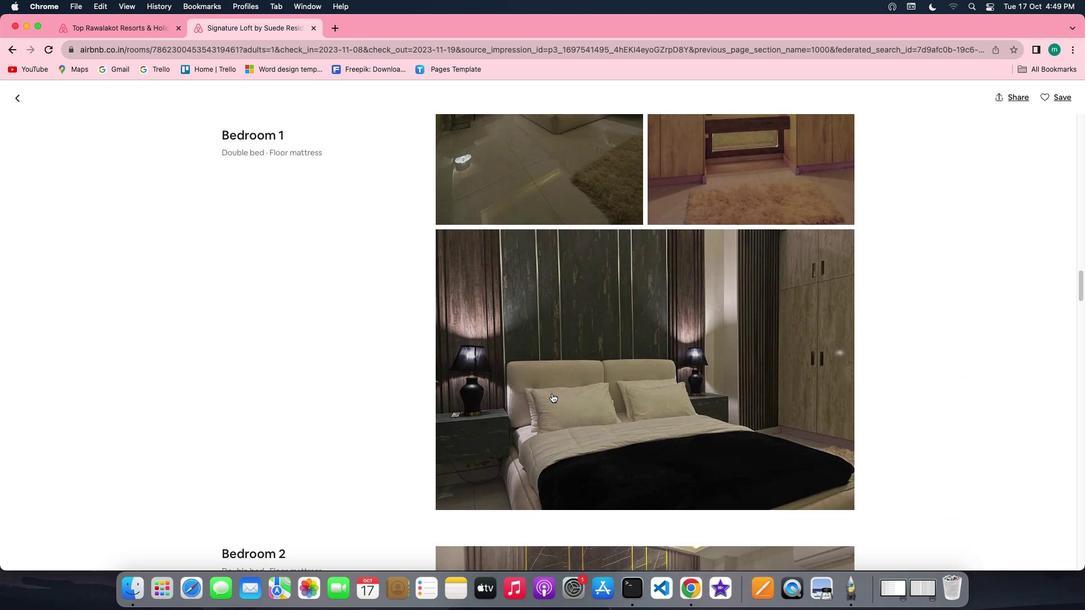 
Action: Mouse scrolled (551, 393) with delta (0, 0)
Screenshot: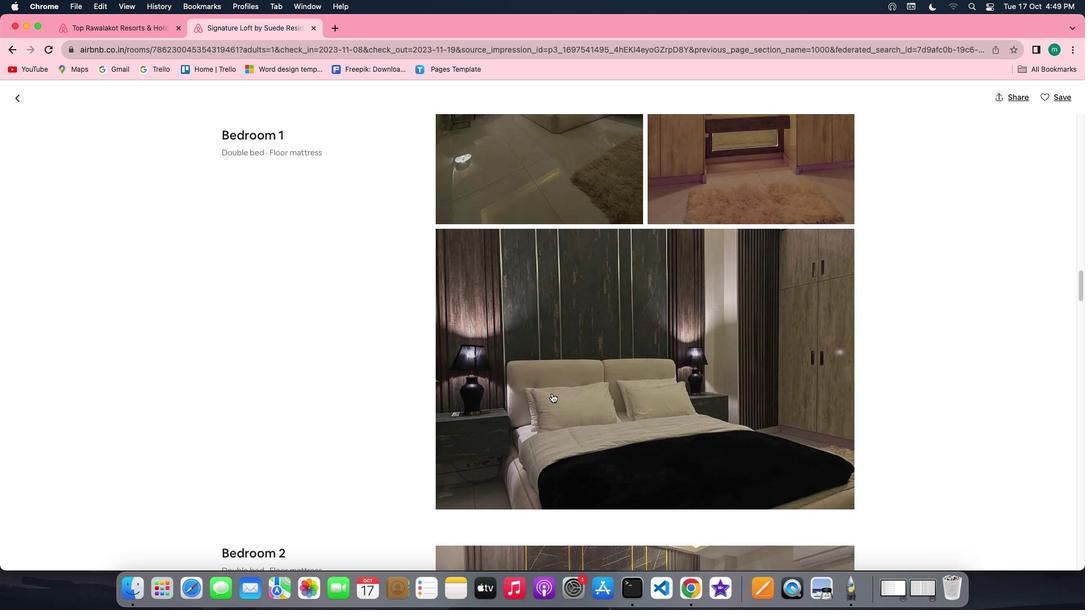 
Action: Mouse scrolled (551, 393) with delta (0, 0)
Screenshot: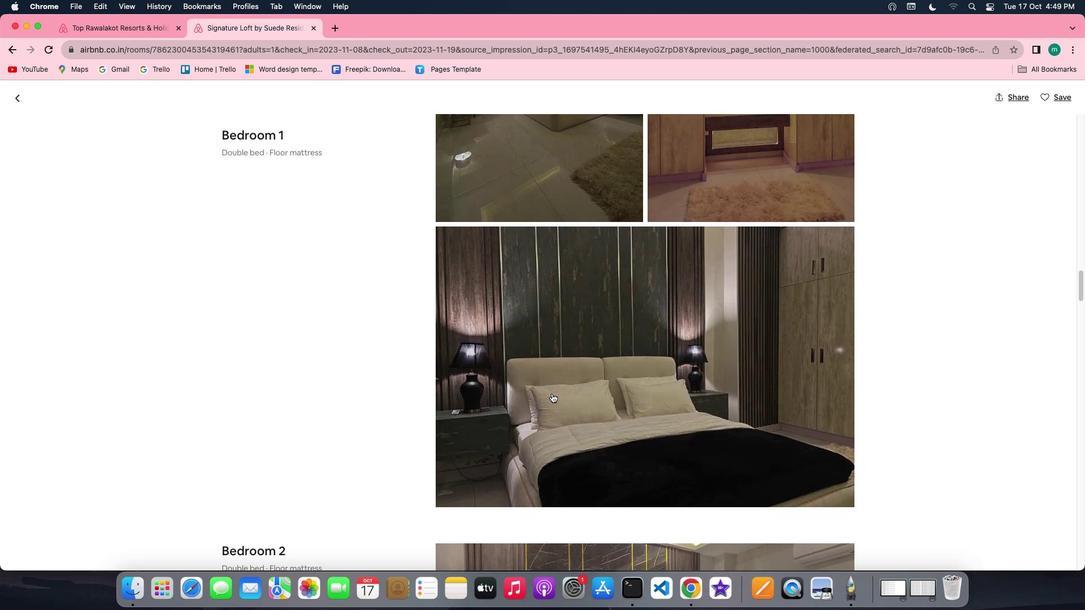 
Action: Mouse scrolled (551, 393) with delta (0, 0)
Screenshot: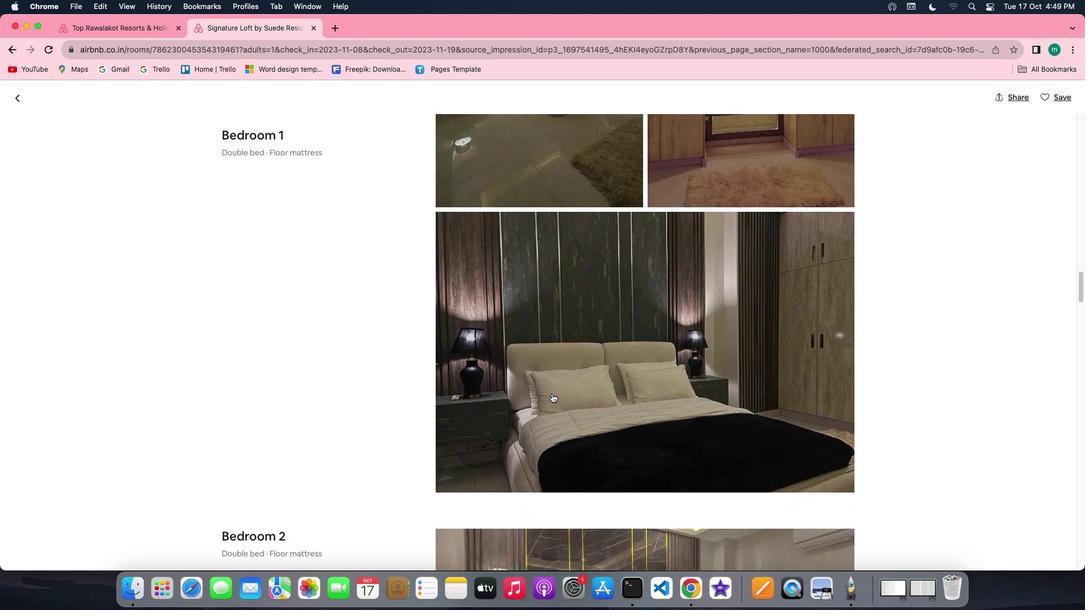 
Action: Mouse scrolled (551, 393) with delta (0, 0)
Screenshot: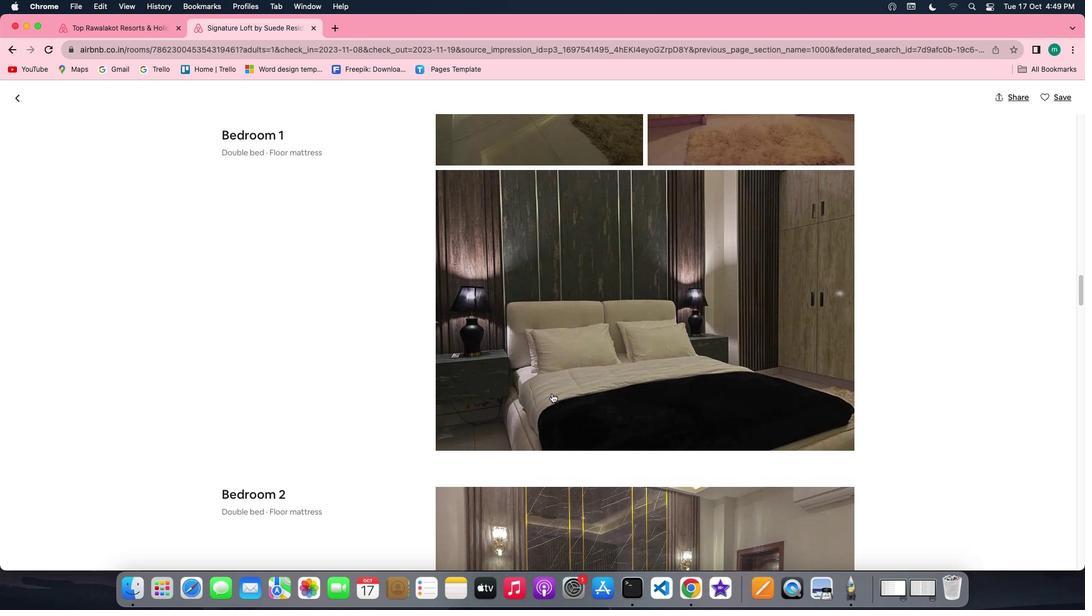 
Action: Mouse scrolled (551, 393) with delta (0, 0)
Screenshot: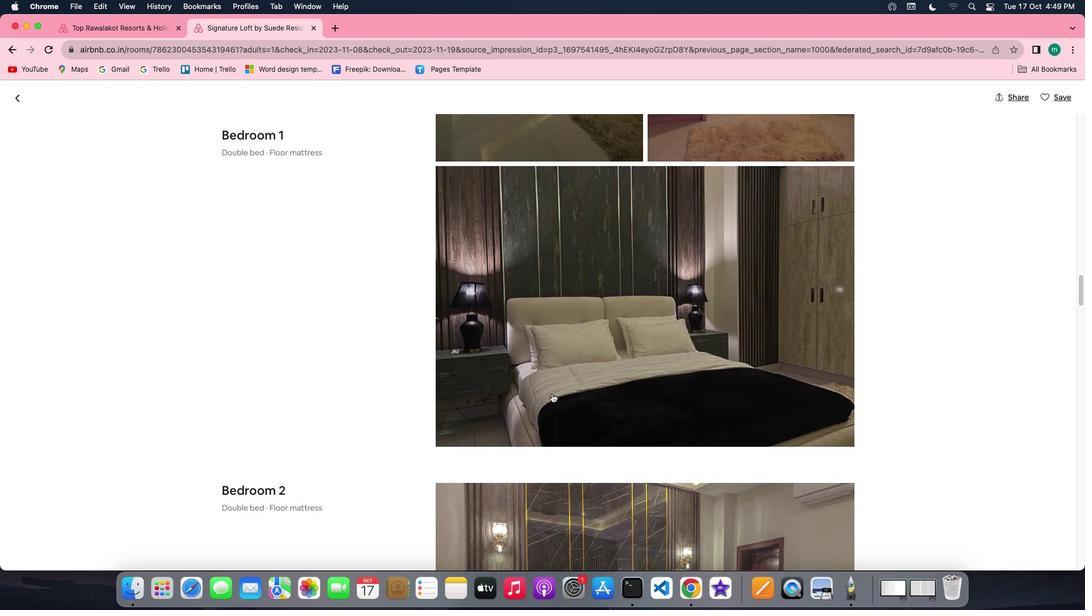 
Action: Mouse scrolled (551, 393) with delta (0, 0)
Screenshot: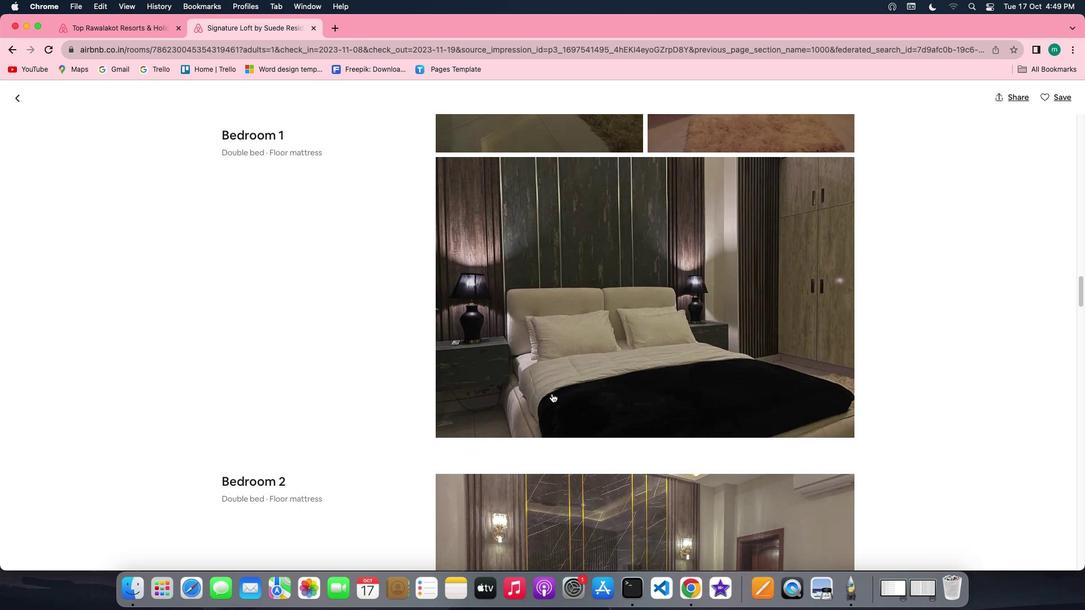 
Action: Mouse scrolled (551, 393) with delta (0, 0)
Screenshot: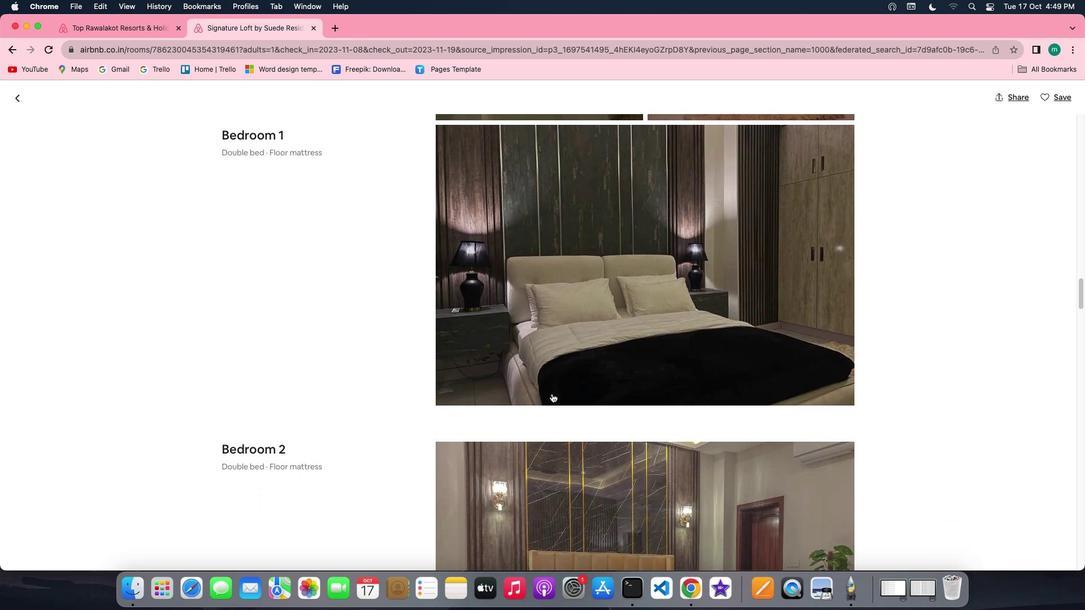 
Action: Mouse scrolled (551, 393) with delta (0, 0)
Screenshot: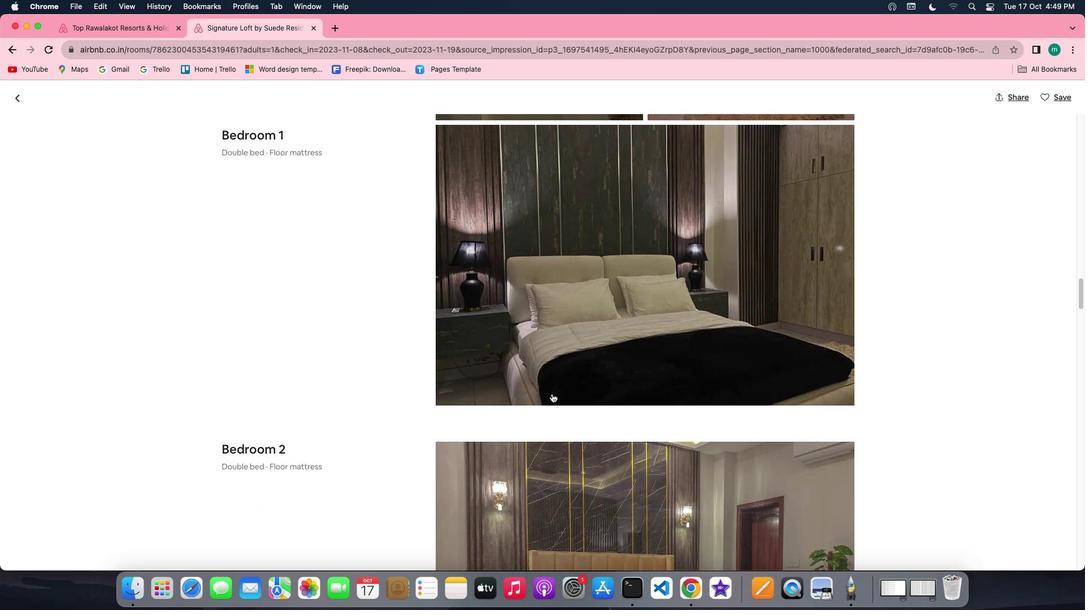 
Action: Mouse scrolled (551, 393) with delta (0, 0)
Screenshot: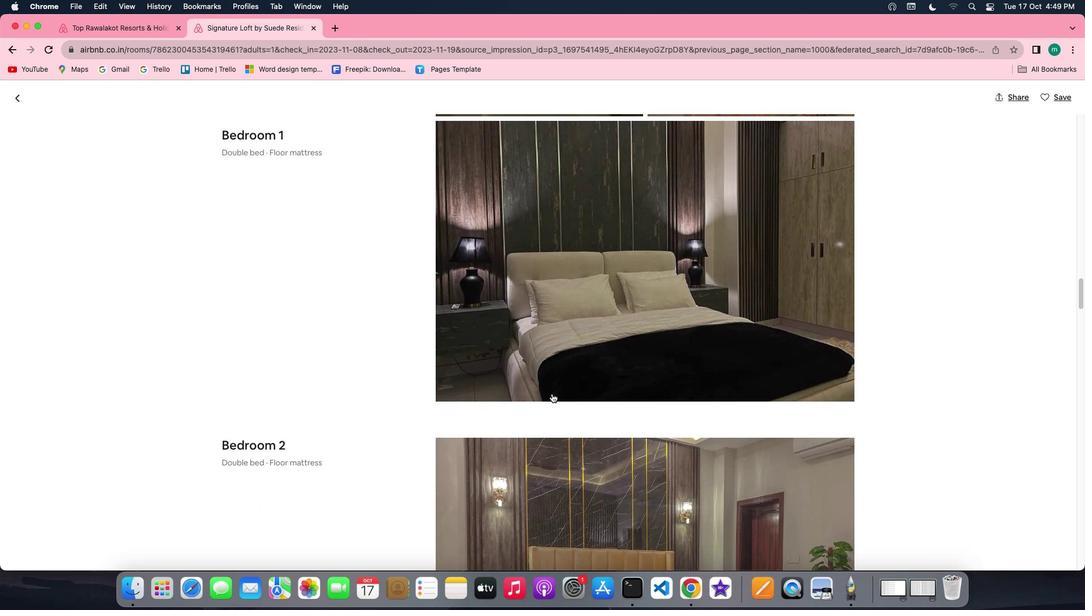 
Action: Mouse scrolled (551, 393) with delta (0, 0)
Screenshot: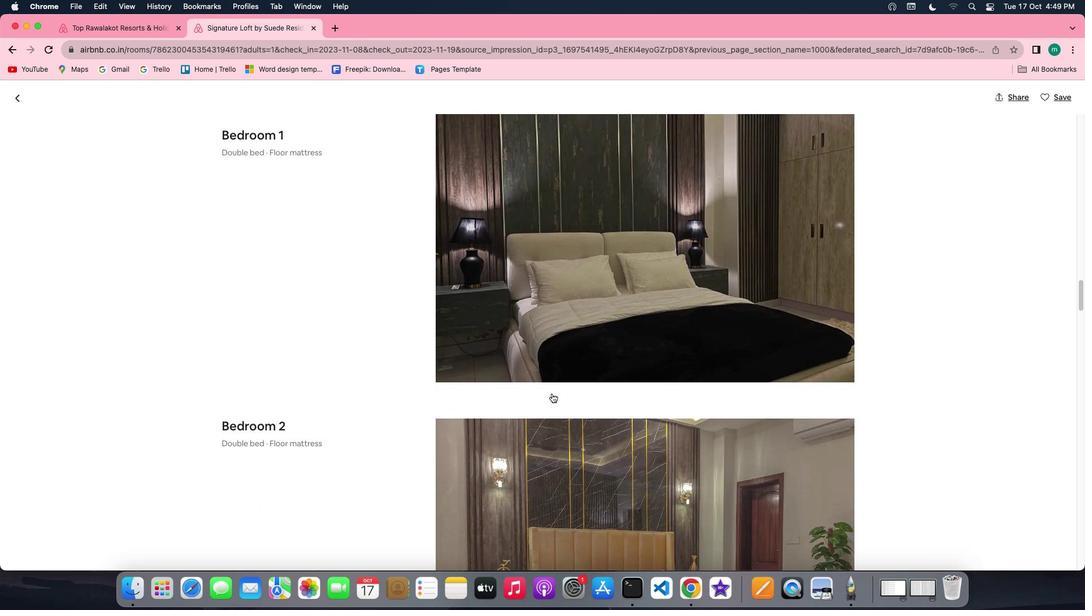 
Action: Mouse scrolled (551, 393) with delta (0, 0)
Screenshot: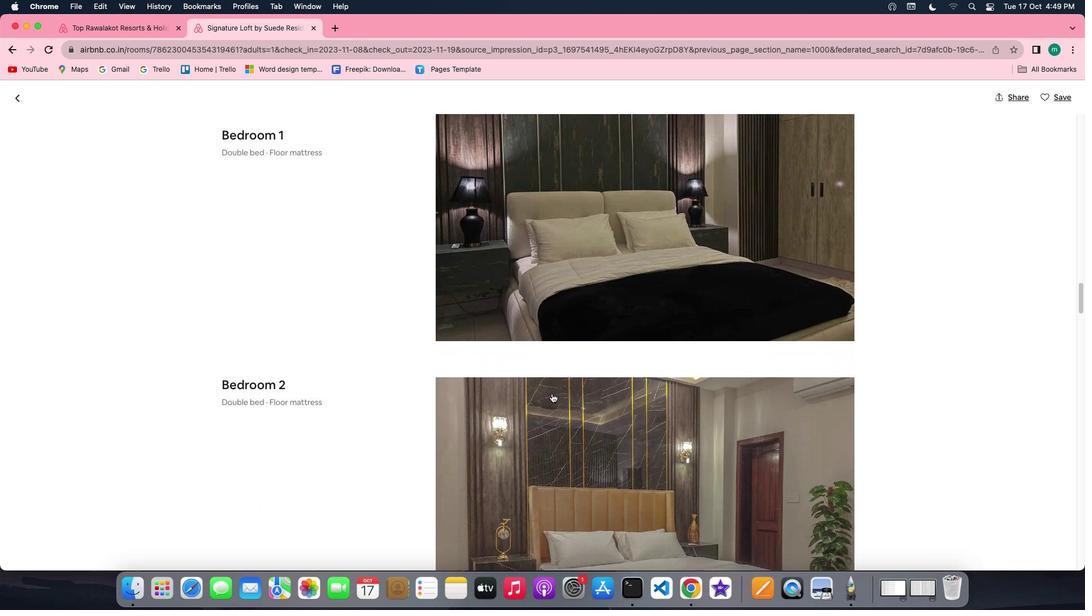 
Action: Mouse scrolled (551, 393) with delta (0, 0)
Screenshot: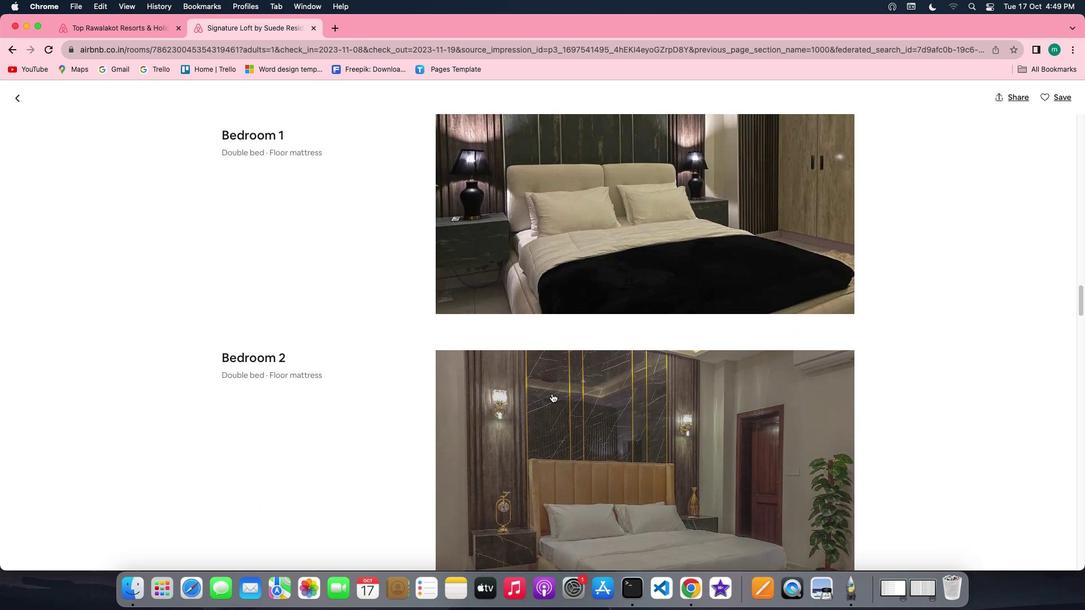 
Action: Mouse scrolled (551, 393) with delta (0, 0)
Screenshot: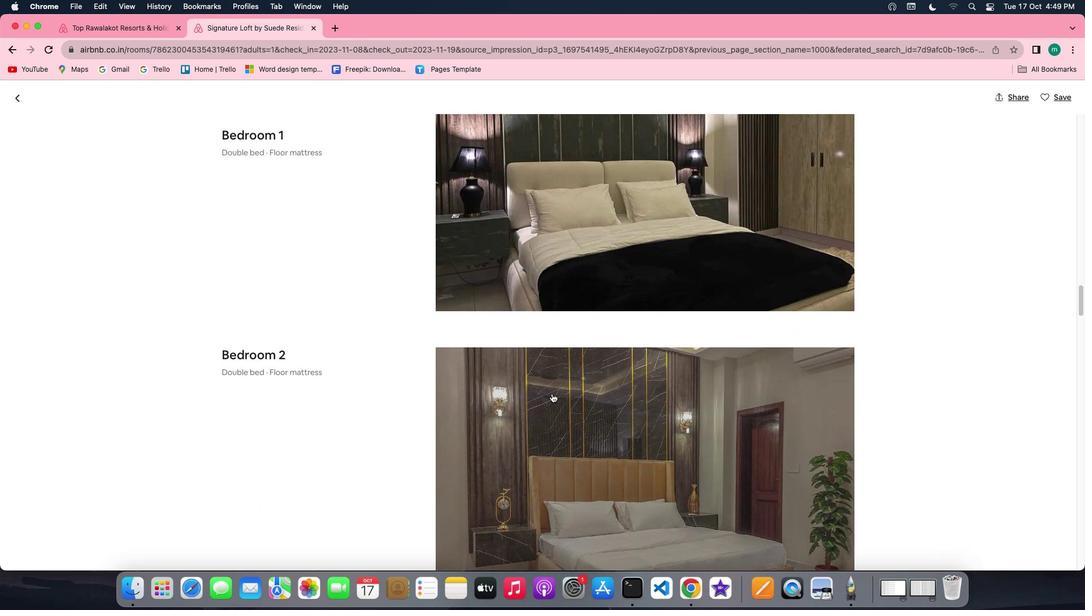 
Action: Mouse scrolled (551, 393) with delta (0, 0)
Screenshot: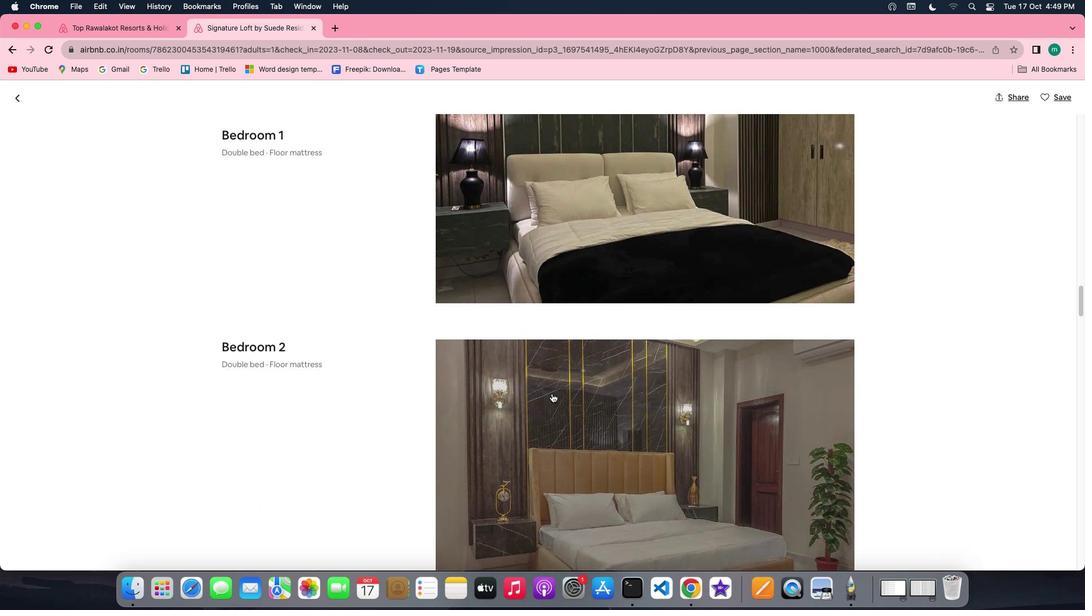 
Action: Mouse scrolled (551, 393) with delta (0, 0)
Screenshot: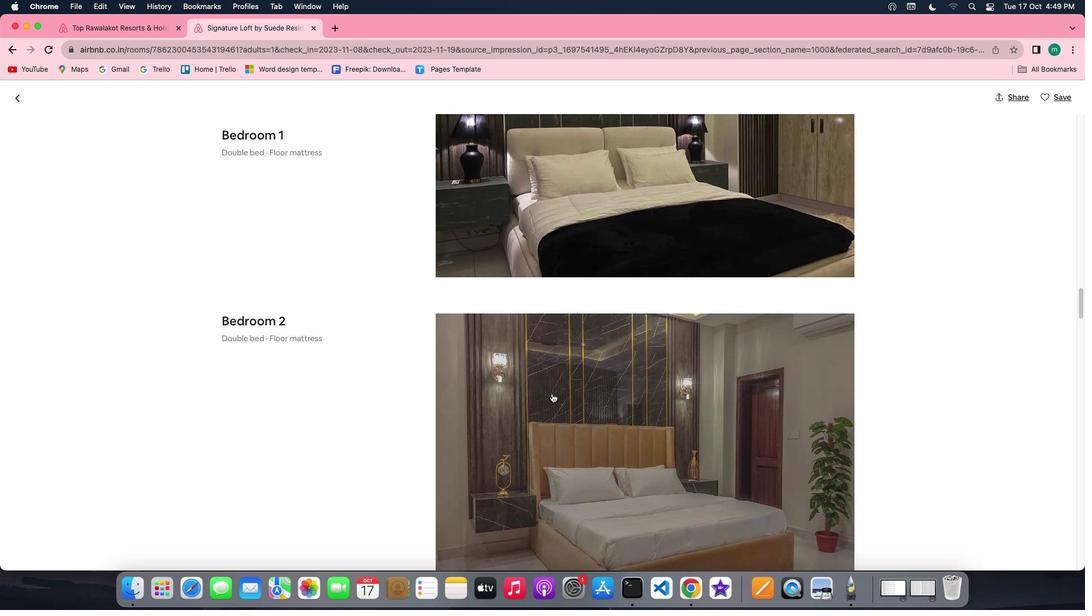 
Action: Mouse scrolled (551, 393) with delta (0, 0)
Screenshot: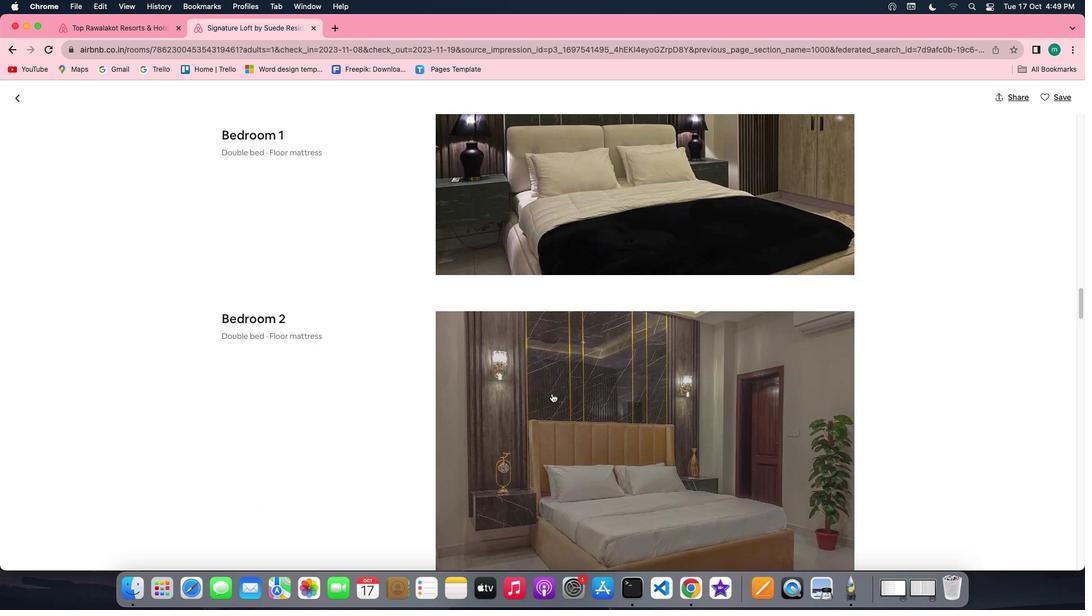 
Action: Mouse scrolled (551, 393) with delta (0, 0)
Screenshot: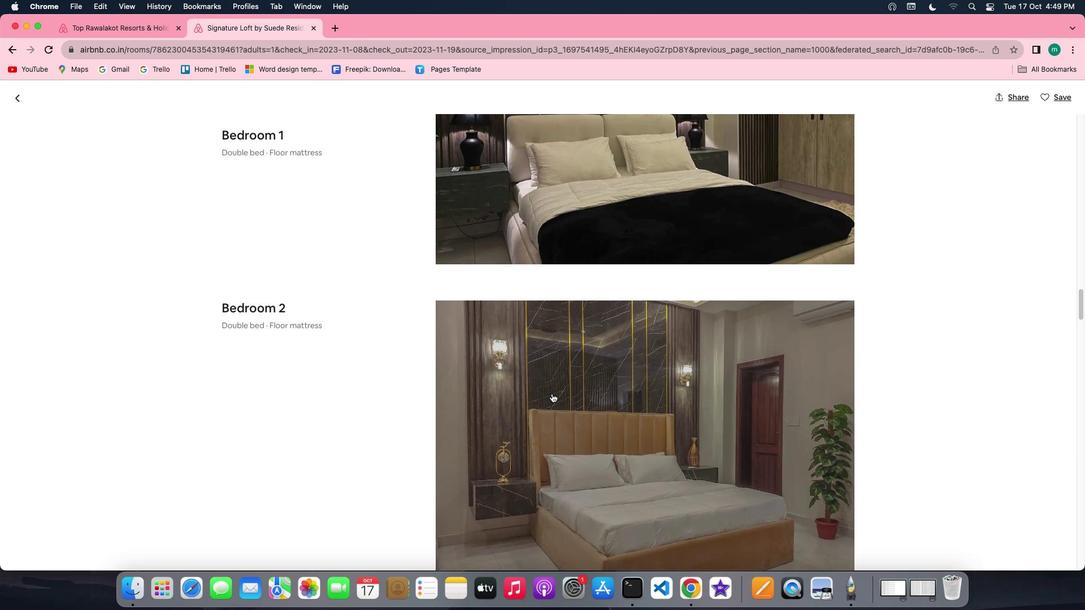 
Action: Mouse scrolled (551, 393) with delta (0, 0)
Screenshot: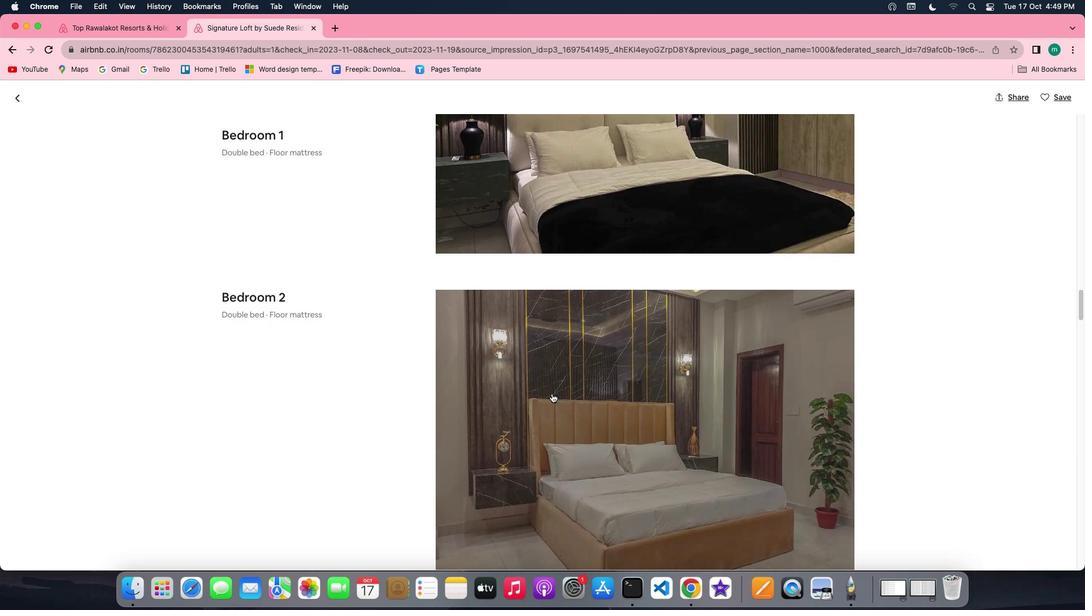 
Action: Mouse scrolled (551, 393) with delta (0, 0)
Screenshot: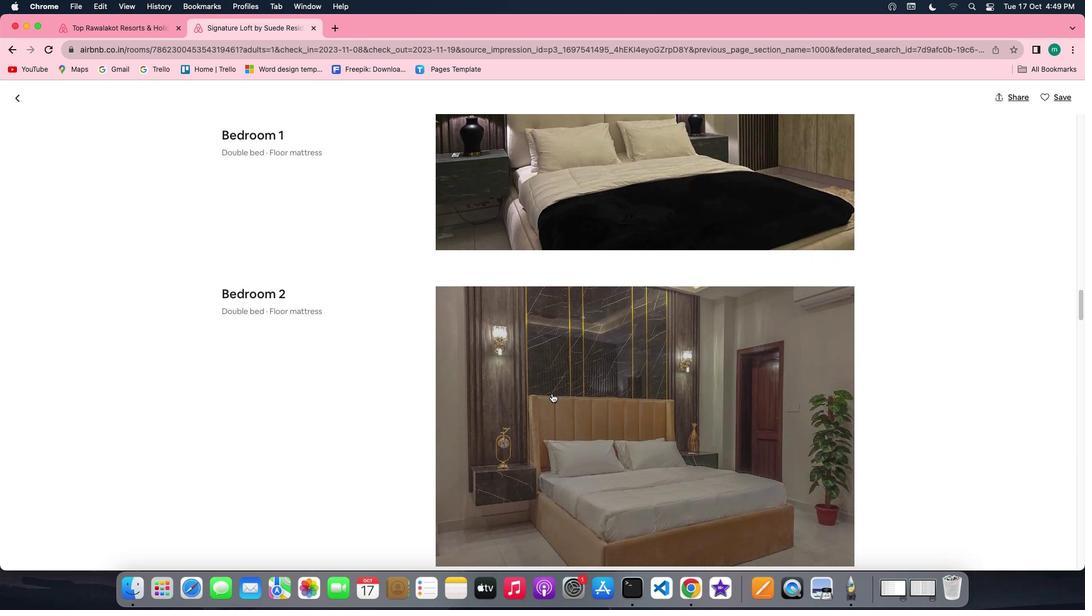 
Action: Mouse scrolled (551, 393) with delta (0, 0)
Screenshot: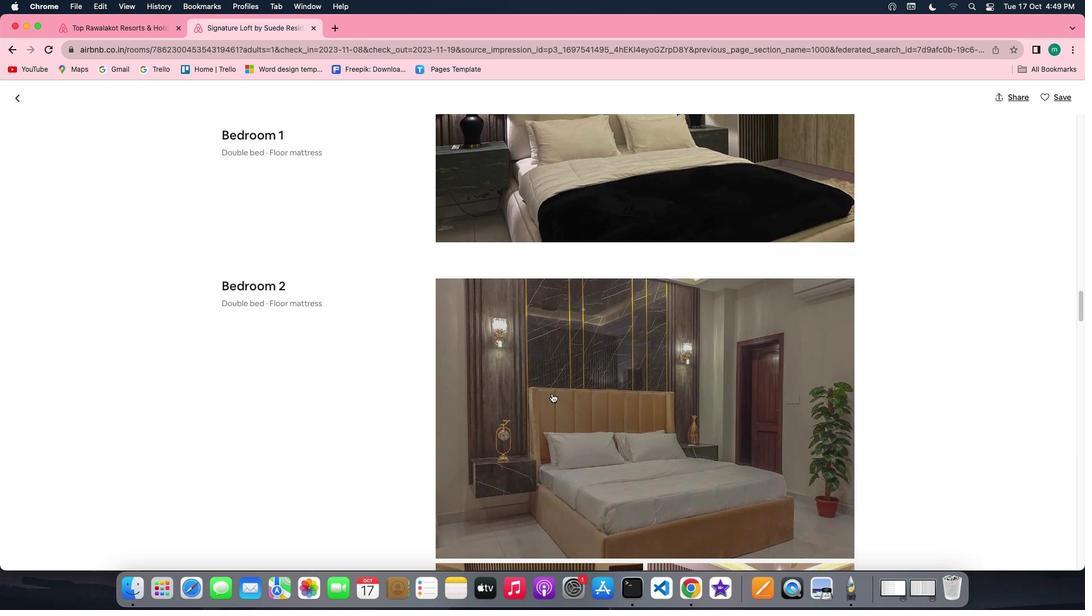 
Action: Mouse scrolled (551, 393) with delta (0, 0)
Screenshot: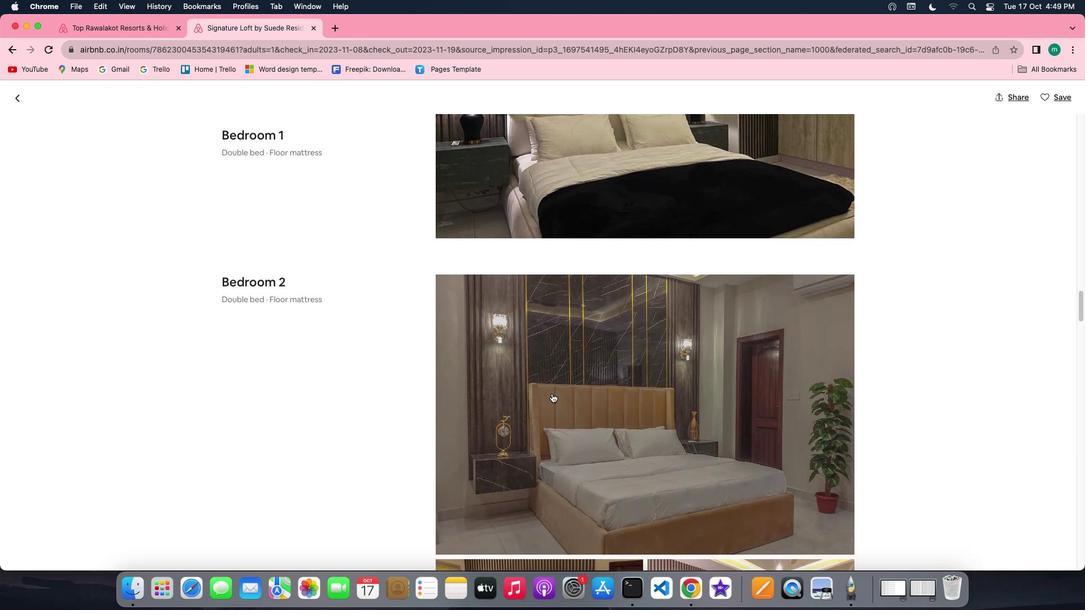 
Action: Mouse scrolled (551, 393) with delta (0, 0)
Screenshot: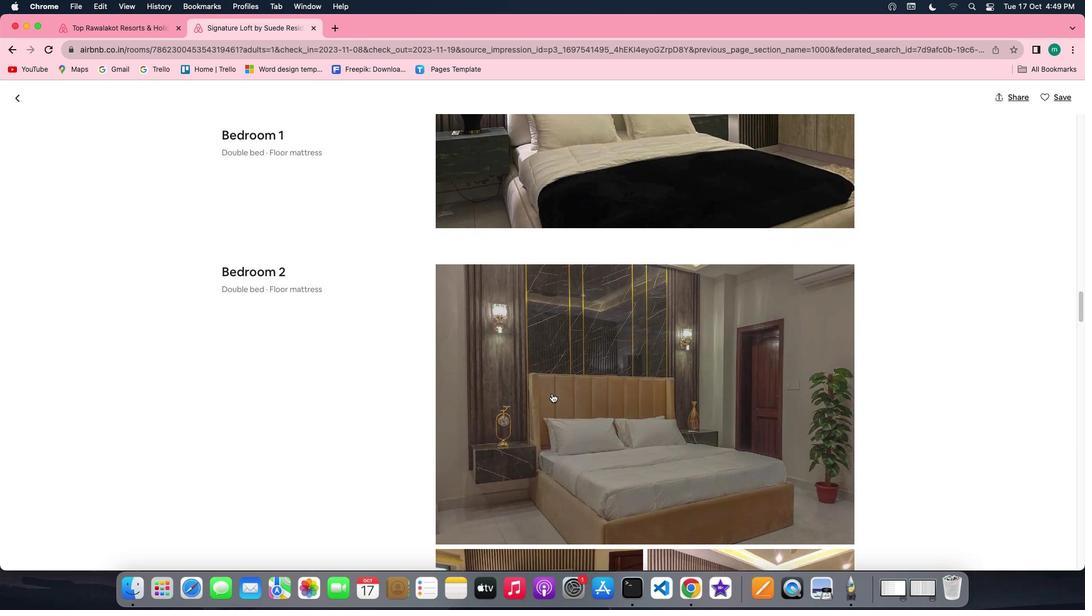 
Action: Mouse scrolled (551, 393) with delta (0, 0)
Screenshot: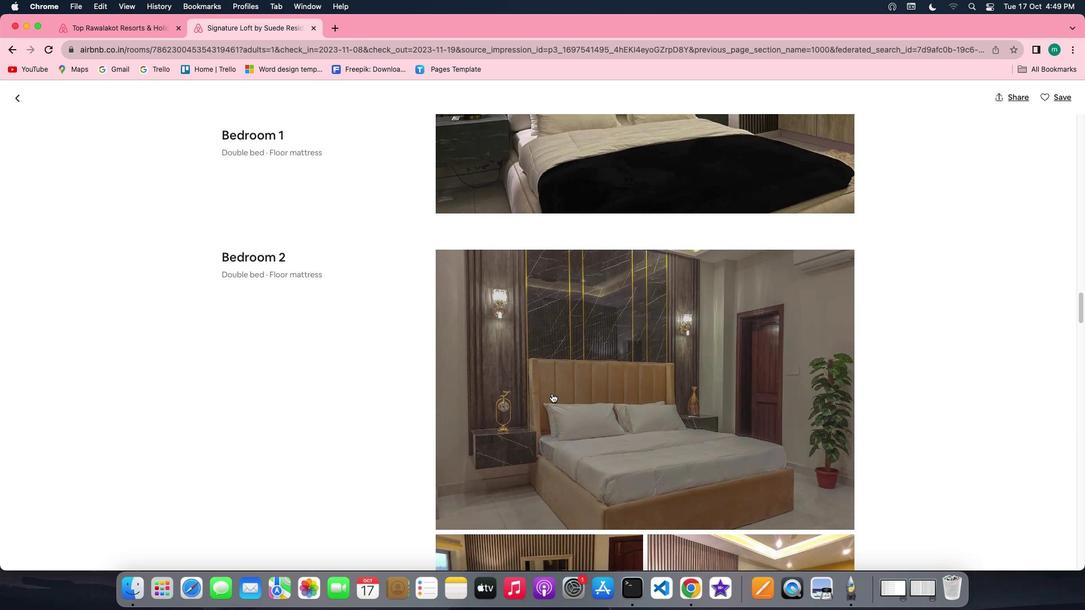 
Action: Mouse scrolled (551, 393) with delta (0, 0)
Screenshot: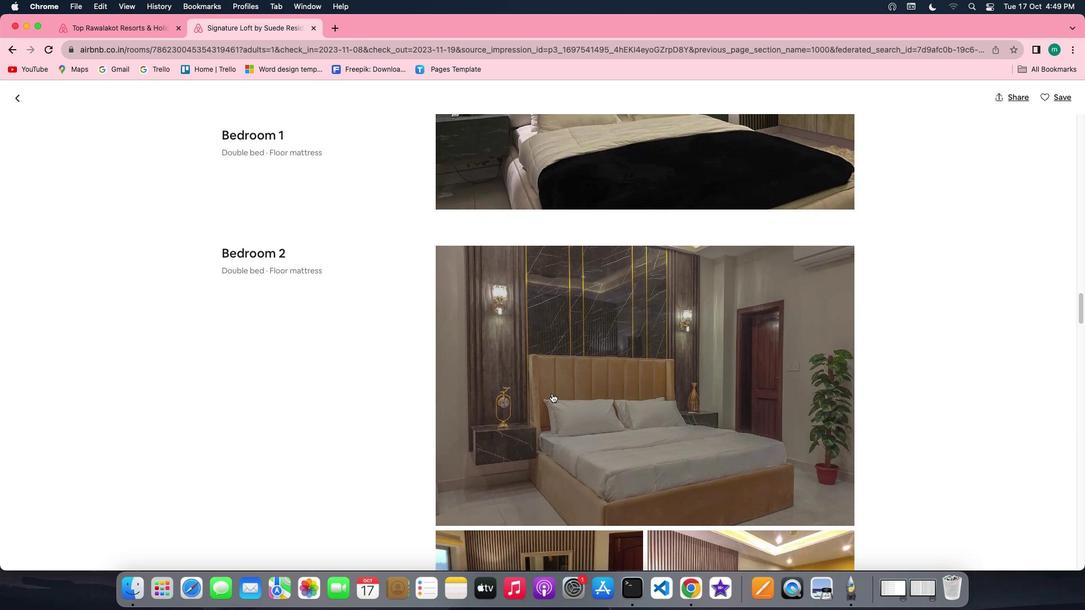 
Action: Mouse scrolled (551, 393) with delta (0, 0)
Screenshot: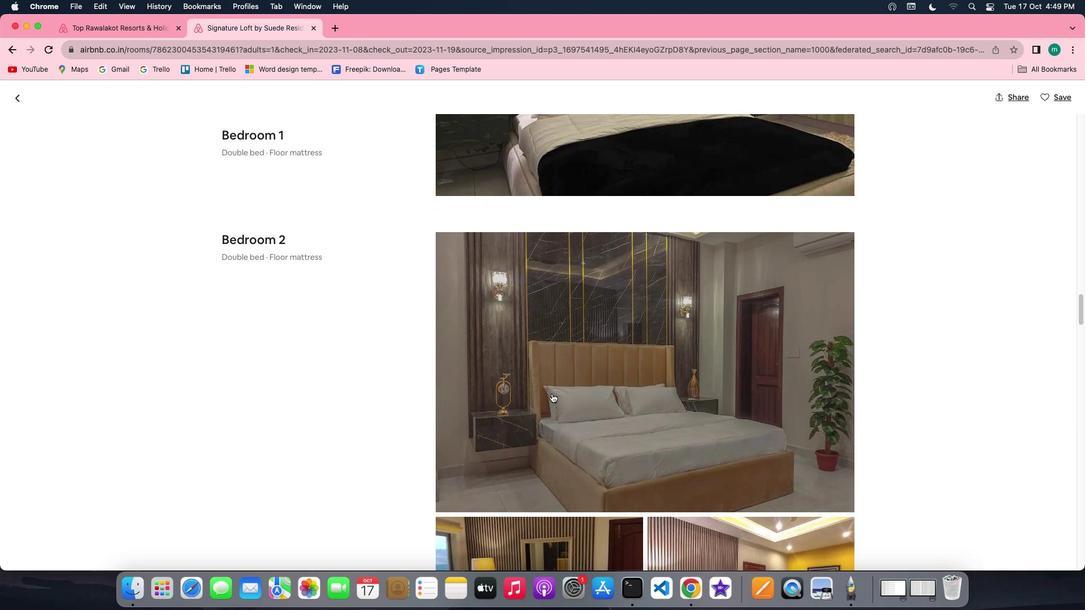 
Action: Mouse scrolled (551, 393) with delta (0, 0)
Screenshot: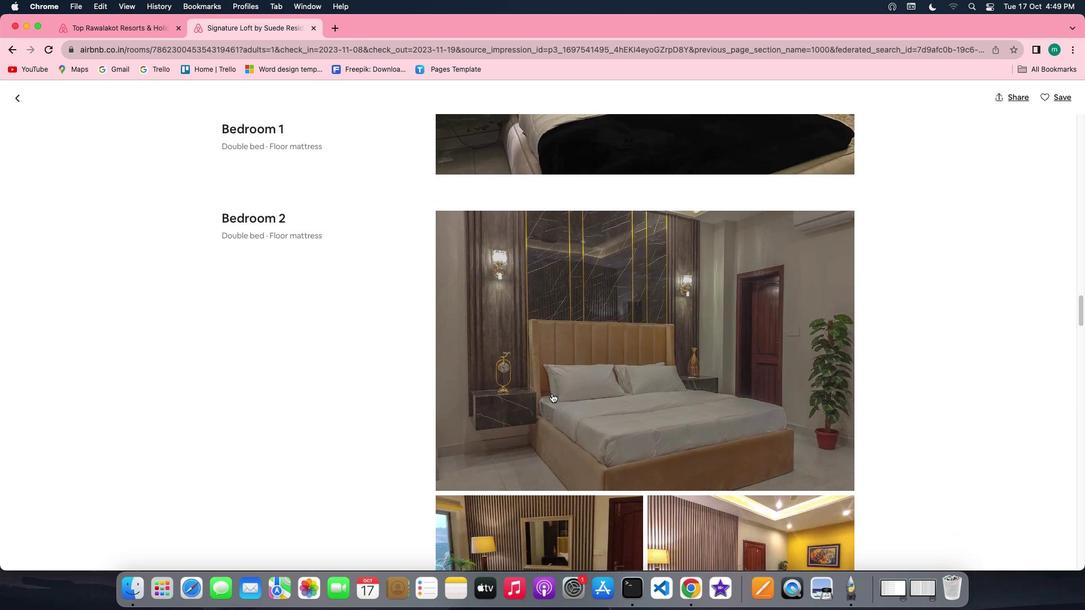
Action: Mouse scrolled (551, 393) with delta (0, 0)
Screenshot: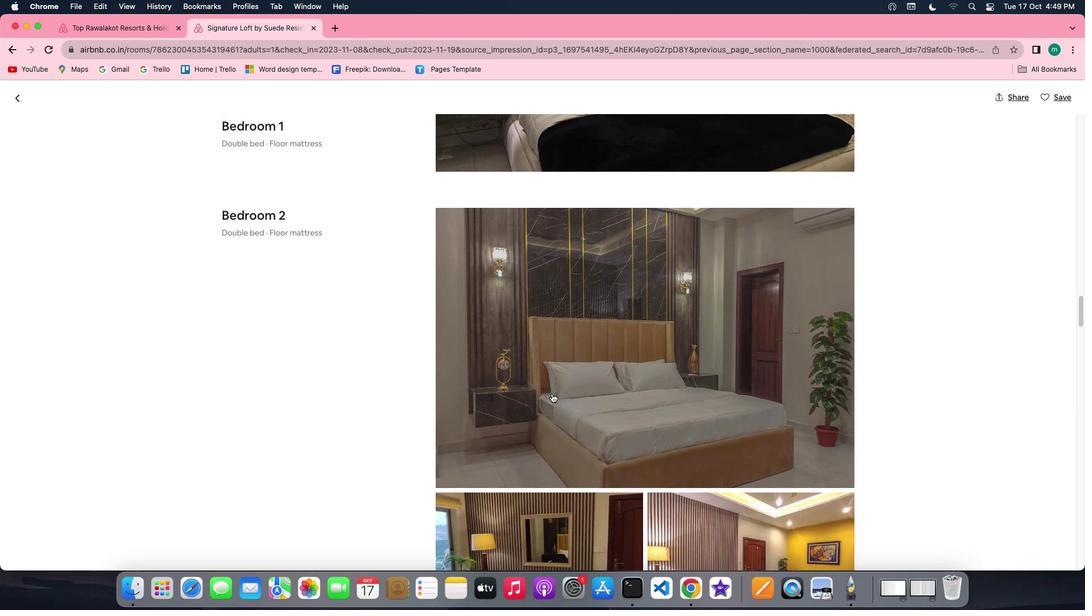 
Action: Mouse scrolled (551, 393) with delta (0, 0)
